 Task: Slide 8 - Comparison.
Action: Mouse moved to (33, 85)
Screenshot: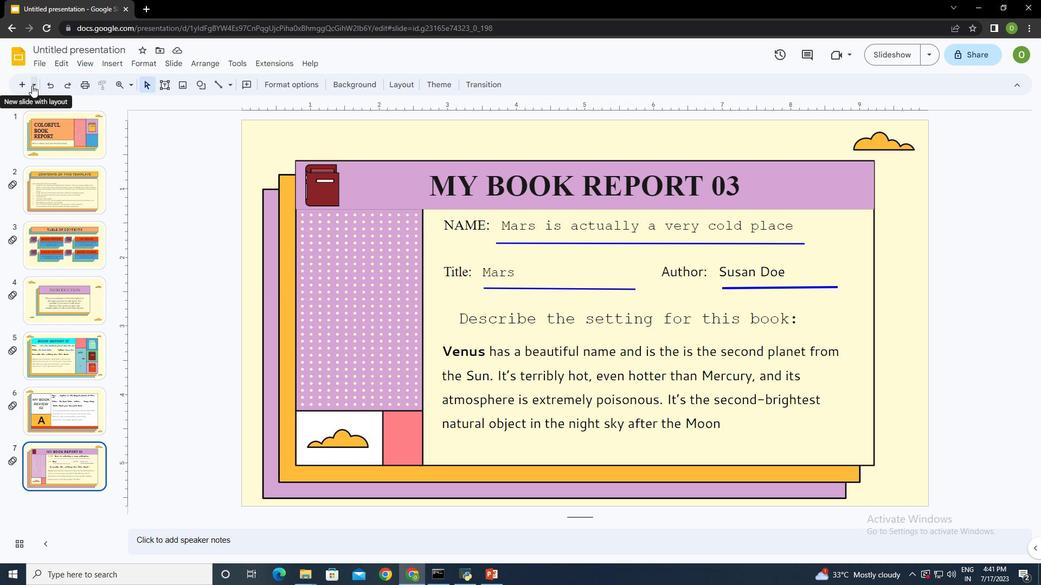 
Action: Mouse pressed left at (33, 85)
Screenshot: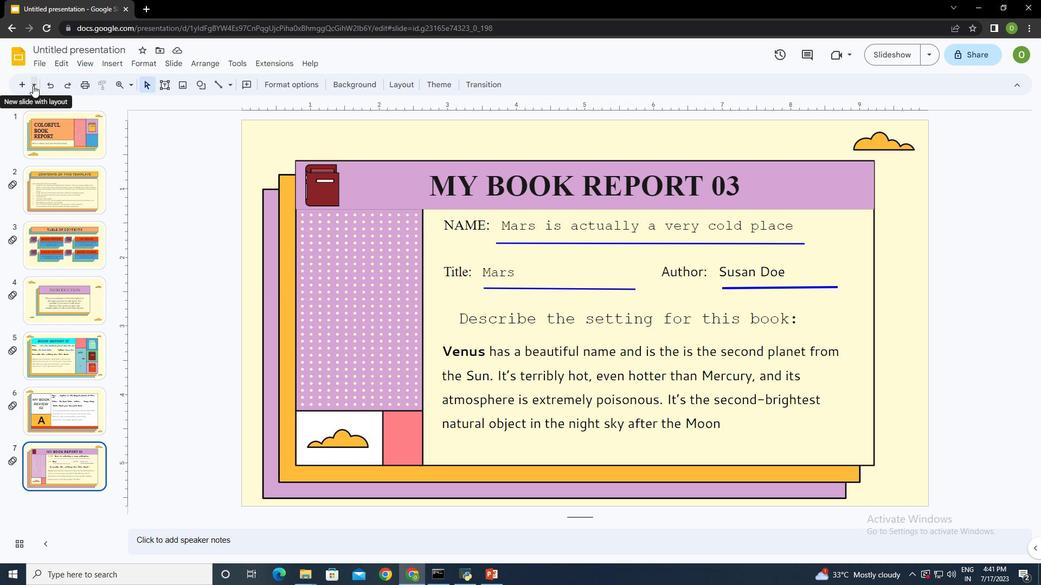 
Action: Mouse moved to (121, 313)
Screenshot: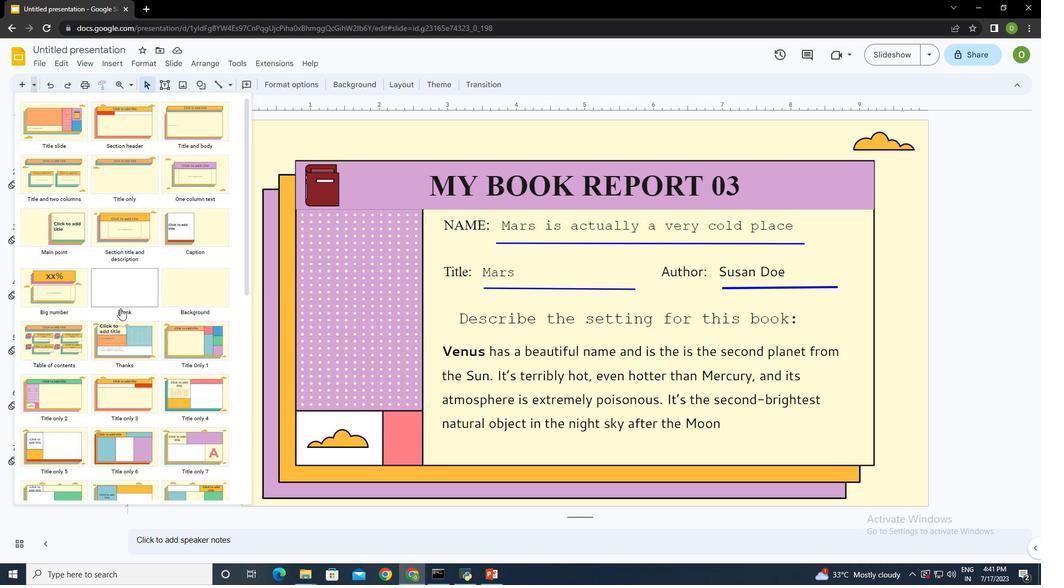 
Action: Mouse scrolled (121, 313) with delta (0, 0)
Screenshot: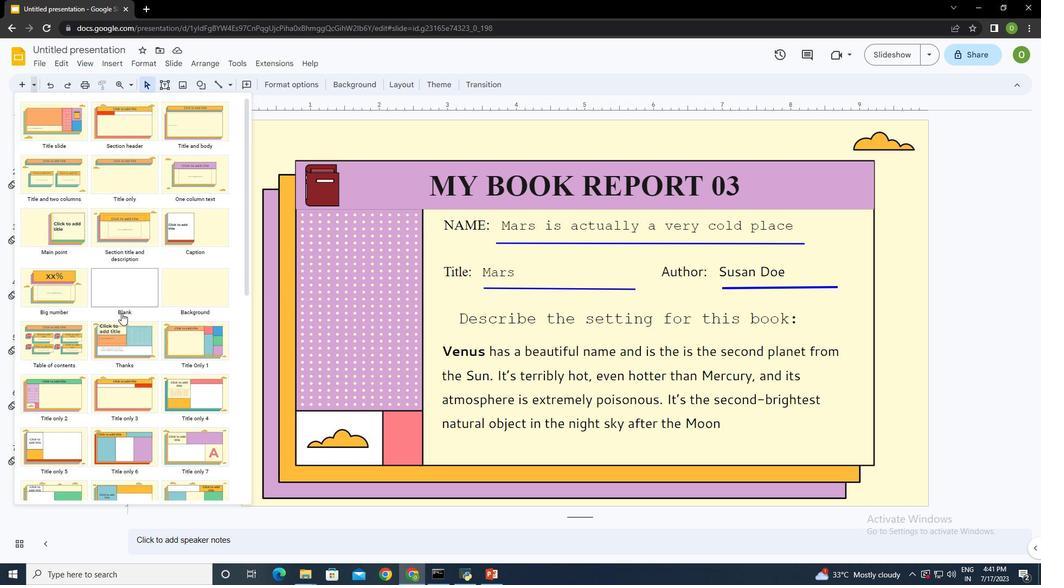 
Action: Mouse scrolled (121, 313) with delta (0, 0)
Screenshot: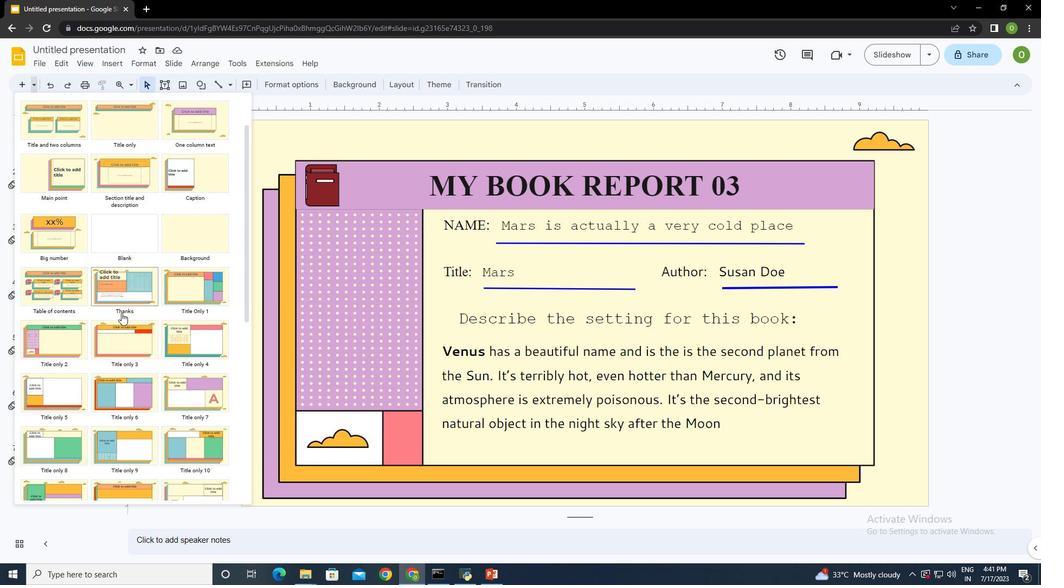 
Action: Mouse scrolled (121, 313) with delta (0, 0)
Screenshot: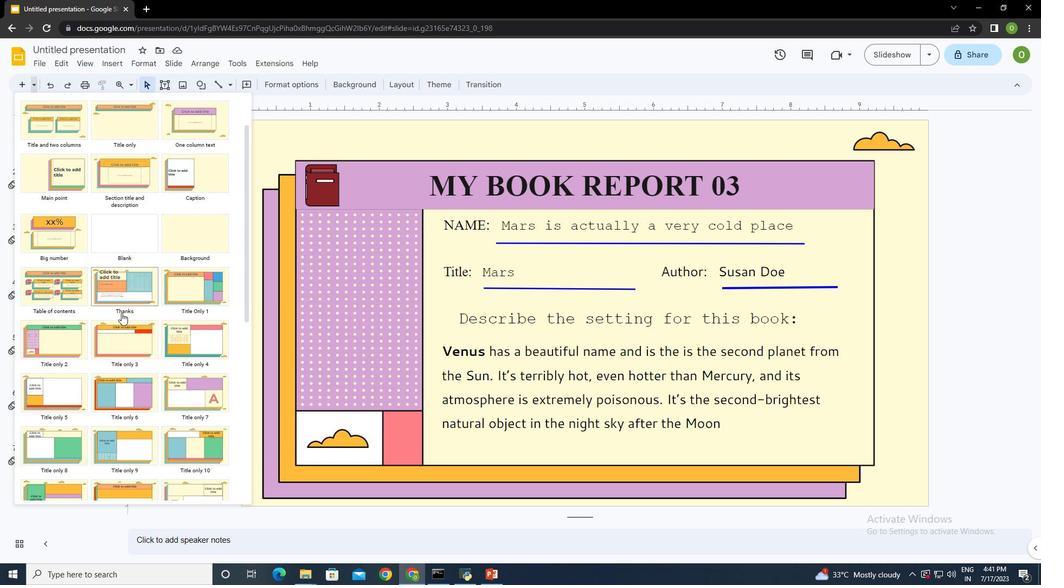 
Action: Mouse moved to (126, 285)
Screenshot: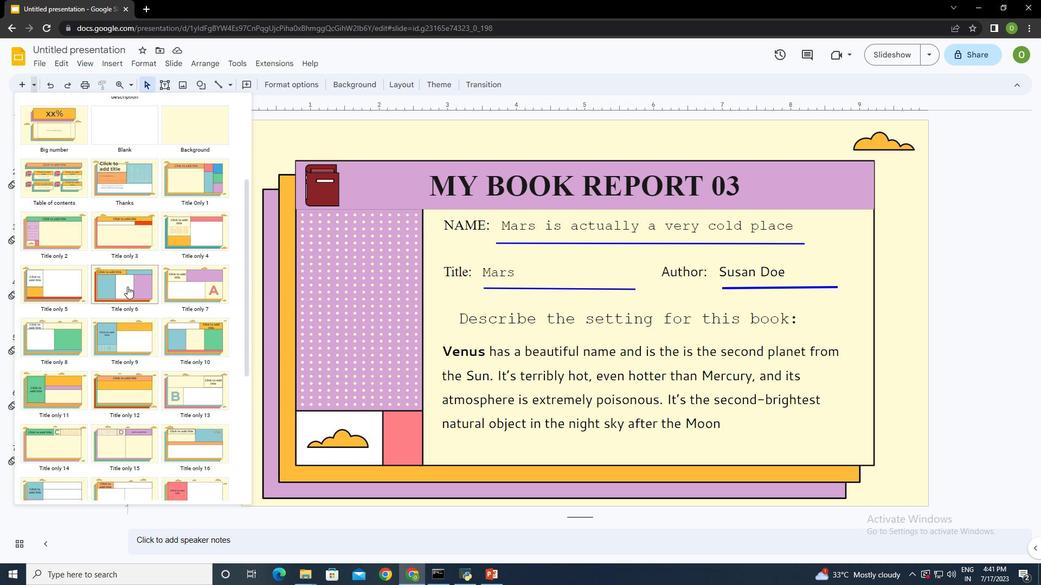 
Action: Mouse pressed left at (126, 285)
Screenshot: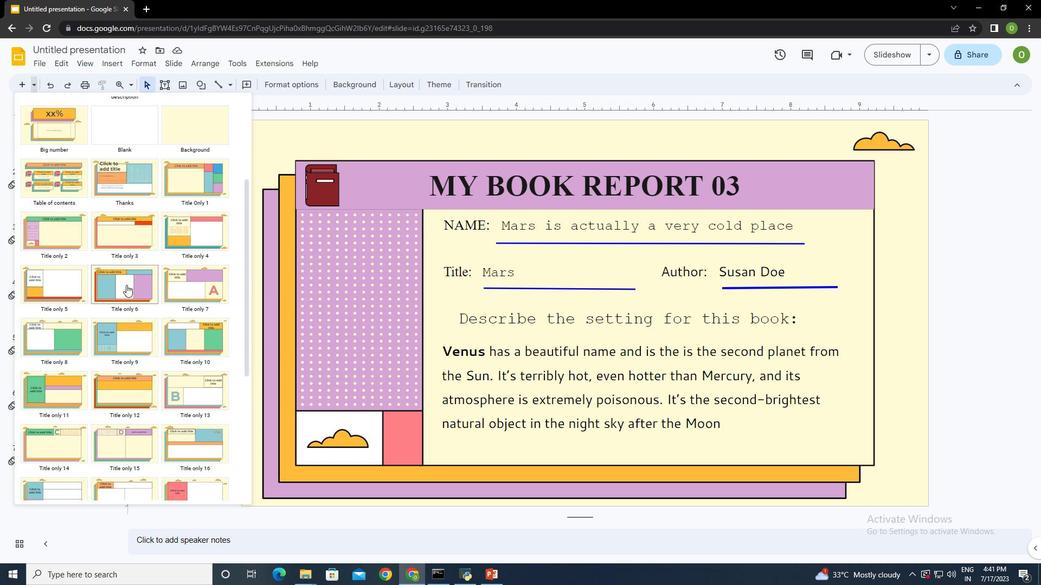 
Action: Mouse moved to (373, 176)
Screenshot: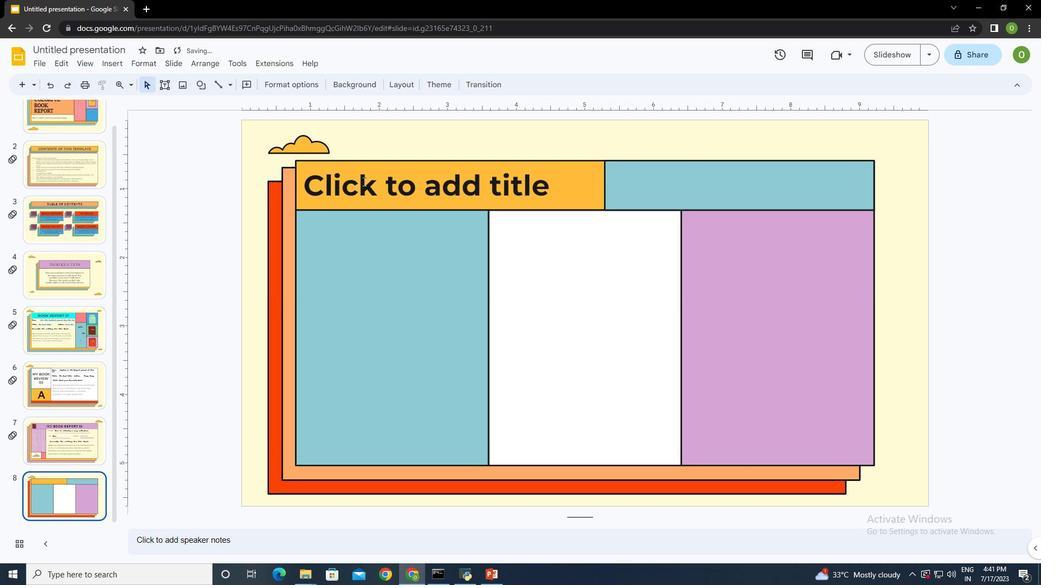
Action: Mouse pressed left at (373, 176)
Screenshot: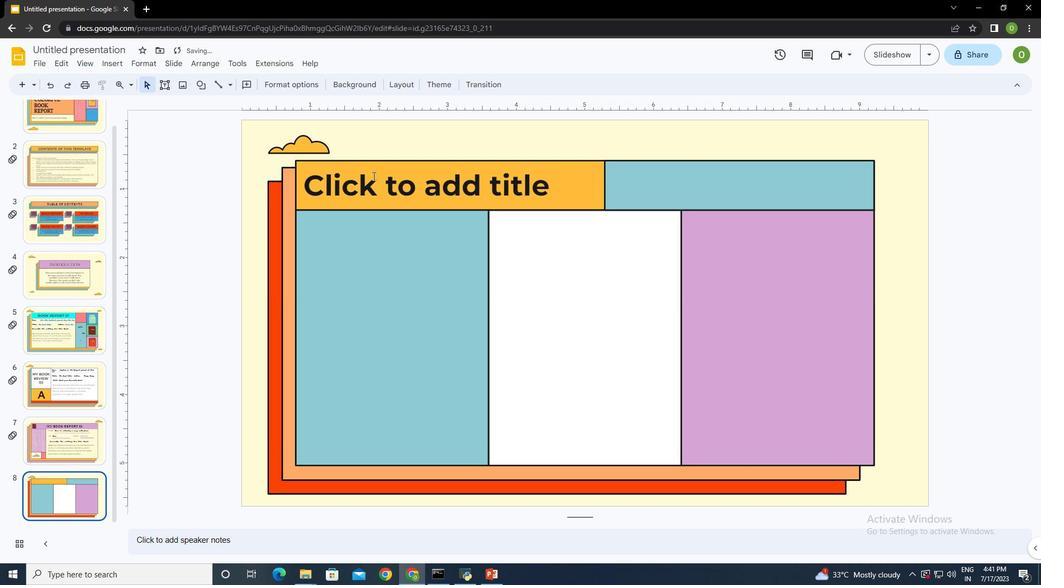 
Action: Key pressed <Key.shift><Key.caps_lock>COMPARISON
Screenshot: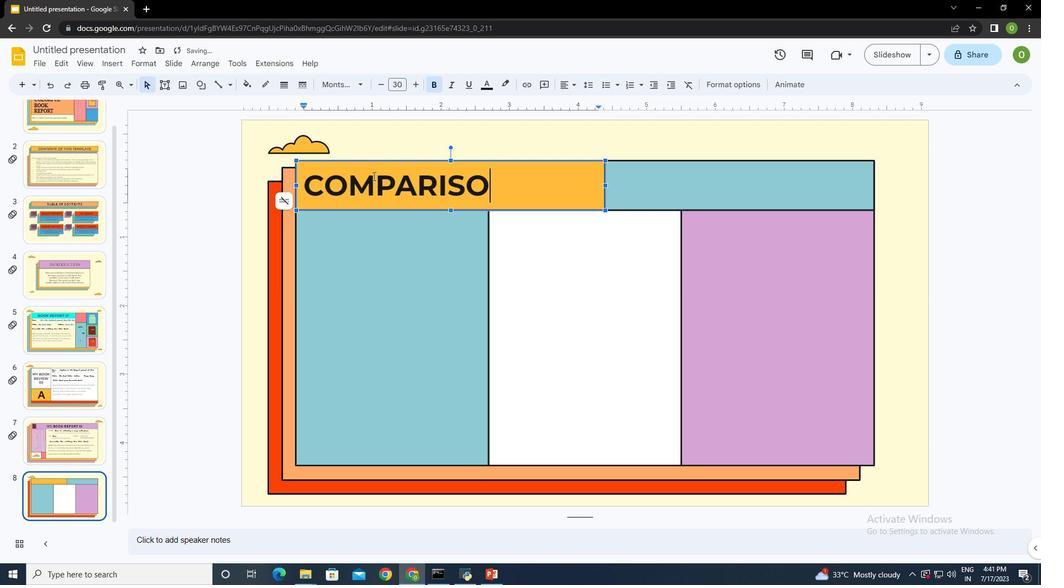 
Action: Mouse moved to (641, 182)
Screenshot: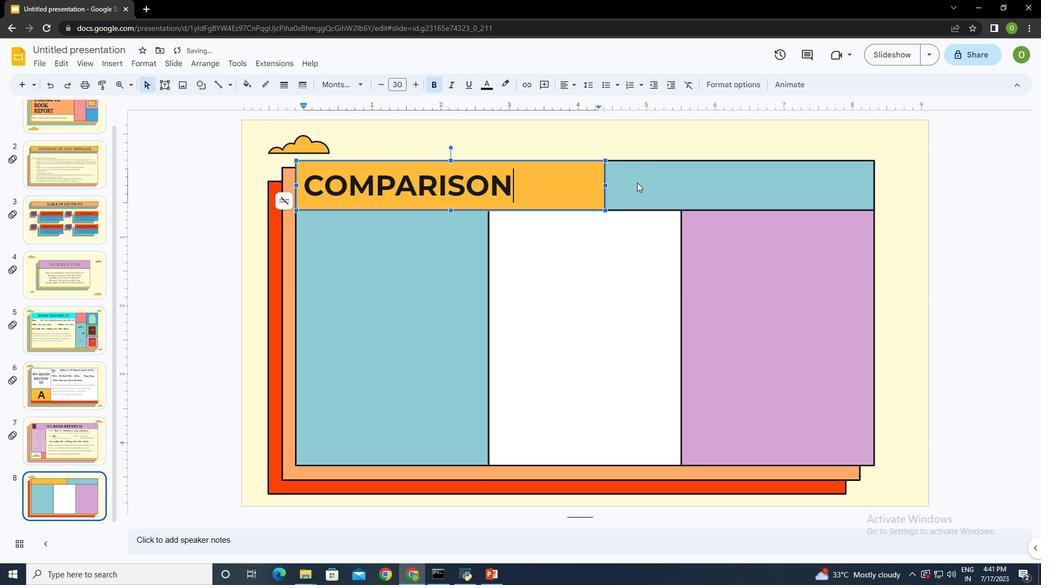 
Action: Mouse pressed left at (641, 182)
Screenshot: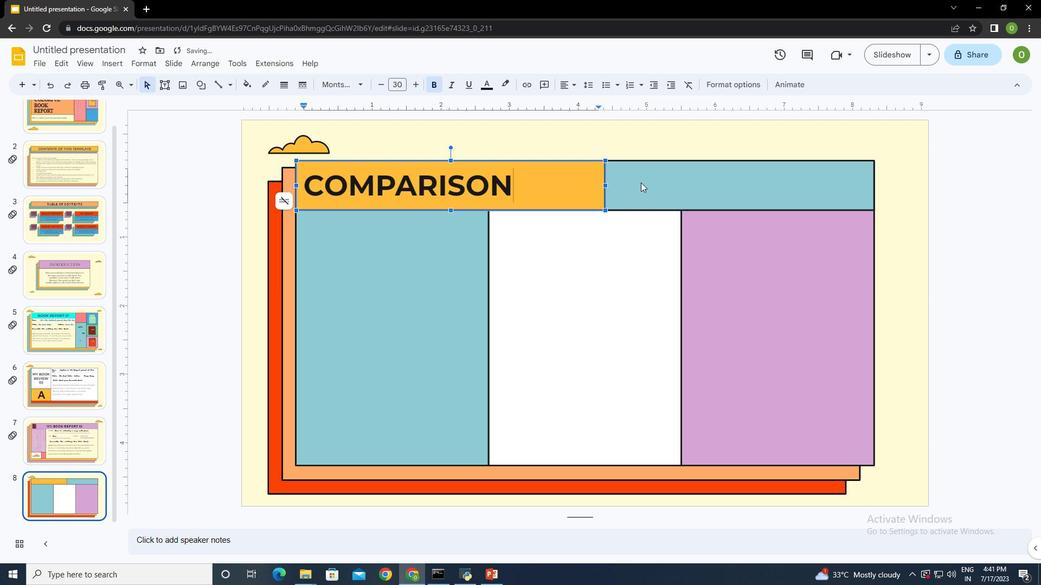 
Action: Mouse moved to (163, 81)
Screenshot: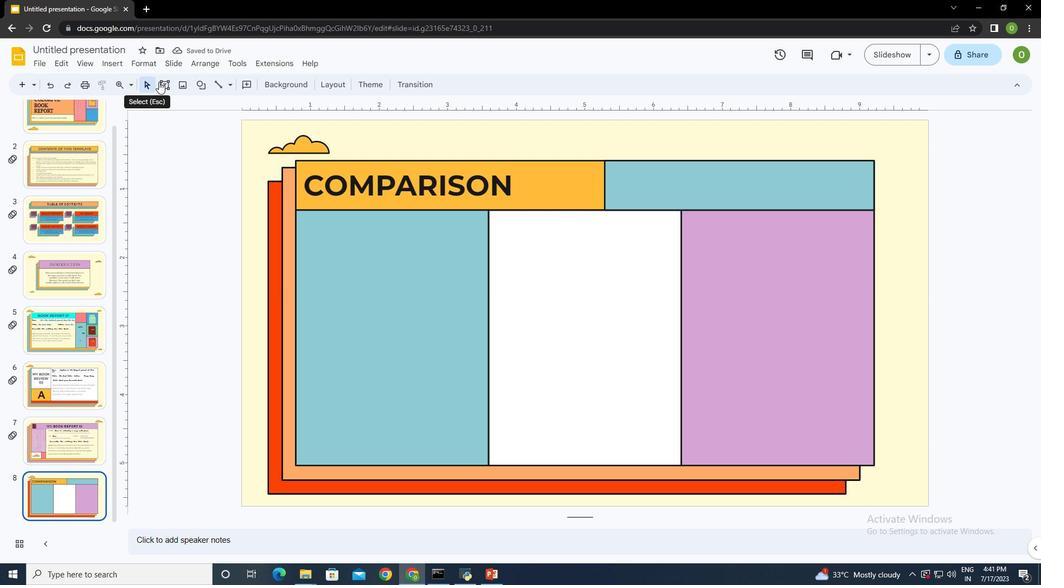 
Action: Mouse pressed left at (163, 81)
Screenshot: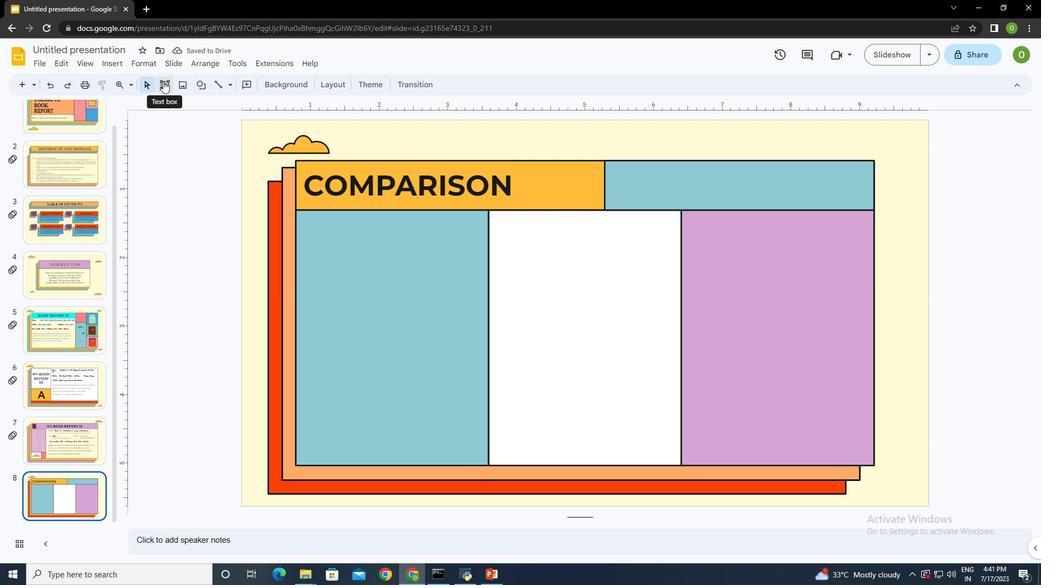 
Action: Mouse moved to (622, 166)
Screenshot: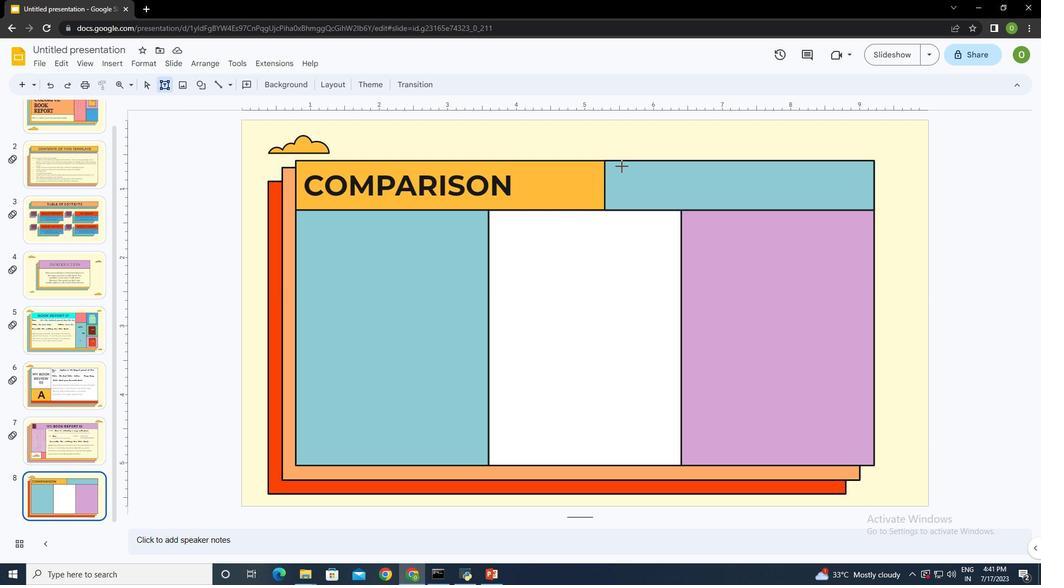 
Action: Mouse pressed left at (622, 166)
Screenshot: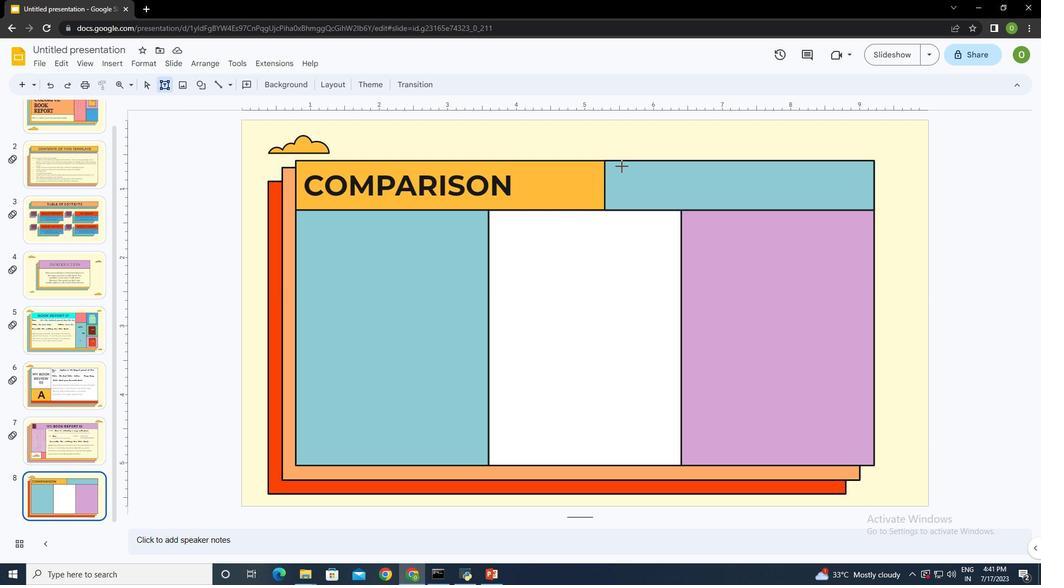 
Action: Mouse moved to (743, 168)
Screenshot: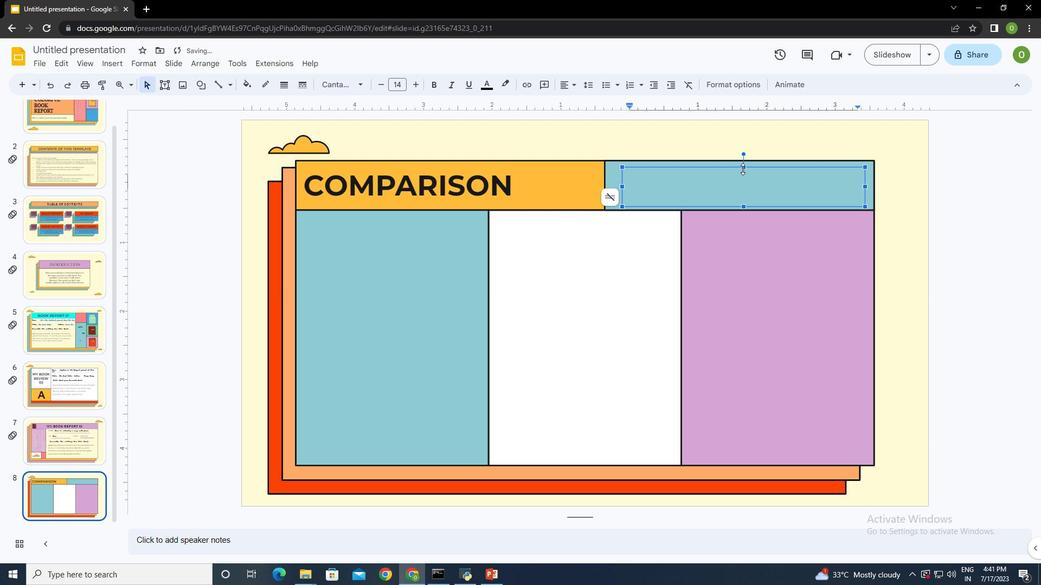 
Action: Mouse pressed left at (743, 168)
Screenshot: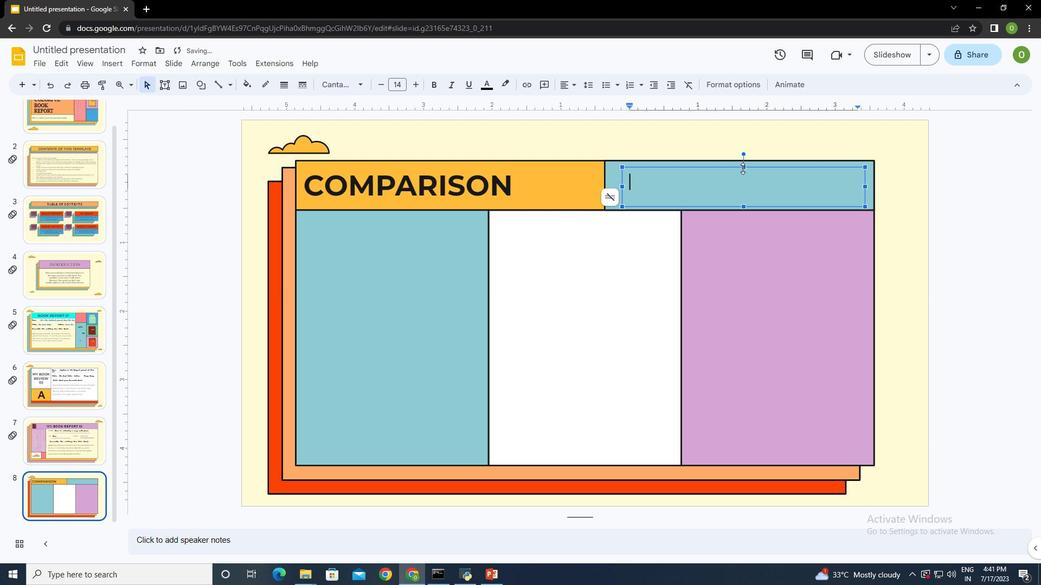 
Action: Mouse moved to (622, 185)
Screenshot: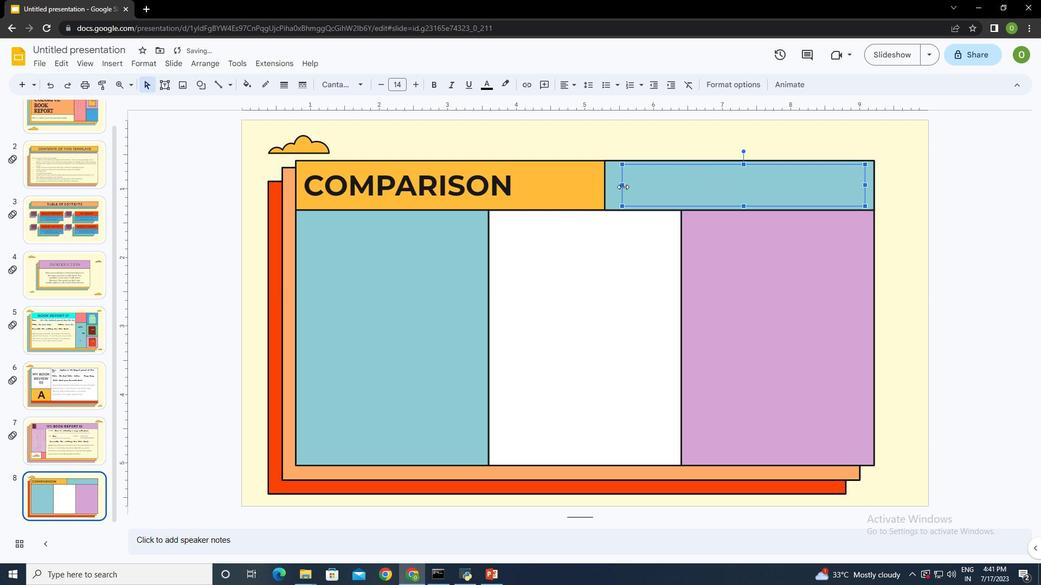 
Action: Mouse pressed left at (622, 185)
Screenshot: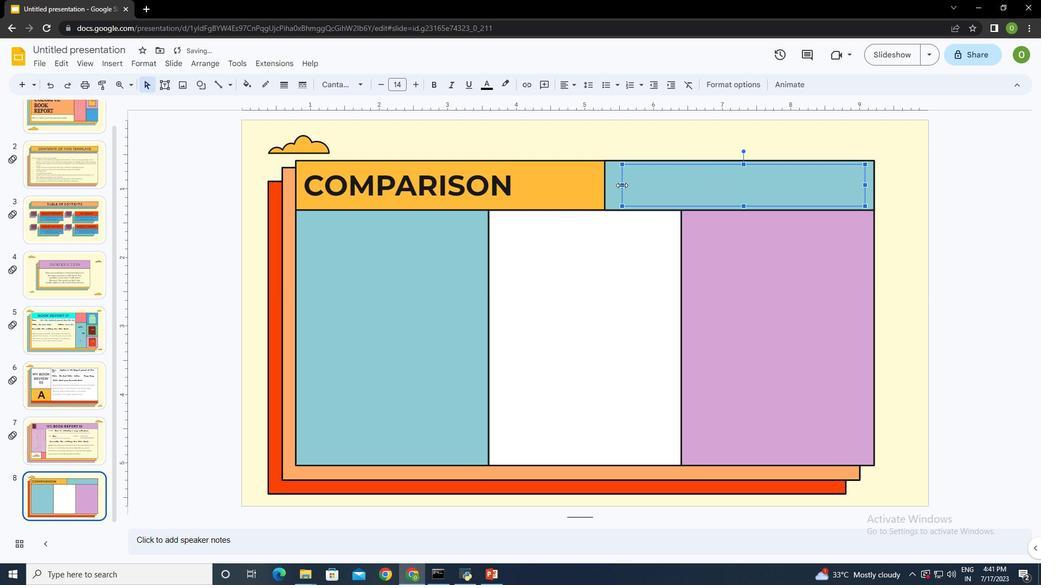 
Action: Mouse moved to (645, 181)
Screenshot: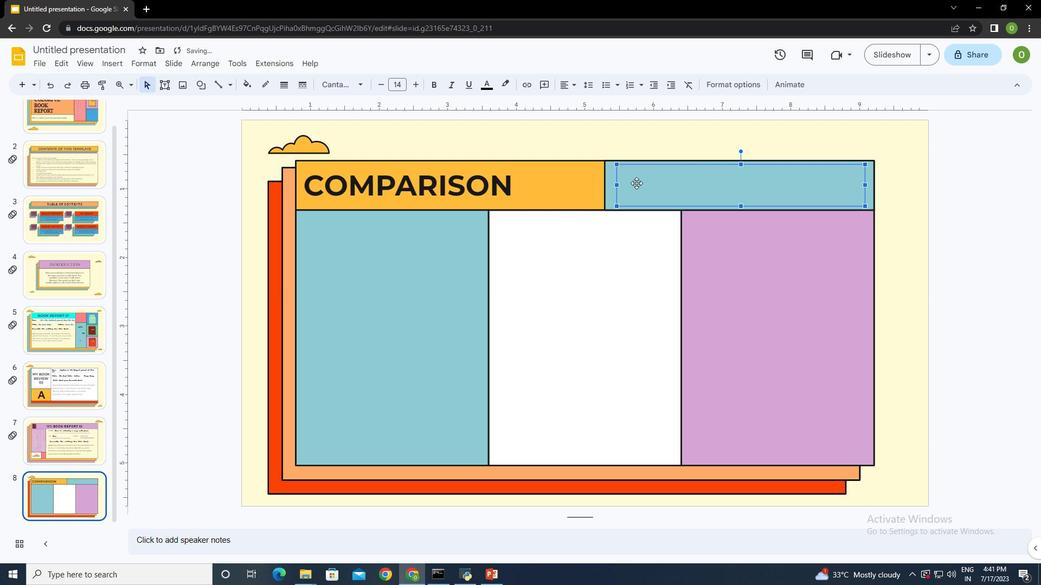 
Action: Mouse pressed left at (645, 181)
Screenshot: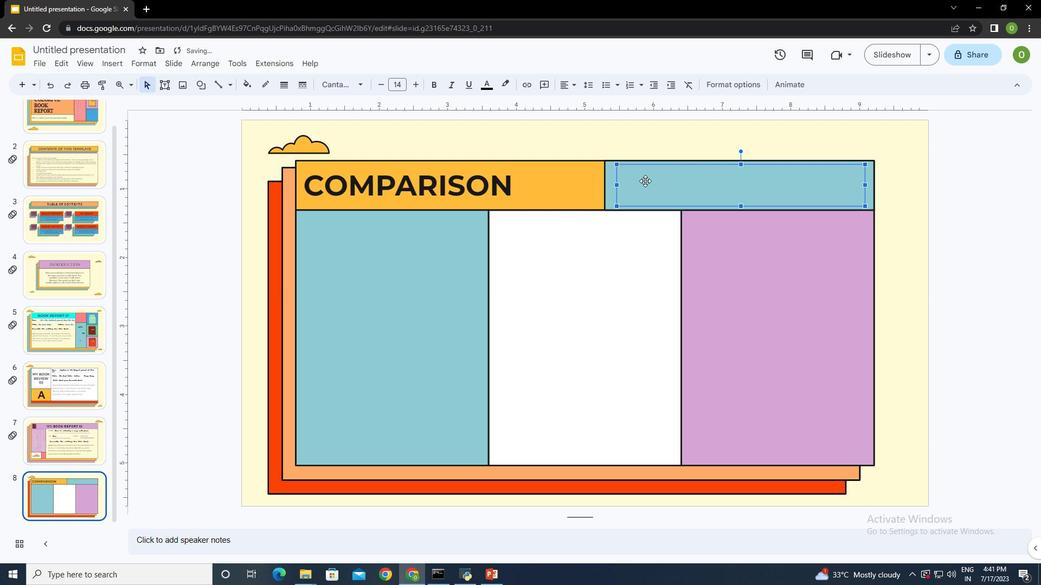 
Action: Mouse moved to (649, 186)
Screenshot: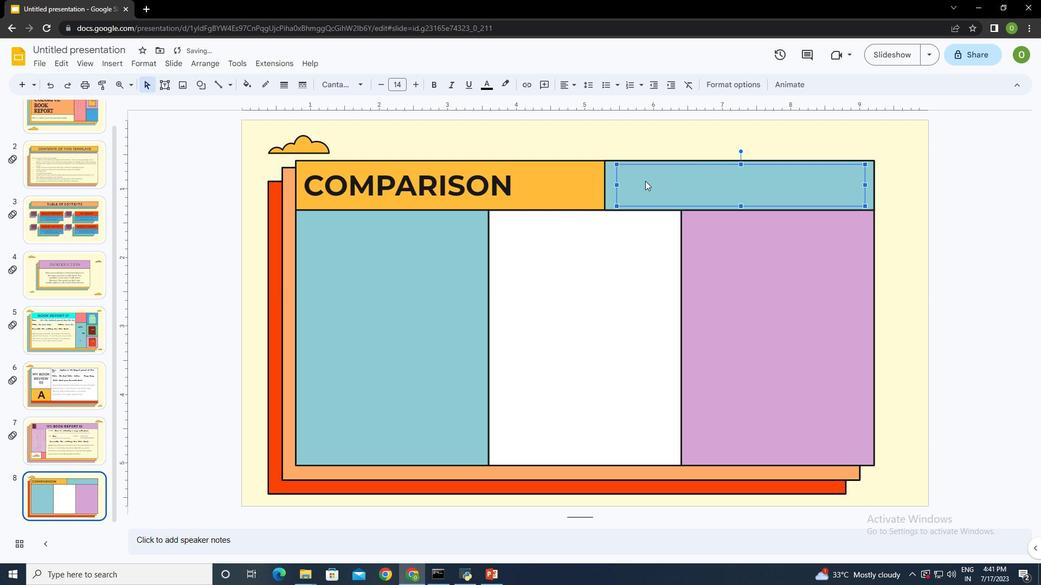 
Action: Key pressed <Key.shift>MY<Key.space>BOOK<Key.space>REPORT
Screenshot: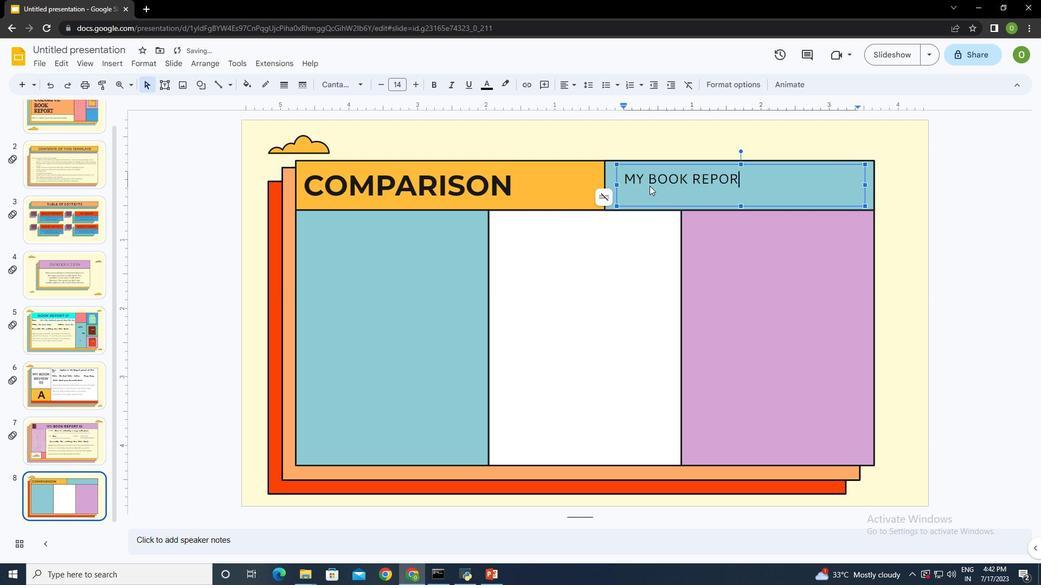 
Action: Mouse moved to (751, 179)
Screenshot: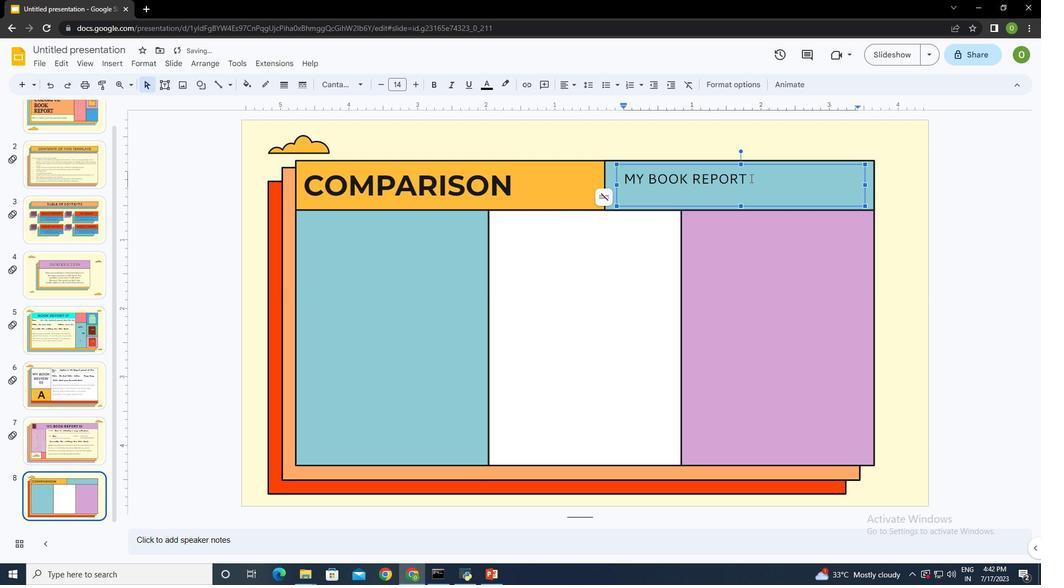 
Action: Mouse pressed left at (751, 179)
Screenshot: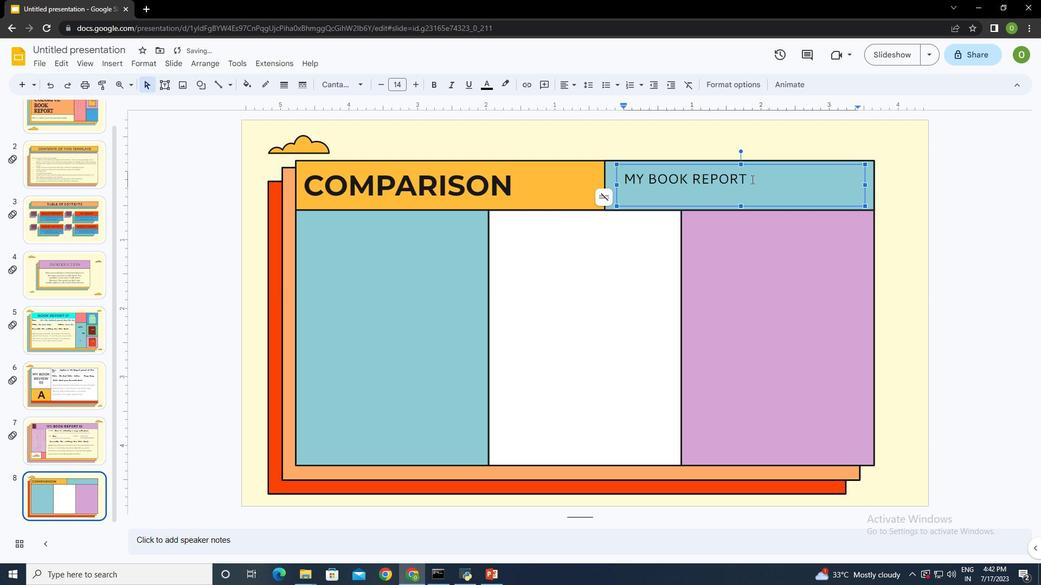 
Action: Mouse moved to (623, 179)
Screenshot: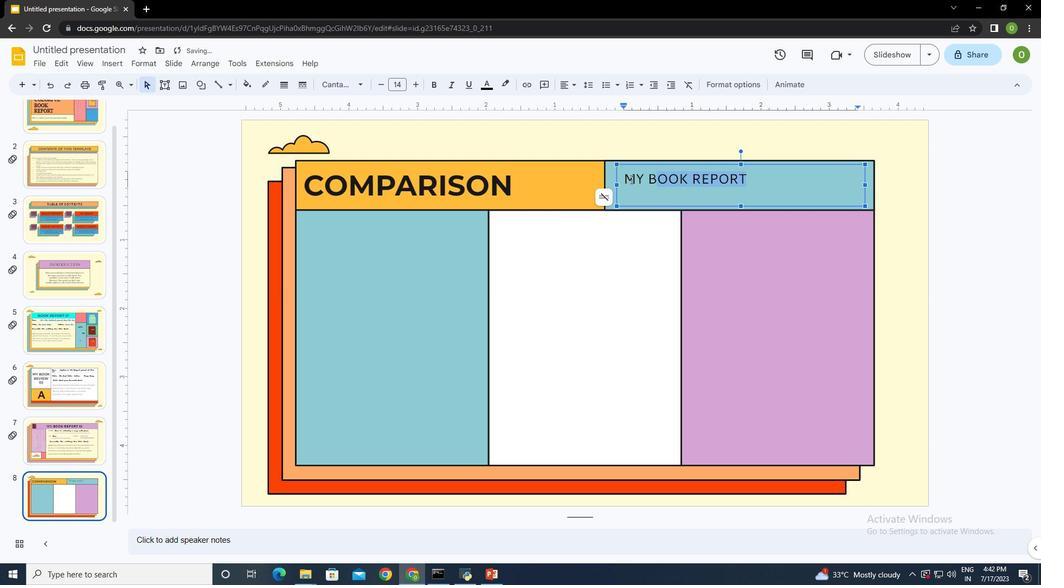 
Action: Key pressed ctrl+B
Screenshot: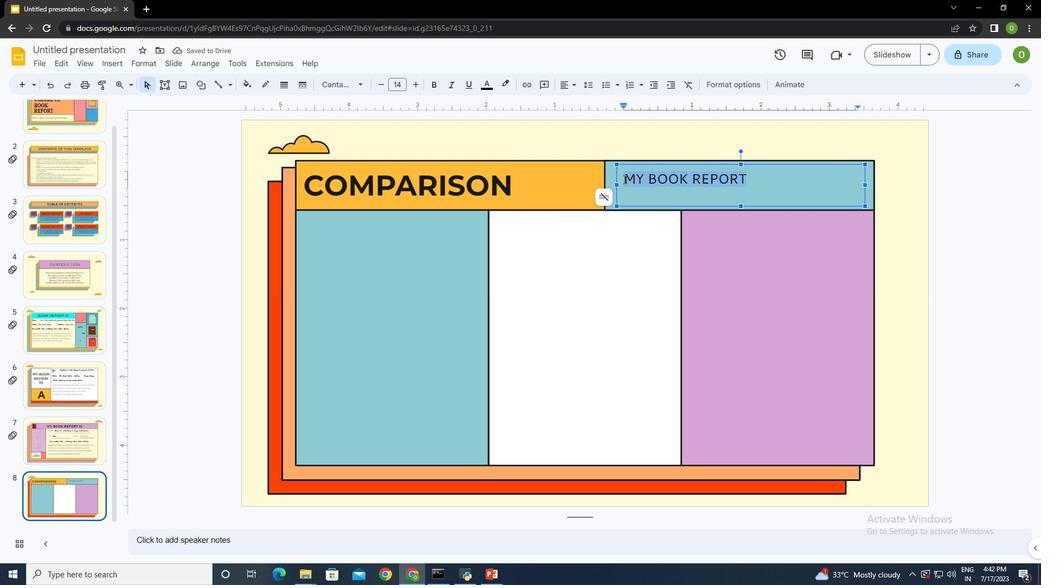 
Action: Mouse moved to (571, 86)
Screenshot: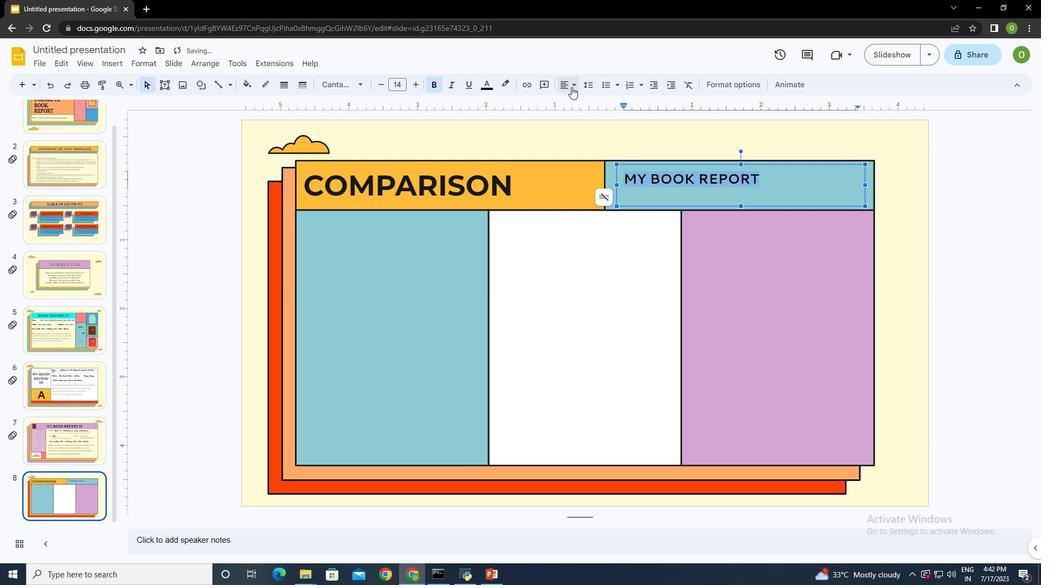 
Action: Mouse pressed left at (571, 86)
Screenshot: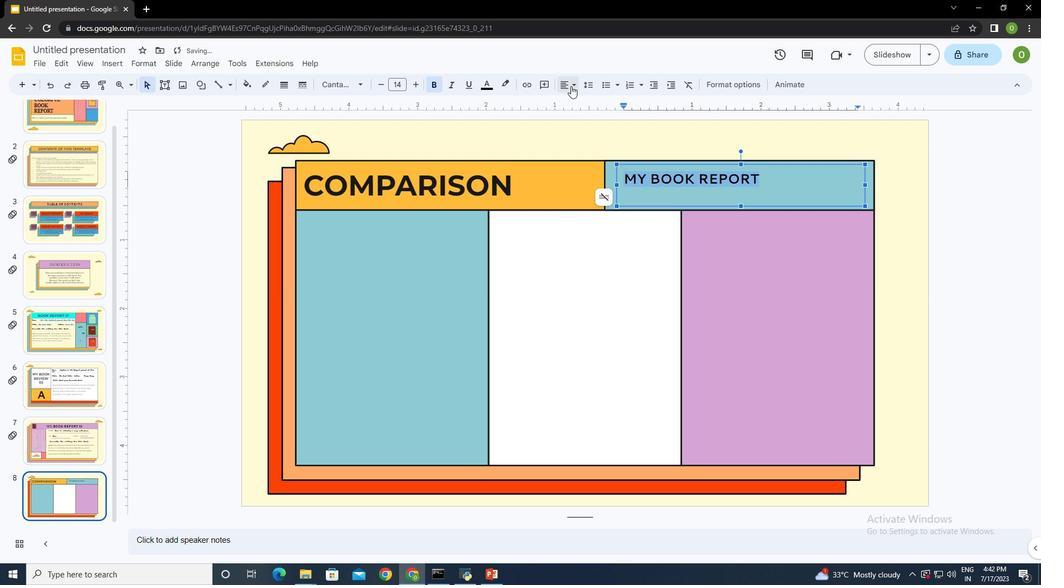
Action: Mouse moved to (583, 118)
Screenshot: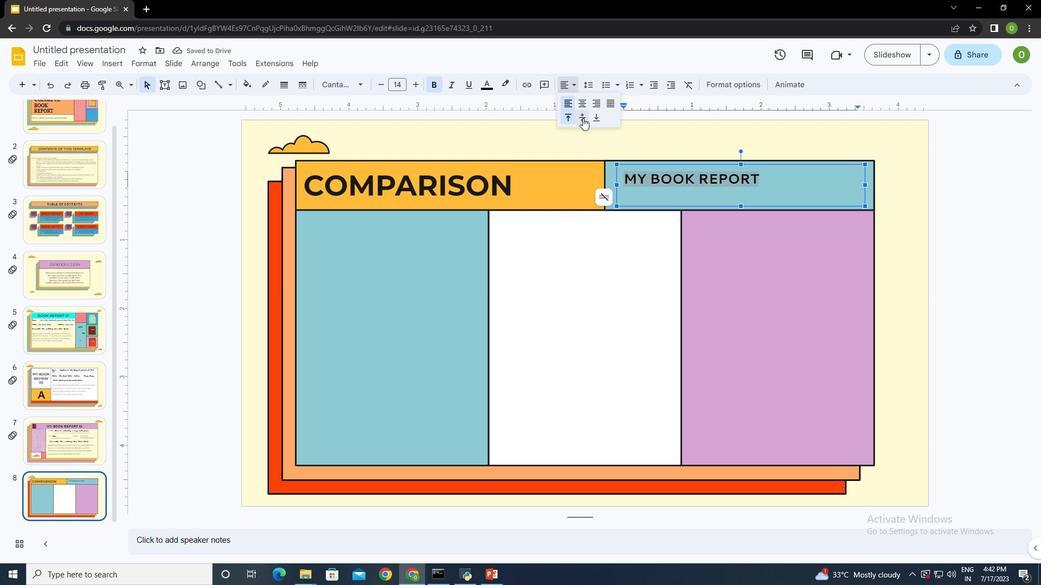 
Action: Mouse pressed left at (583, 118)
Screenshot: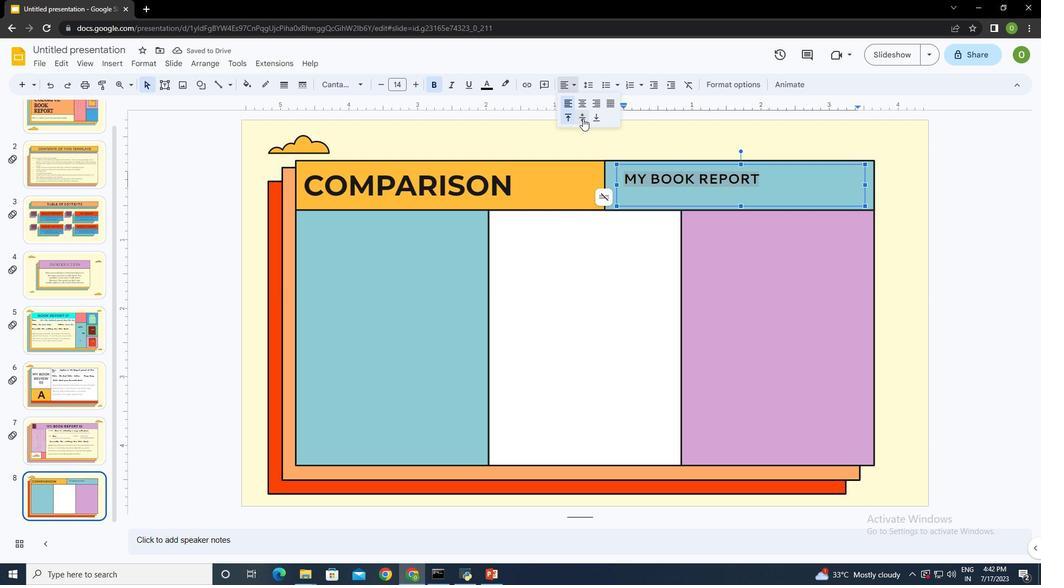 
Action: Mouse moved to (570, 83)
Screenshot: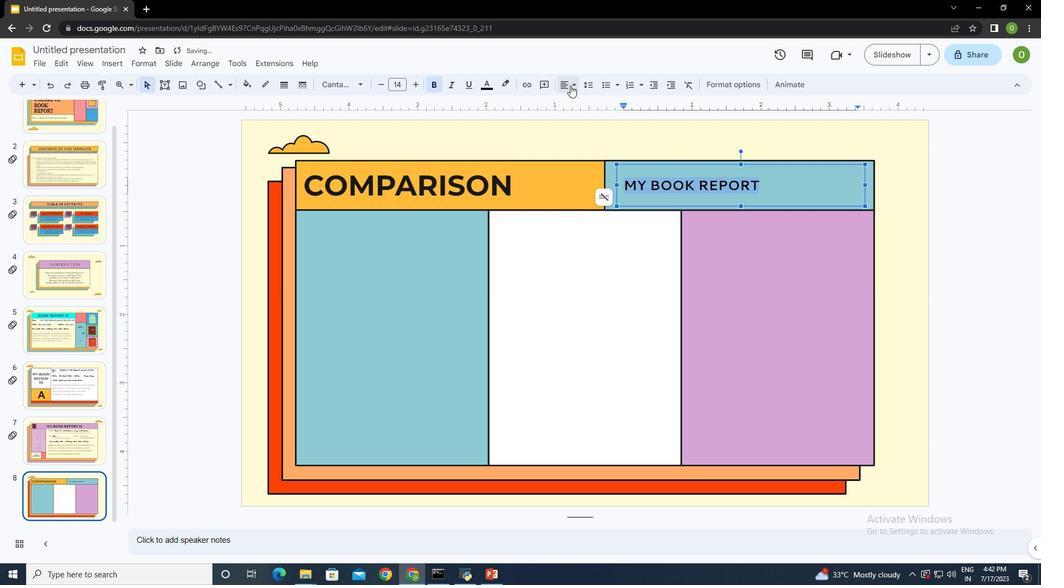 
Action: Mouse pressed left at (570, 83)
Screenshot: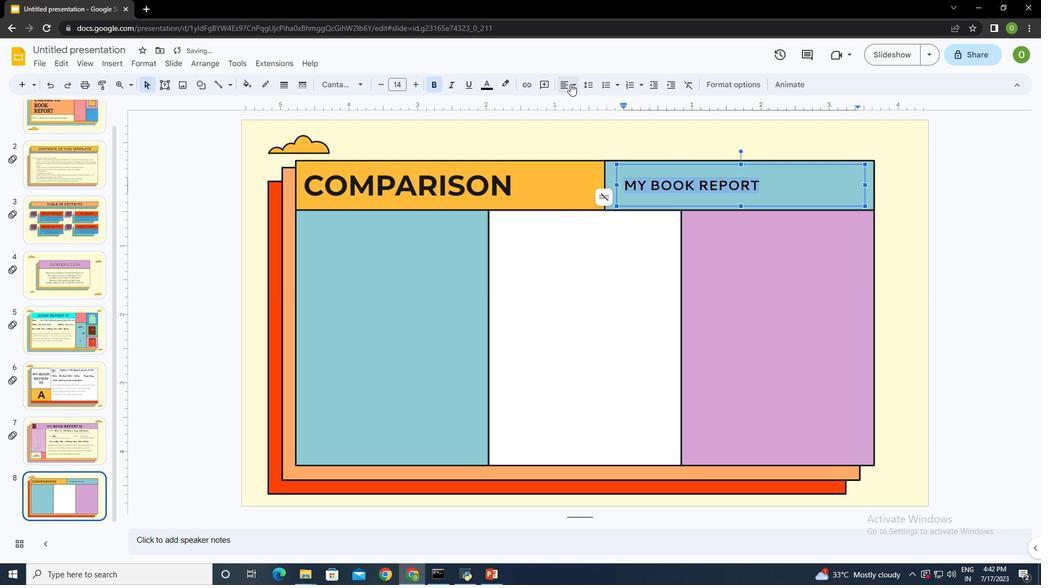 
Action: Mouse moved to (580, 103)
Screenshot: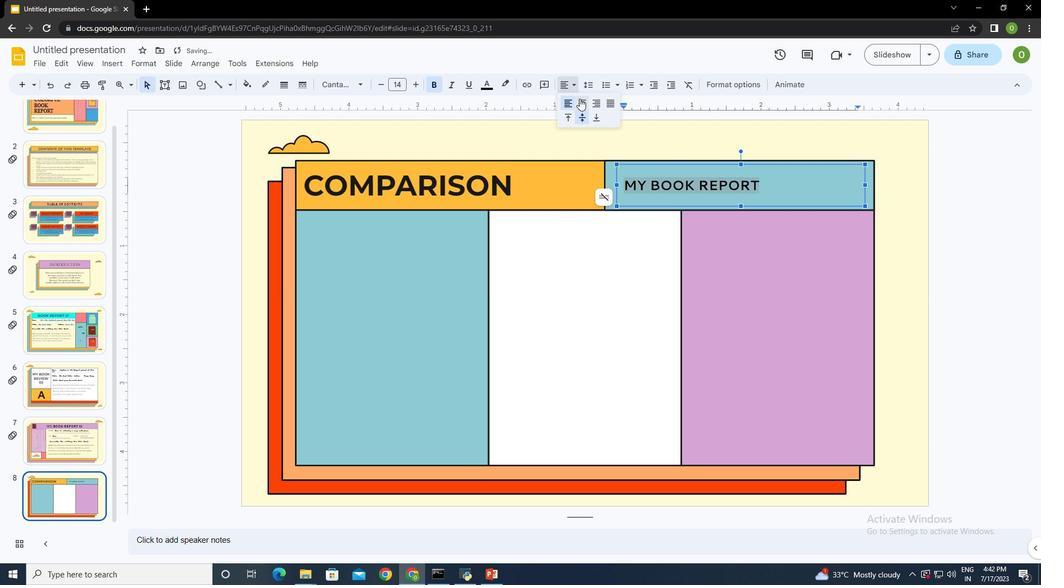 
Action: Mouse pressed left at (580, 103)
Screenshot: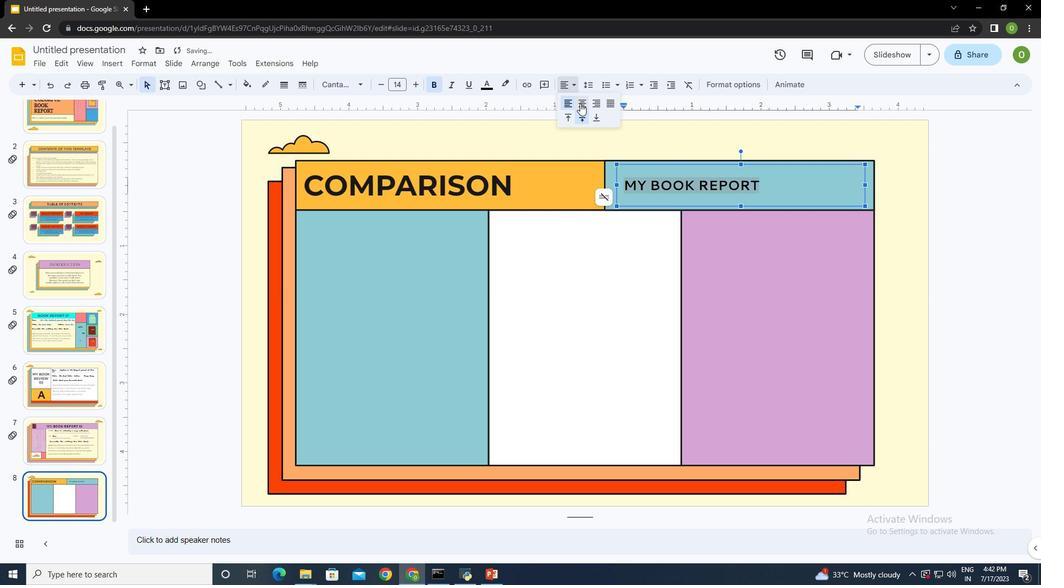 
Action: Mouse moved to (670, 224)
Screenshot: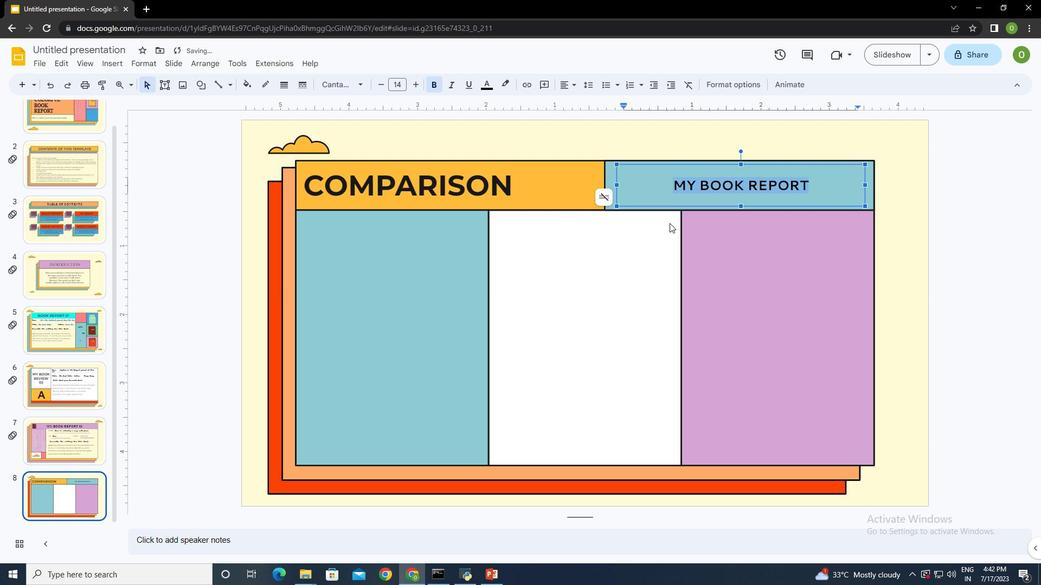 
Action: Mouse pressed left at (670, 224)
Screenshot: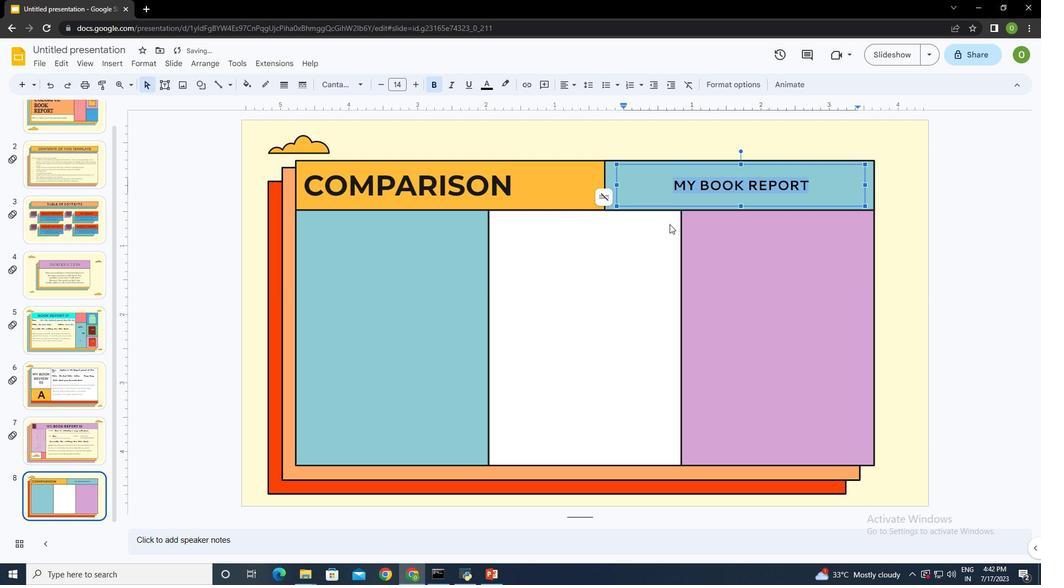 
Action: Mouse moved to (354, 244)
Screenshot: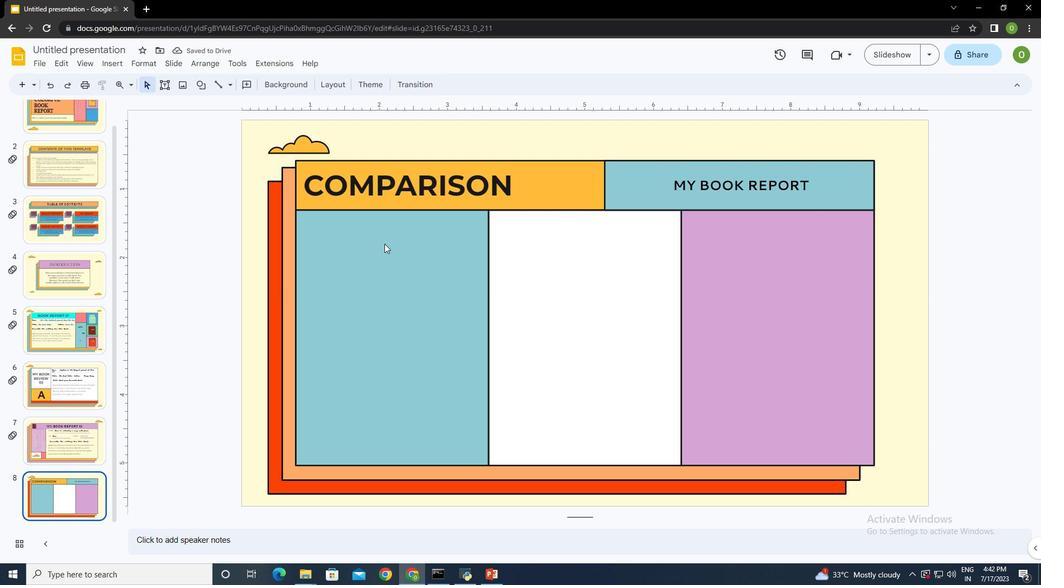 
Action: Mouse pressed left at (354, 244)
Screenshot: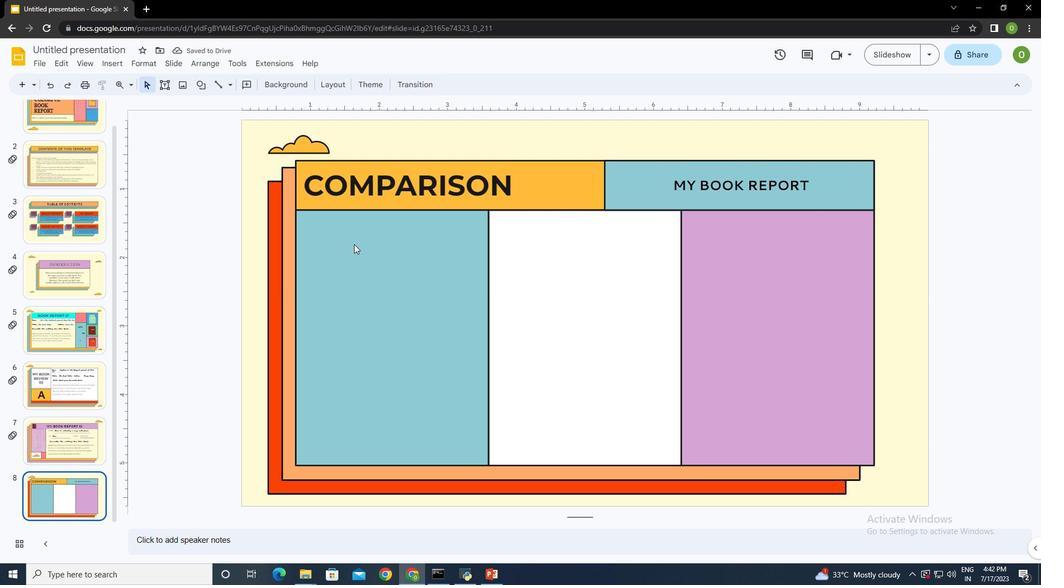 
Action: Mouse moved to (104, 64)
Screenshot: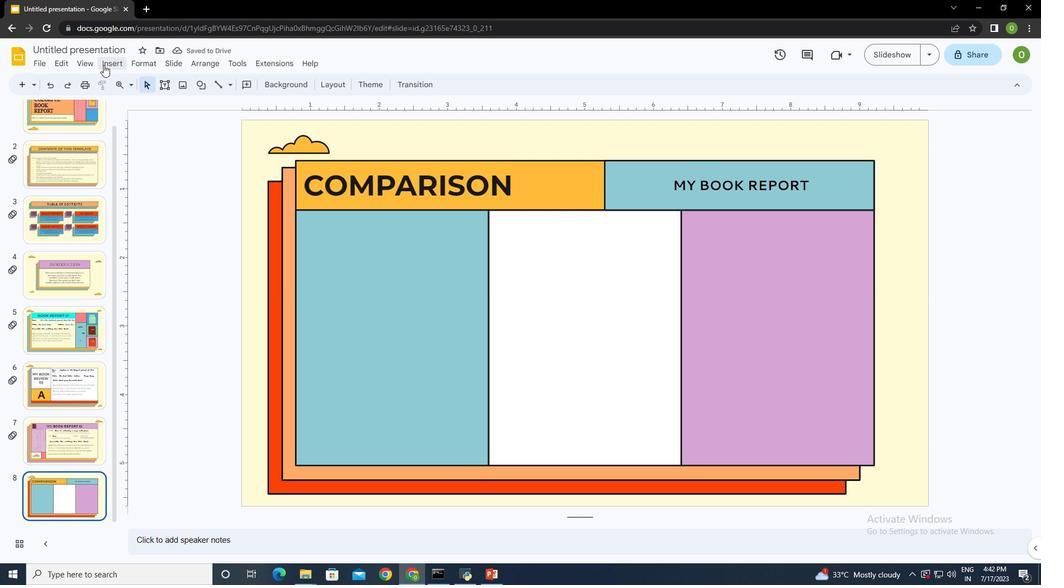 
Action: Mouse pressed left at (104, 64)
Screenshot: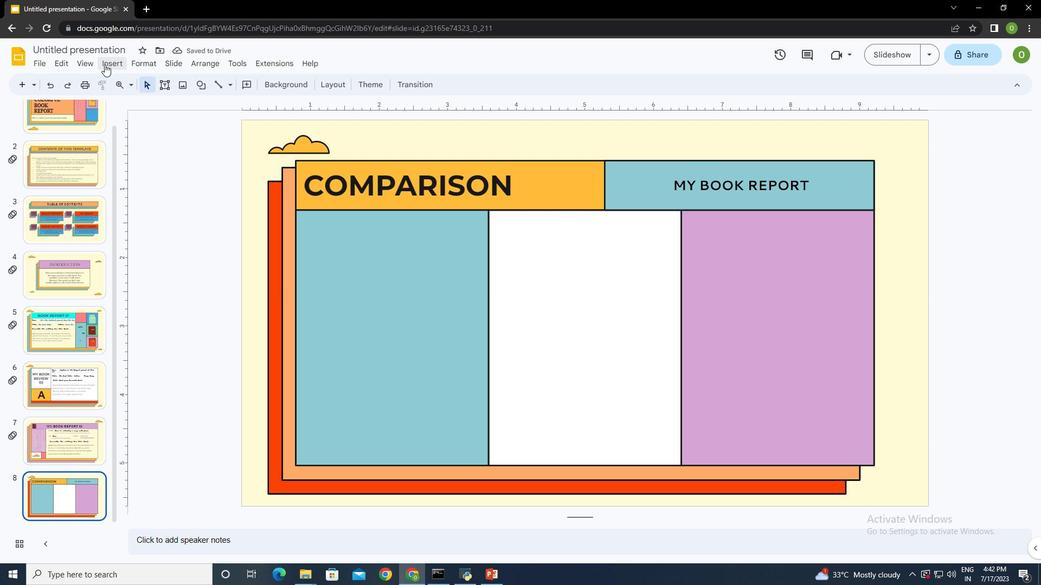 
Action: Mouse moved to (150, 83)
Screenshot: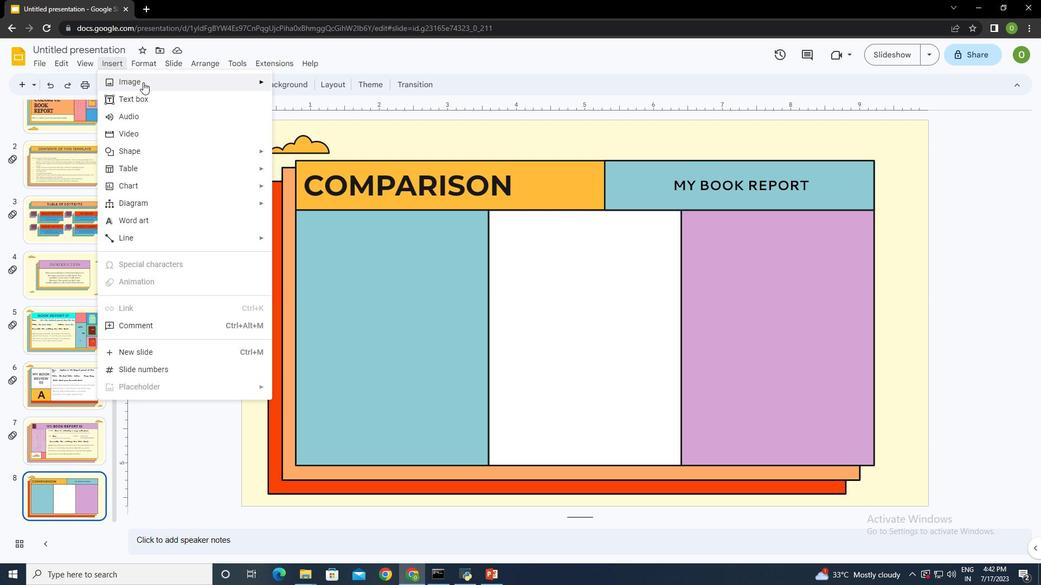 
Action: Mouse pressed left at (150, 83)
Screenshot: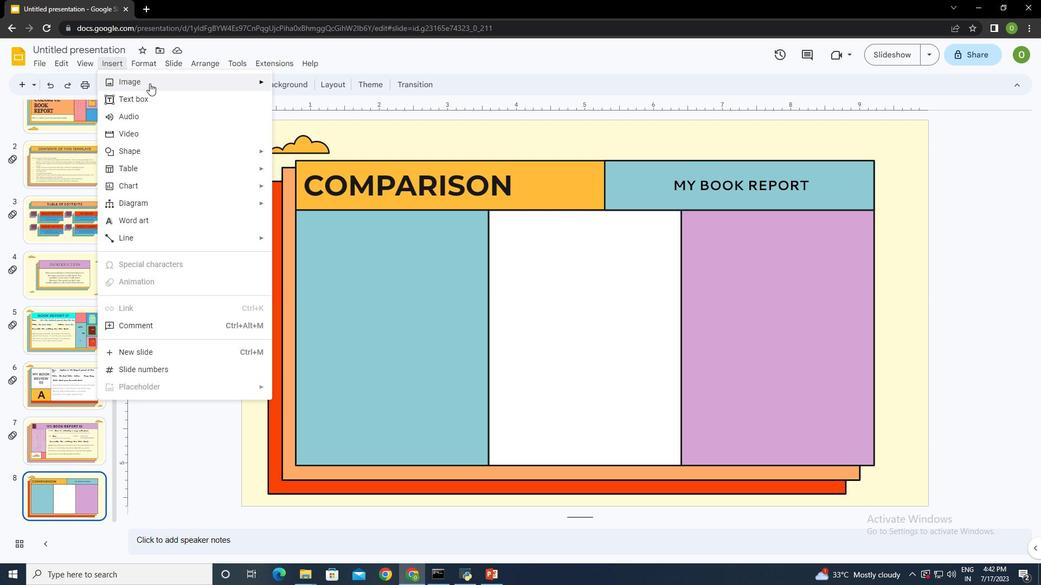 
Action: Mouse moved to (325, 86)
Screenshot: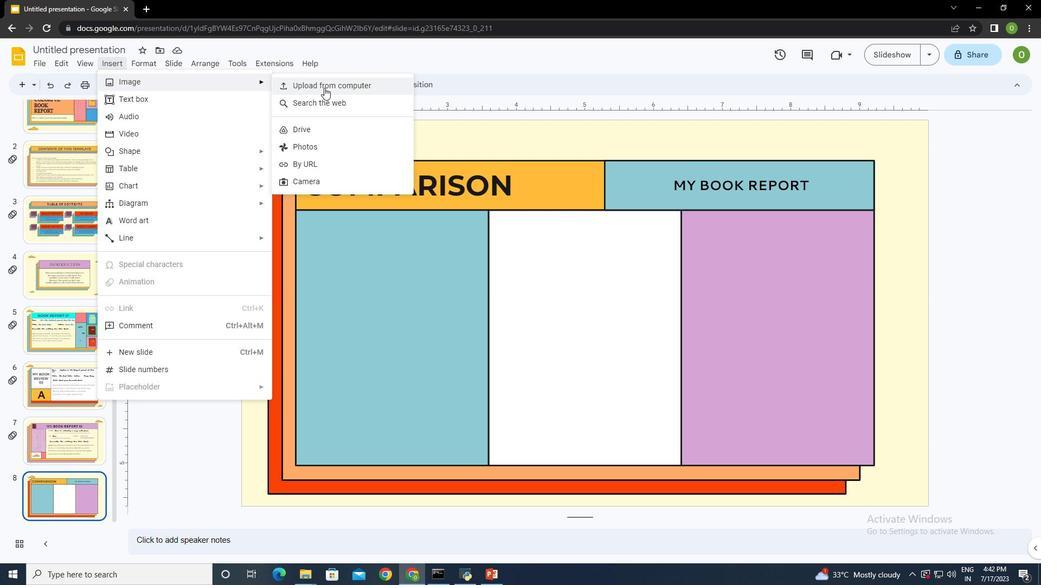 
Action: Mouse pressed left at (325, 86)
Screenshot: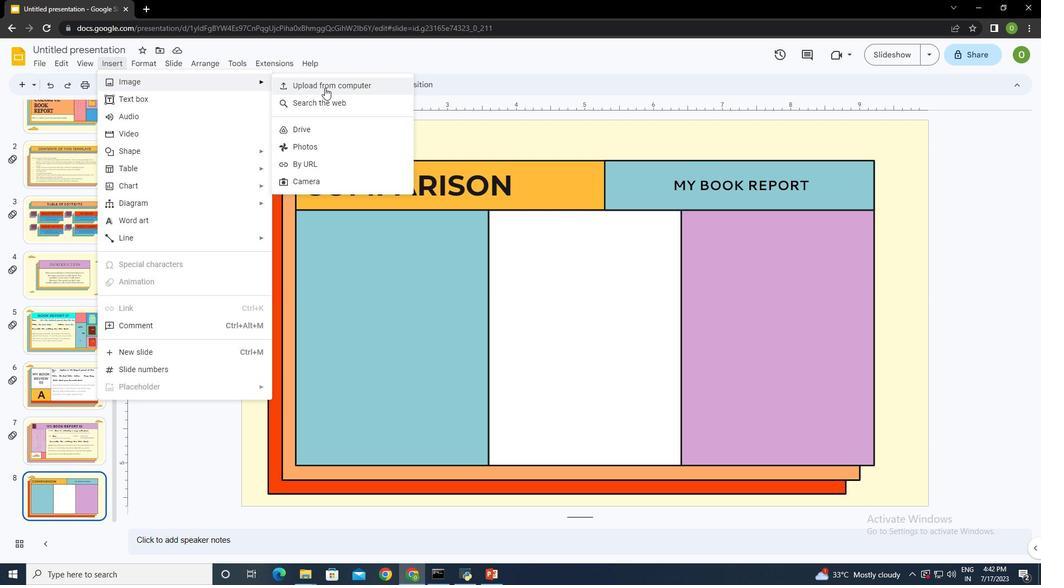 
Action: Mouse moved to (313, 86)
Screenshot: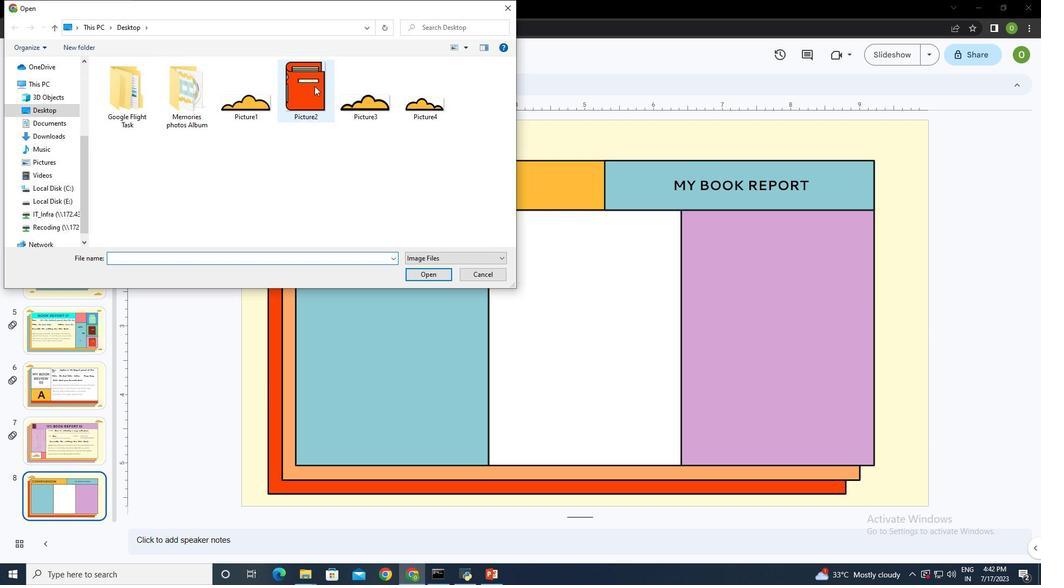 
Action: Mouse pressed left at (313, 86)
Screenshot: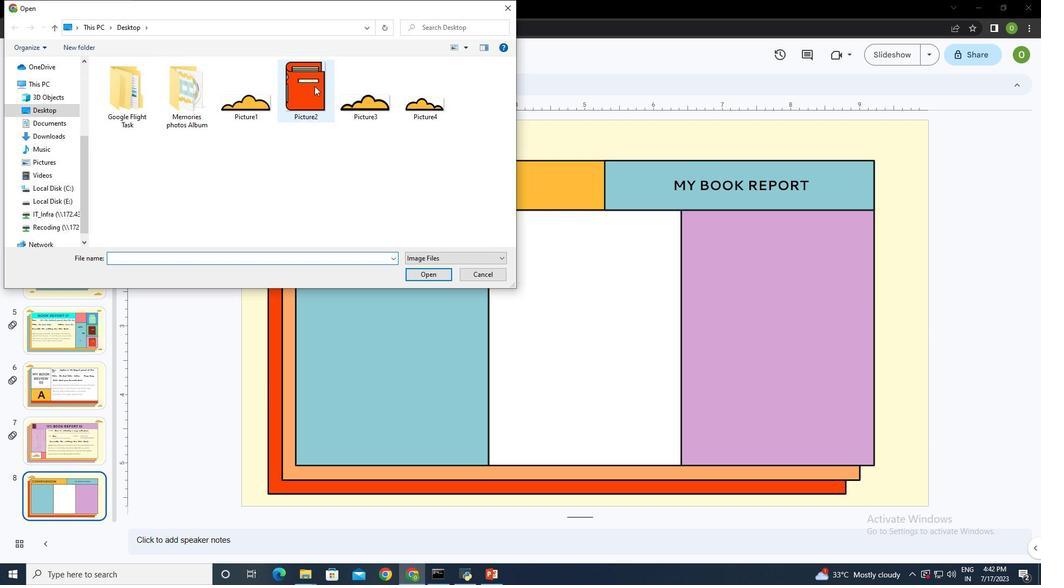 
Action: Mouse moved to (426, 272)
Screenshot: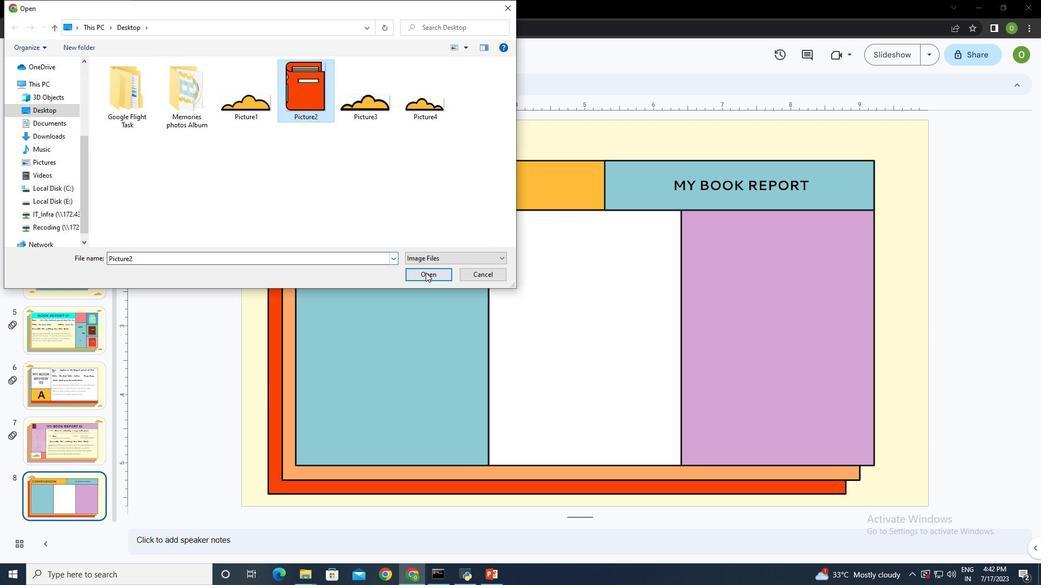 
Action: Mouse pressed left at (426, 272)
Screenshot: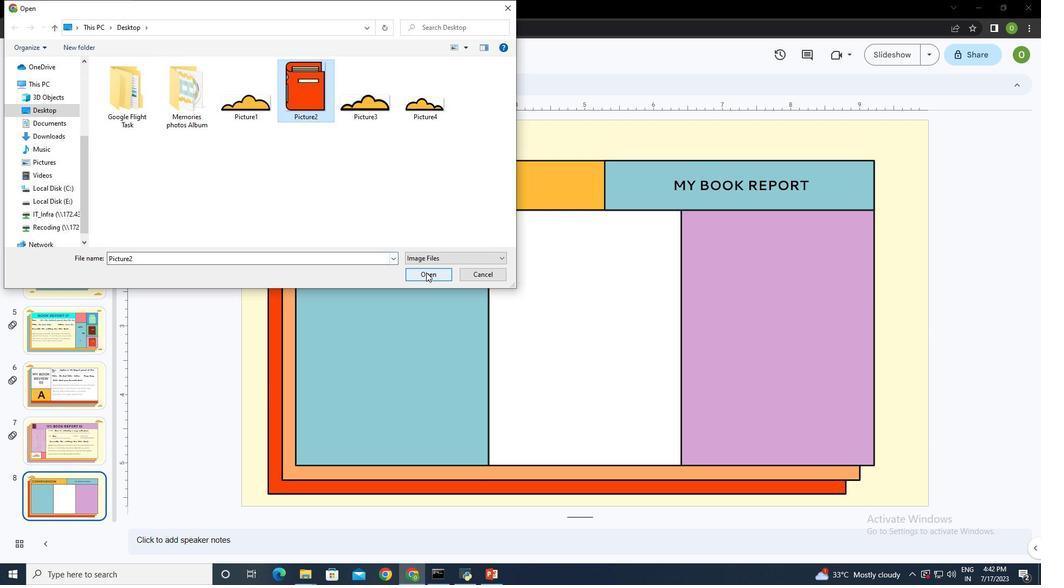 
Action: Mouse moved to (303, 272)
Screenshot: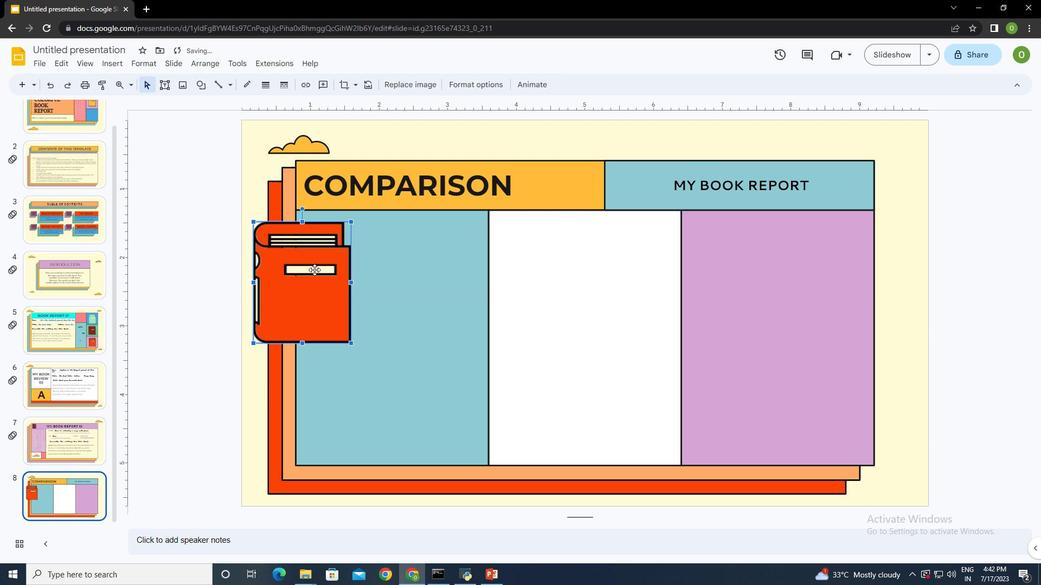
Action: Mouse pressed left at (303, 272)
Screenshot: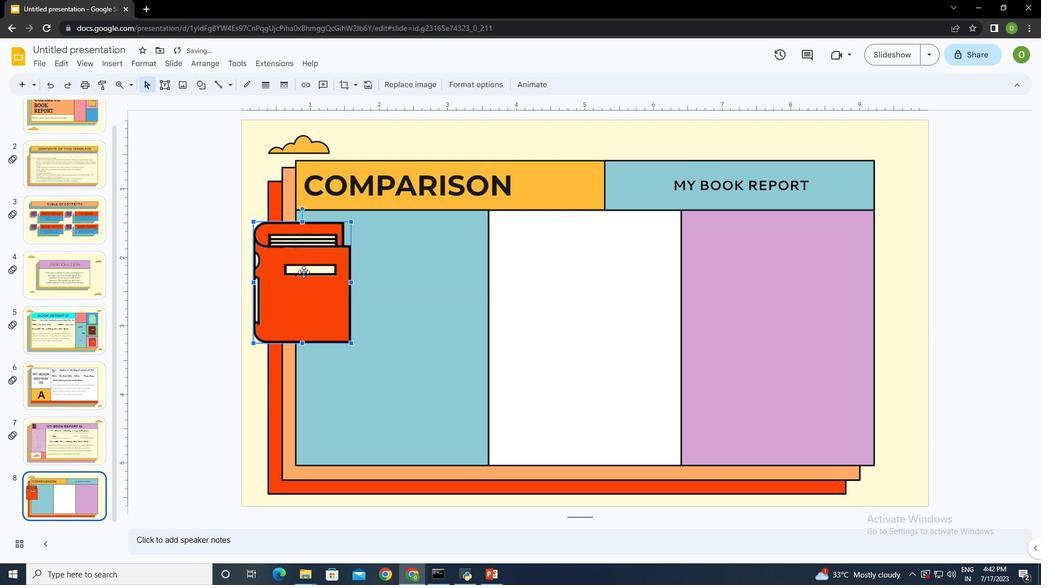 
Action: Mouse moved to (627, 334)
Screenshot: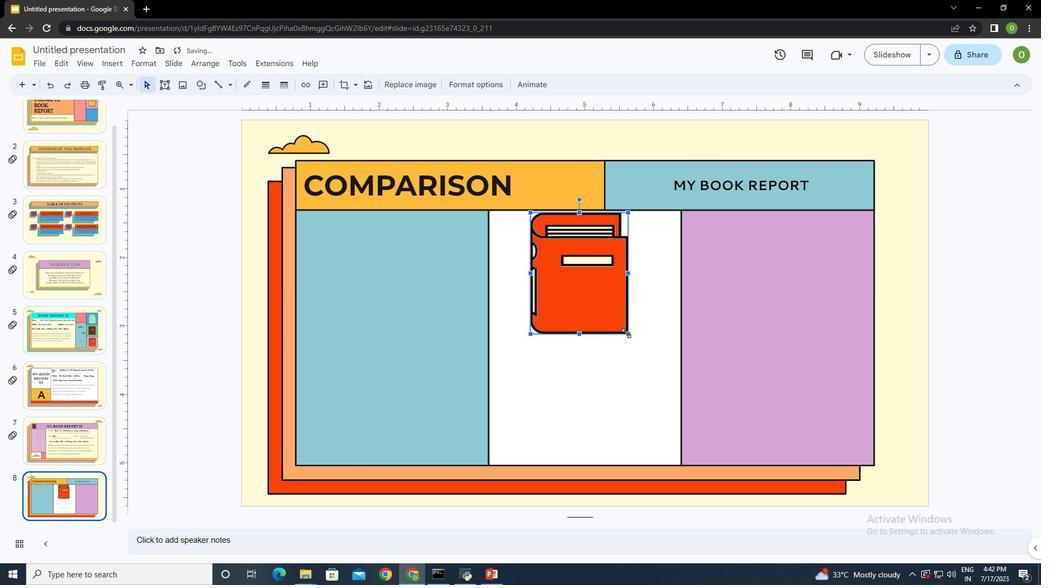 
Action: Mouse pressed left at (627, 334)
Screenshot: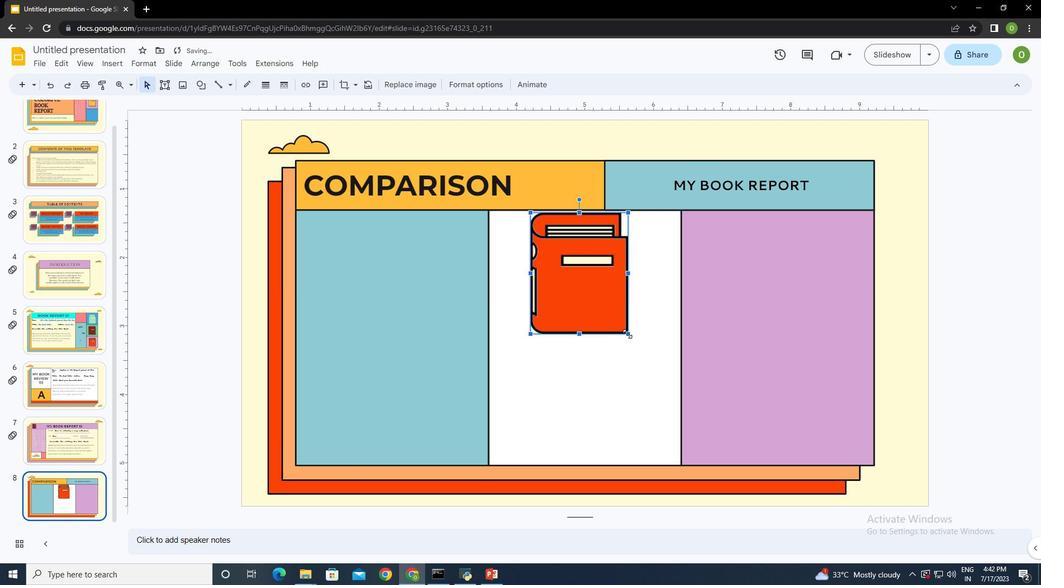 
Action: Mouse moved to (549, 232)
Screenshot: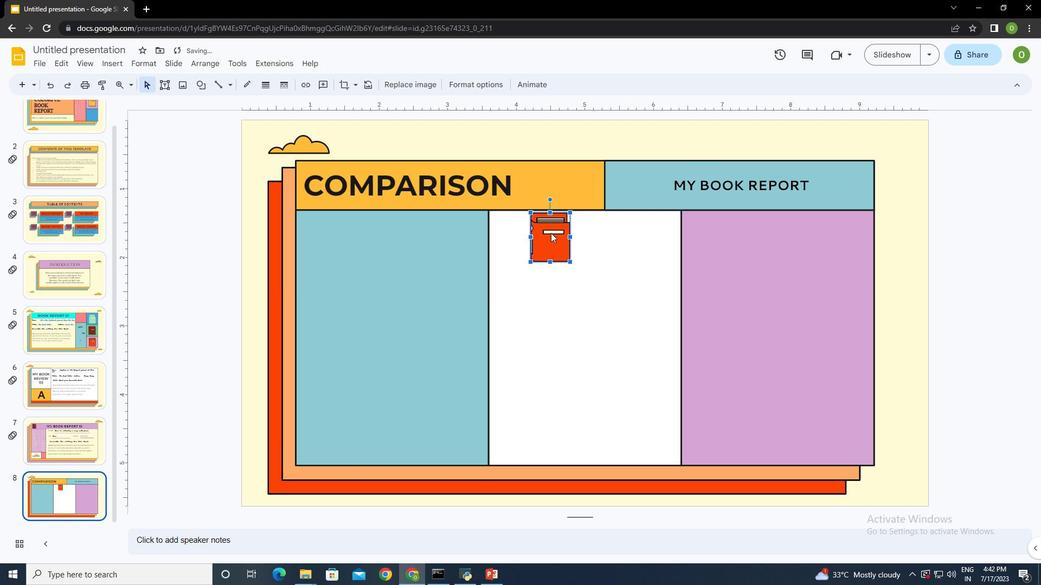 
Action: Mouse pressed left at (549, 232)
Screenshot: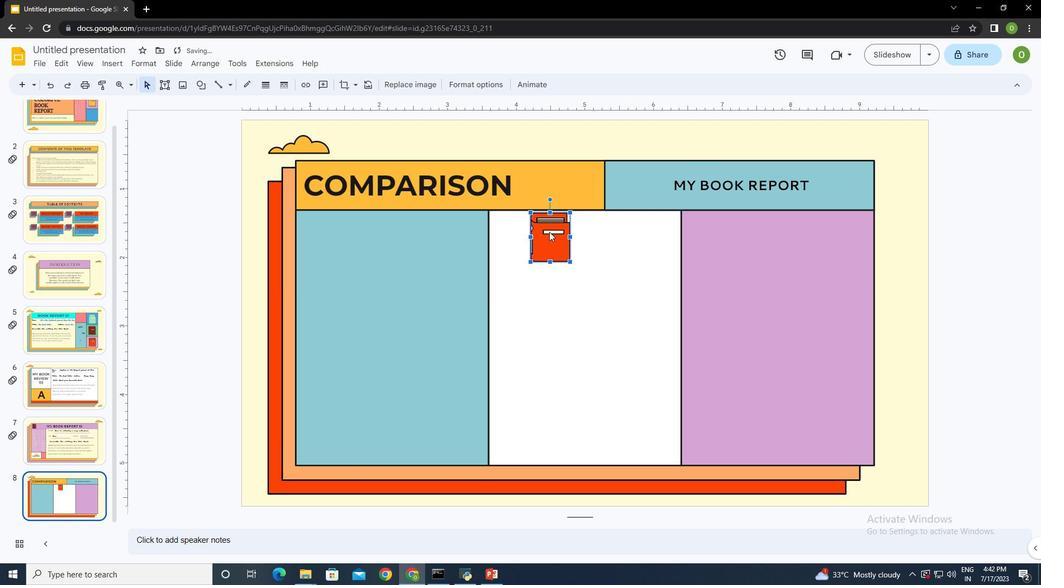 
Action: Mouse moved to (581, 243)
Screenshot: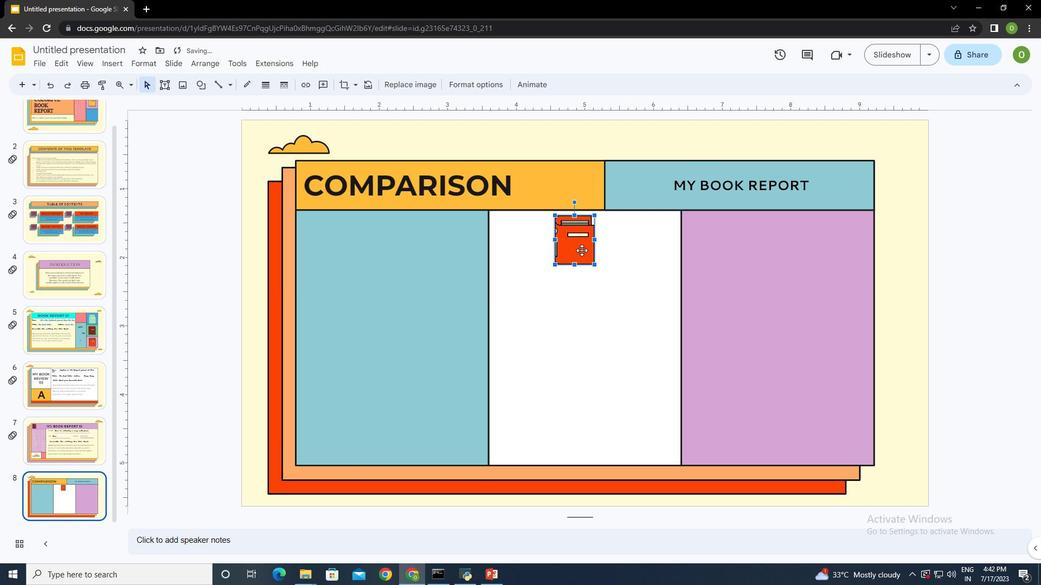 
Action: Mouse pressed left at (581, 243)
Screenshot: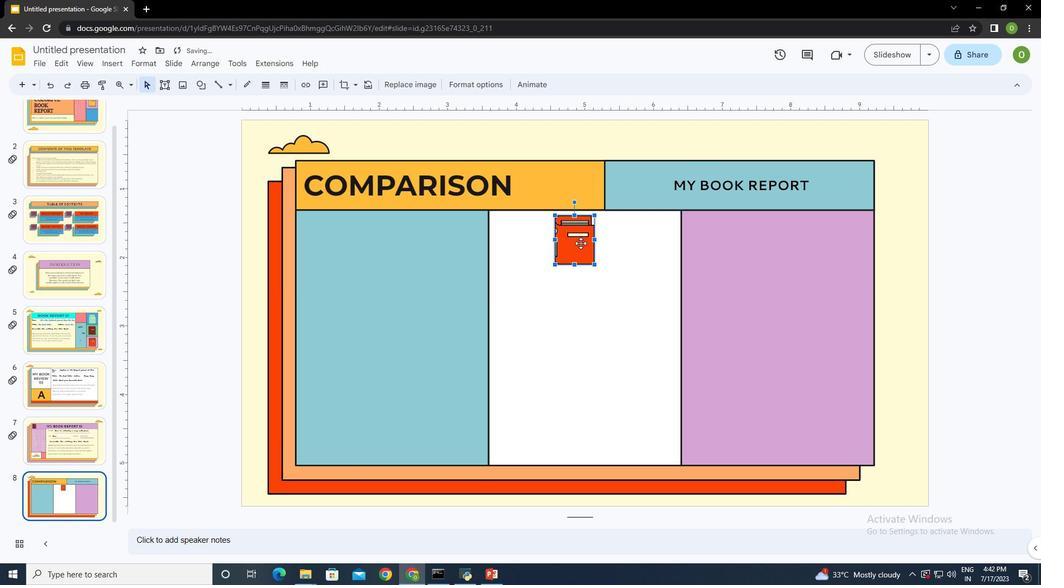 
Action: Mouse moved to (528, 258)
Screenshot: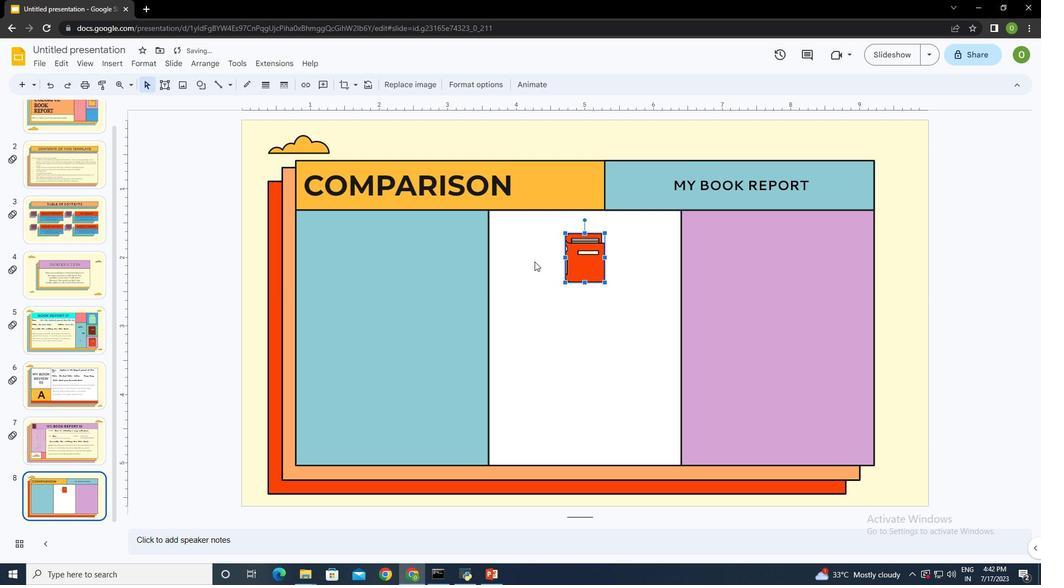 
Action: Mouse pressed left at (528, 258)
Screenshot: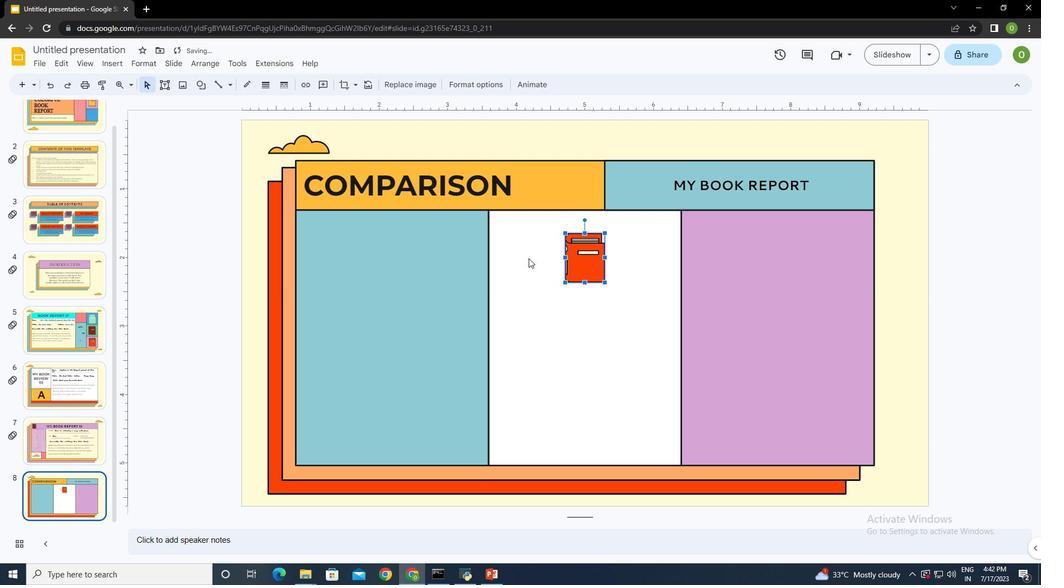 
Action: Mouse moved to (590, 259)
Screenshot: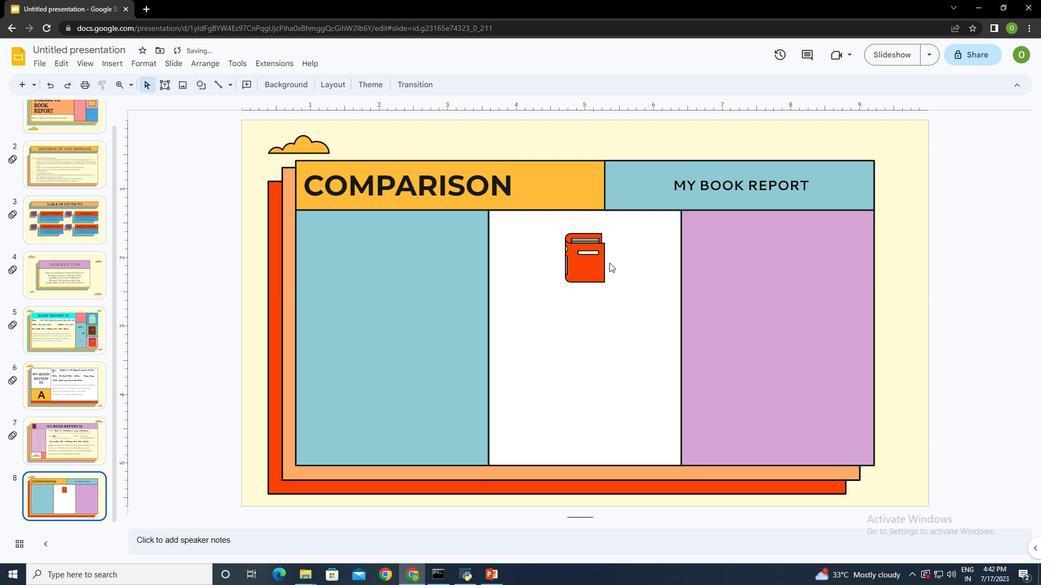 
Action: Mouse pressed left at (590, 259)
Screenshot: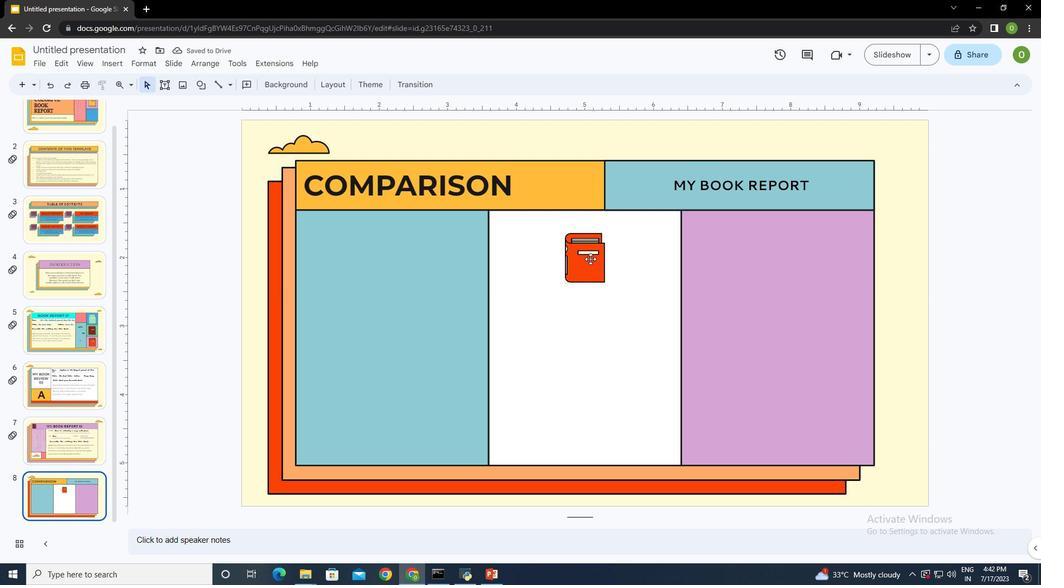 
Action: Mouse pressed right at (590, 259)
Screenshot: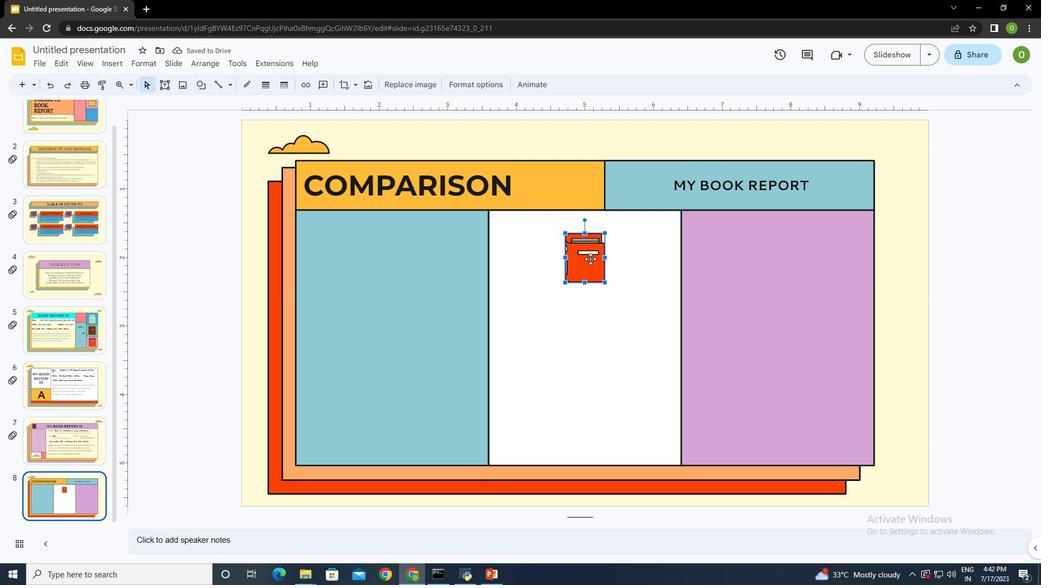 
Action: Mouse pressed right at (590, 259)
Screenshot: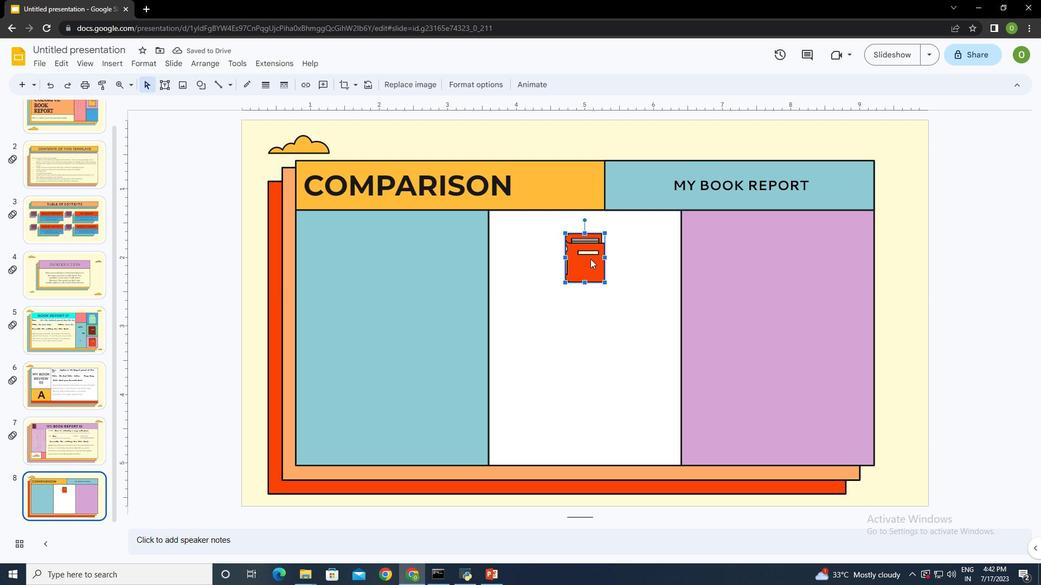 
Action: Mouse moved to (626, 218)
Screenshot: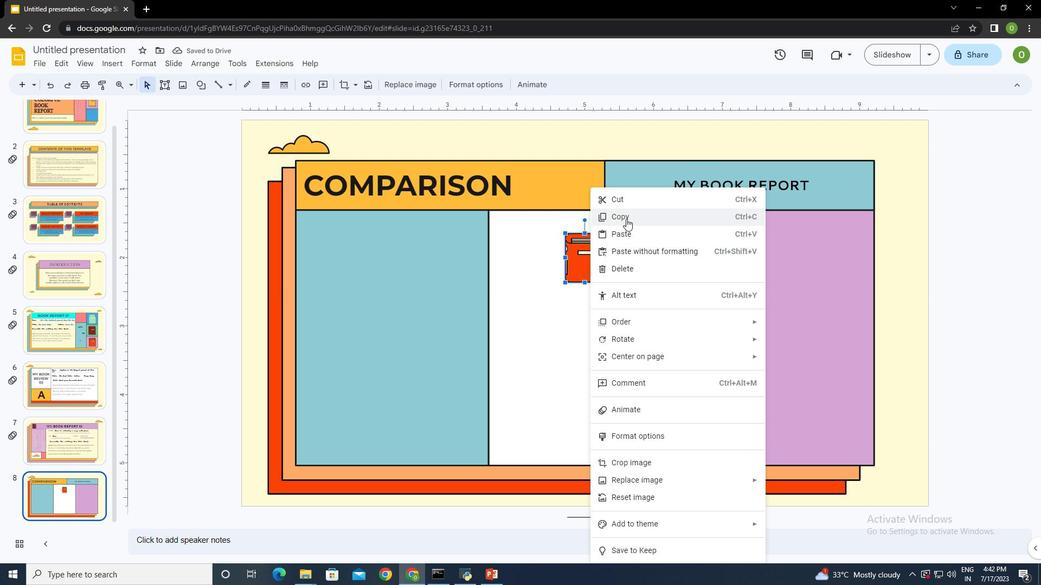 
Action: Mouse pressed left at (626, 218)
Screenshot: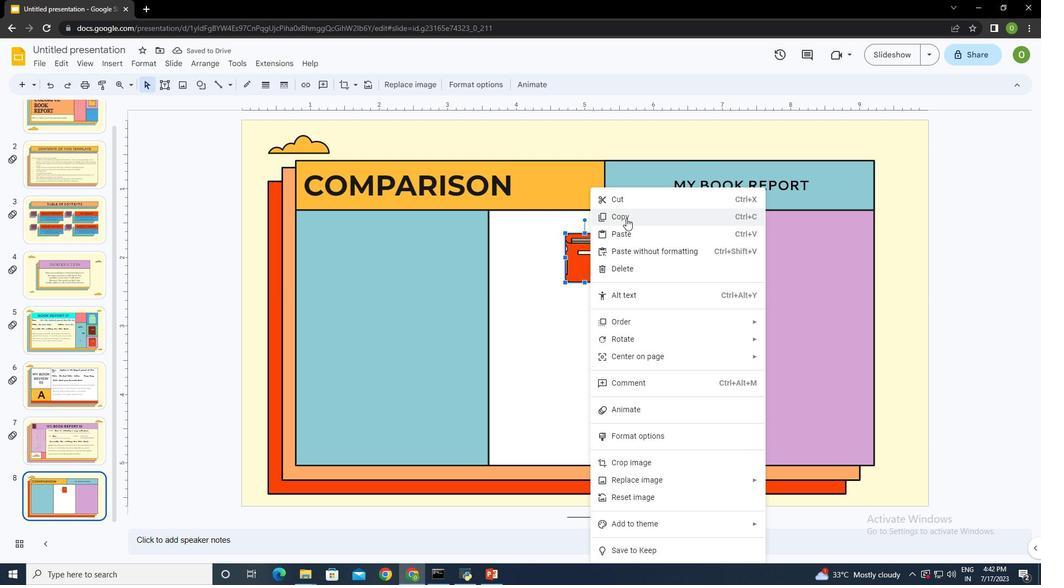 
Action: Mouse moved to (382, 255)
Screenshot: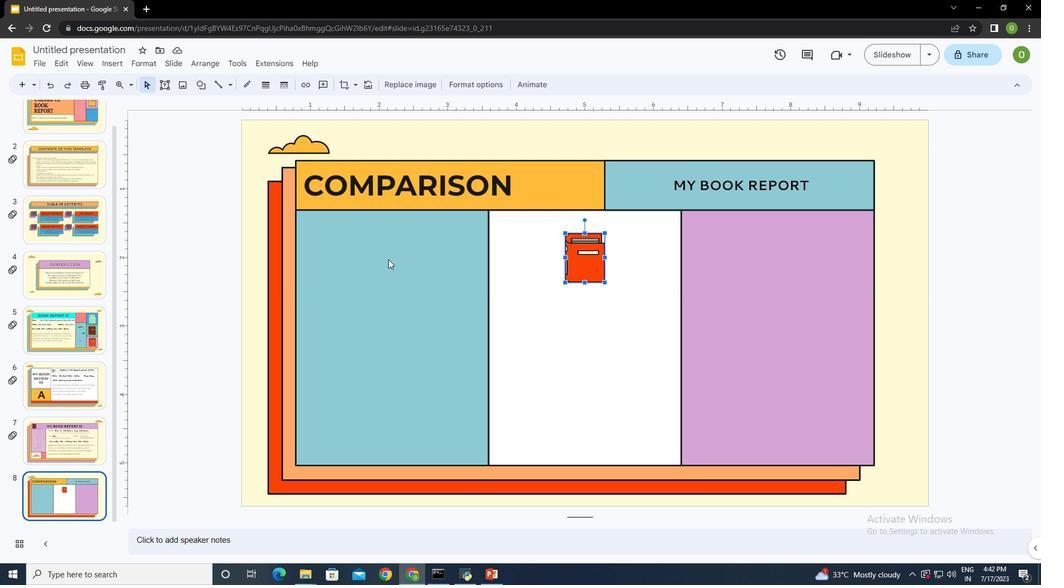 
Action: Mouse pressed left at (382, 255)
Screenshot: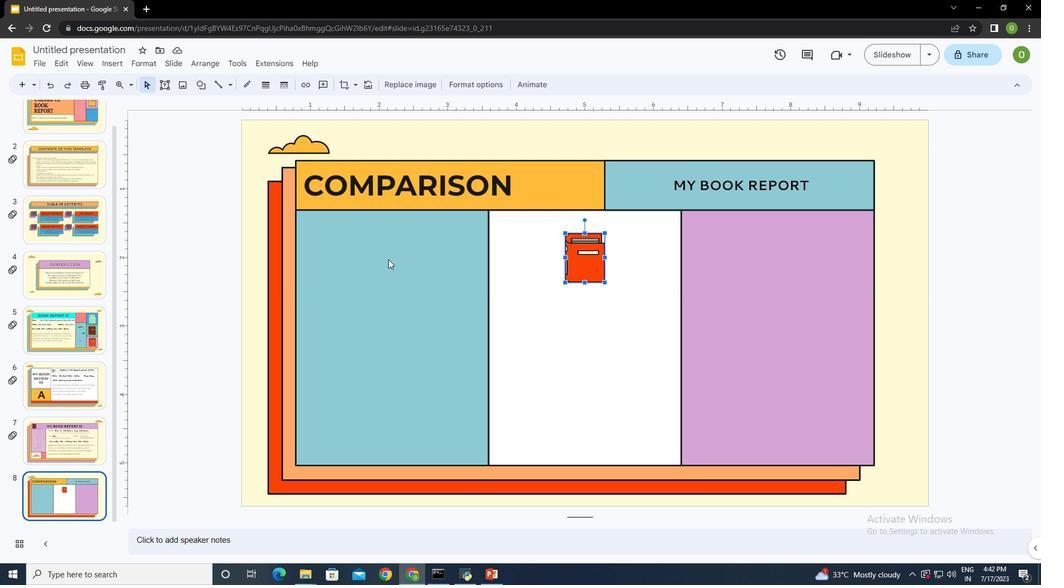 
Action: Mouse pressed right at (382, 255)
Screenshot: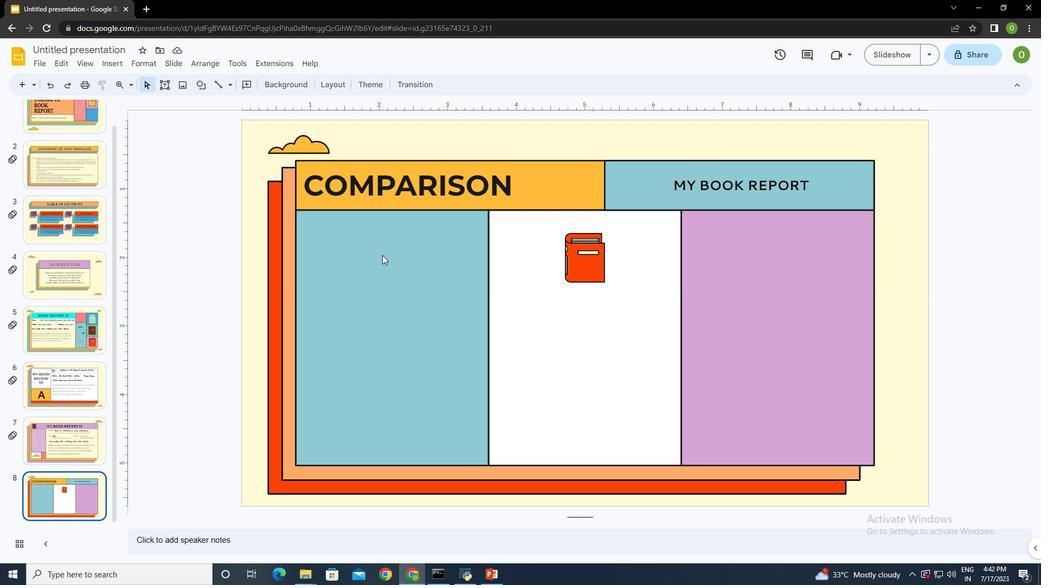 
Action: Mouse moved to (380, 247)
Screenshot: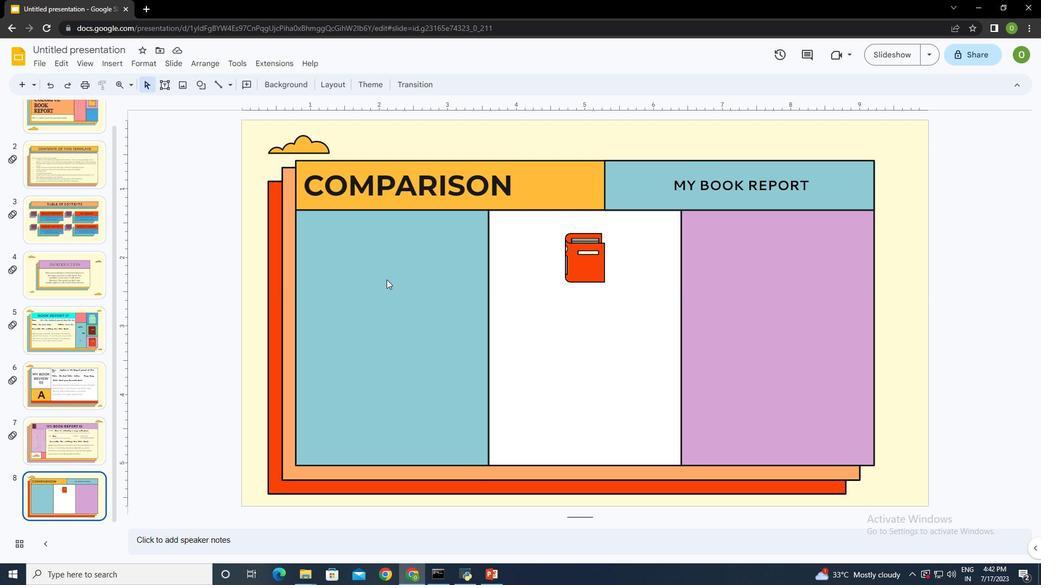 
Action: Mouse pressed right at (380, 247)
Screenshot: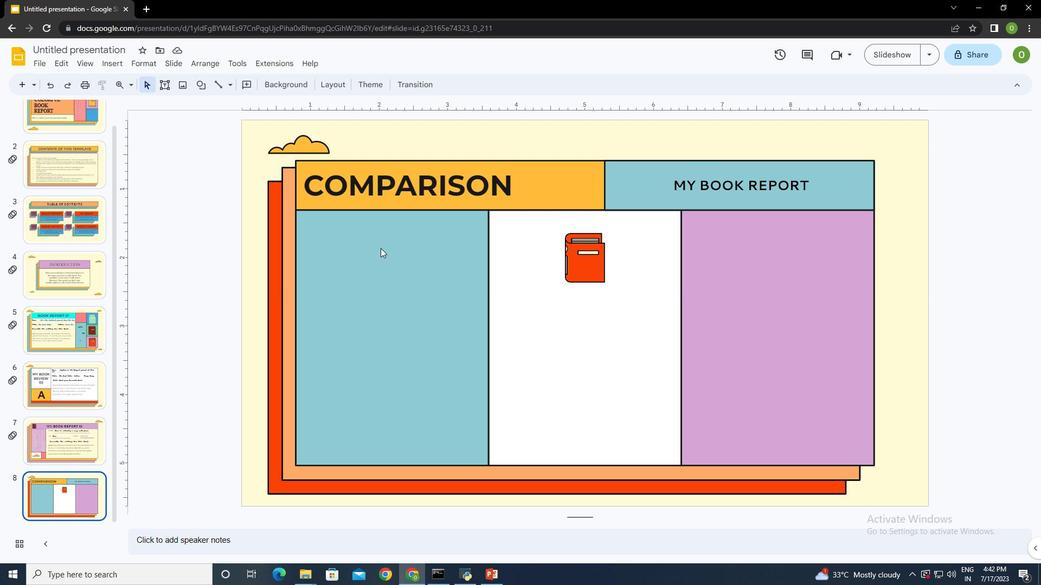 
Action: Mouse moved to (407, 293)
Screenshot: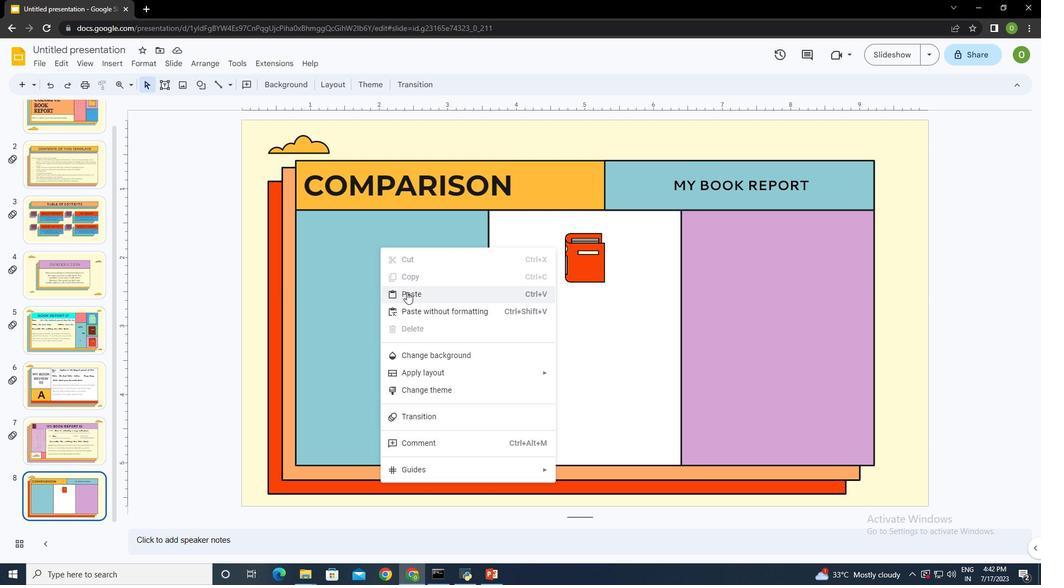 
Action: Mouse pressed left at (407, 293)
Screenshot: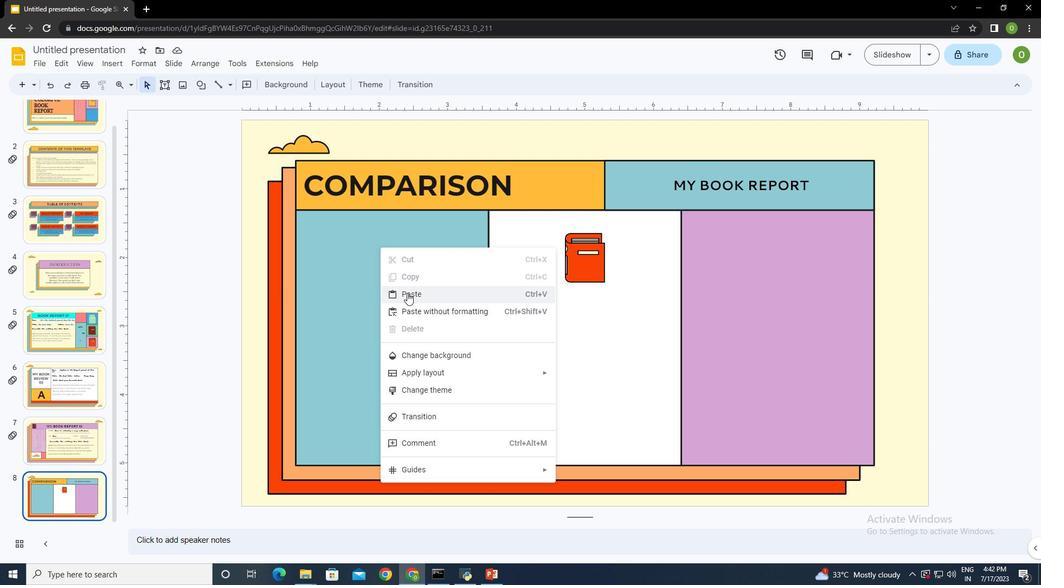 
Action: Mouse moved to (596, 275)
Screenshot: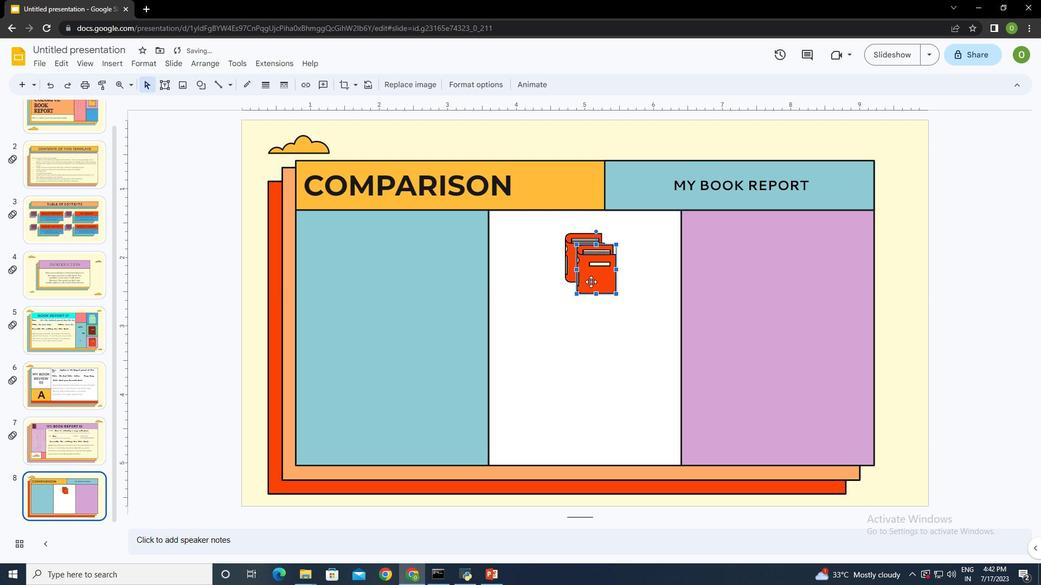 
Action: Mouse pressed left at (596, 275)
Screenshot: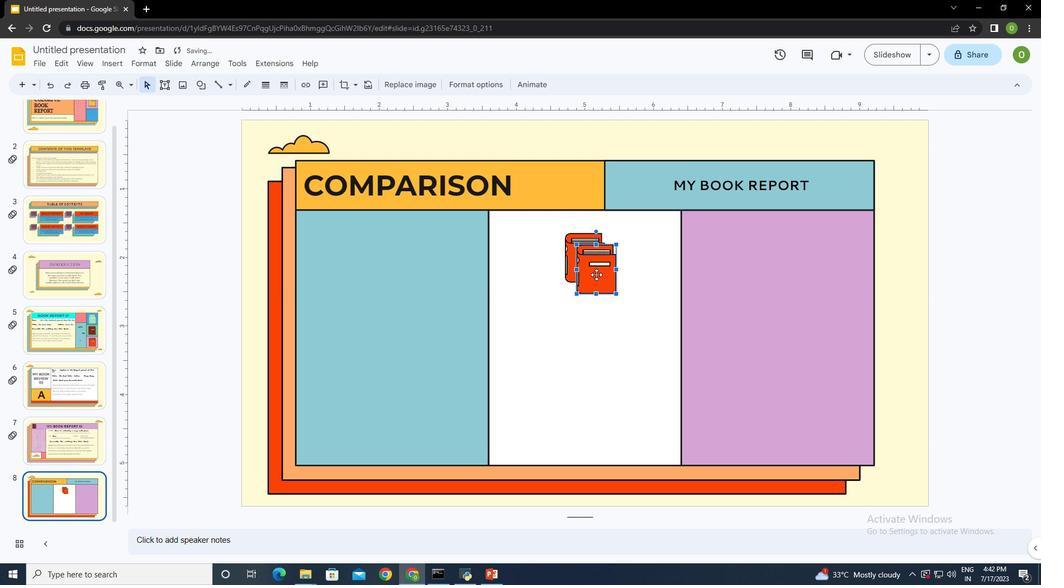 
Action: Mouse moved to (775, 265)
Screenshot: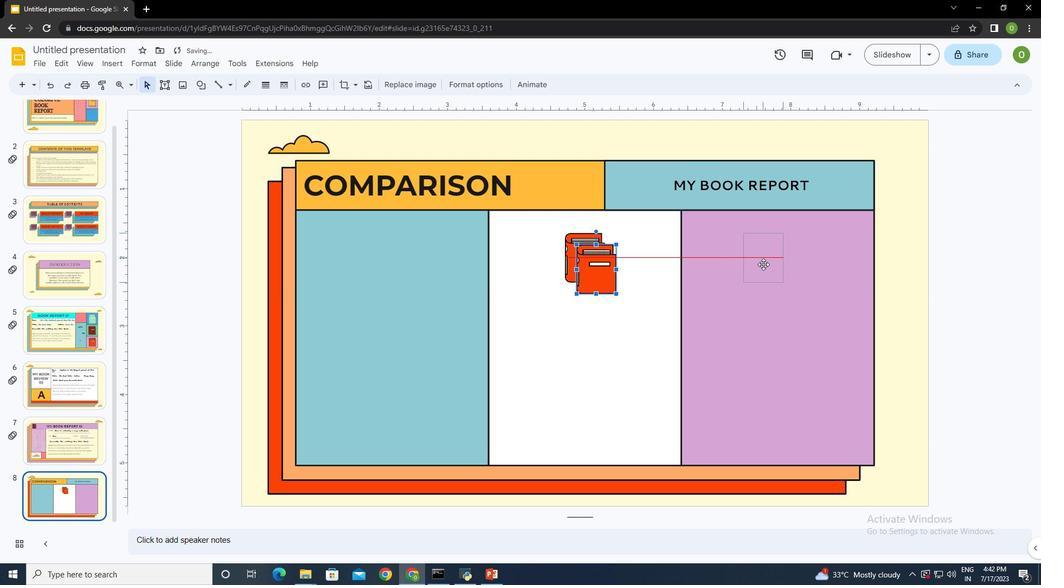
Action: Mouse pressed left at (775, 265)
Screenshot: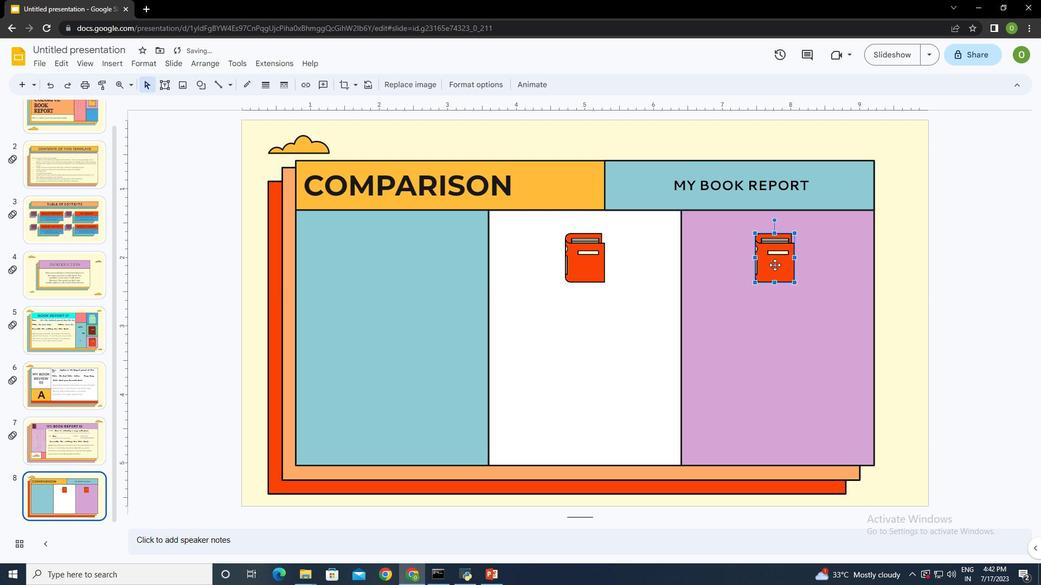 
Action: Mouse moved to (396, 269)
Screenshot: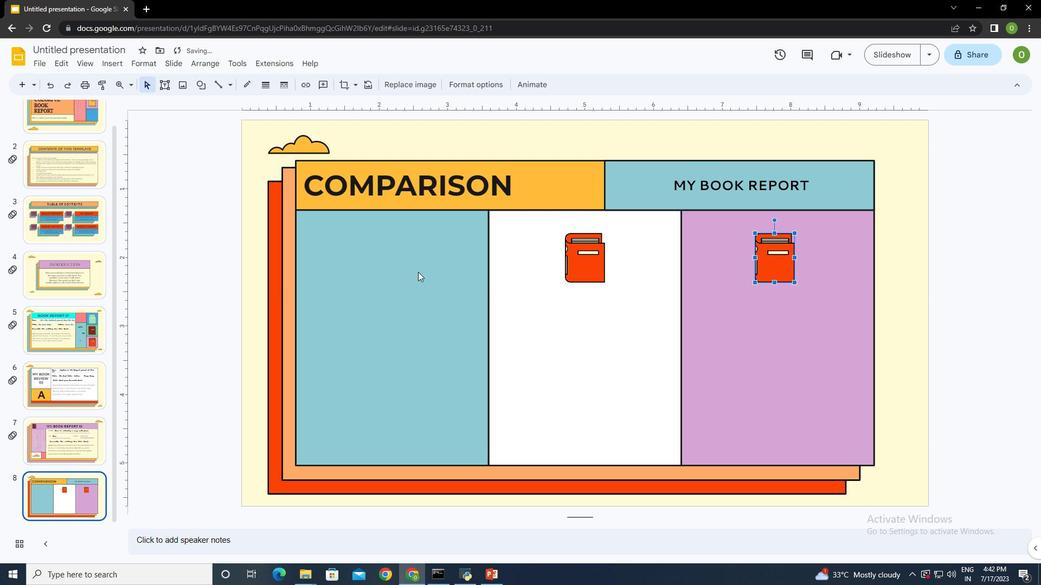 
Action: Mouse pressed right at (396, 269)
Screenshot: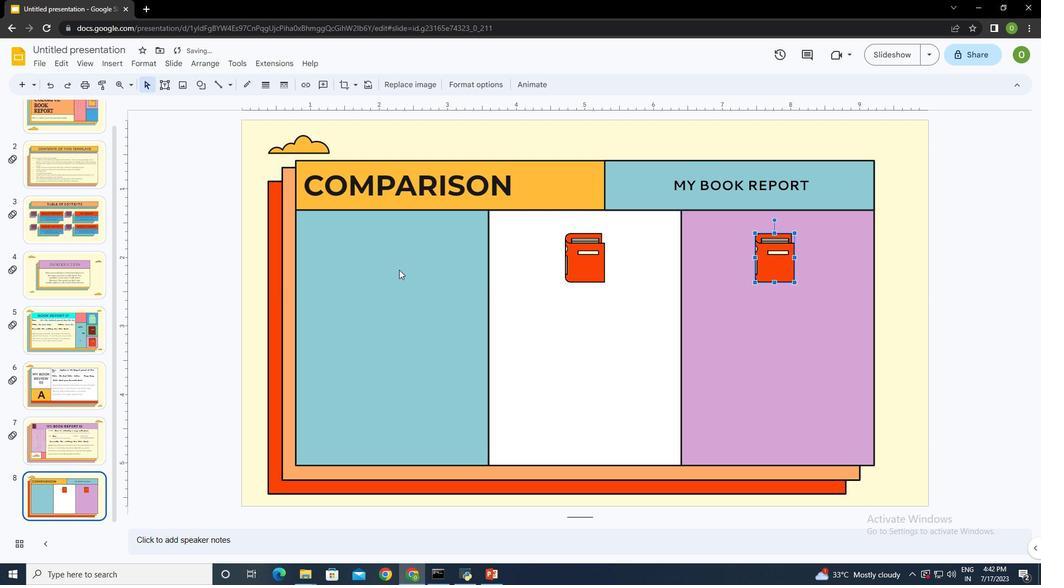 
Action: Mouse moved to (429, 315)
Screenshot: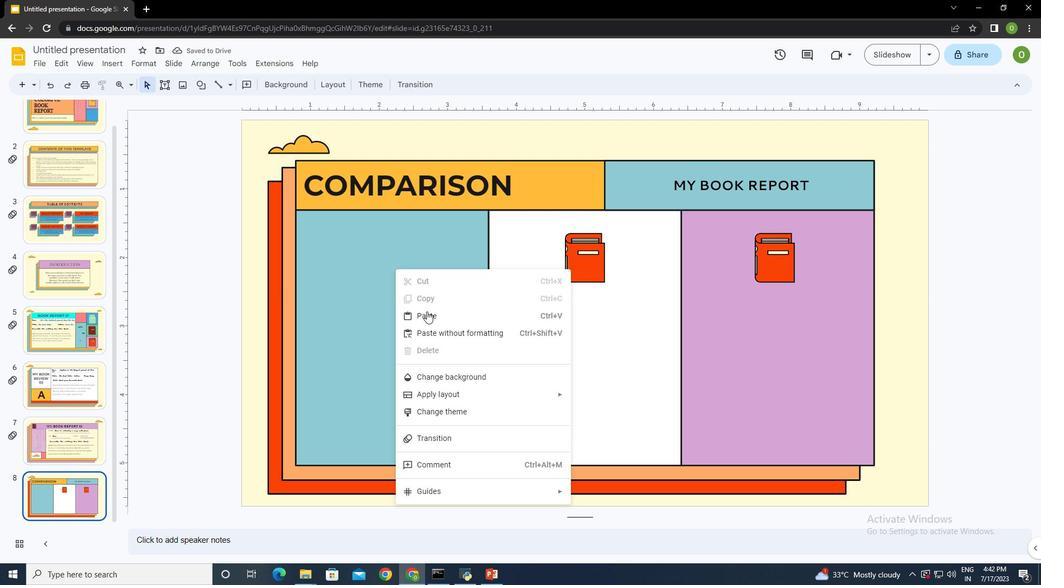 
Action: Mouse pressed left at (429, 315)
Screenshot: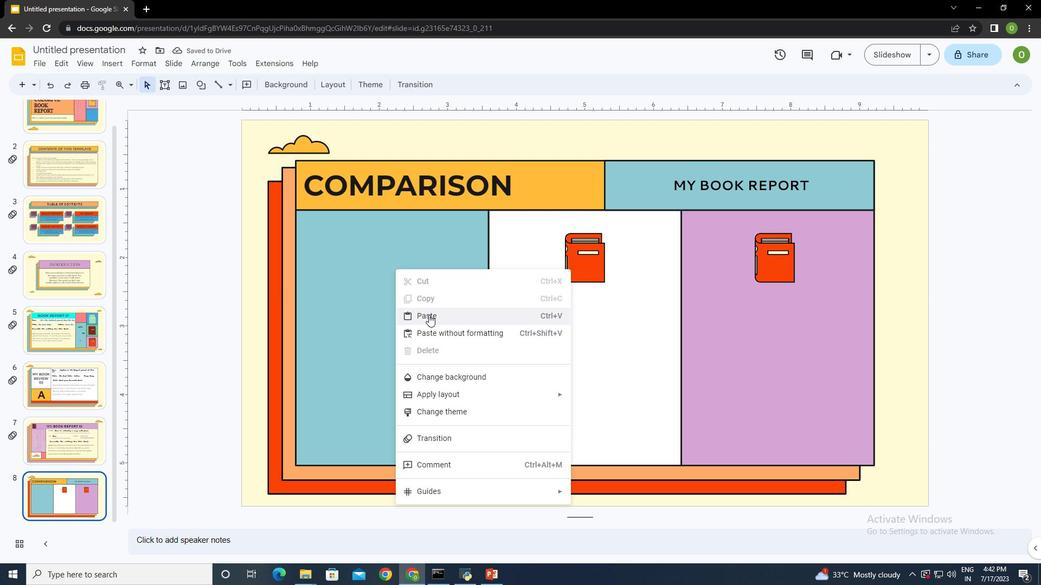 
Action: Mouse moved to (603, 283)
Screenshot: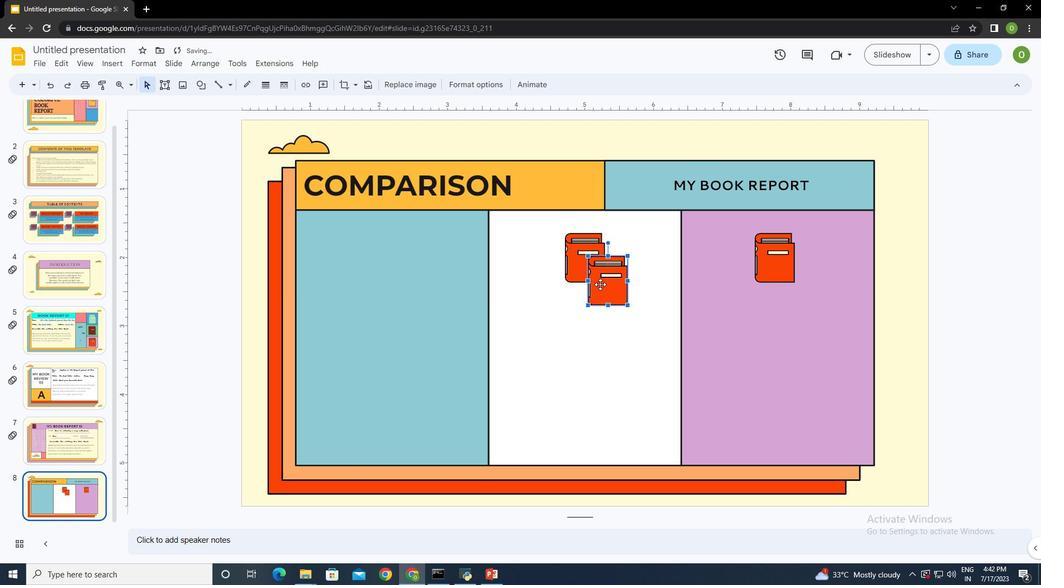 
Action: Mouse pressed left at (603, 283)
Screenshot: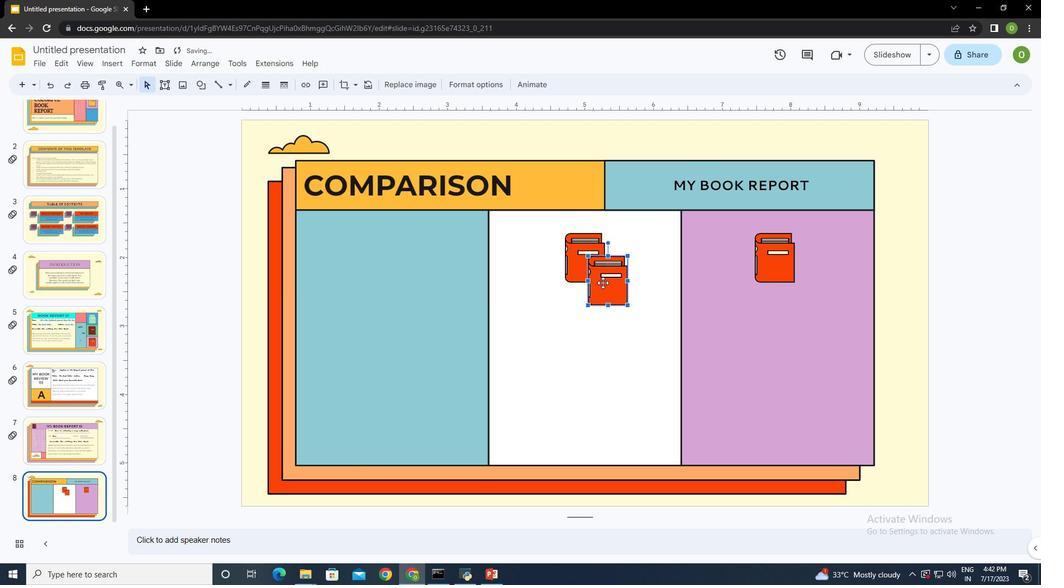 
Action: Mouse moved to (770, 259)
Screenshot: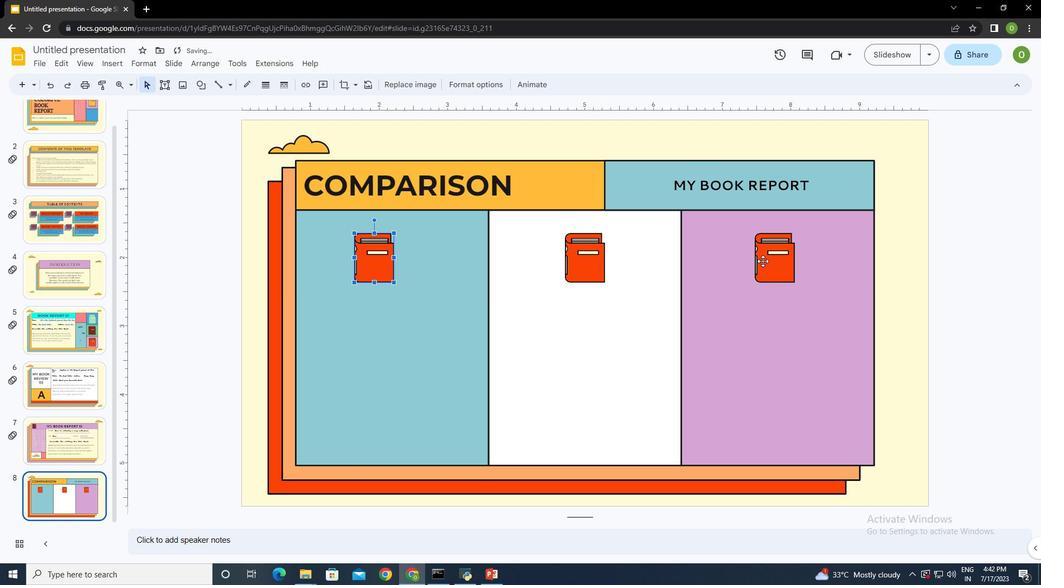 
Action: Mouse pressed left at (770, 259)
Screenshot: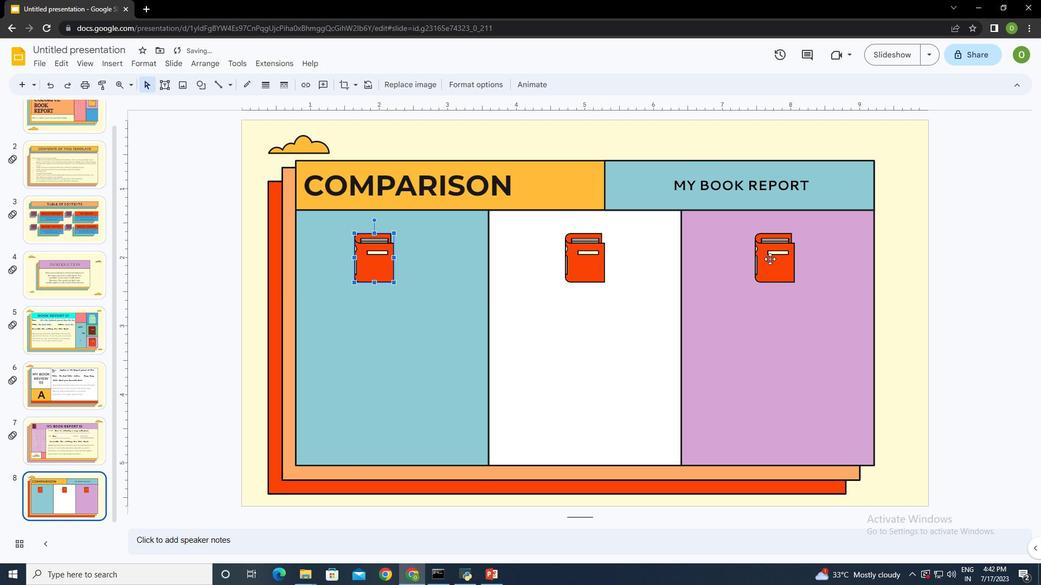 
Action: Mouse moved to (487, 83)
Screenshot: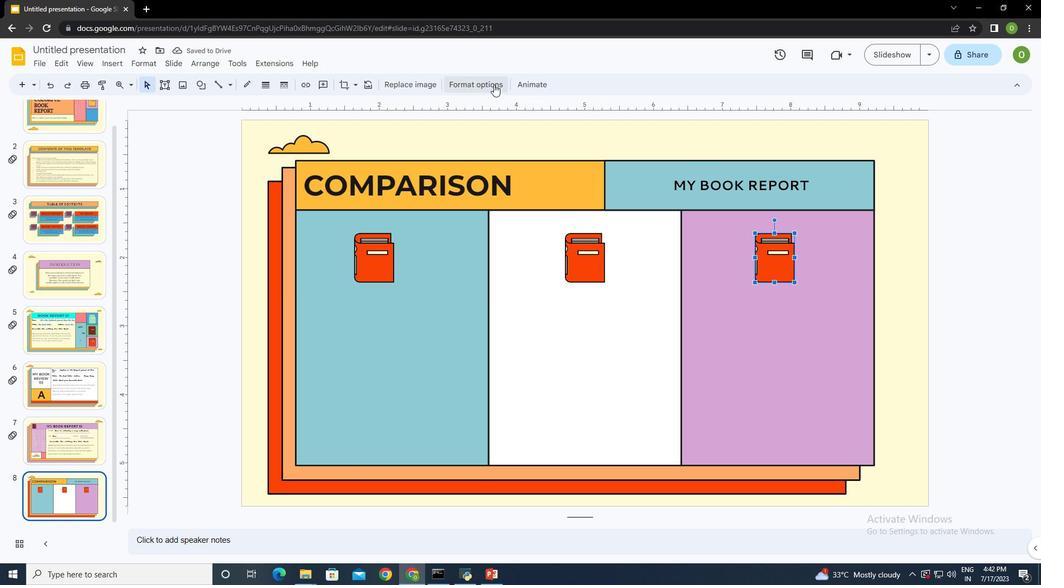 
Action: Mouse pressed left at (487, 83)
Screenshot: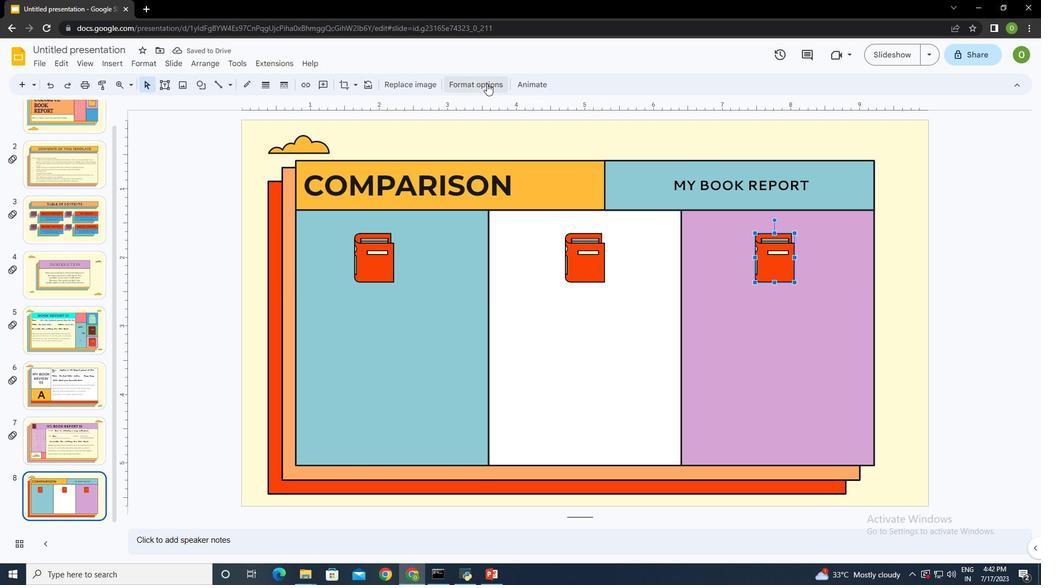 
Action: Mouse moved to (932, 206)
Screenshot: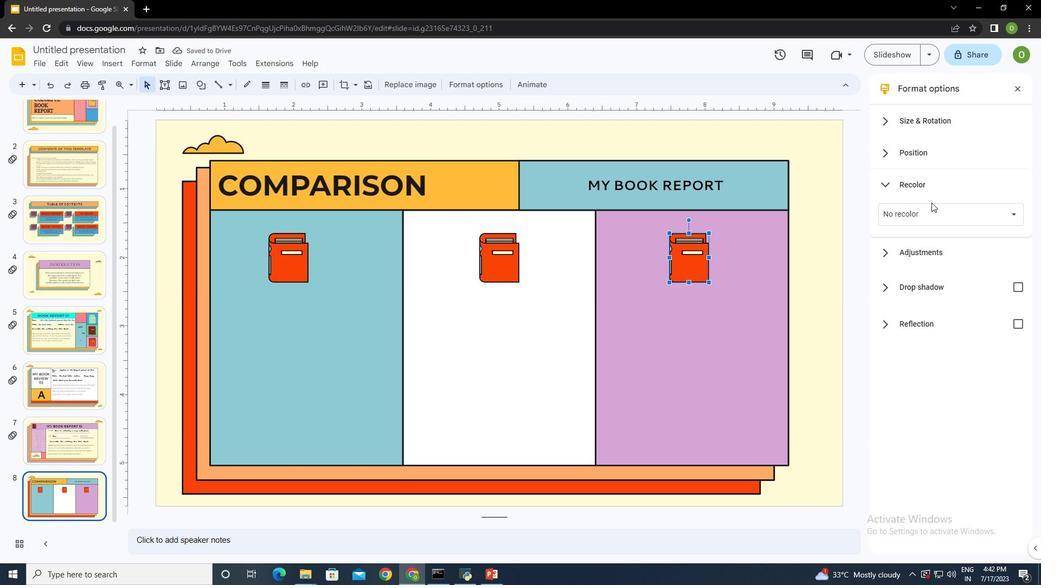 
Action: Mouse pressed left at (932, 206)
Screenshot: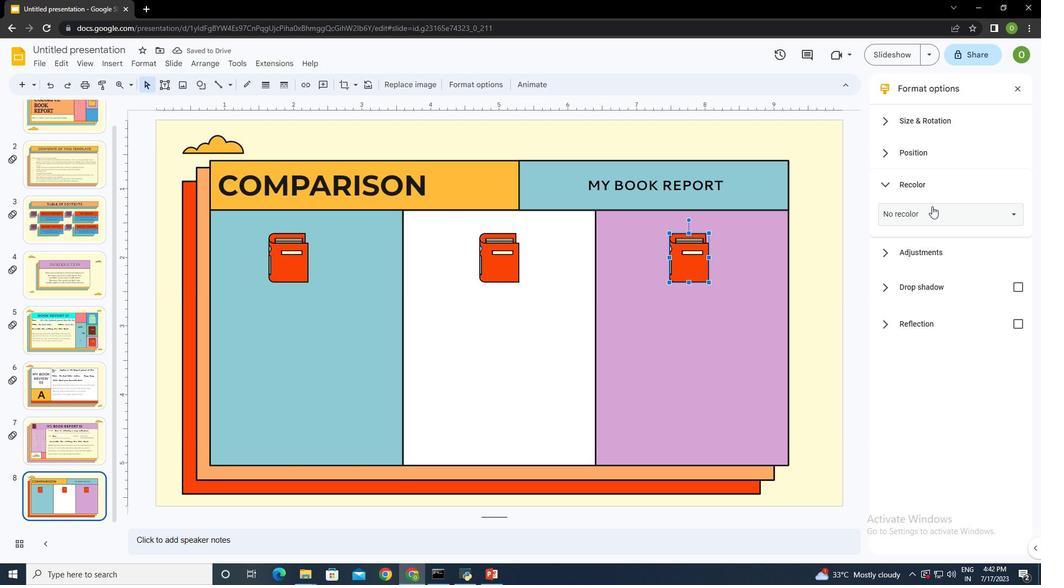 
Action: Mouse moved to (957, 319)
Screenshot: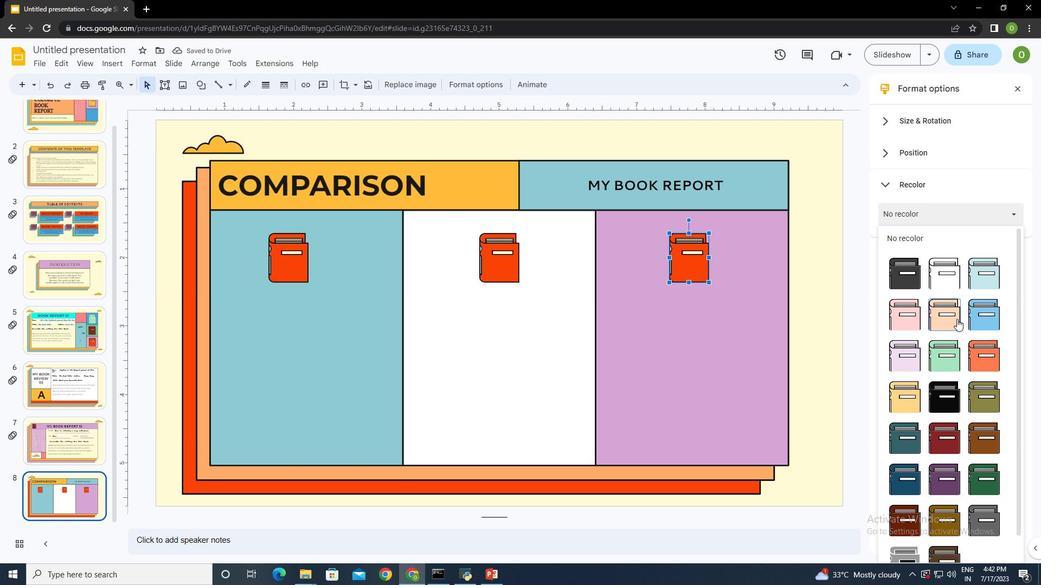 
Action: Mouse scrolled (957, 319) with delta (0, 0)
Screenshot: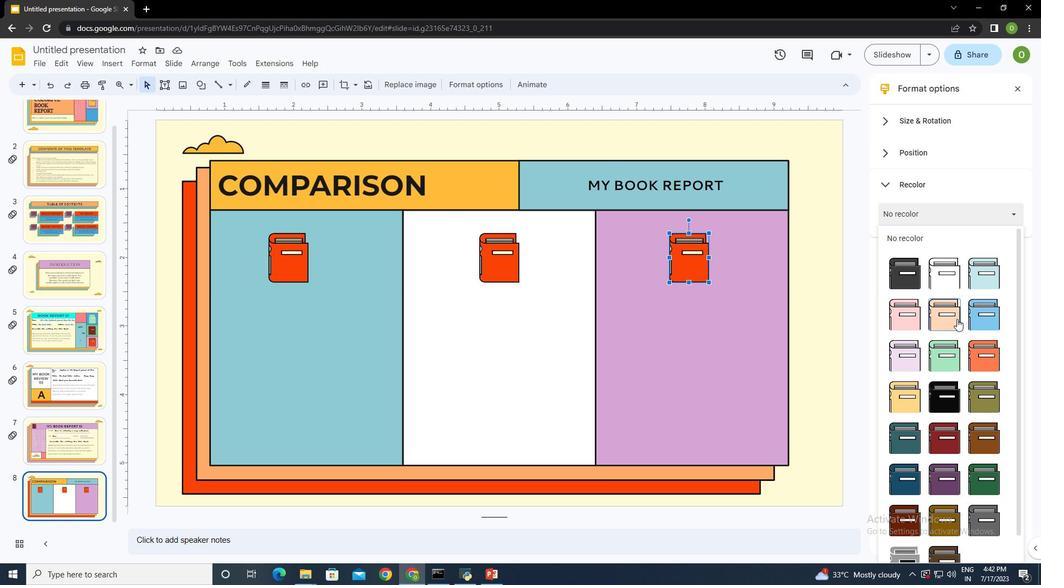 
Action: Mouse scrolled (957, 319) with delta (0, 0)
Screenshot: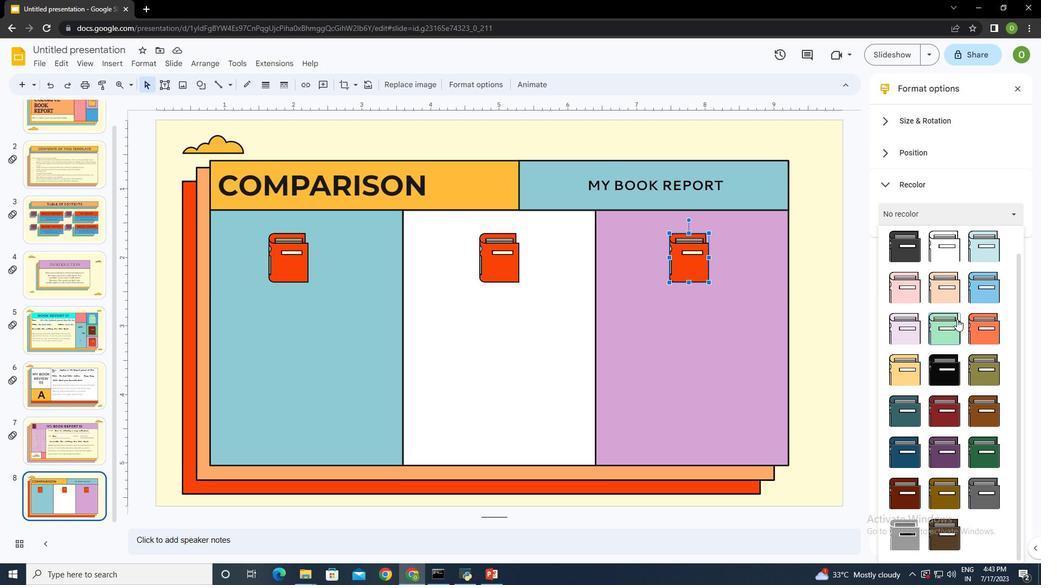 
Action: Mouse moved to (979, 409)
Screenshot: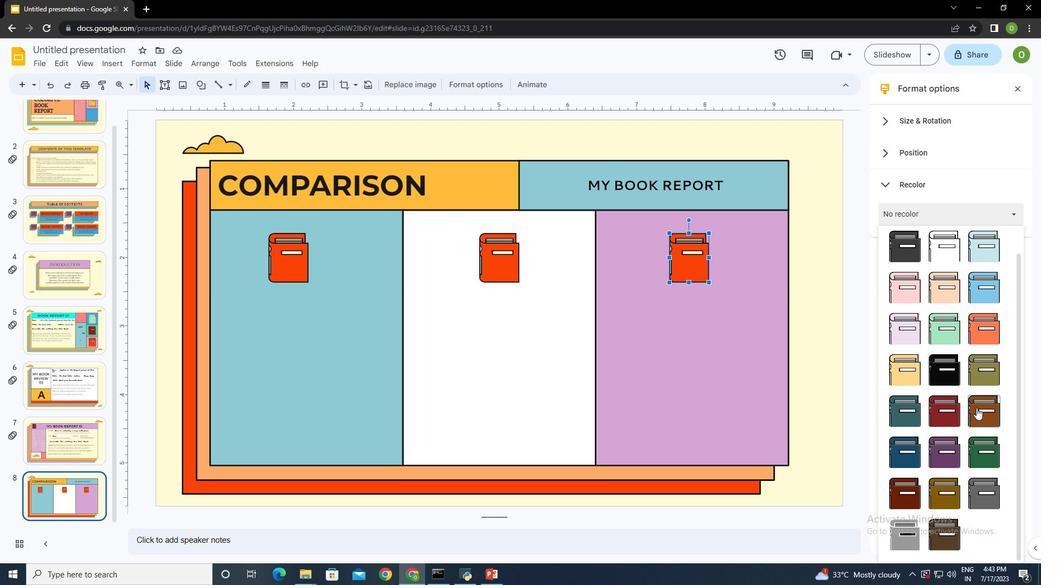 
Action: Mouse pressed left at (979, 409)
Screenshot: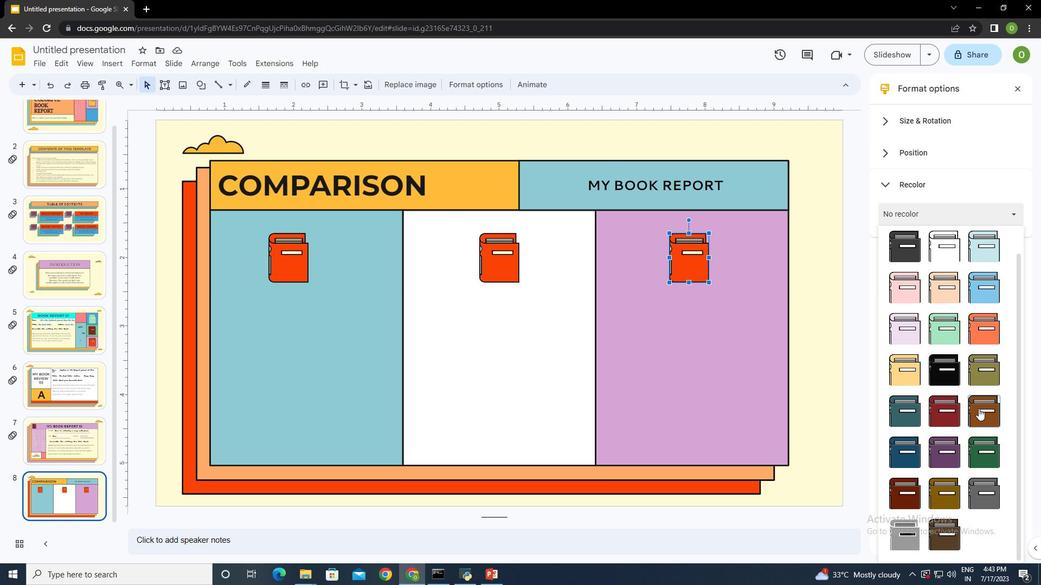 
Action: Mouse moved to (286, 263)
Screenshot: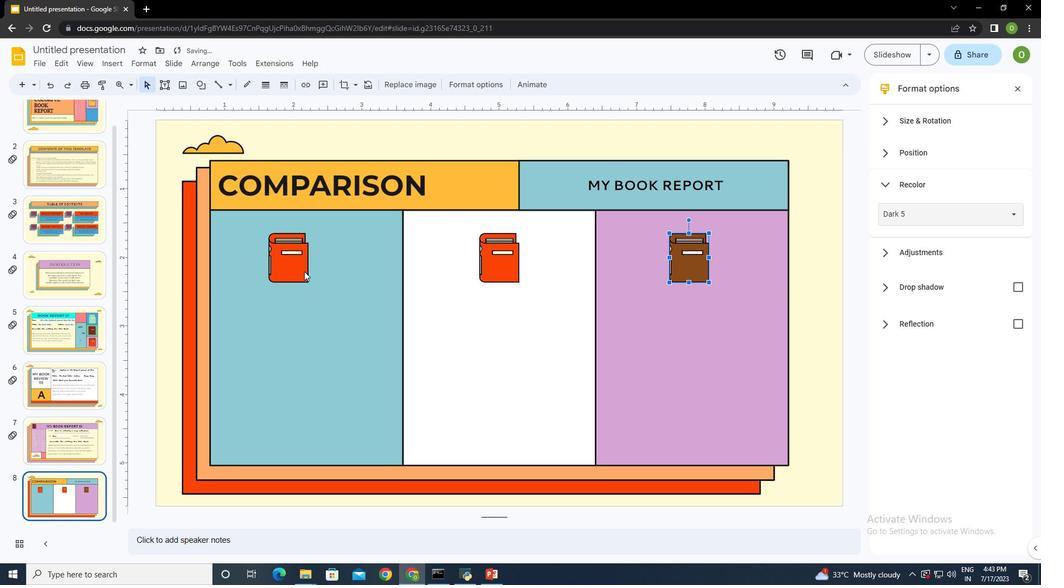 
Action: Mouse pressed left at (286, 263)
Screenshot: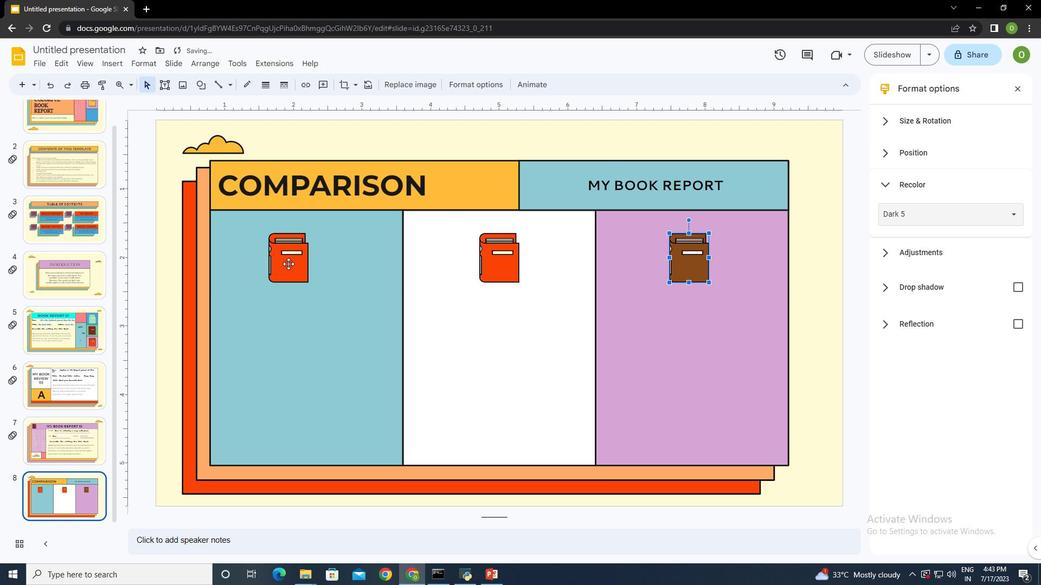 
Action: Mouse moved to (989, 211)
Screenshot: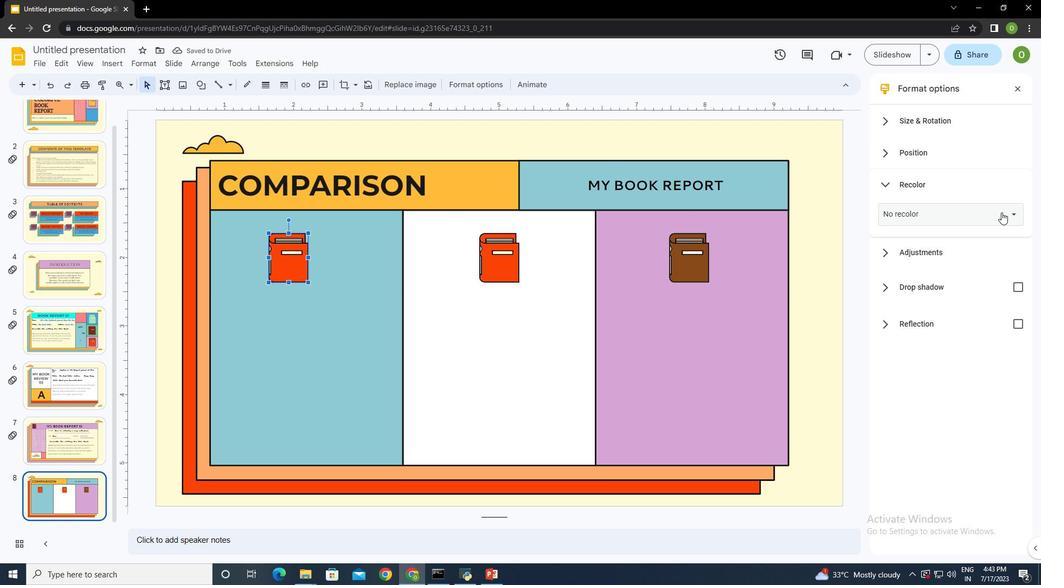 
Action: Mouse pressed left at (989, 211)
Screenshot: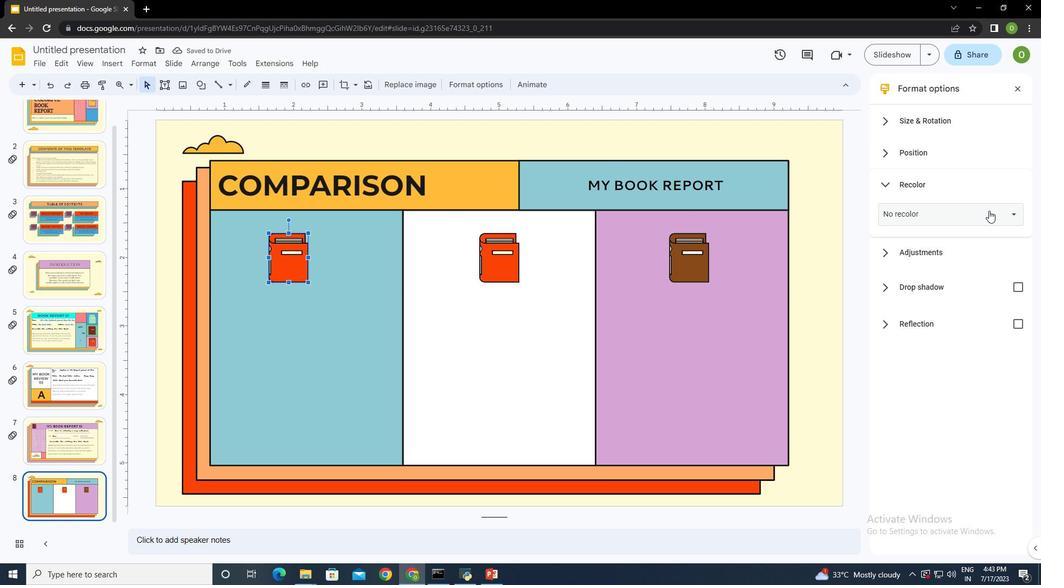 
Action: Mouse moved to (954, 427)
Screenshot: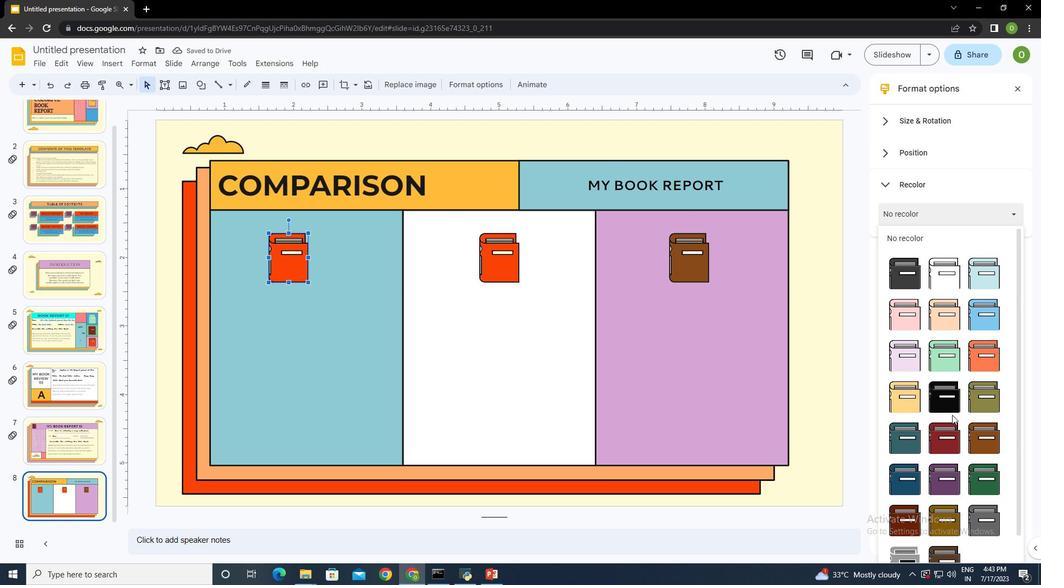 
Action: Mouse scrolled (954, 426) with delta (0, 0)
Screenshot: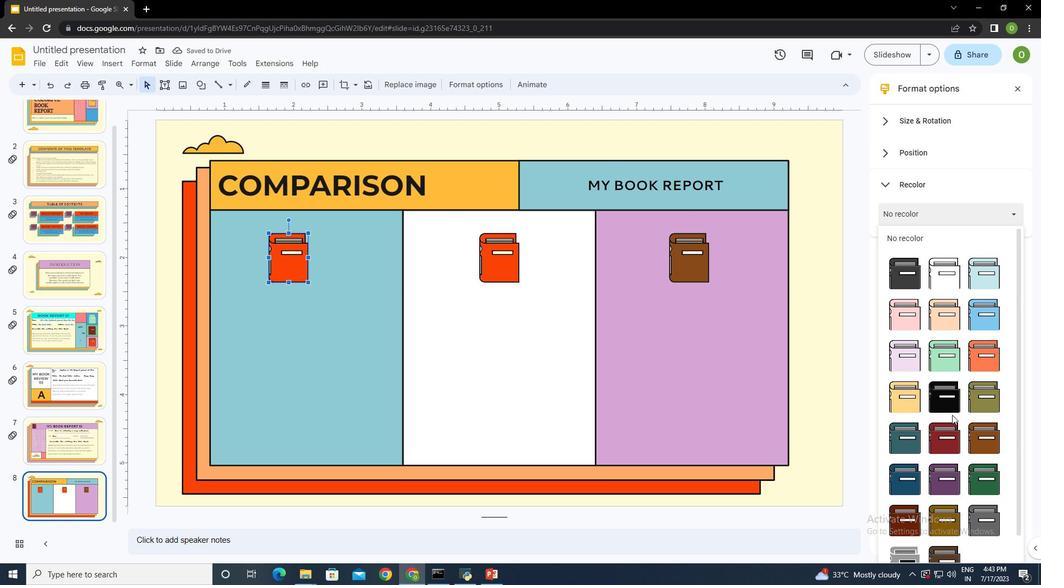 
Action: Mouse moved to (955, 431)
Screenshot: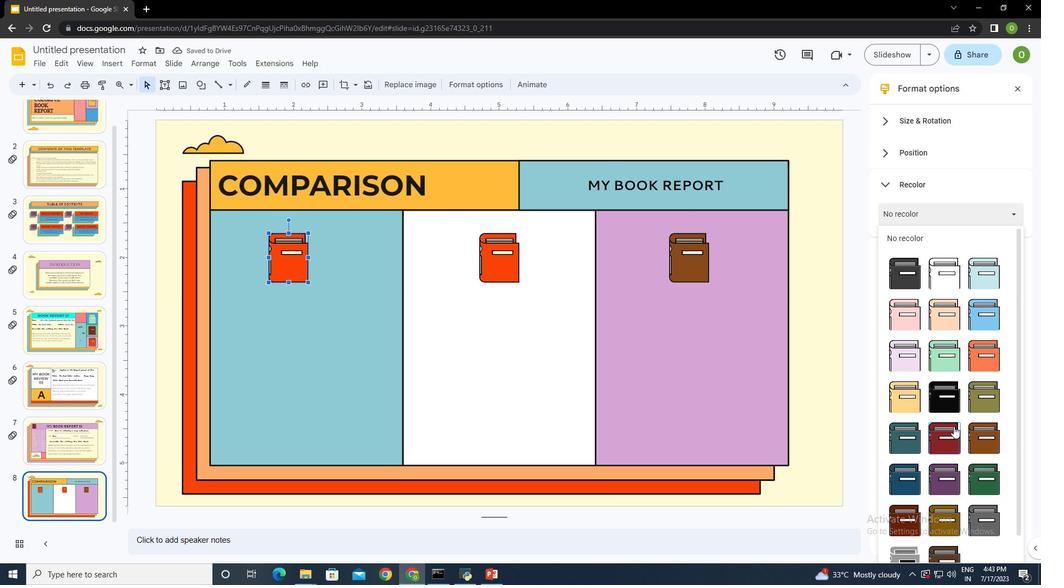 
Action: Mouse scrolled (955, 430) with delta (0, 0)
Screenshot: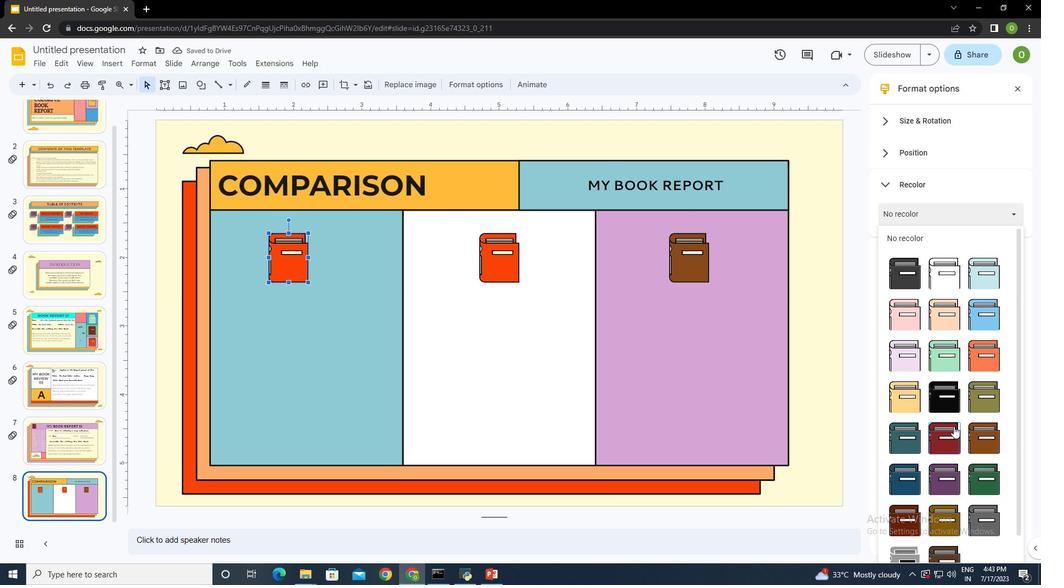 
Action: Mouse moved to (958, 436)
Screenshot: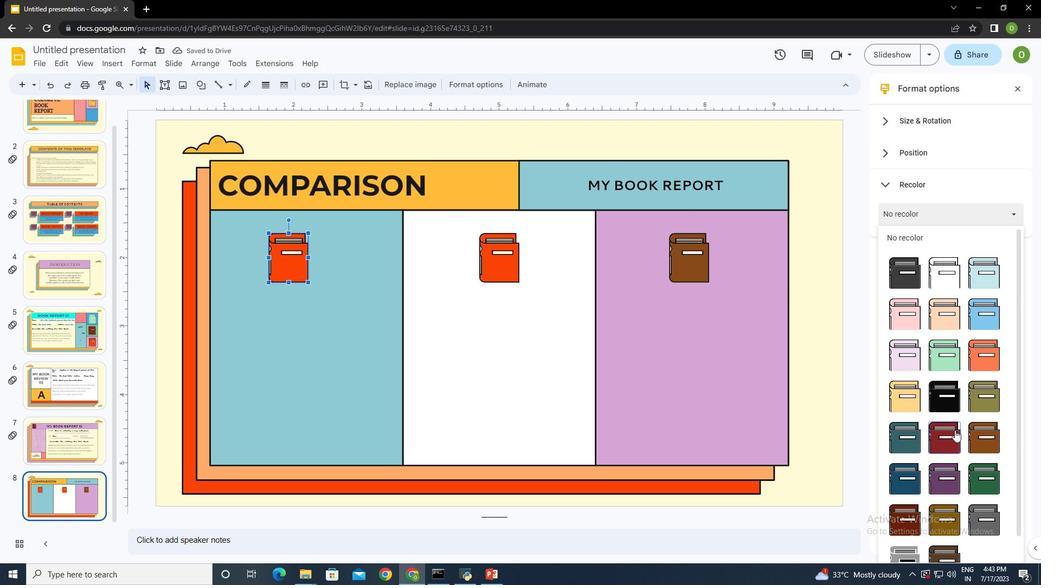 
Action: Mouse scrolled (958, 435) with delta (0, 0)
Screenshot: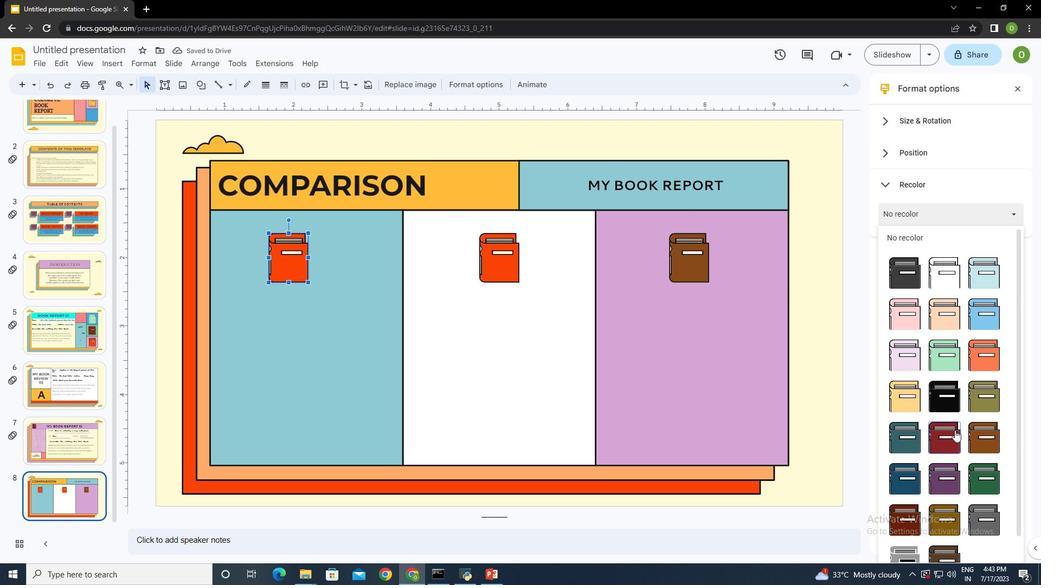 
Action: Mouse moved to (959, 438)
Screenshot: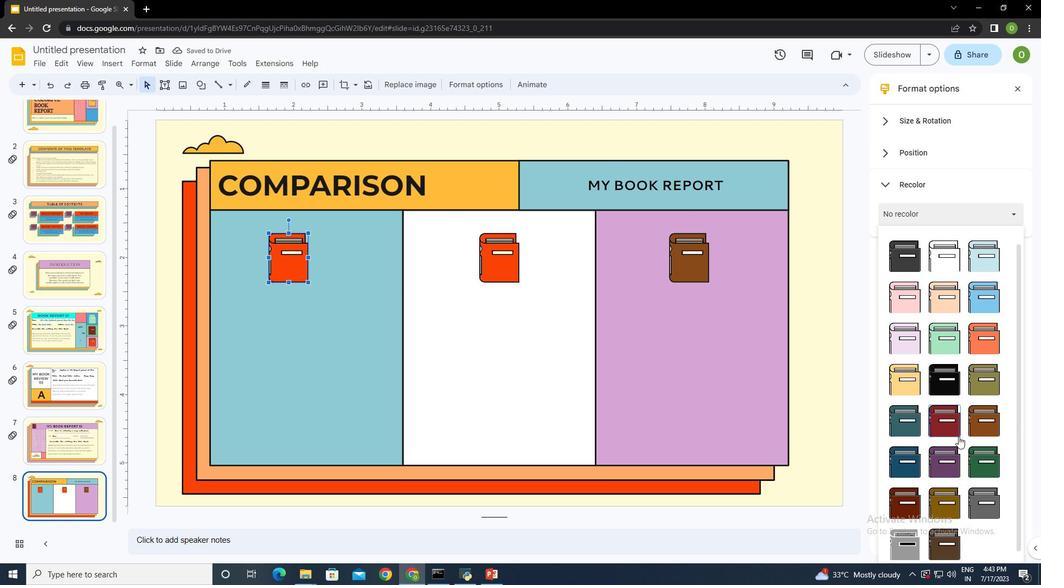 
Action: Mouse scrolled (959, 438) with delta (0, 0)
Screenshot: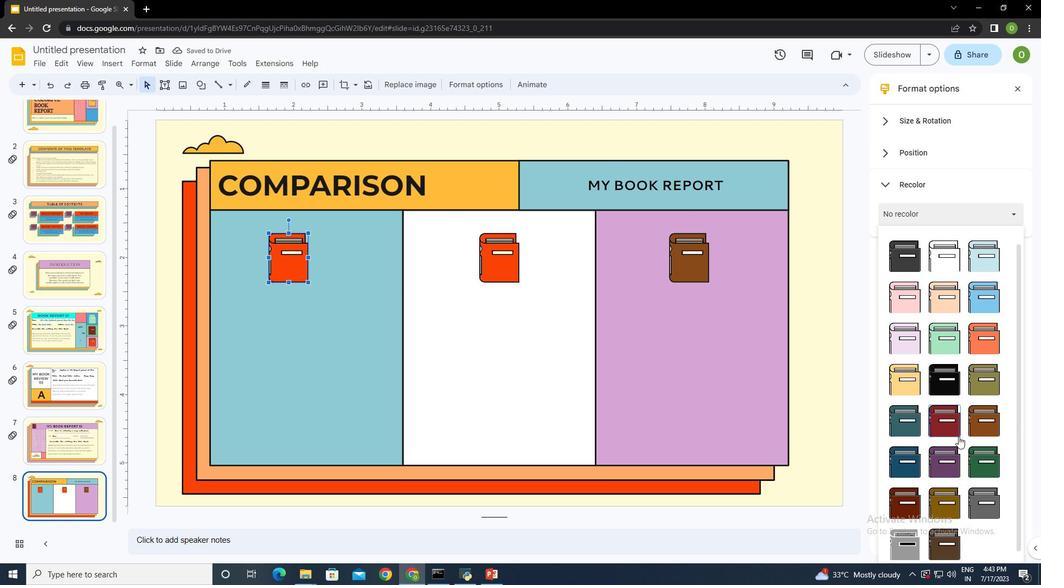 
Action: Mouse scrolled (959, 438) with delta (0, 0)
Screenshot: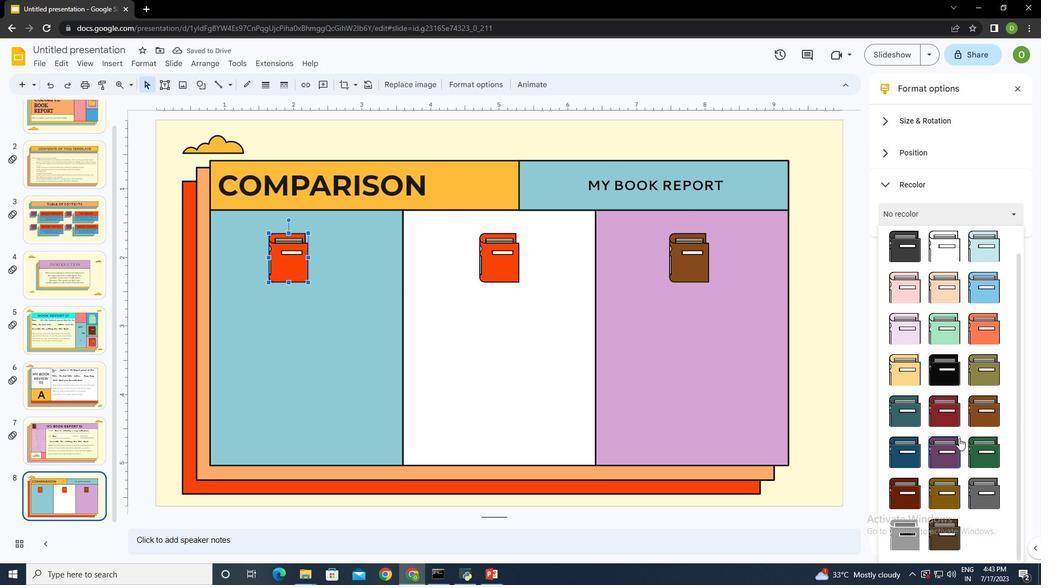
Action: Mouse moved to (959, 447)
Screenshot: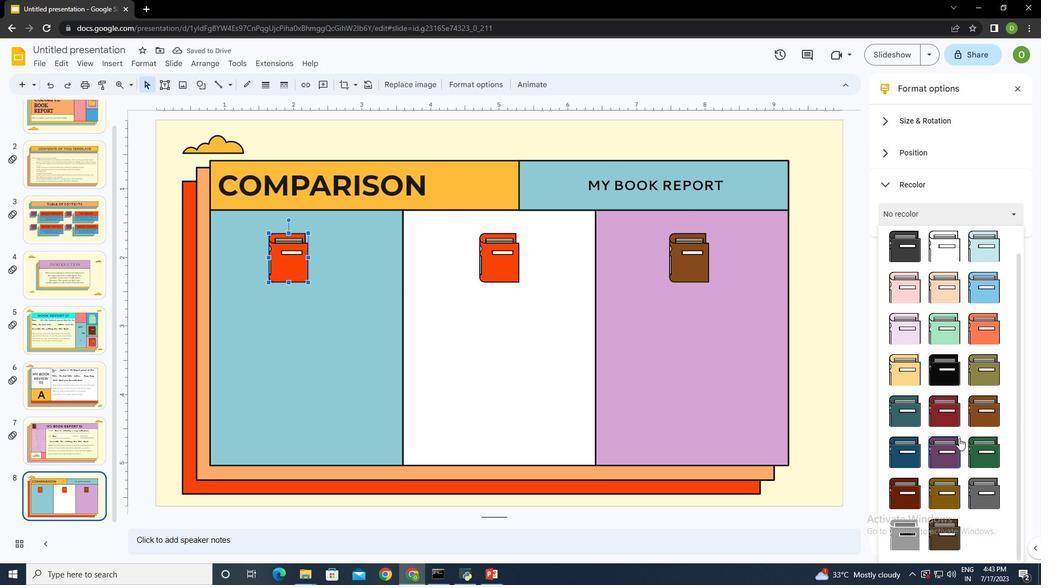 
Action: Mouse scrolled (959, 447) with delta (0, 0)
Screenshot: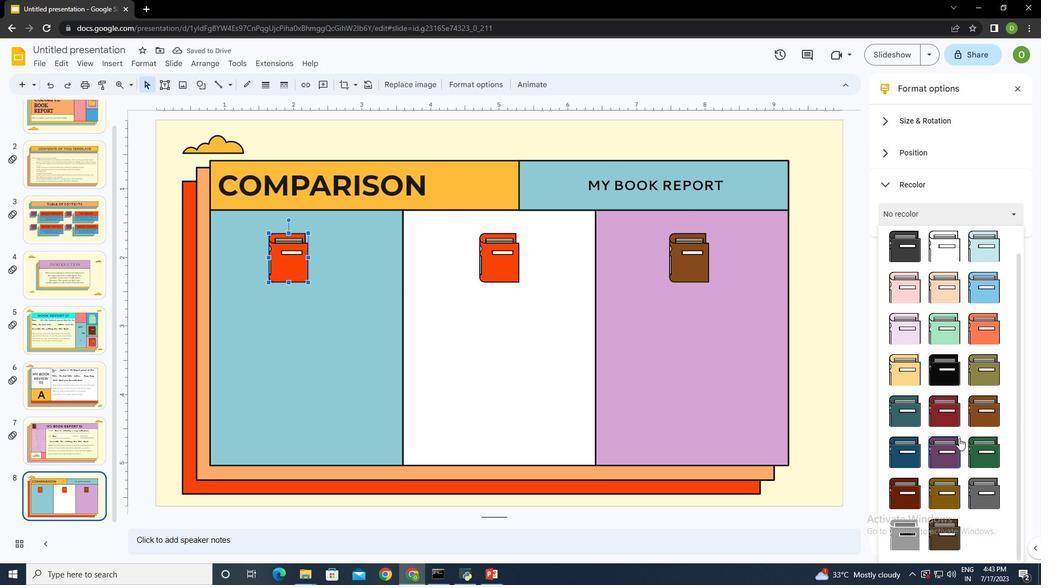 
Action: Mouse moved to (907, 537)
Screenshot: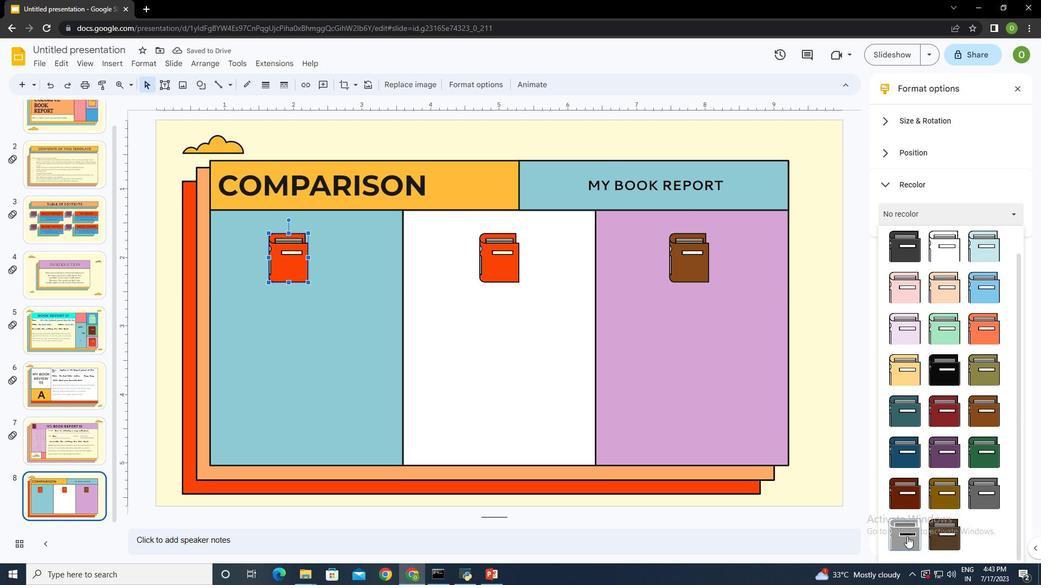 
Action: Mouse pressed left at (907, 537)
Screenshot: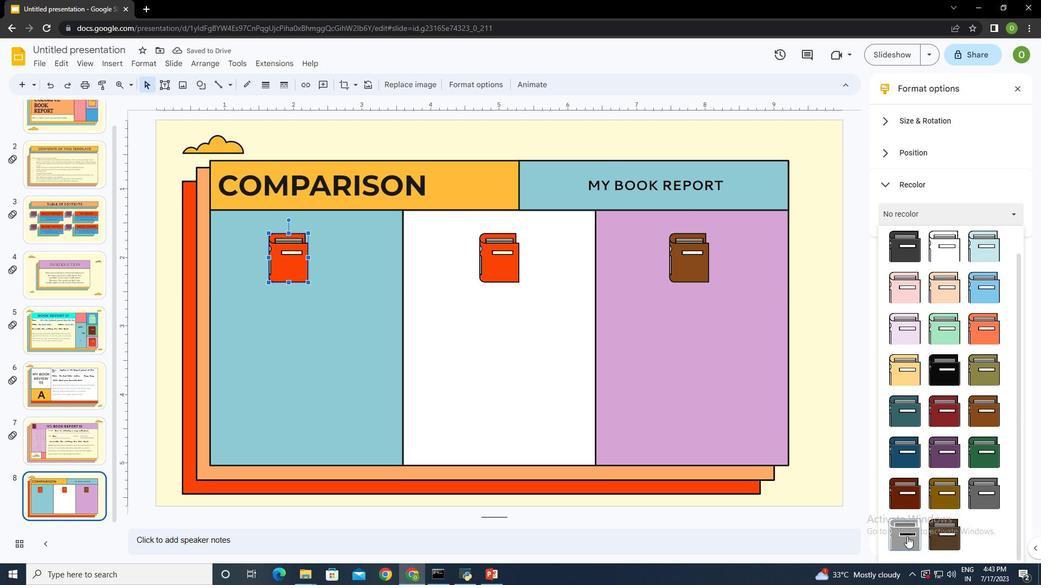 
Action: Mouse moved to (342, 309)
Screenshot: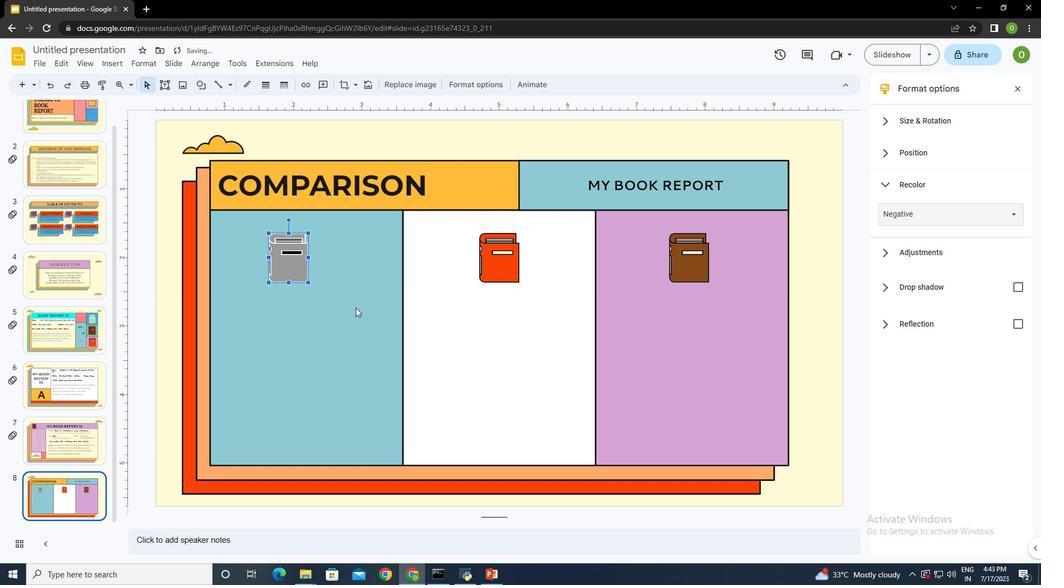 
Action: Mouse pressed left at (342, 309)
Screenshot: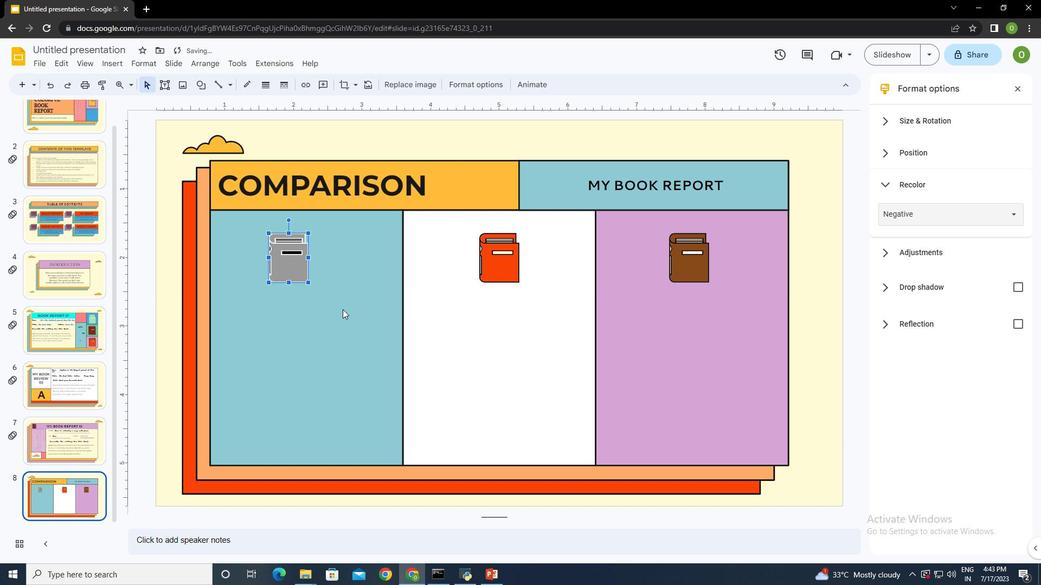
Action: Mouse moved to (163, 87)
Screenshot: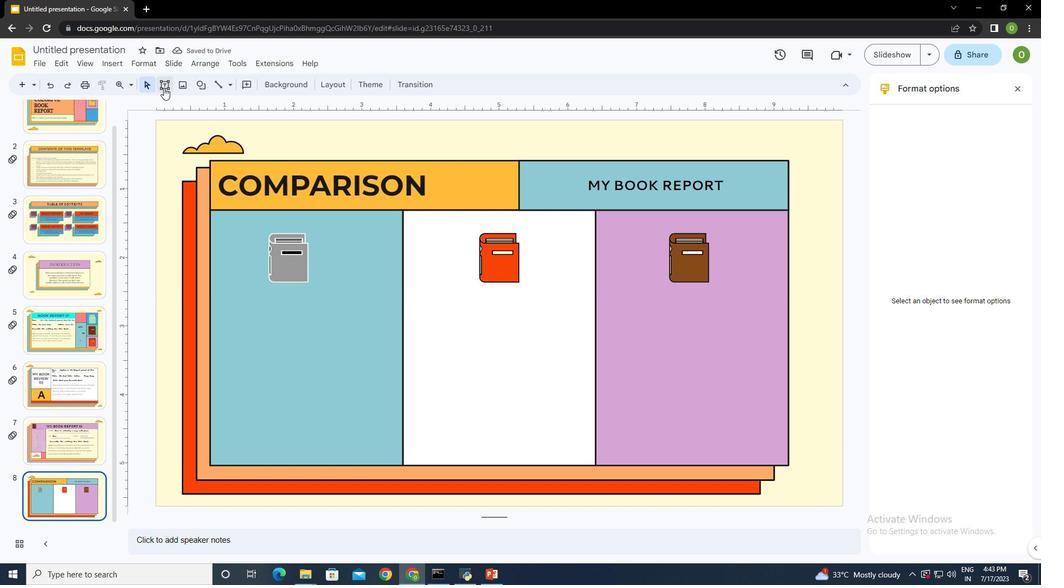 
Action: Mouse pressed left at (163, 87)
Screenshot: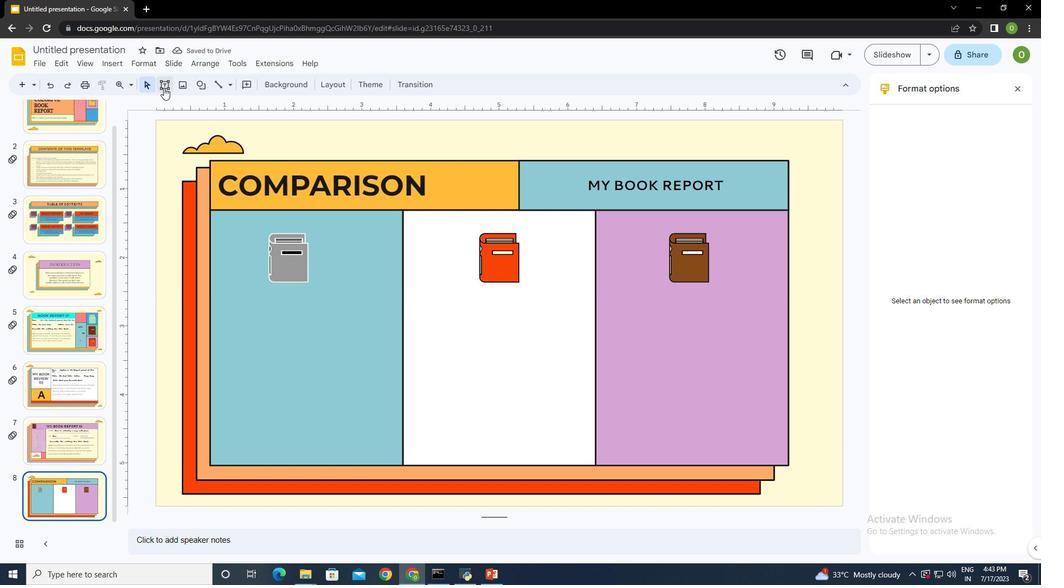 
Action: Mouse moved to (217, 310)
Screenshot: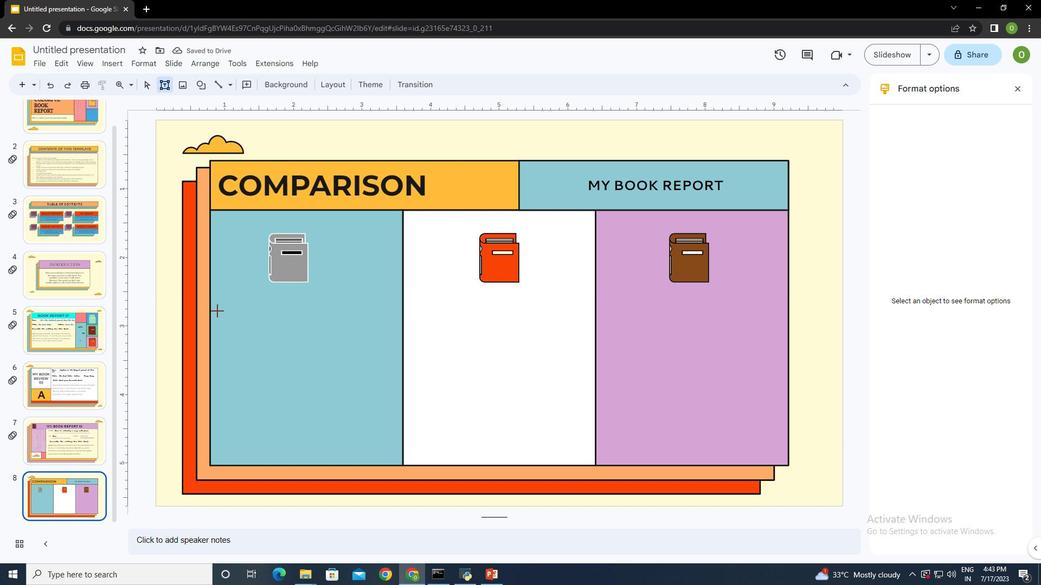 
Action: Mouse pressed left at (217, 310)
Screenshot: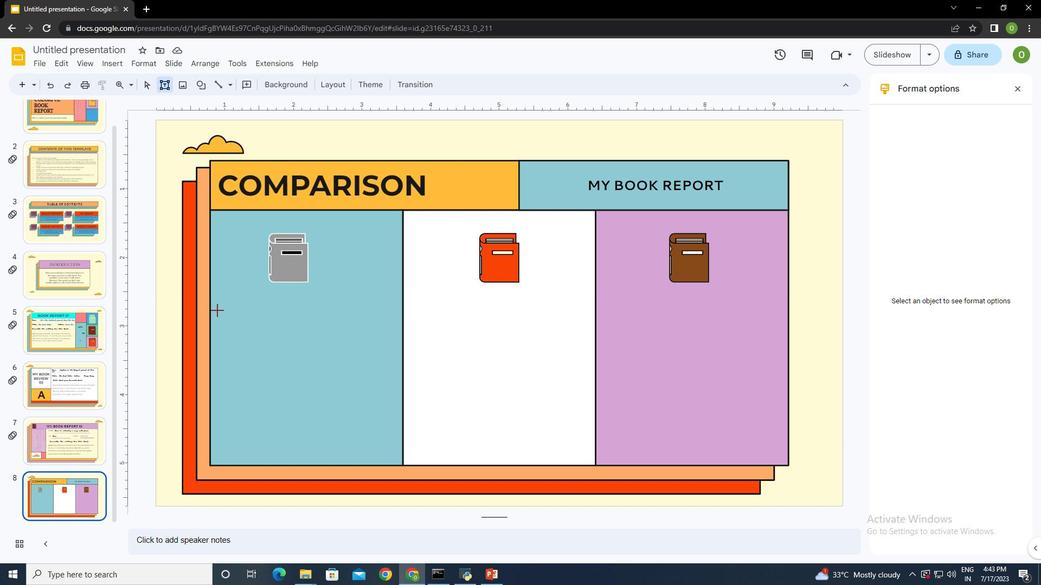 
Action: Mouse moved to (293, 366)
Screenshot: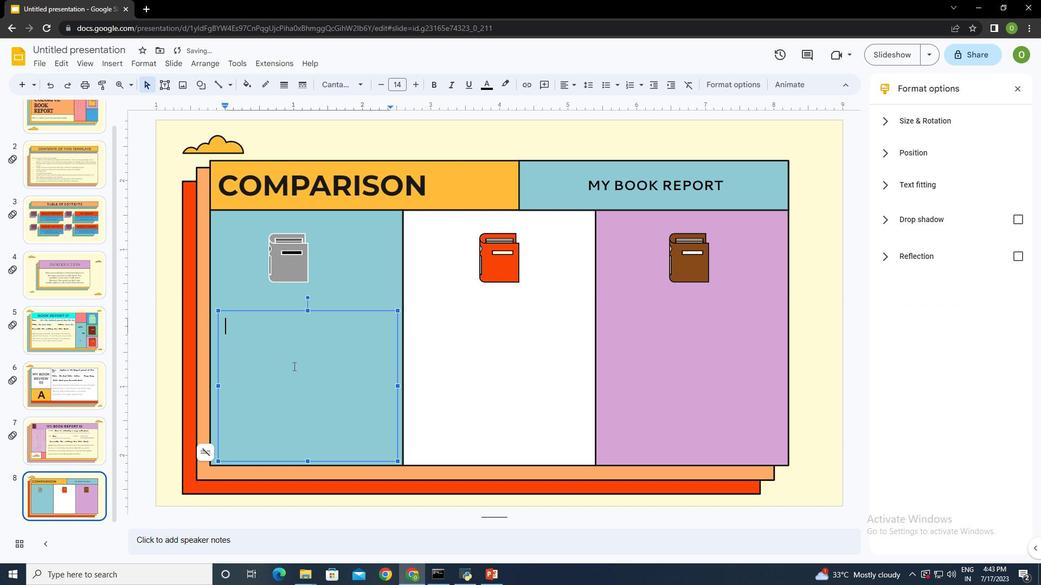 
Action: Key pressed <Key.shift>m<Key.backspace><Key.caps_lock><Key.shift>Mercury<Key.space>is<Key.space>the<Key.space>closest<Key.space>planet<Key.space>to<Key.space>the<Key.space><Key.shift>Sun<Key.space>and<Key.space>the<Key.space>smallest<Key.space>in<Key.space>the<Key.space><Key.shift>Solar<Key.space><Key.shift><Key.shift>System
Screenshot: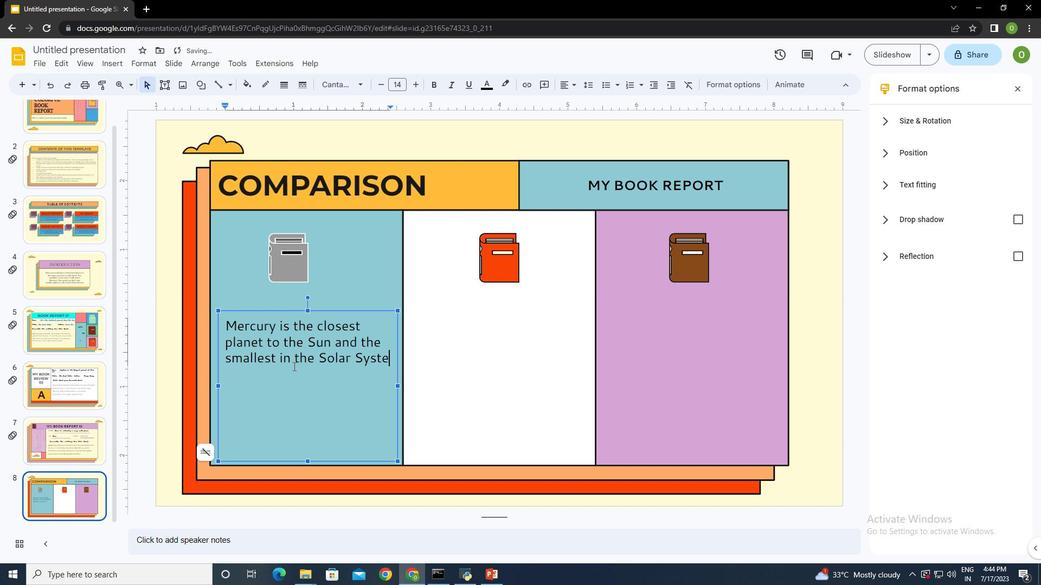 
Action: Mouse moved to (276, 326)
Screenshot: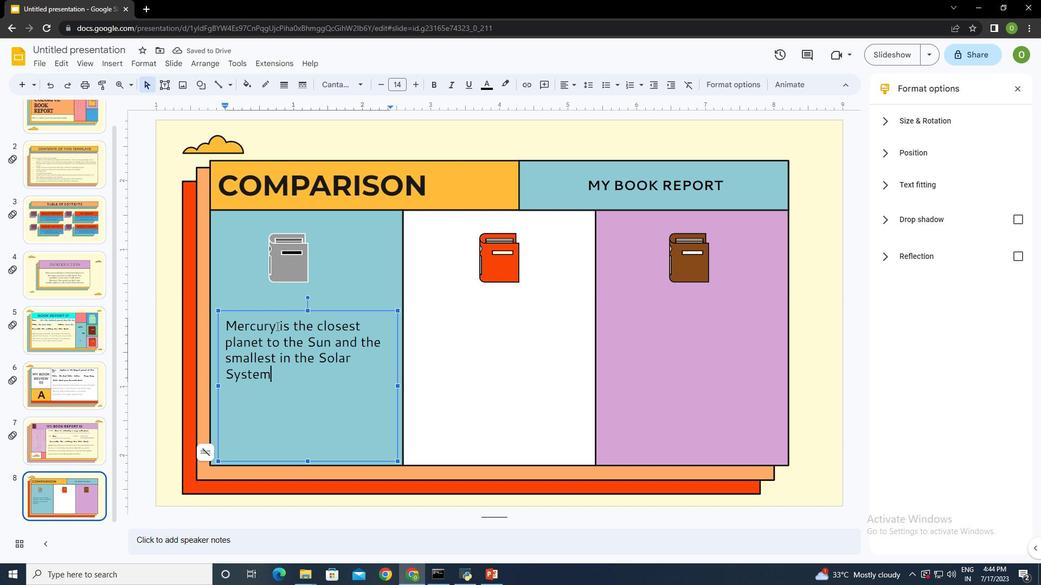 
Action: Mouse pressed left at (276, 326)
Screenshot: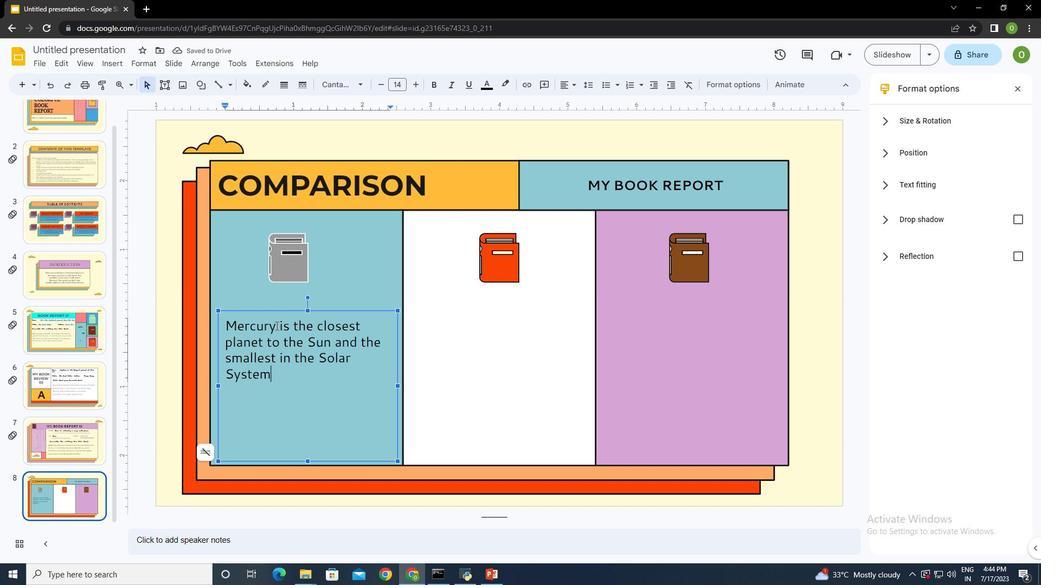 
Action: Mouse moved to (227, 324)
Screenshot: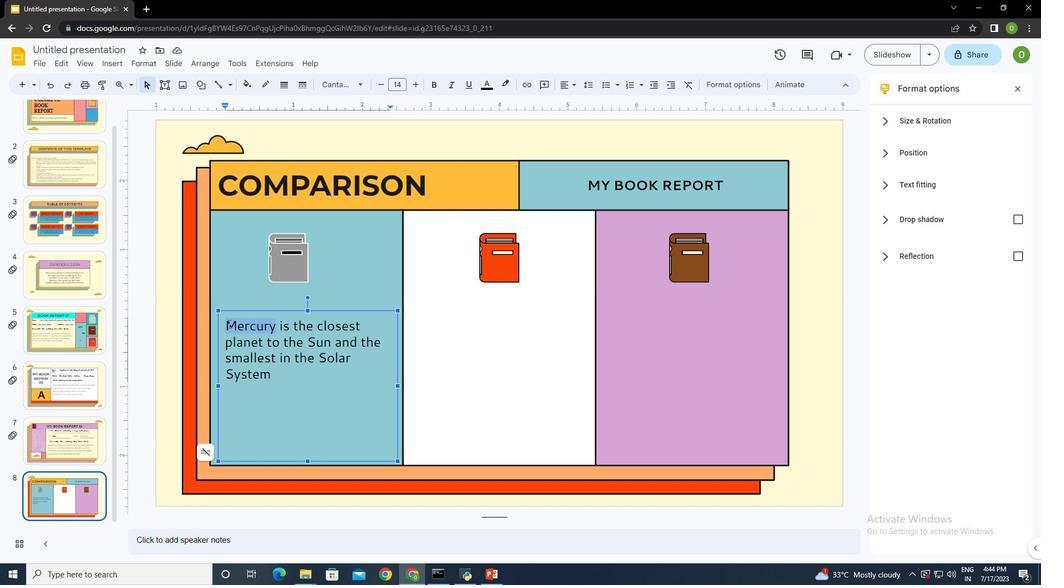 
Action: Key pressed ctrl+B
Screenshot: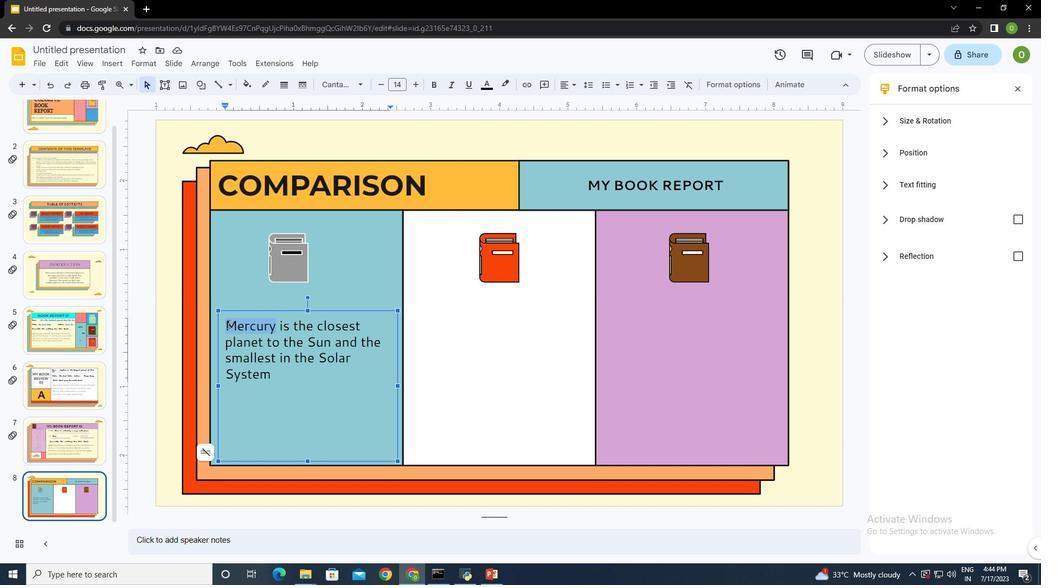 
Action: Mouse moved to (291, 371)
Screenshot: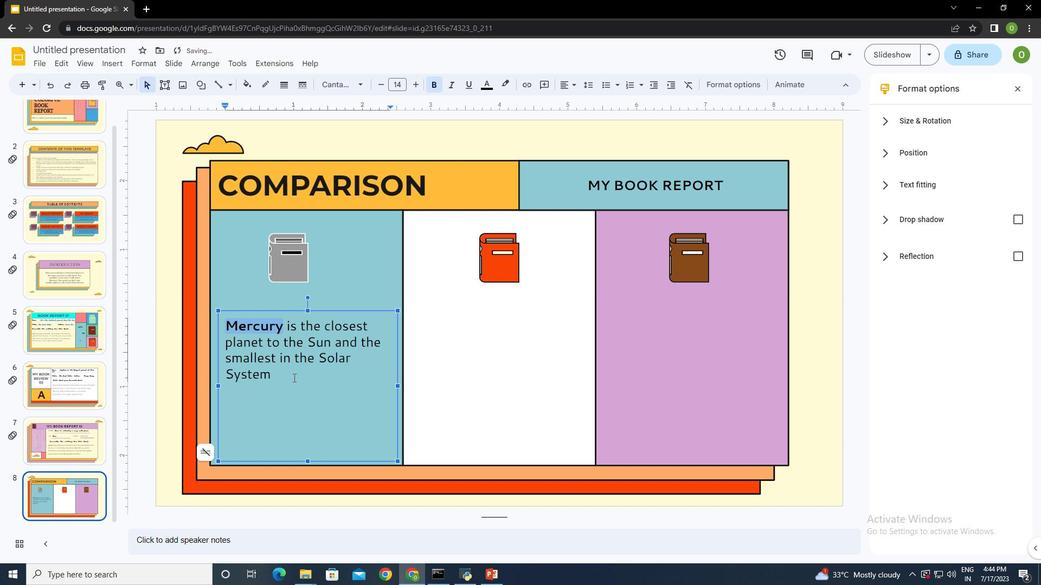 
Action: Mouse pressed left at (291, 371)
Screenshot: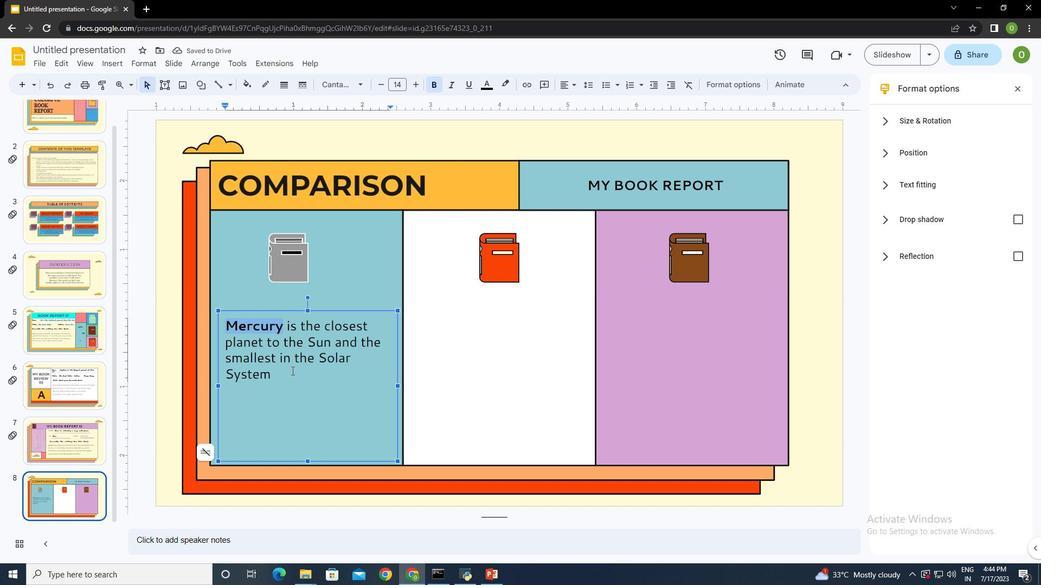 
Action: Mouse moved to (282, 378)
Screenshot: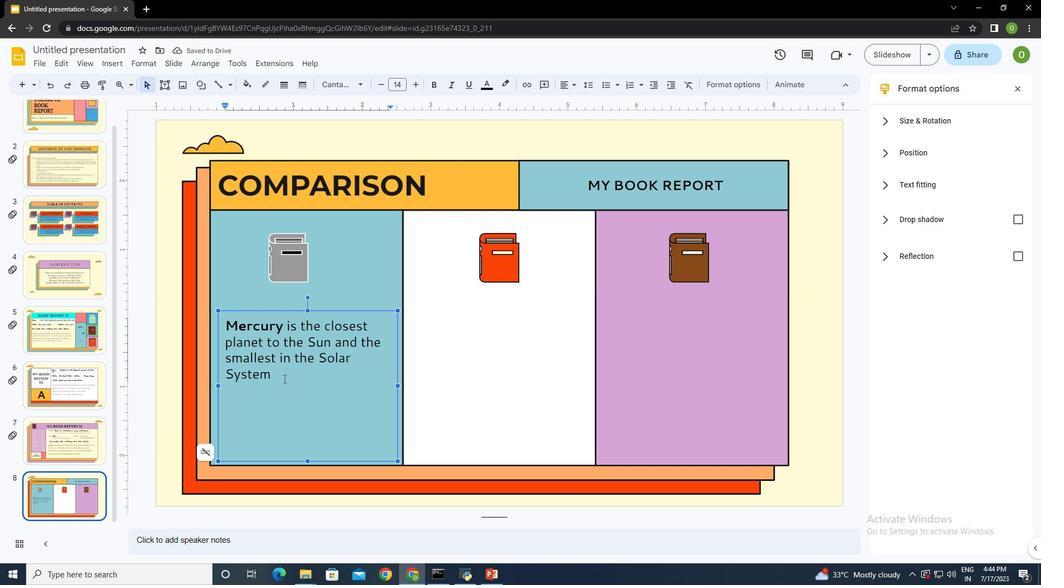 
Action: Mouse pressed left at (282, 378)
Screenshot: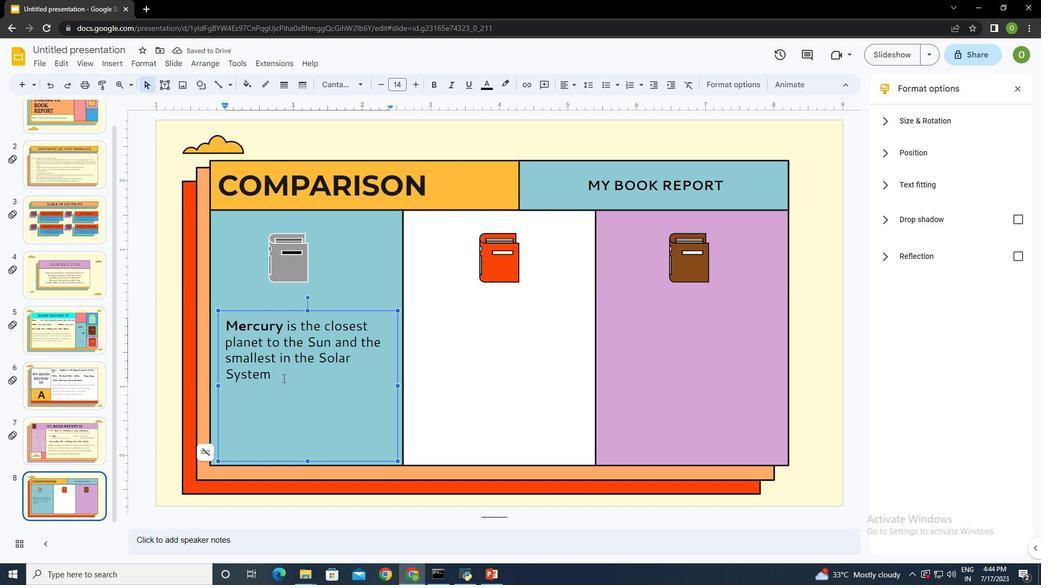 
Action: Mouse moved to (341, 84)
Screenshot: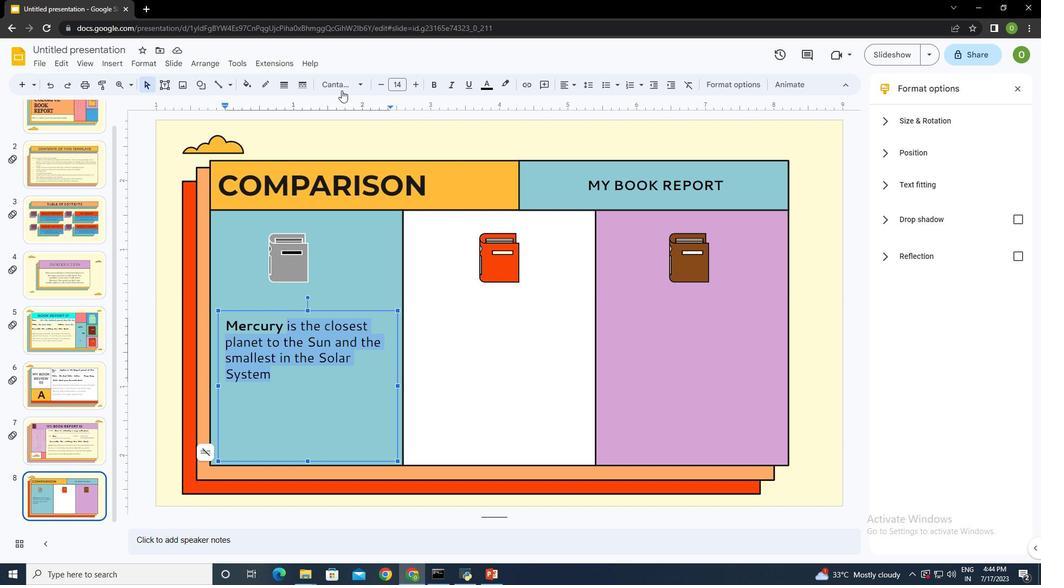 
Action: Mouse pressed left at (341, 84)
Screenshot: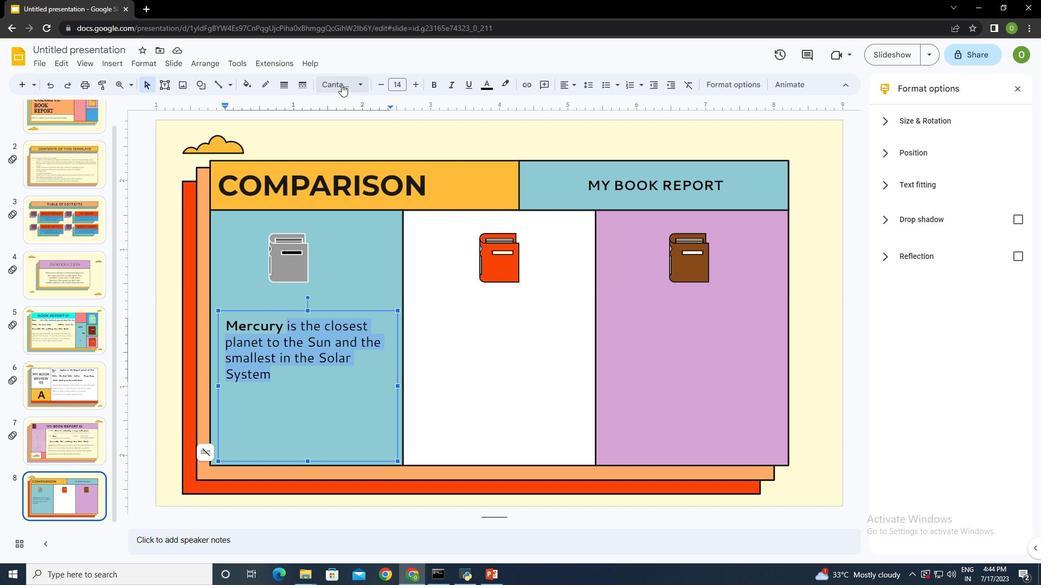 
Action: Mouse moved to (387, 247)
Screenshot: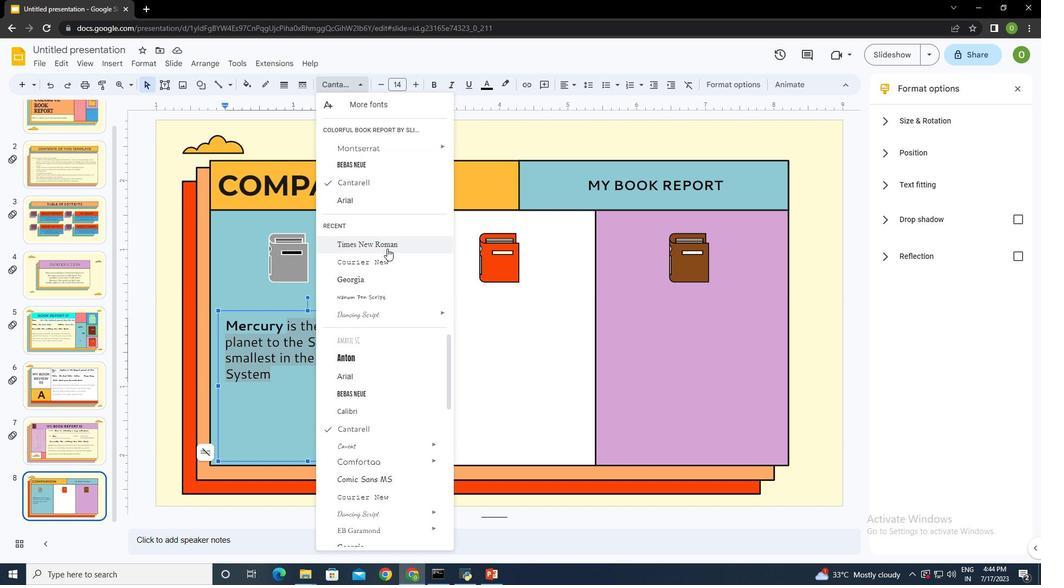 
Action: Mouse pressed left at (387, 247)
Screenshot: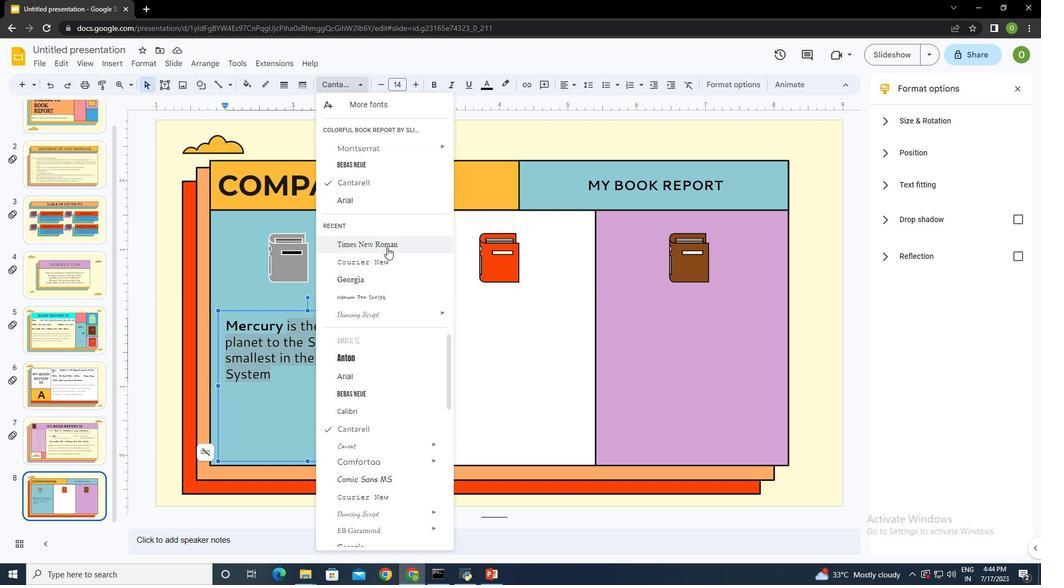 
Action: Mouse moved to (589, 85)
Screenshot: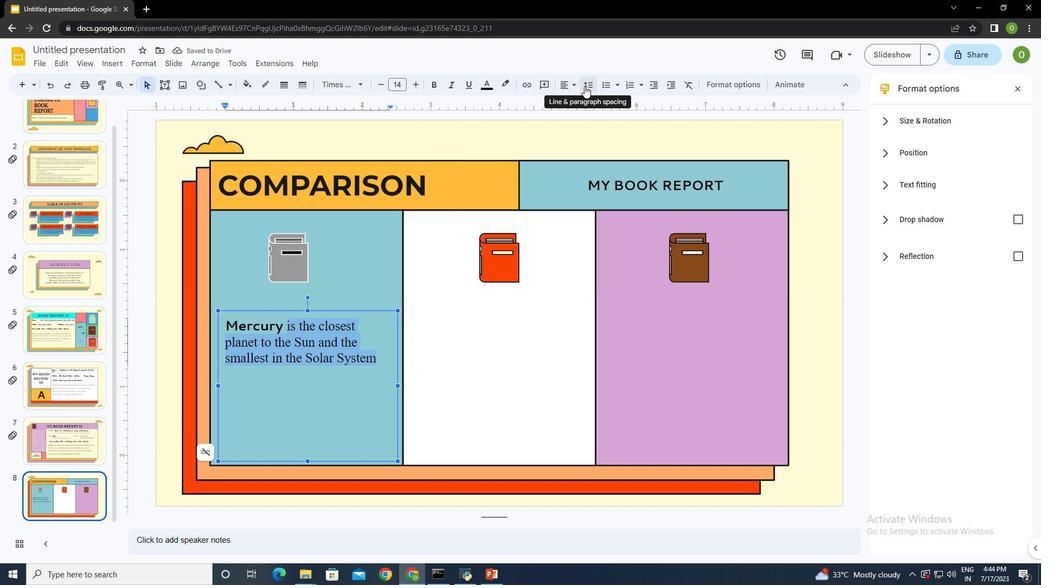 
Action: Mouse pressed left at (589, 85)
Screenshot: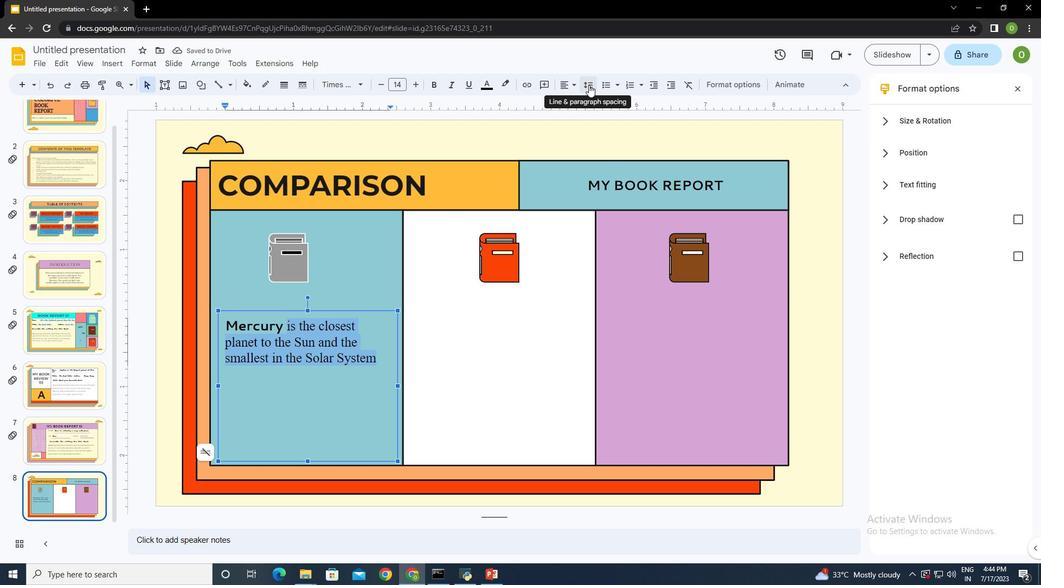 
Action: Mouse moved to (613, 139)
Screenshot: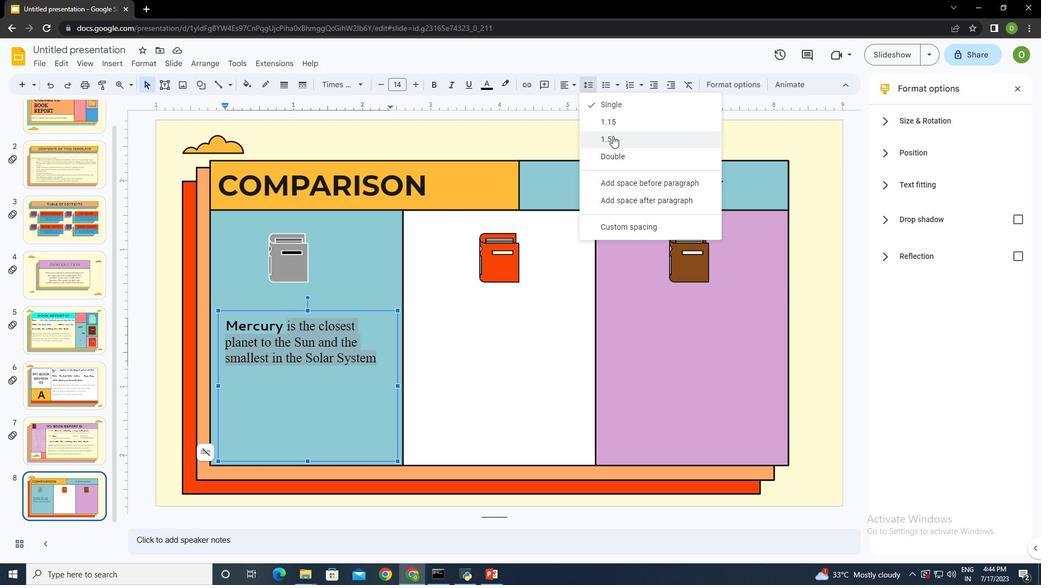 
Action: Mouse pressed left at (613, 139)
Screenshot: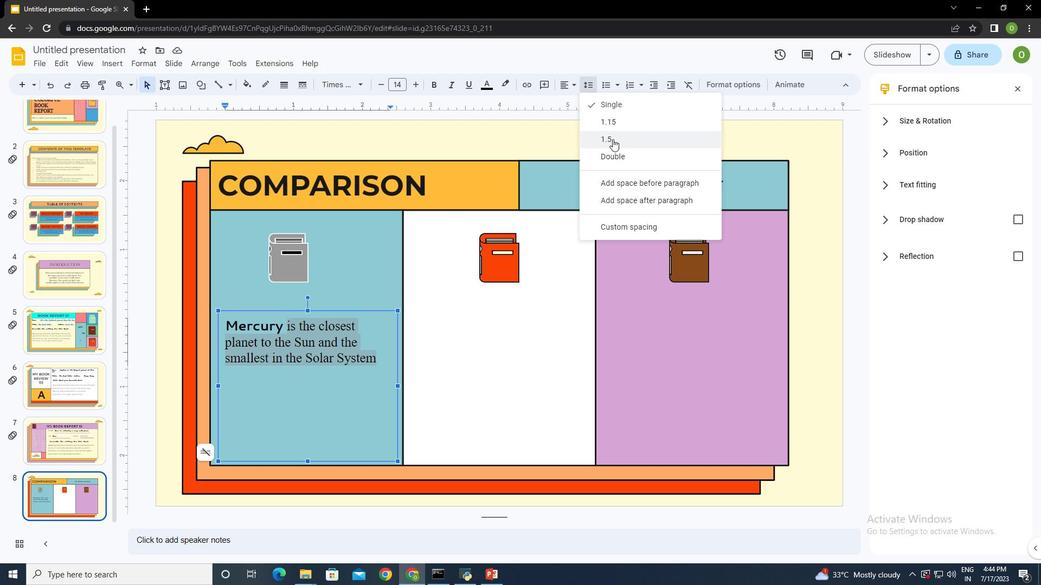
Action: Mouse moved to (289, 329)
Screenshot: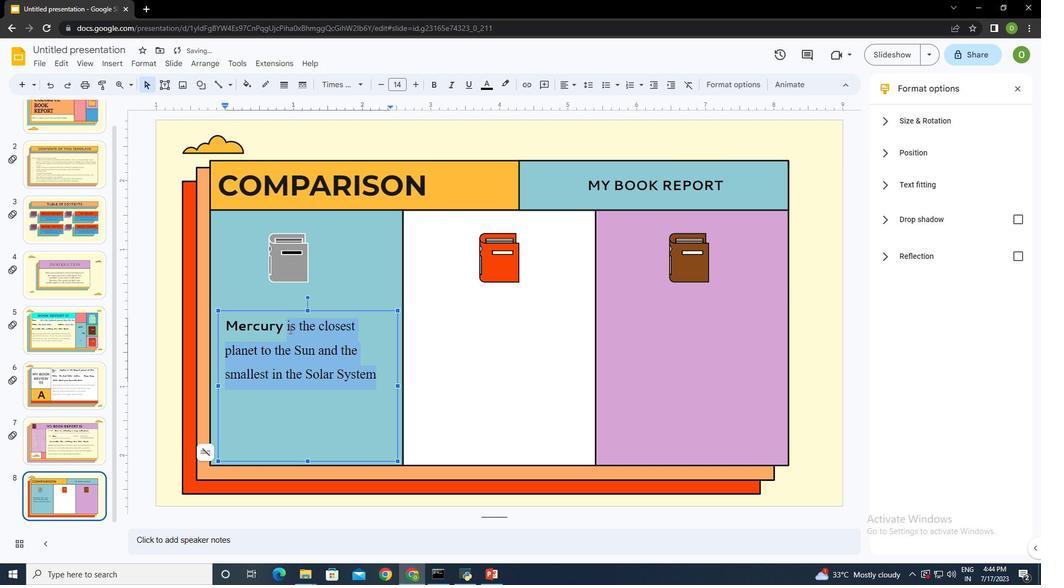 
Action: Mouse pressed left at (289, 329)
Screenshot: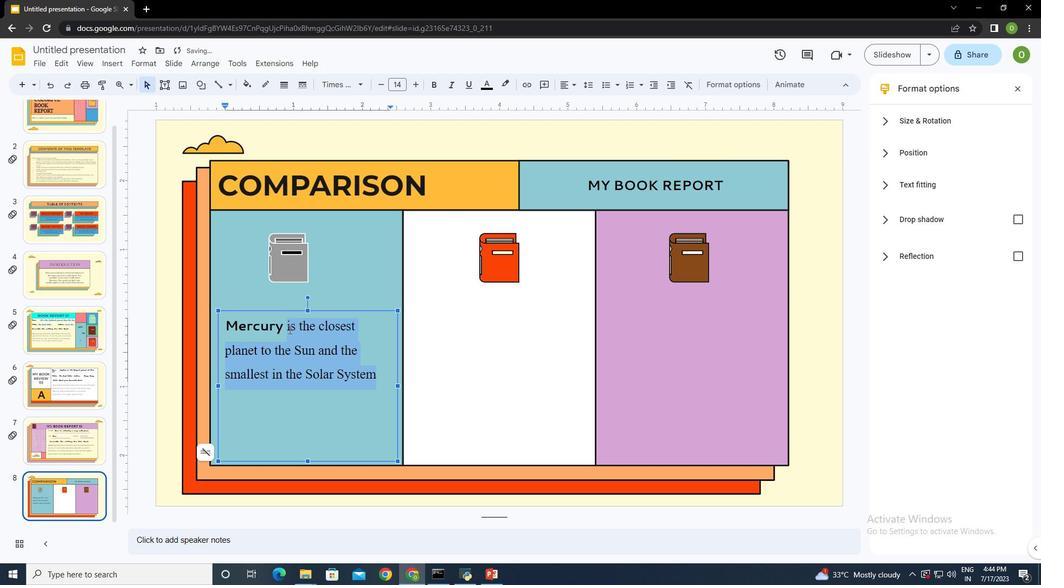 
Action: Mouse moved to (398, 386)
Screenshot: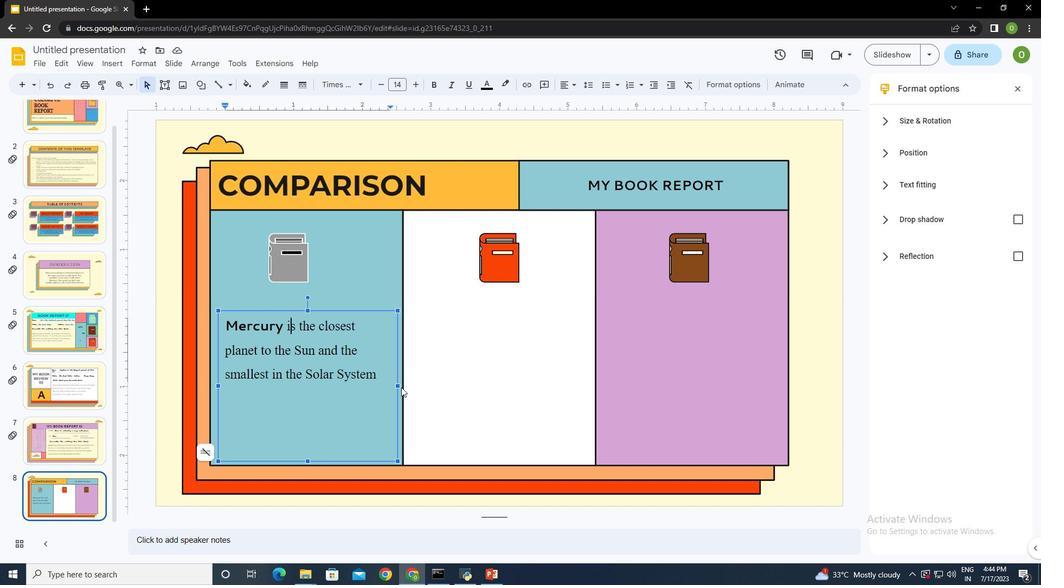
Action: Mouse pressed left at (398, 386)
Screenshot: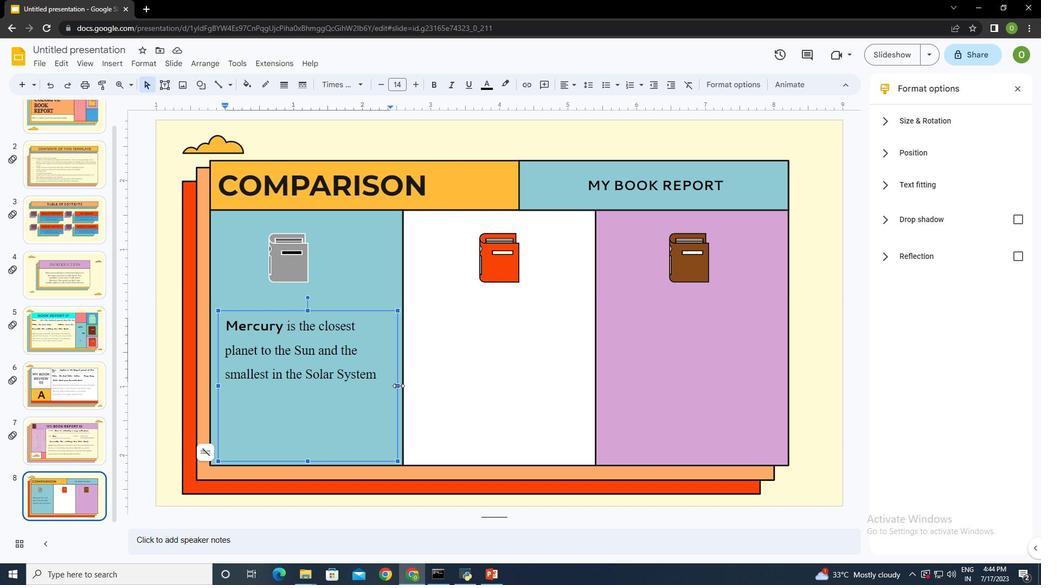 
Action: Mouse moved to (219, 385)
Screenshot: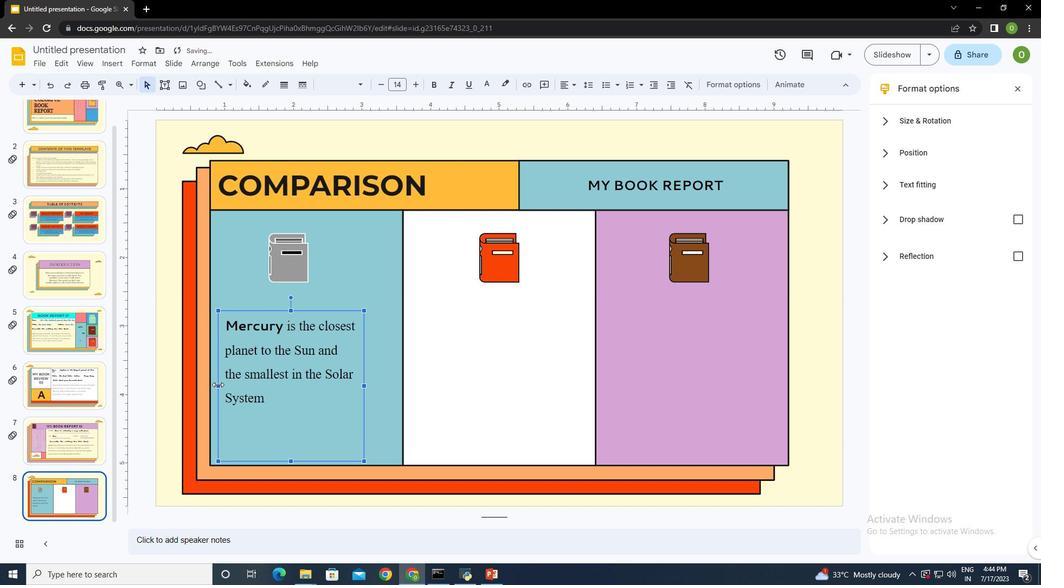 
Action: Mouse pressed left at (219, 385)
Screenshot: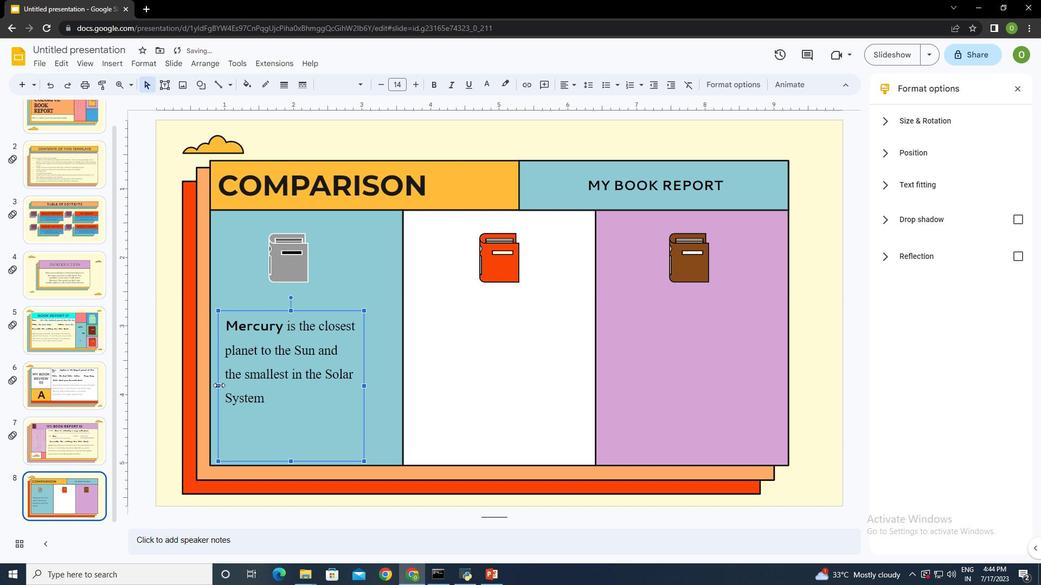 
Action: Mouse moved to (277, 360)
Screenshot: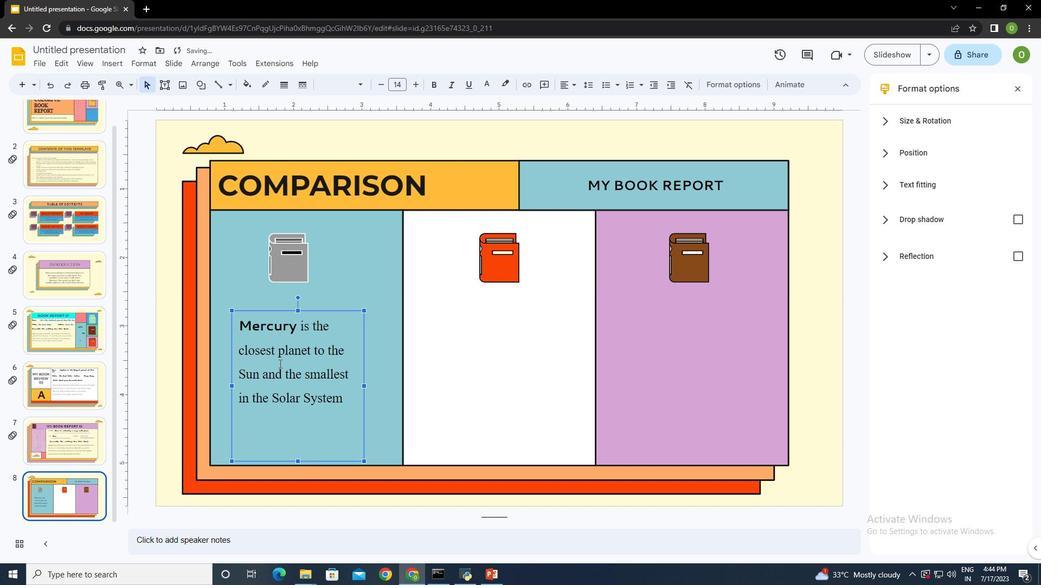 
Action: Mouse pressed left at (277, 360)
Screenshot: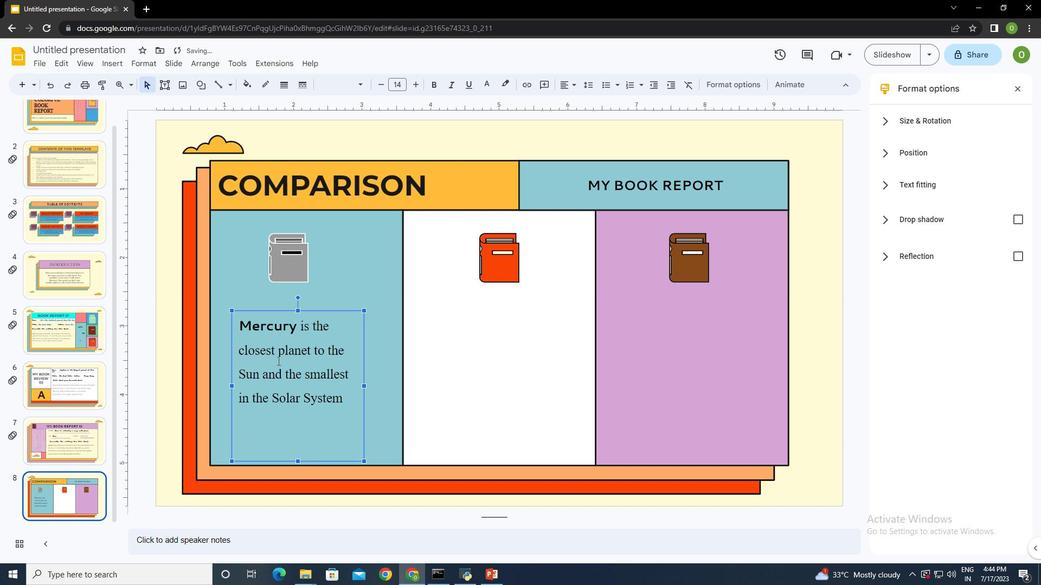 
Action: Mouse moved to (297, 327)
Screenshot: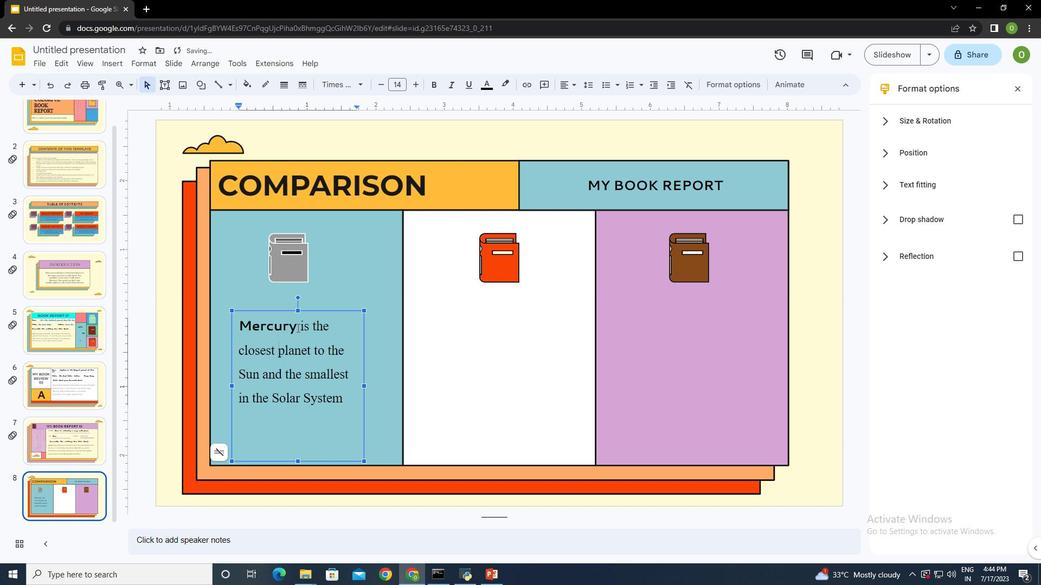 
Action: Mouse pressed left at (297, 327)
Screenshot: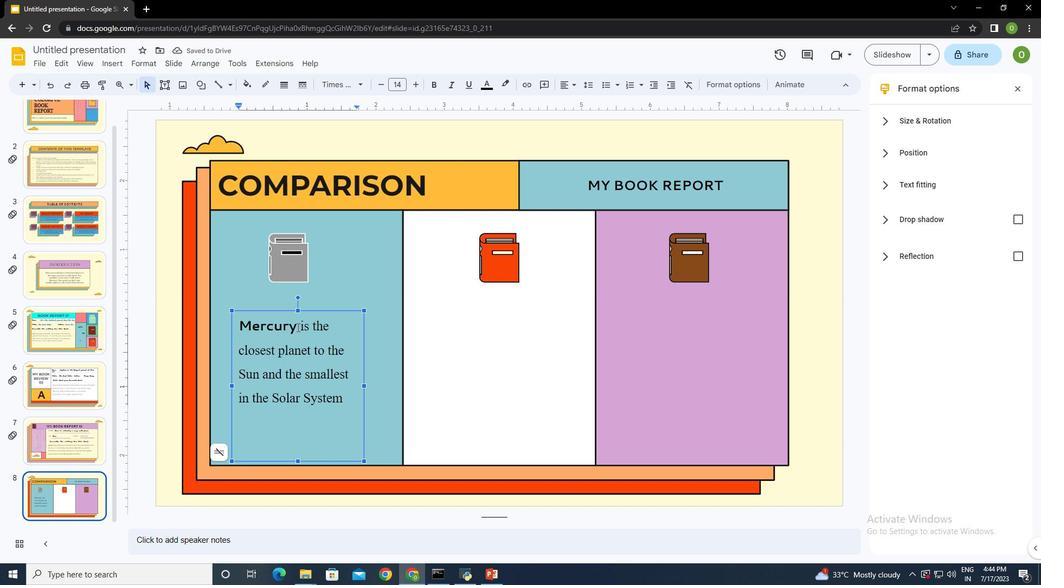 
Action: Mouse moved to (333, 84)
Screenshot: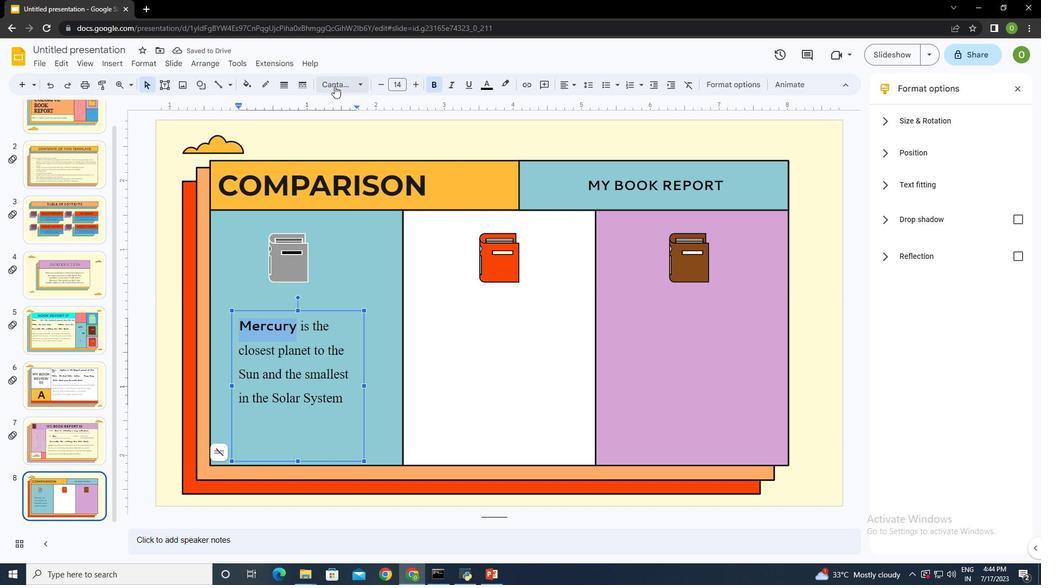 
Action: Mouse pressed left at (333, 84)
Screenshot: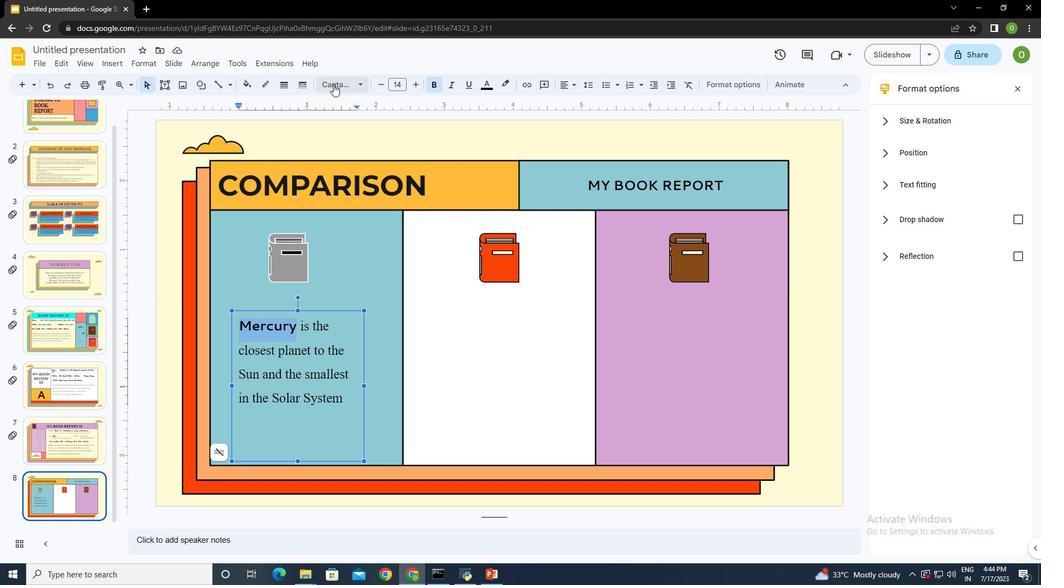 
Action: Mouse moved to (362, 245)
Screenshot: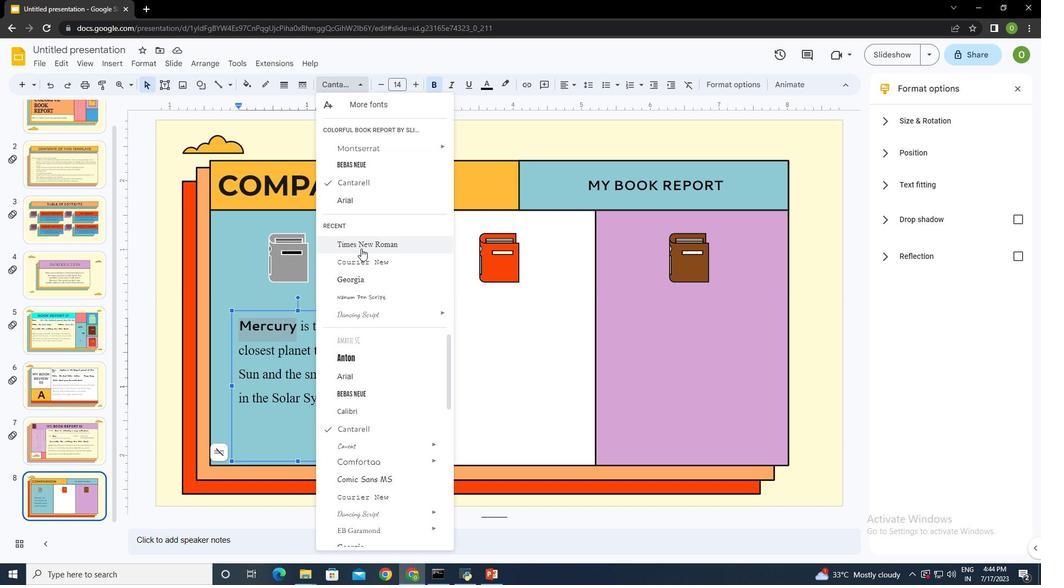 
Action: Mouse pressed left at (362, 245)
Screenshot: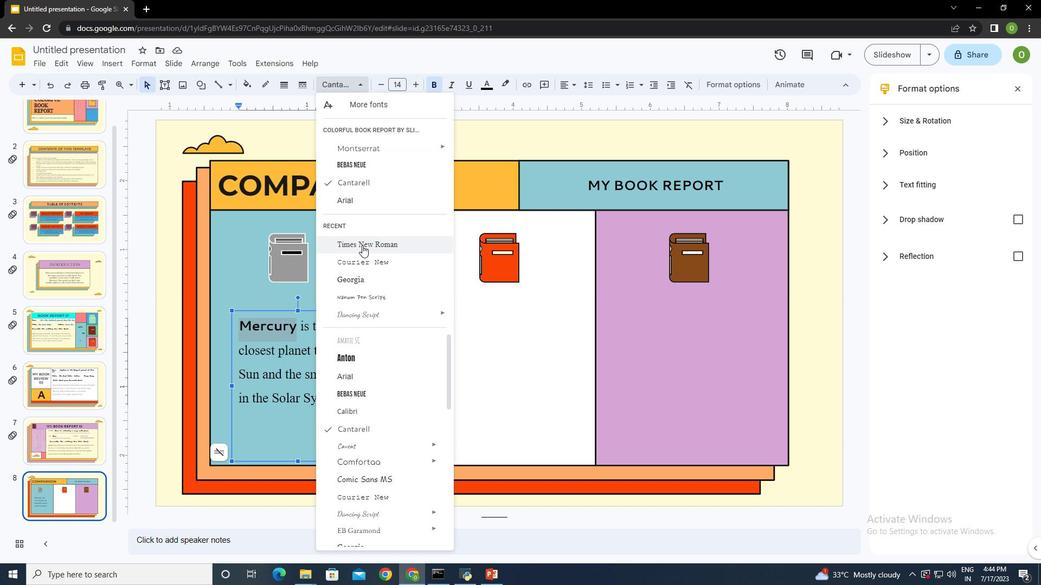 
Action: Mouse moved to (345, 401)
Screenshot: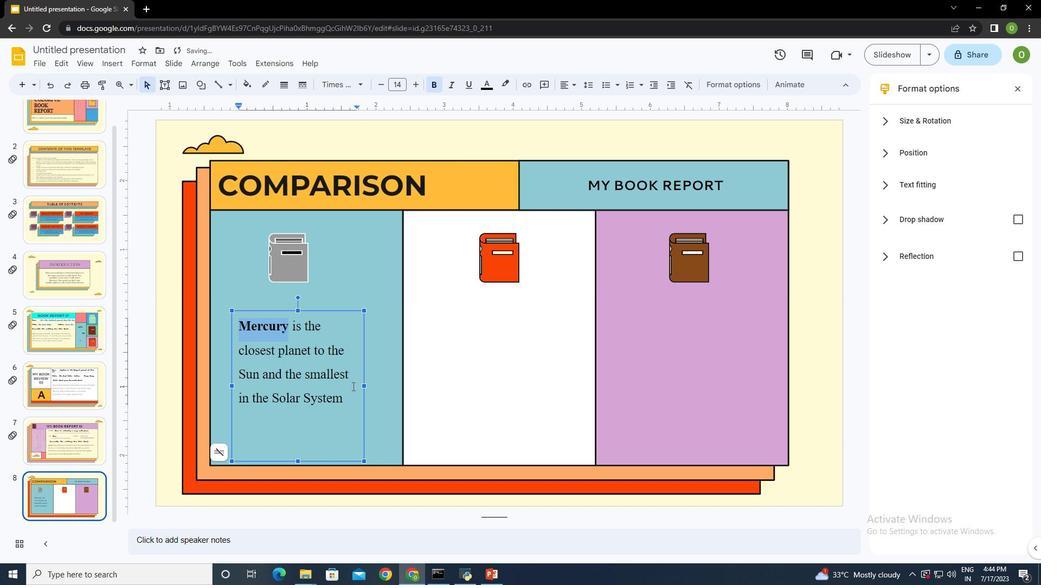 
Action: Mouse pressed left at (345, 401)
Screenshot: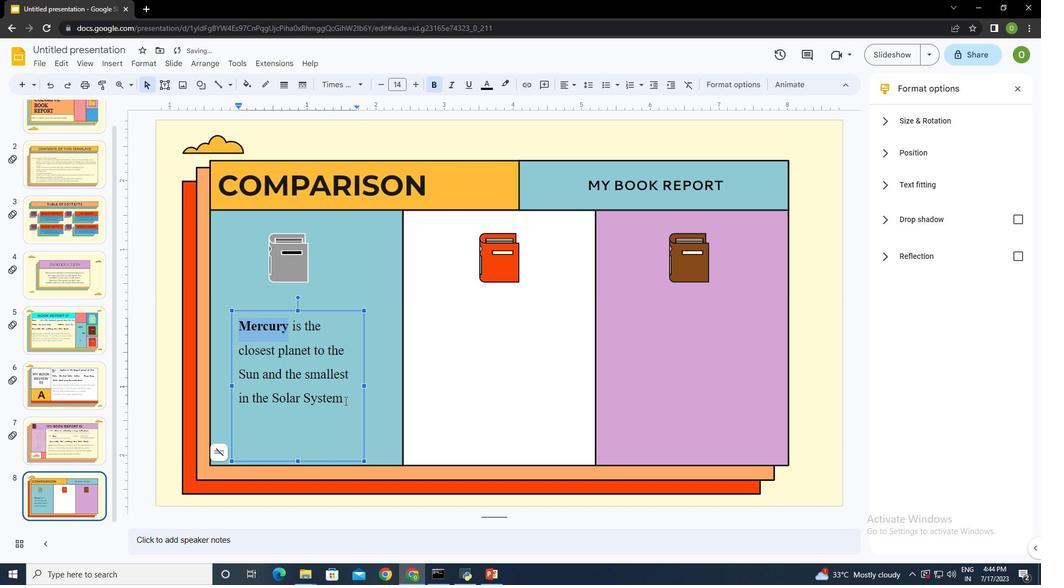 
Action: Mouse moved to (520, 378)
Screenshot: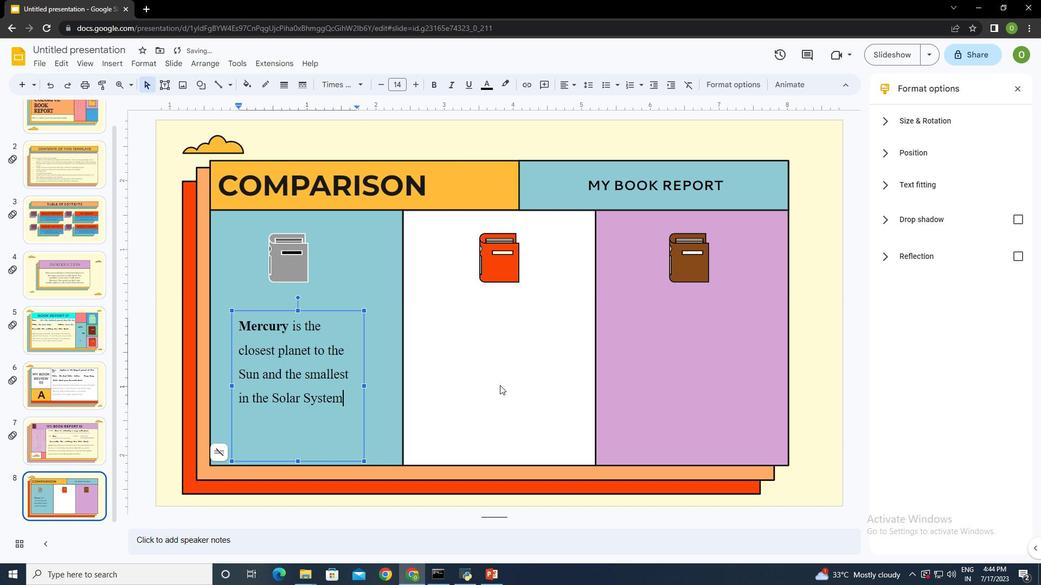 
Action: Mouse pressed left at (520, 378)
Screenshot: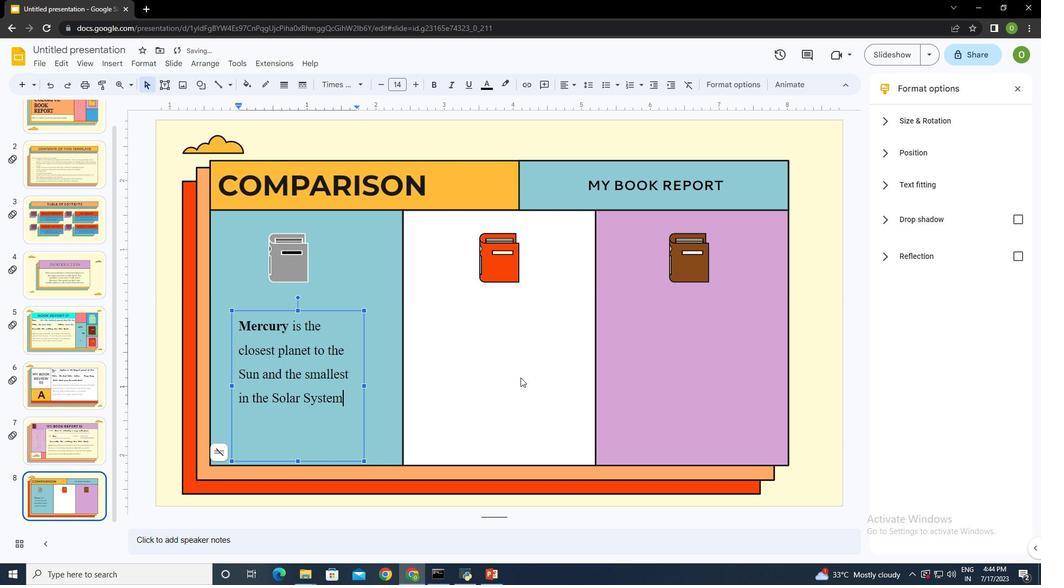
Action: Mouse moved to (164, 79)
Screenshot: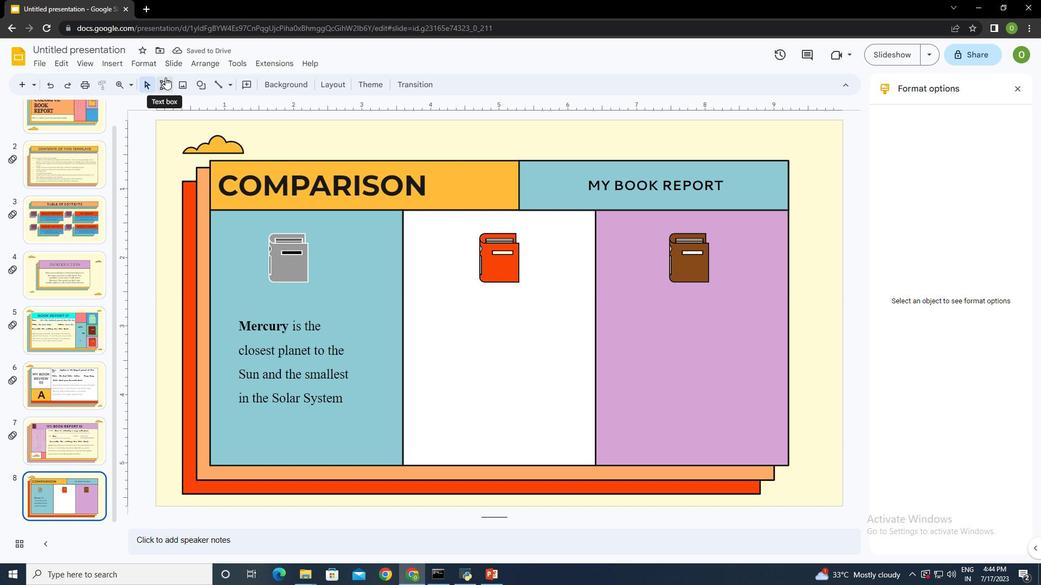 
Action: Mouse pressed left at (164, 79)
Screenshot: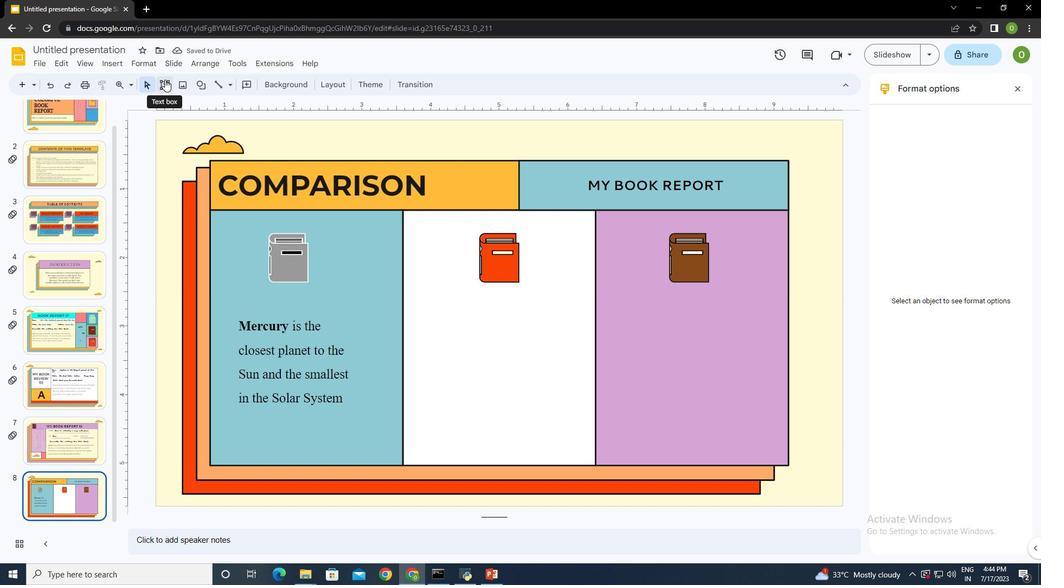 
Action: Mouse moved to (423, 317)
Screenshot: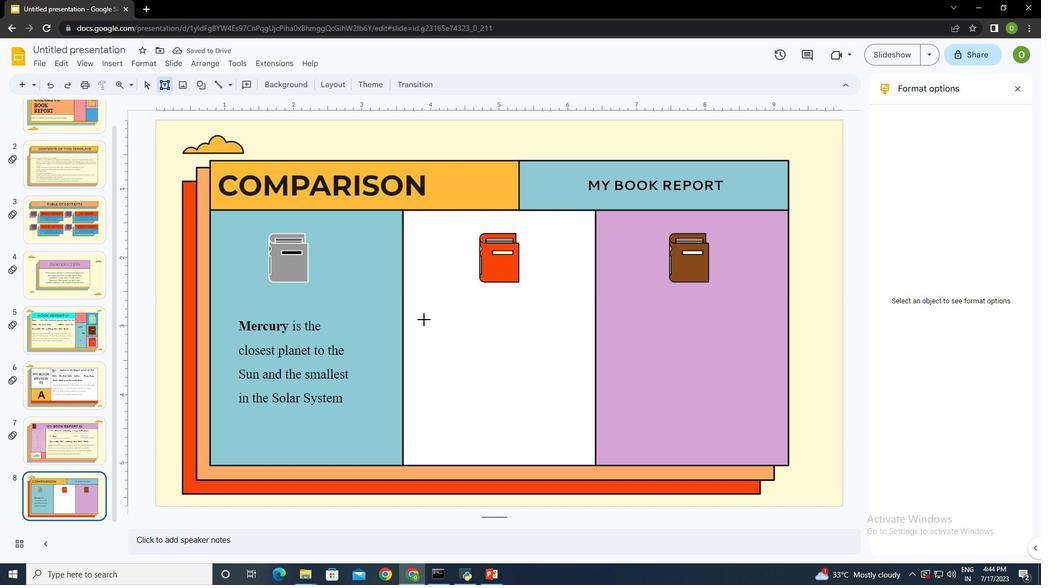 
Action: Mouse pressed left at (423, 317)
Screenshot: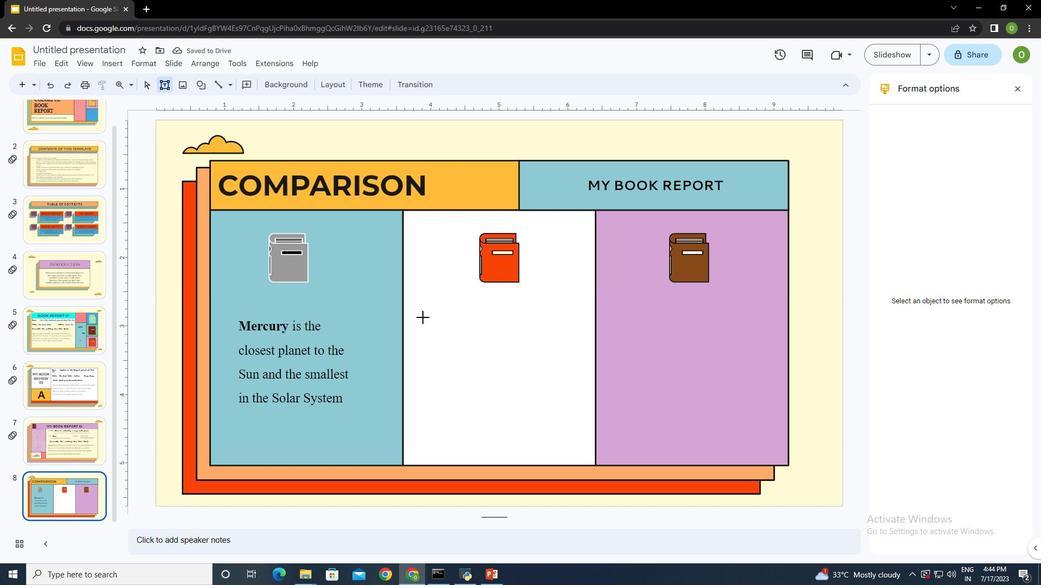 
Action: Mouse moved to (482, 358)
Screenshot: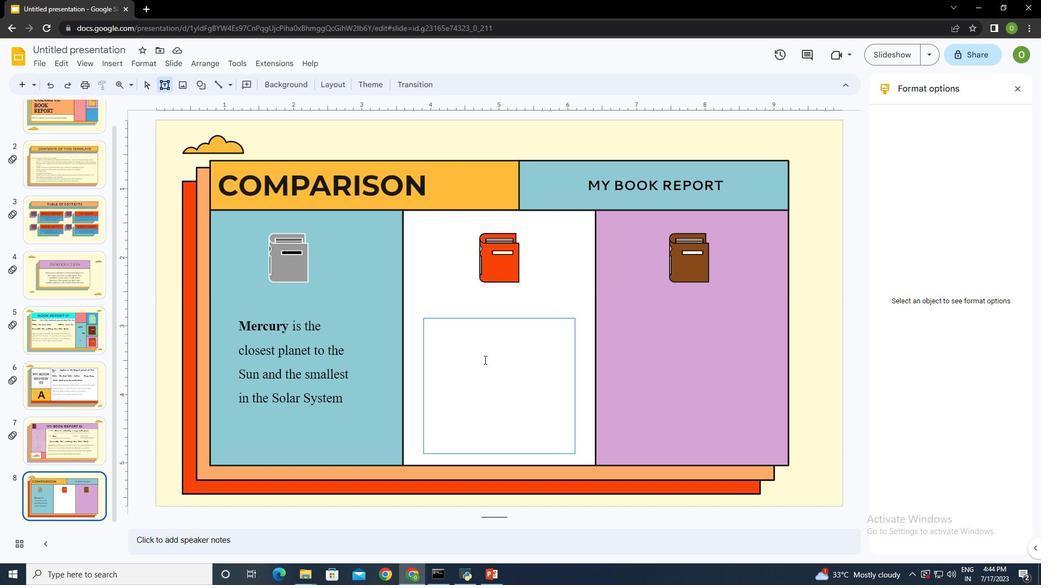 
Action: Key pressed <Key.shift>Earth<Key.space>is<Key.space>the<Key.space>third<Key.space>planet<Key.space>from<Key.space>the<Key.space><Key.shift>Sun<Key.space>and<Key.space>they<Key.space><Key.backspace><Key.backspace><Key.backspace>e<Key.space>only<Key.space>one<Key.space>that<Key.space>harbors<Key.space>life
Screenshot: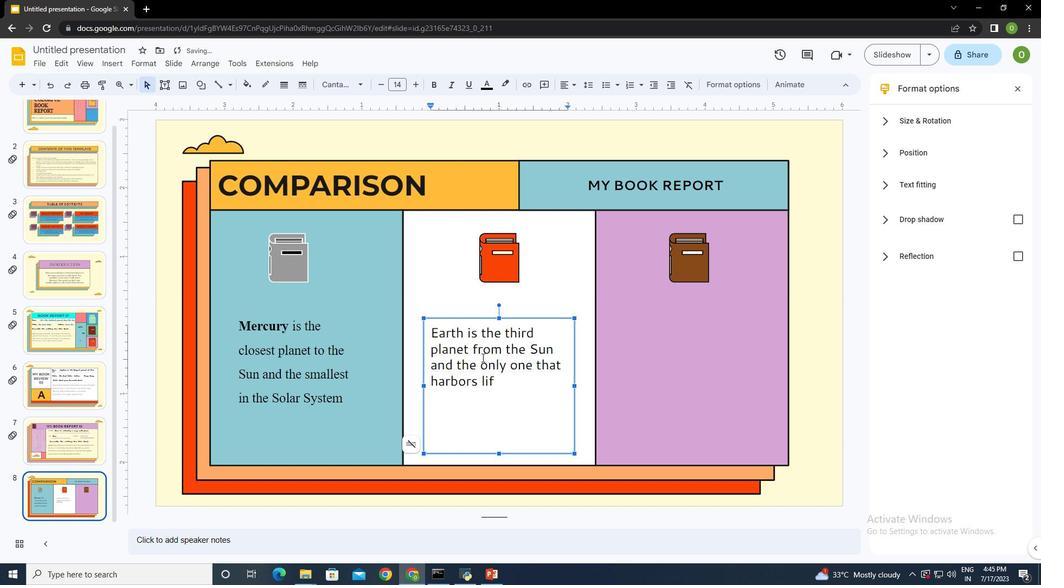 
Action: Mouse moved to (462, 333)
Screenshot: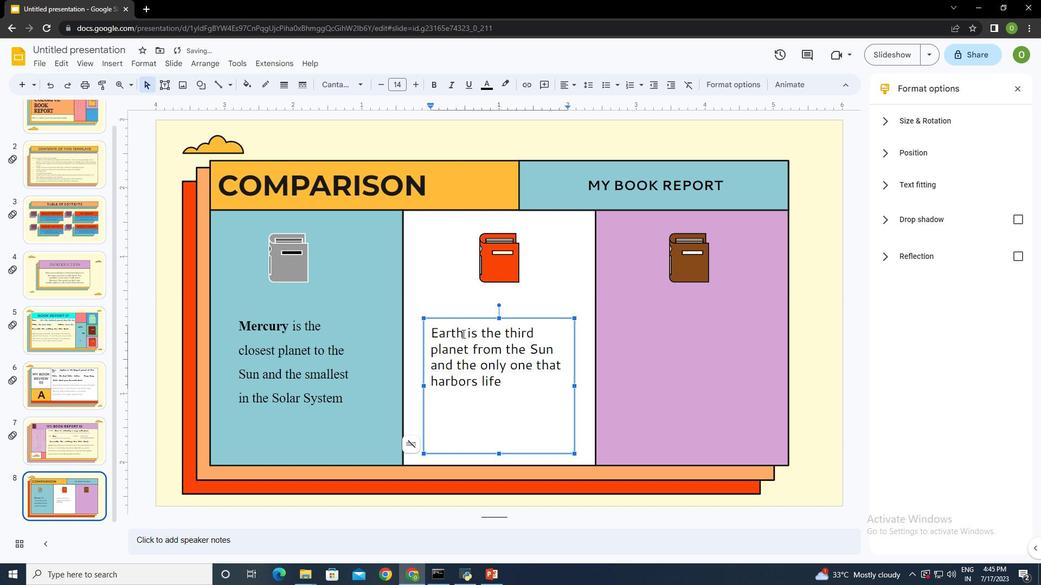 
Action: Mouse pressed left at (462, 333)
Screenshot: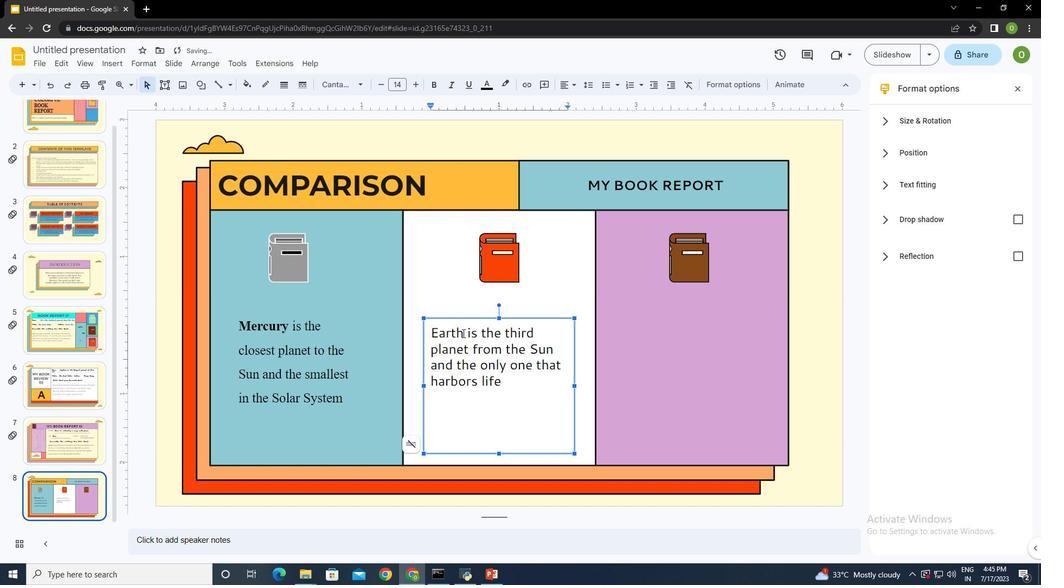 
Action: Mouse moved to (430, 333)
Screenshot: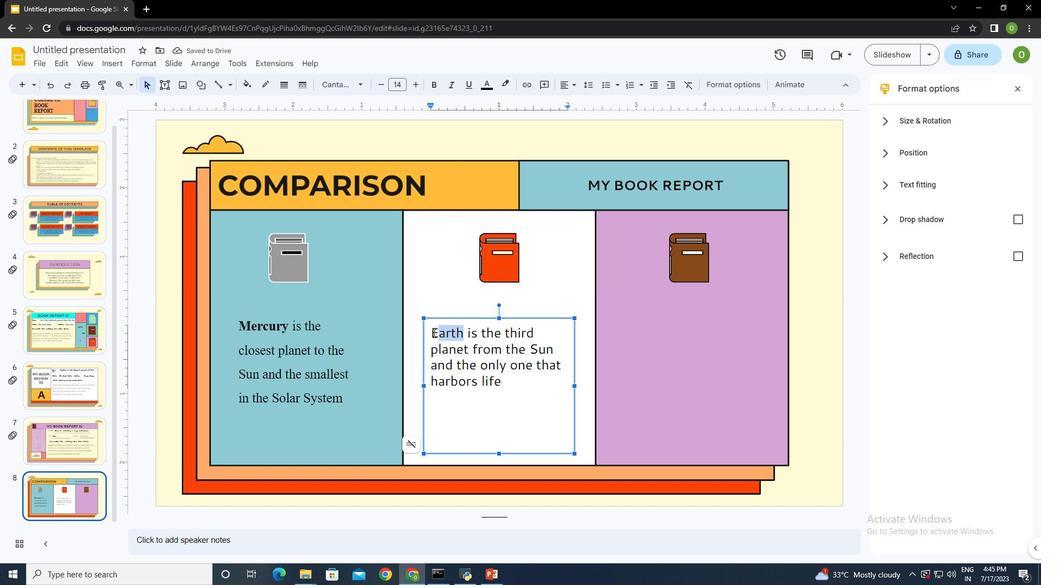 
Action: Key pressed ctrl+B
Screenshot: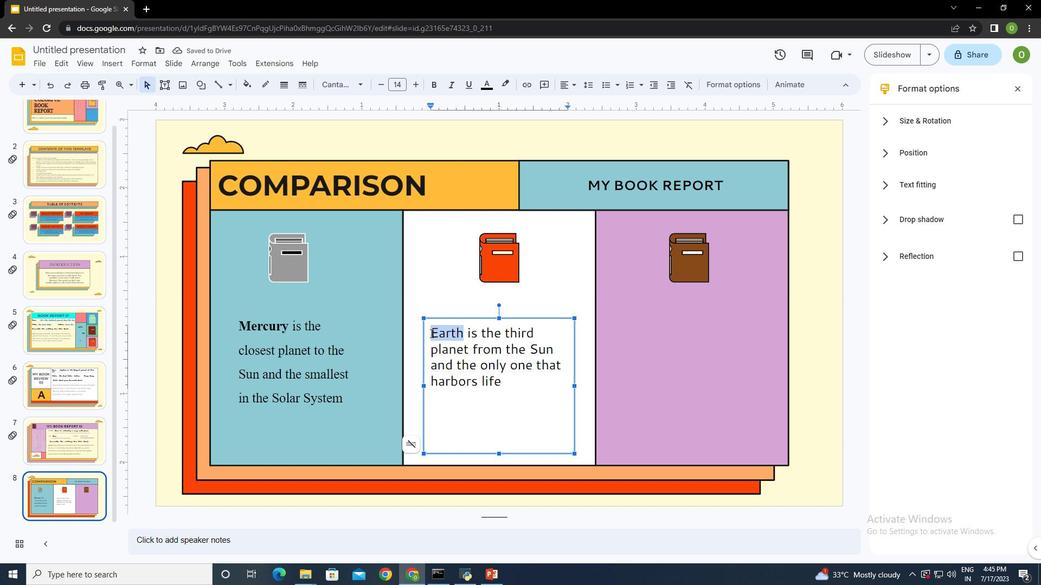 
Action: Mouse moved to (469, 332)
Screenshot: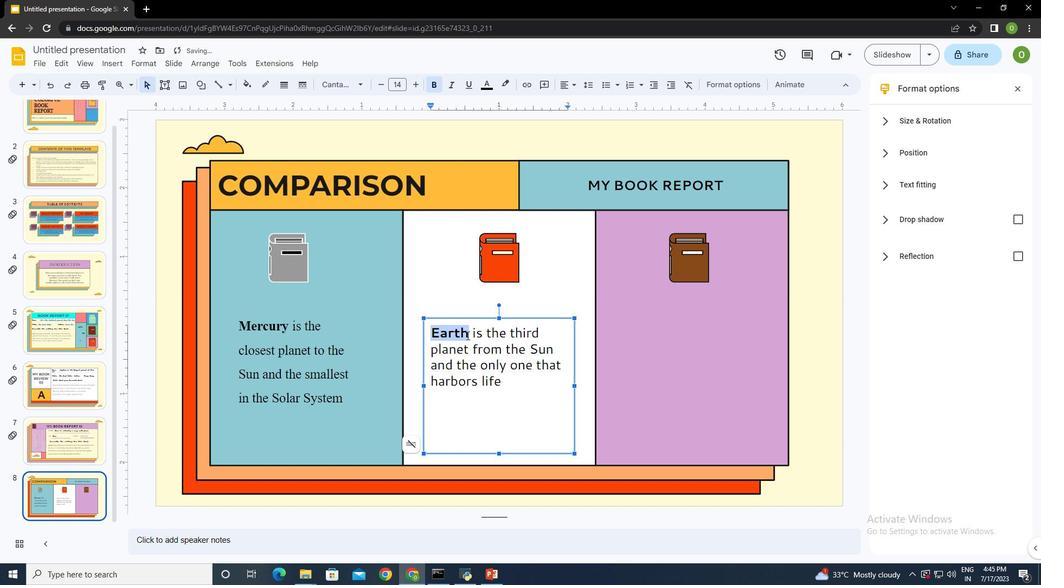 
Action: Mouse pressed left at (469, 332)
Screenshot: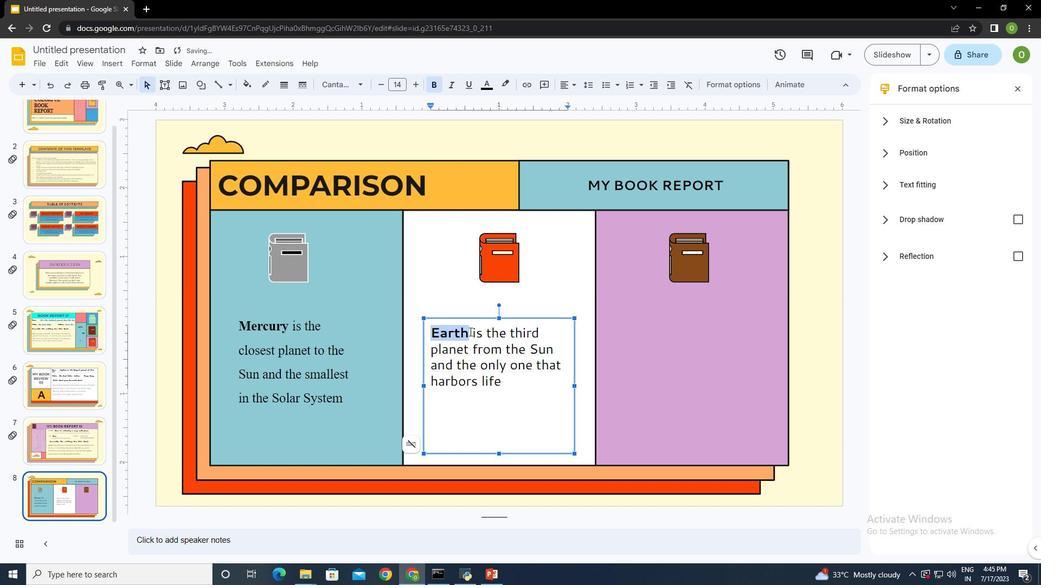 
Action: Mouse moved to (471, 335)
Screenshot: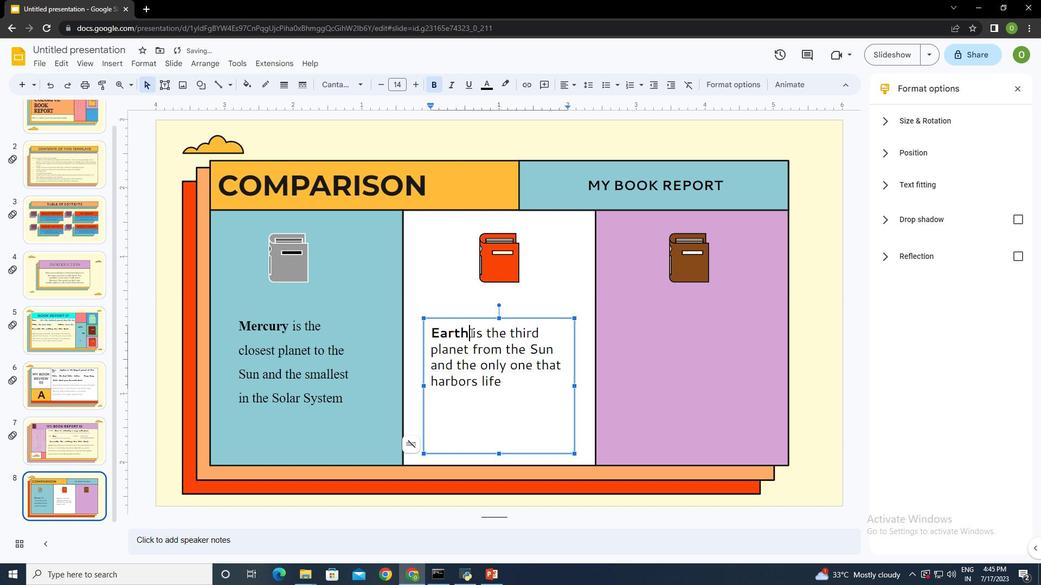 
Action: Mouse pressed left at (471, 335)
Screenshot: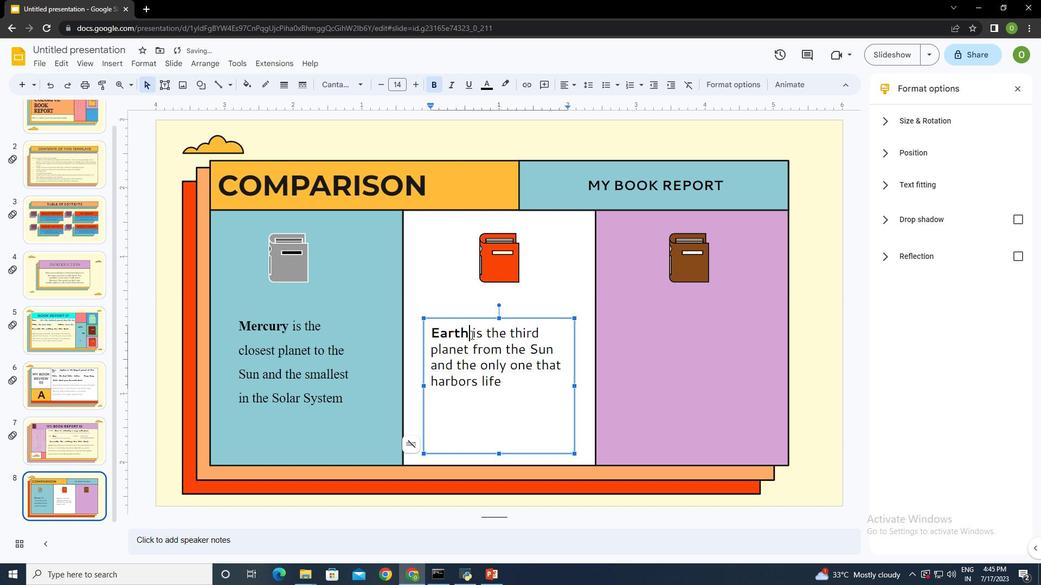 
Action: Mouse moved to (471, 330)
Screenshot: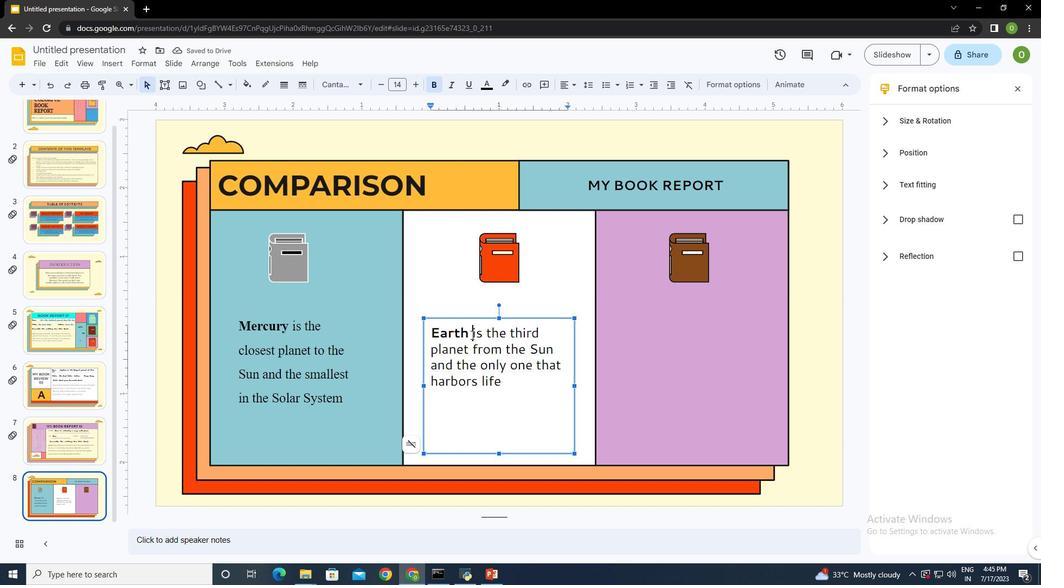 
Action: Mouse pressed left at (471, 330)
Screenshot: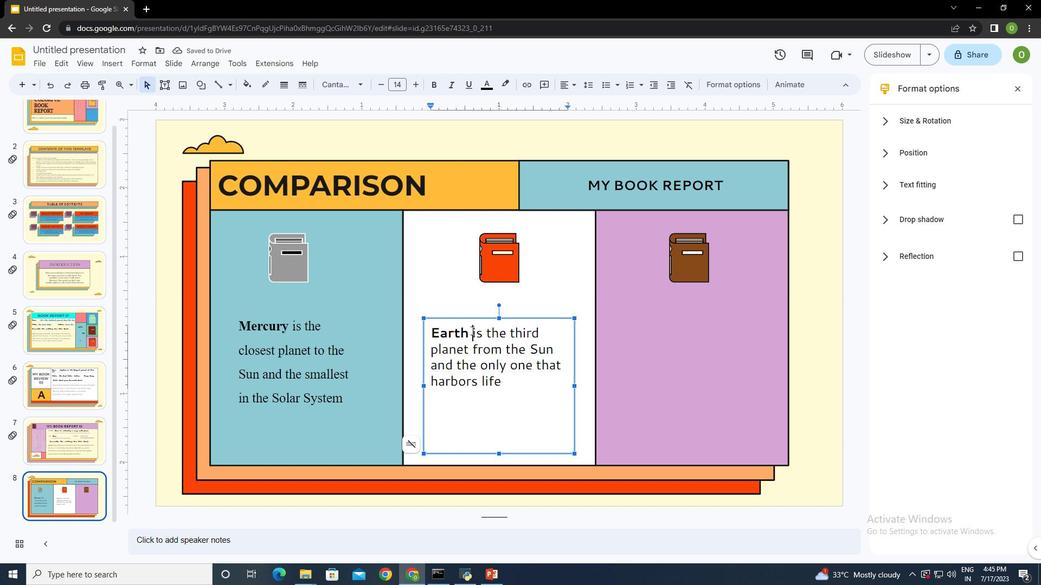 
Action: Mouse moved to (342, 84)
Screenshot: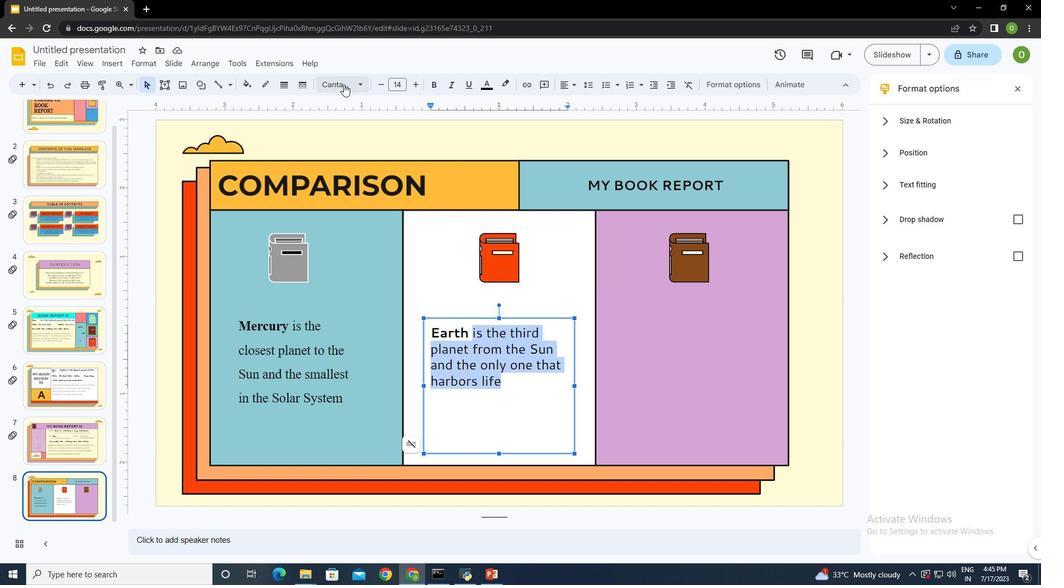 
Action: Mouse pressed left at (342, 84)
Screenshot: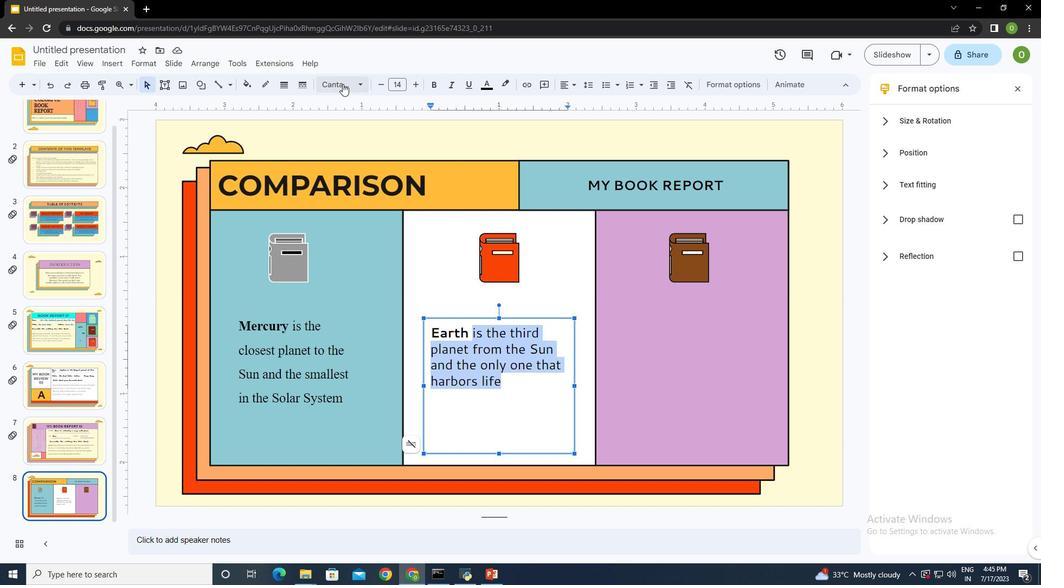 
Action: Mouse moved to (375, 249)
Screenshot: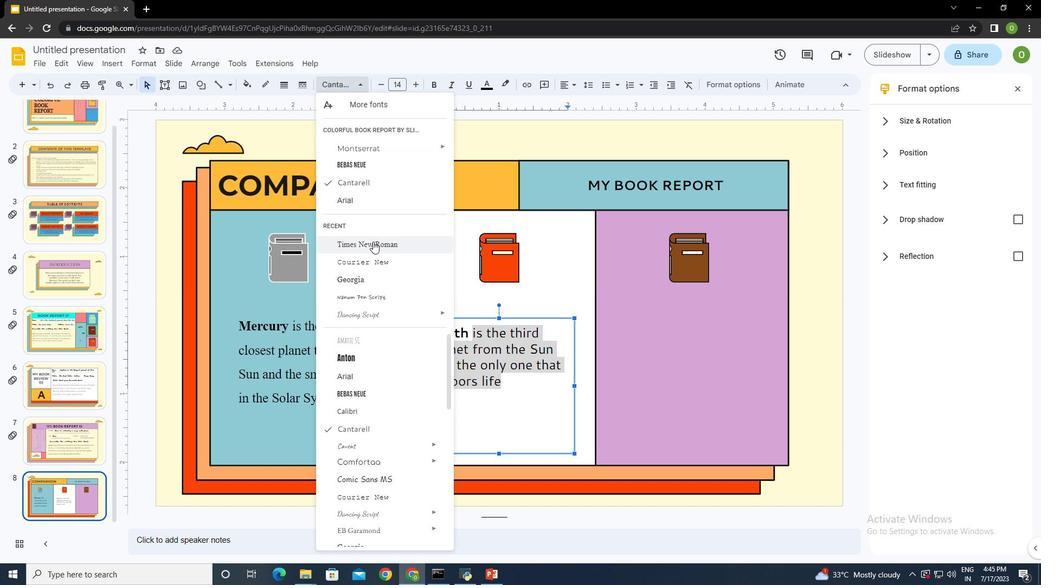 
Action: Mouse pressed left at (375, 249)
Screenshot: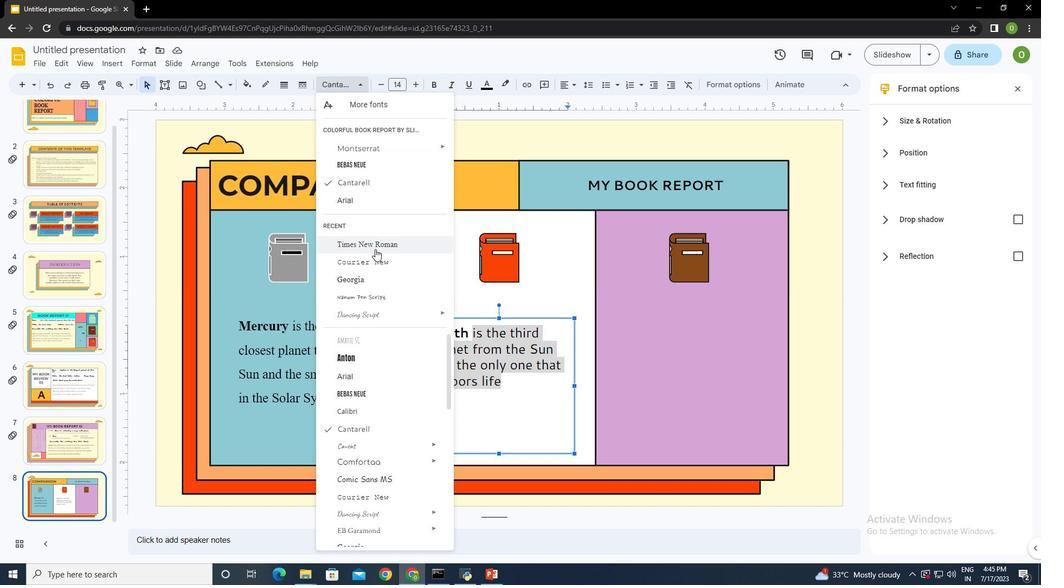 
Action: Mouse moved to (585, 83)
Screenshot: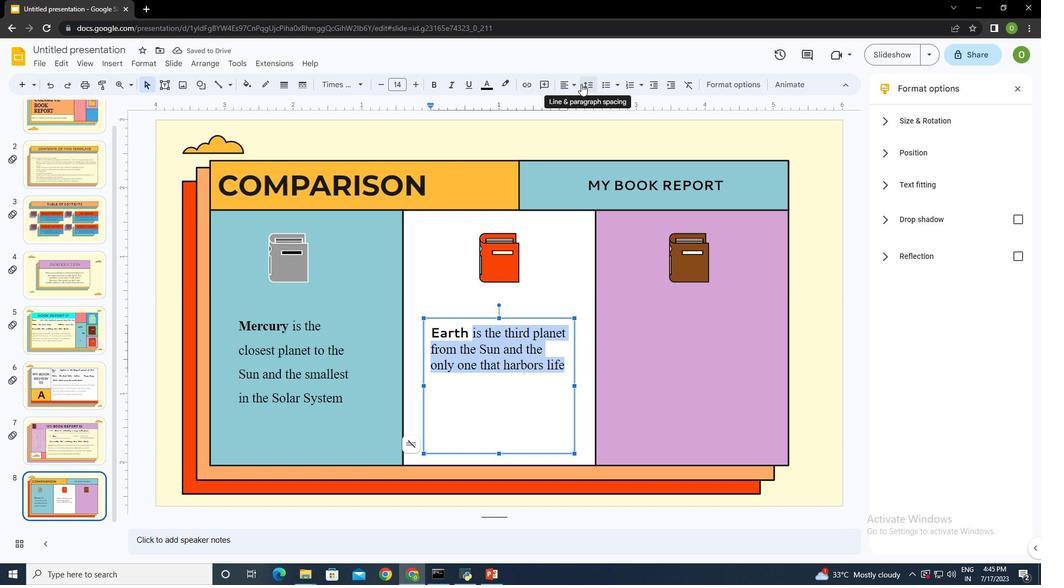 
Action: Mouse pressed left at (585, 83)
Screenshot: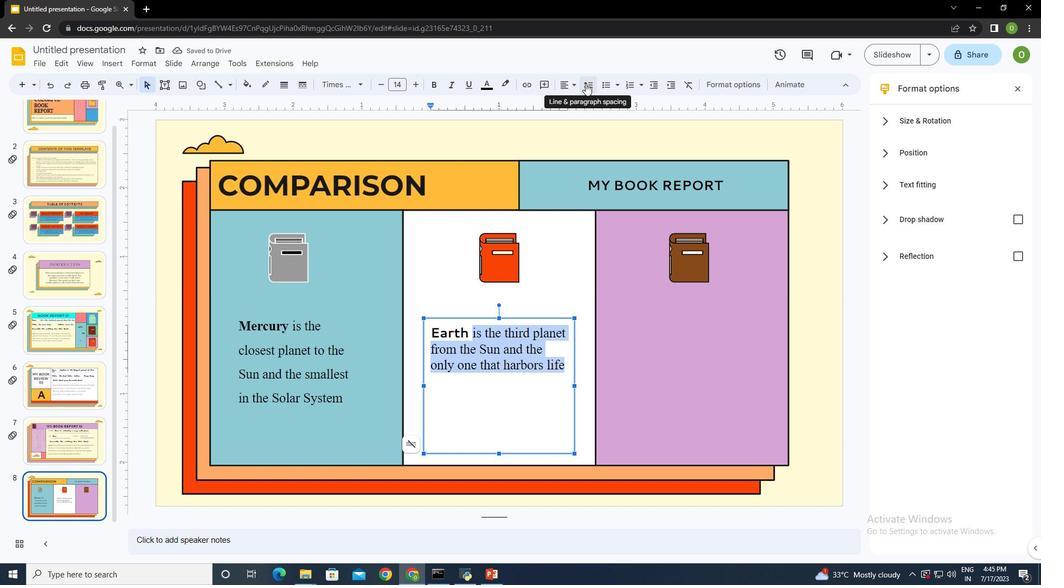 
Action: Mouse moved to (606, 138)
Screenshot: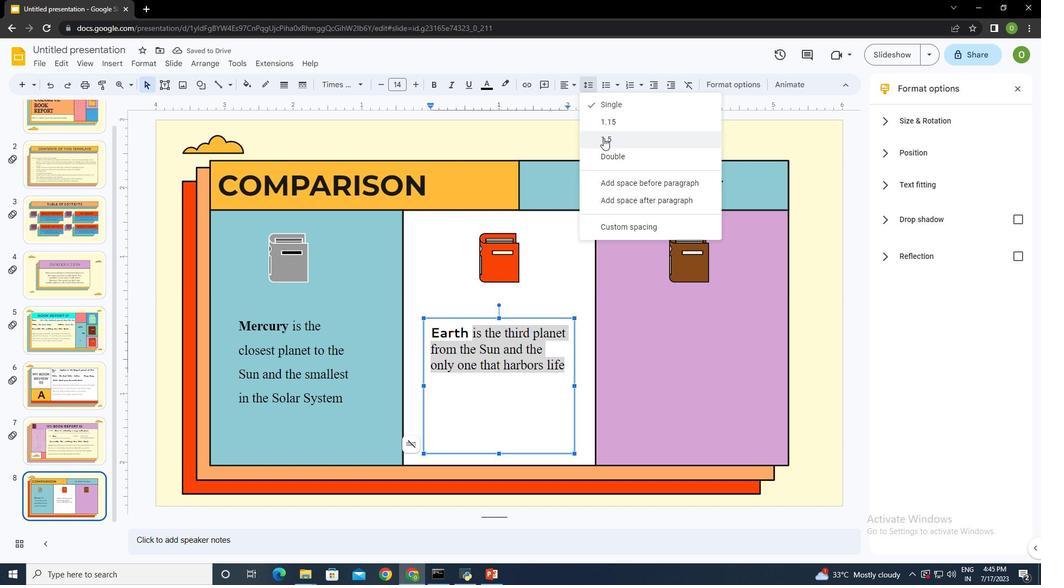 
Action: Mouse pressed left at (606, 138)
Screenshot: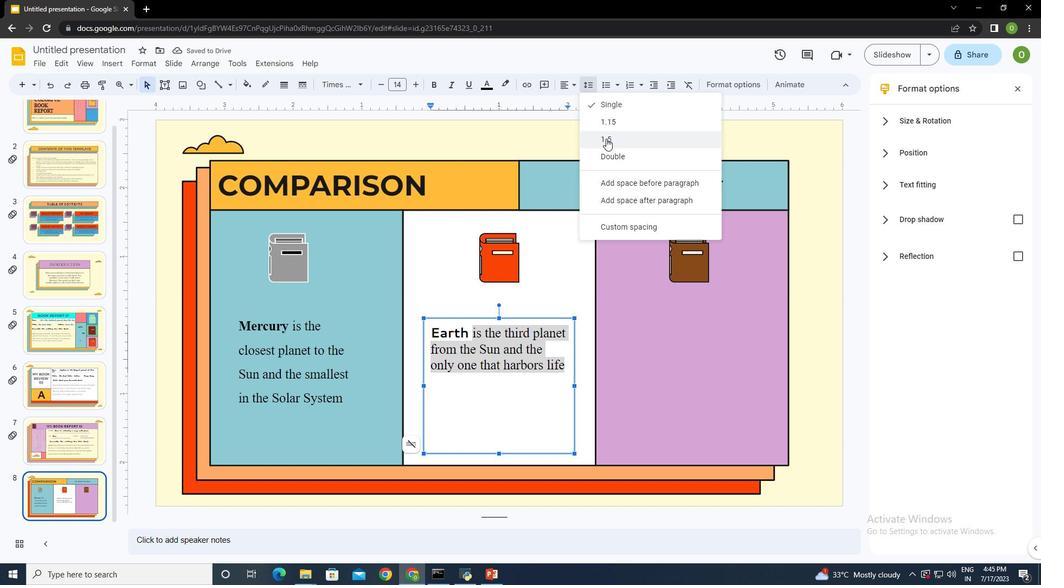 
Action: Mouse moved to (573, 386)
Screenshot: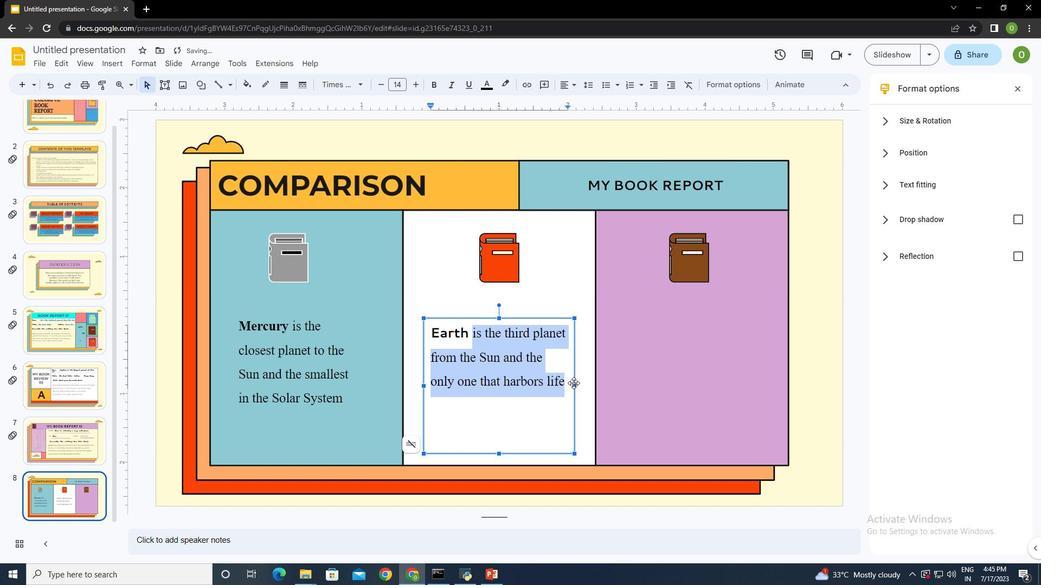 
Action: Mouse pressed left at (573, 386)
Screenshot: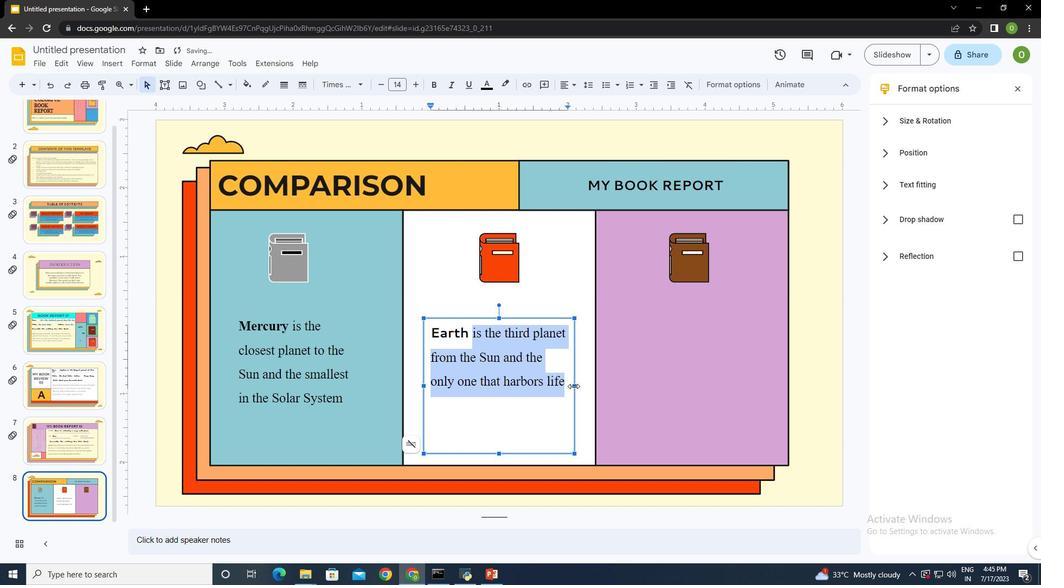 
Action: Mouse moved to (423, 388)
Screenshot: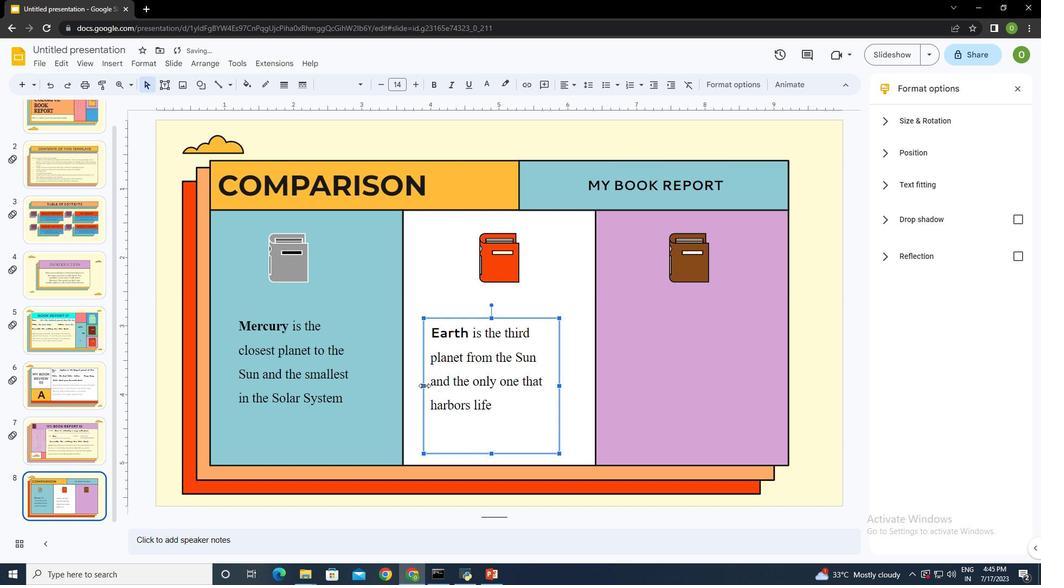 
Action: Mouse pressed left at (423, 388)
Screenshot: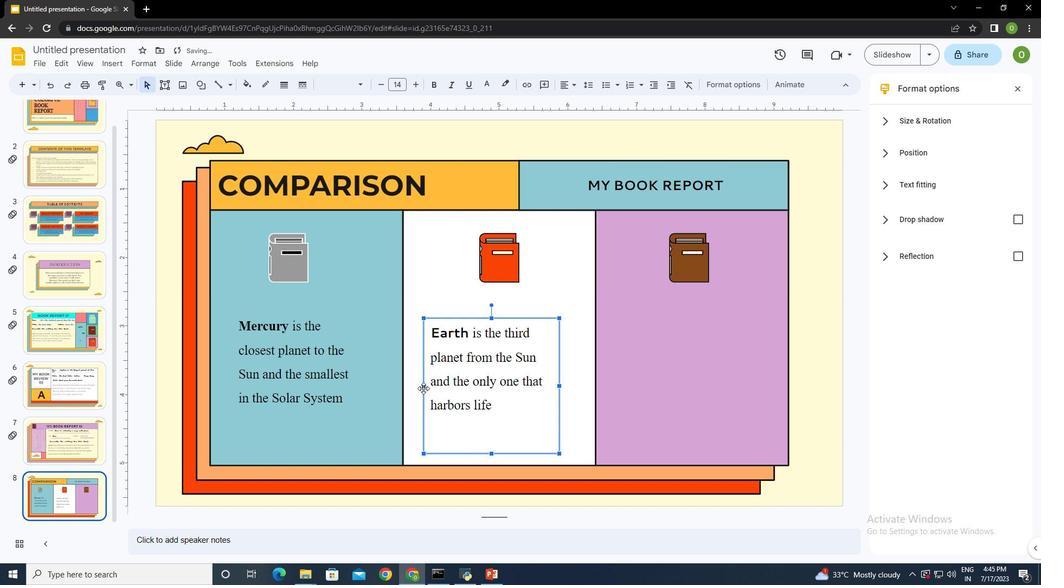 
Action: Mouse moved to (423, 384)
Screenshot: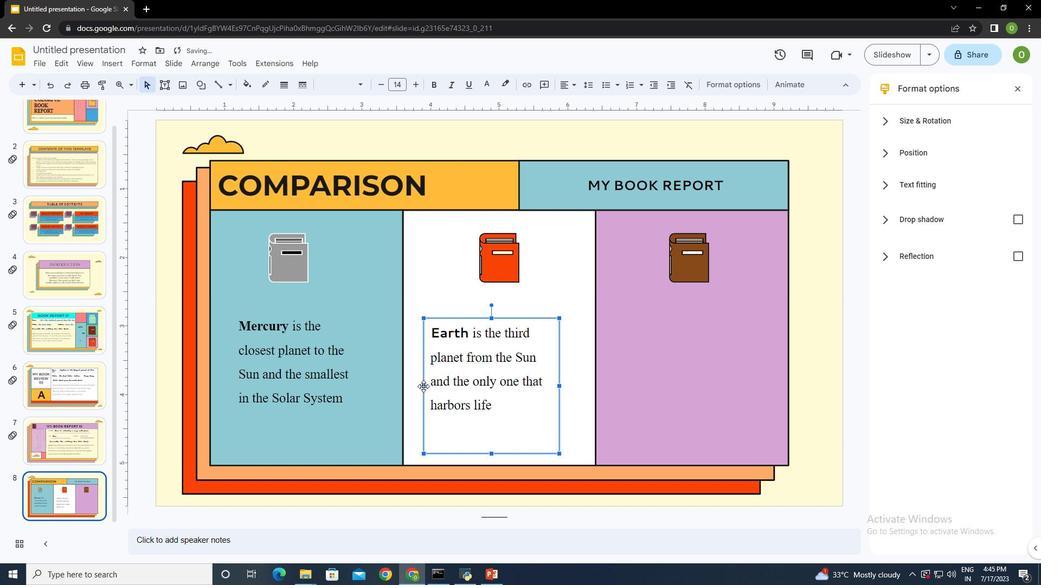 
Action: Mouse pressed left at (423, 384)
Screenshot: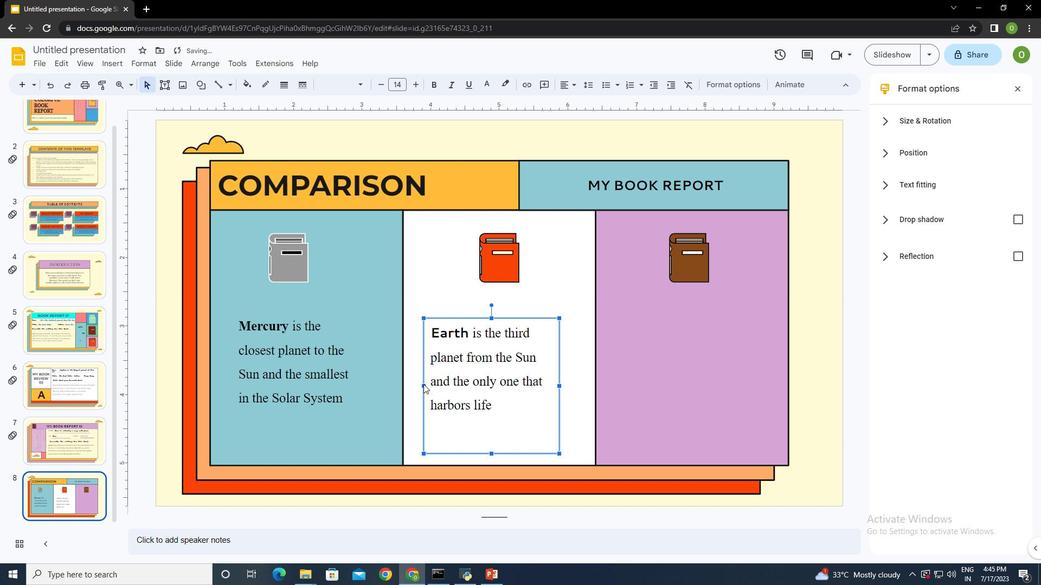 
Action: Mouse moved to (475, 347)
Screenshot: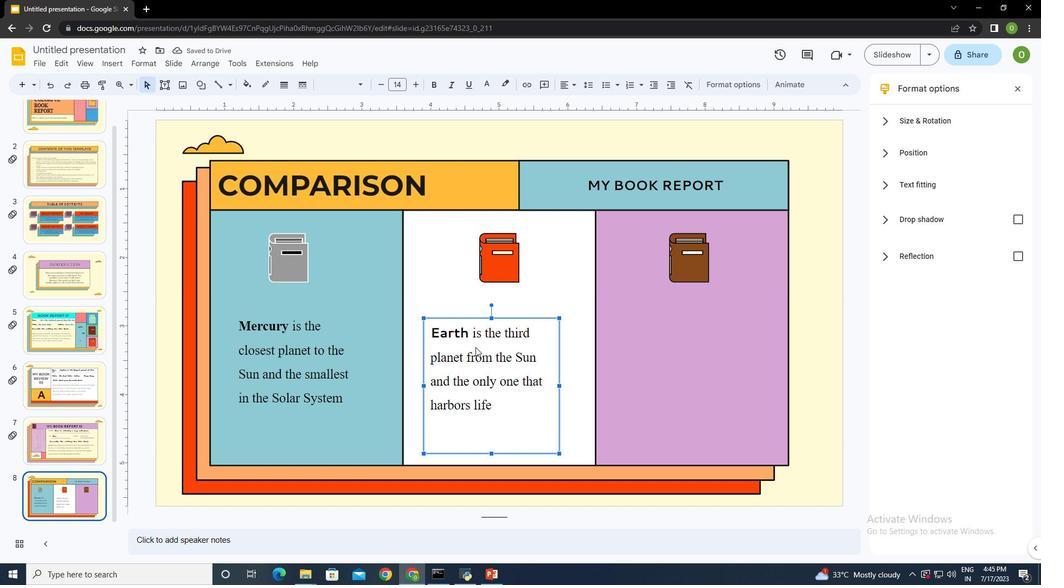 
Action: Mouse pressed left at (475, 347)
Screenshot: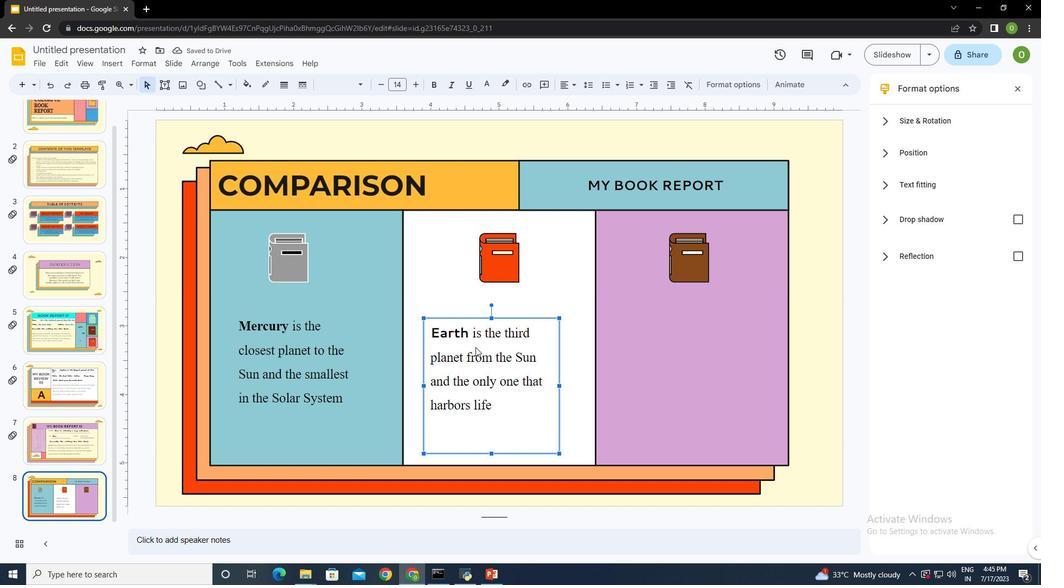 
Action: Mouse moved to (560, 388)
Screenshot: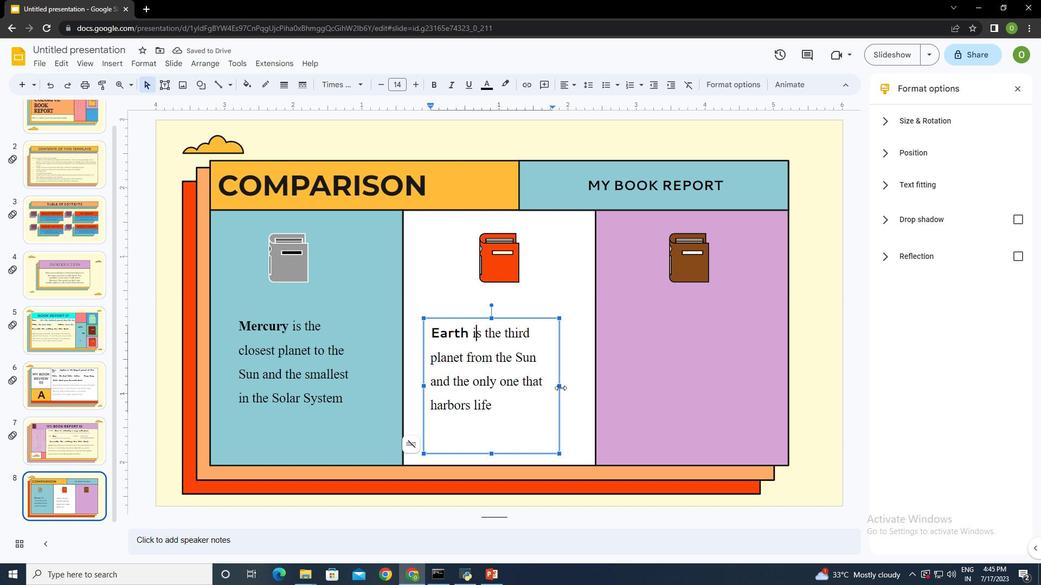 
Action: Mouse pressed left at (560, 388)
Screenshot: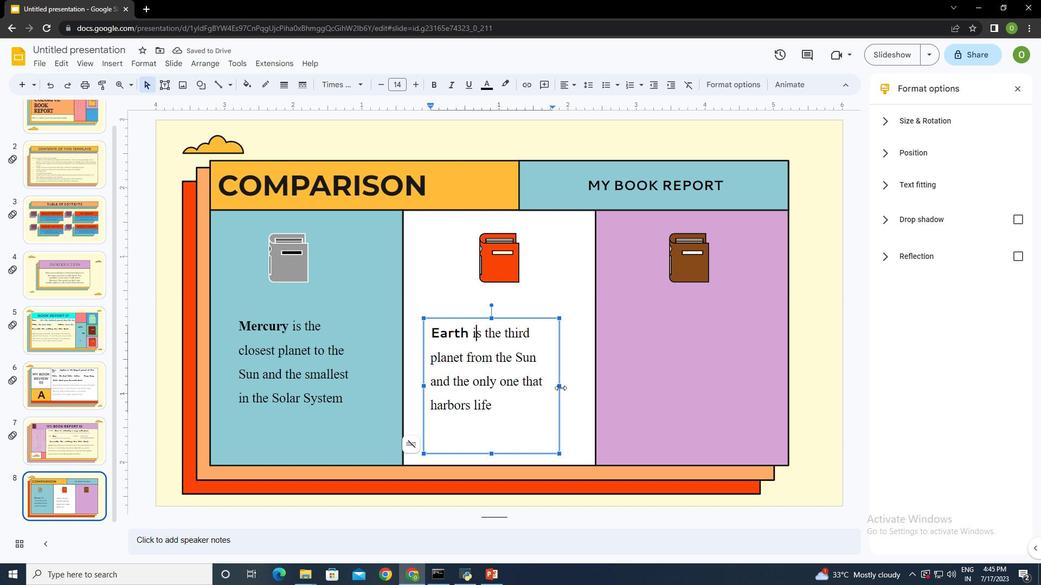 
Action: Mouse moved to (541, 404)
Screenshot: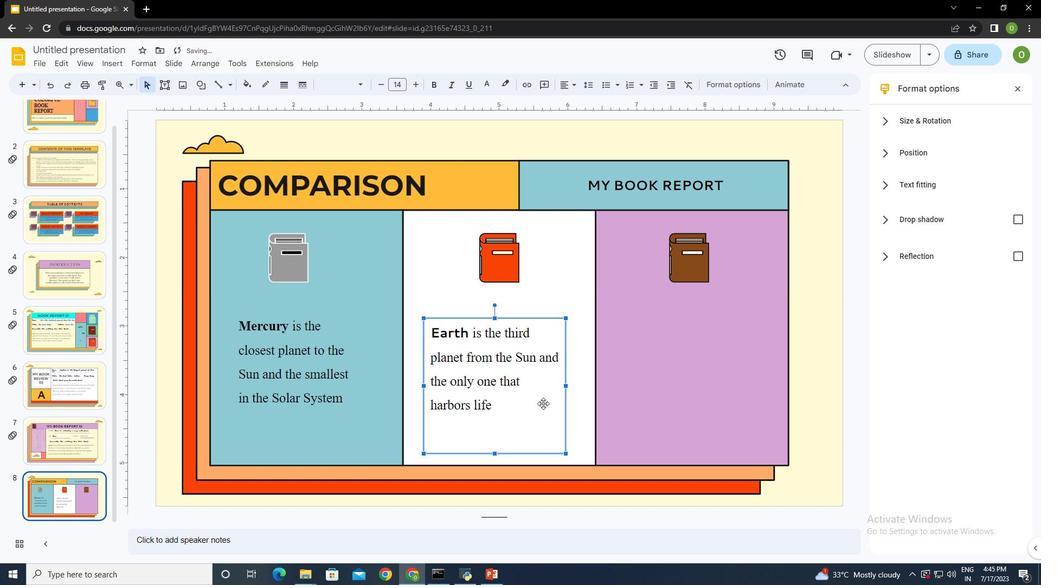 
Action: Mouse pressed left at (541, 404)
Screenshot: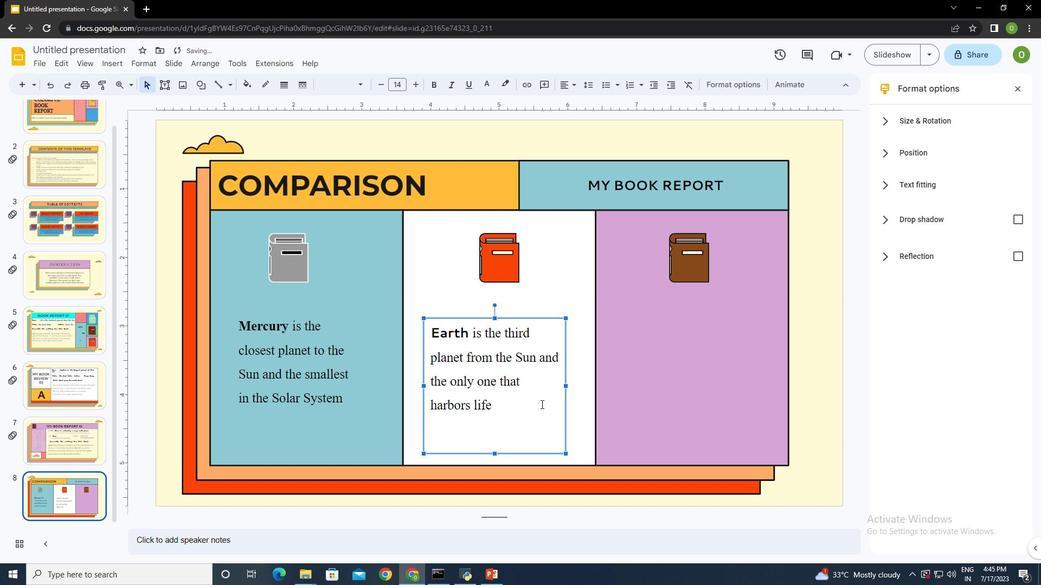 
Action: Mouse moved to (596, 362)
Screenshot: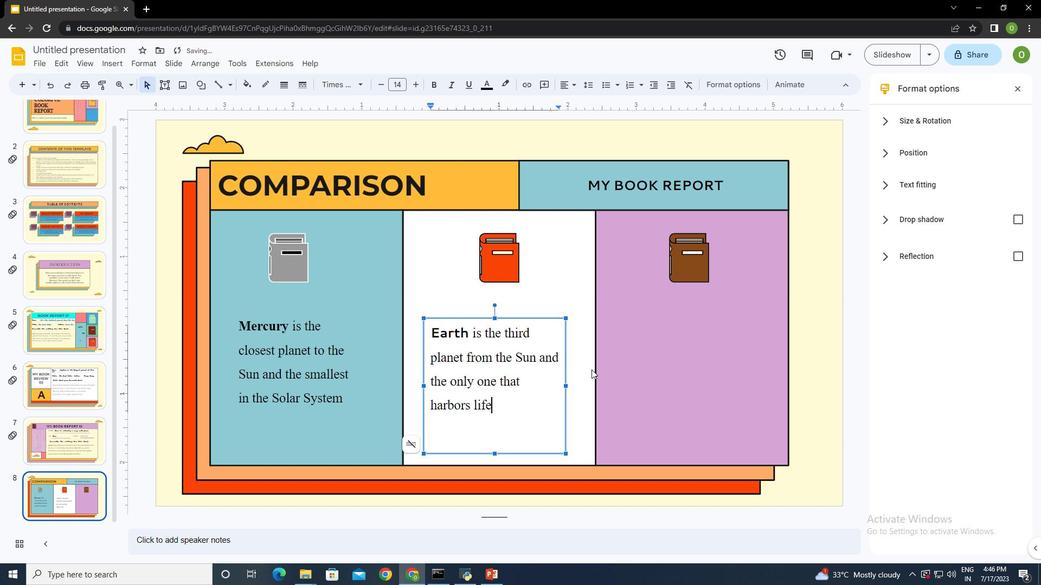 
Action: Mouse pressed left at (596, 362)
Screenshot: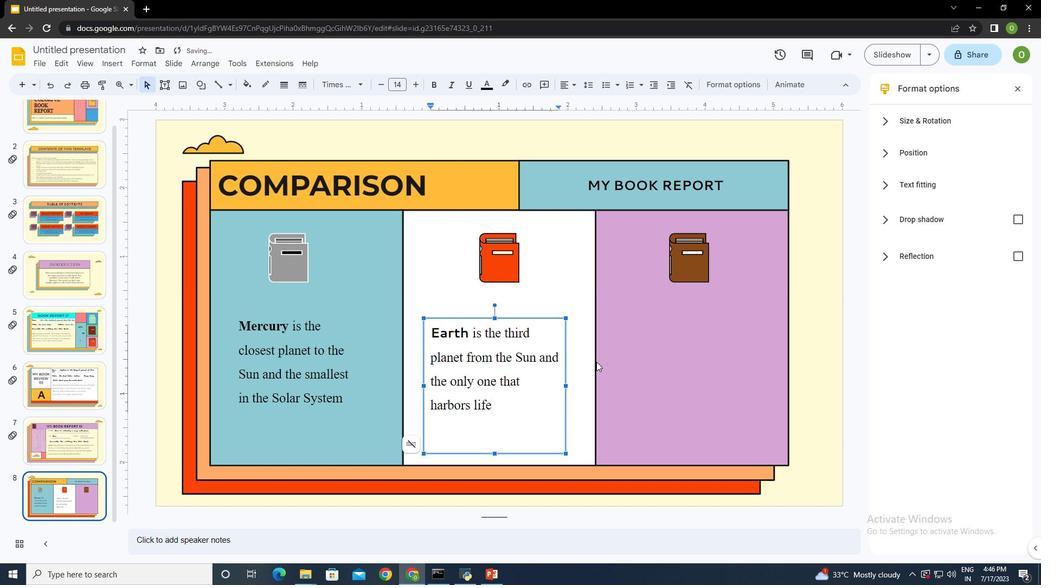 
Action: Mouse moved to (162, 87)
Screenshot: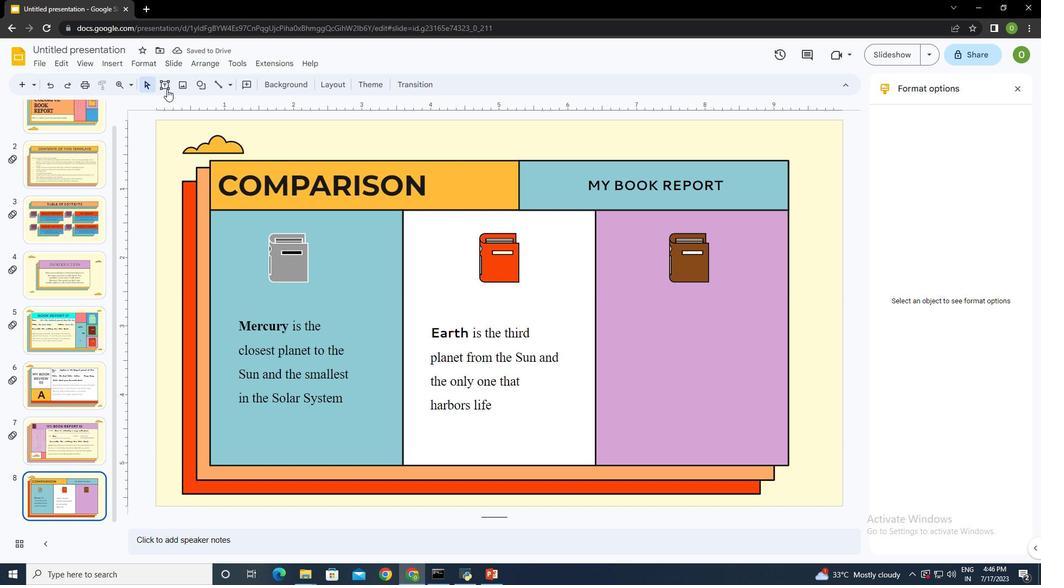 
Action: Mouse pressed left at (162, 87)
Screenshot: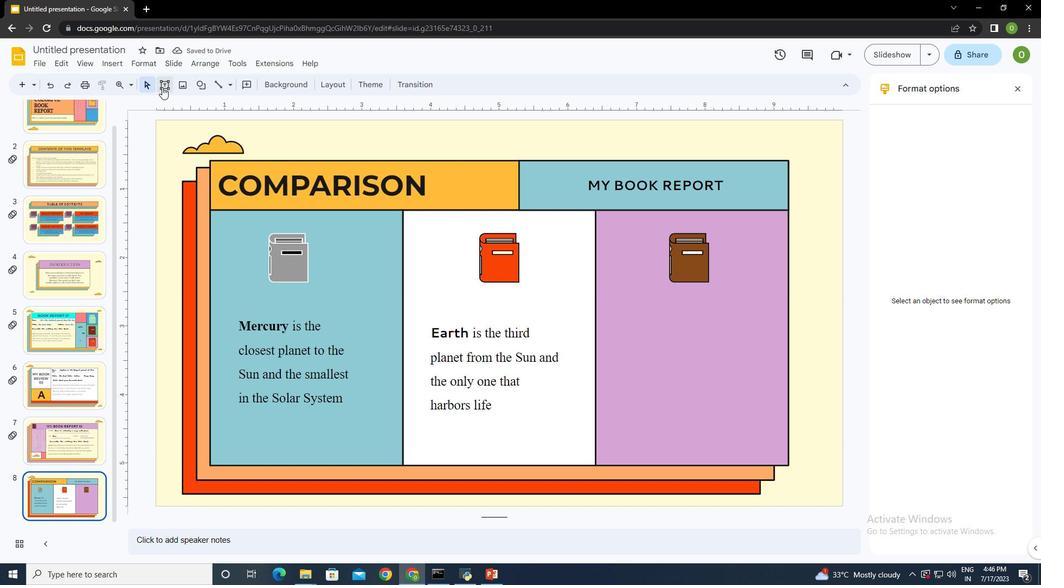 
Action: Mouse moved to (627, 328)
Screenshot: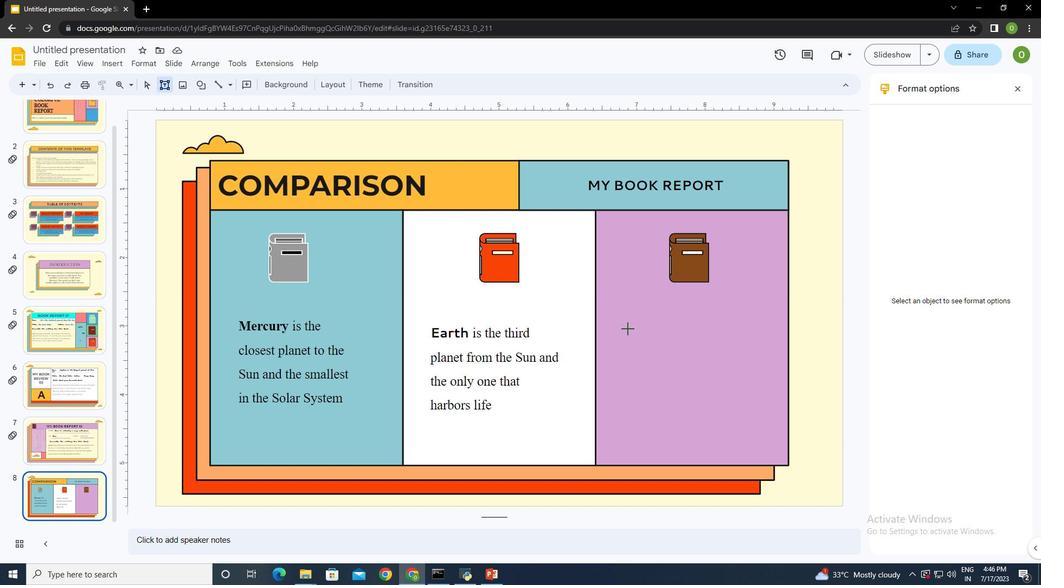 
Action: Mouse pressed left at (627, 328)
Screenshot: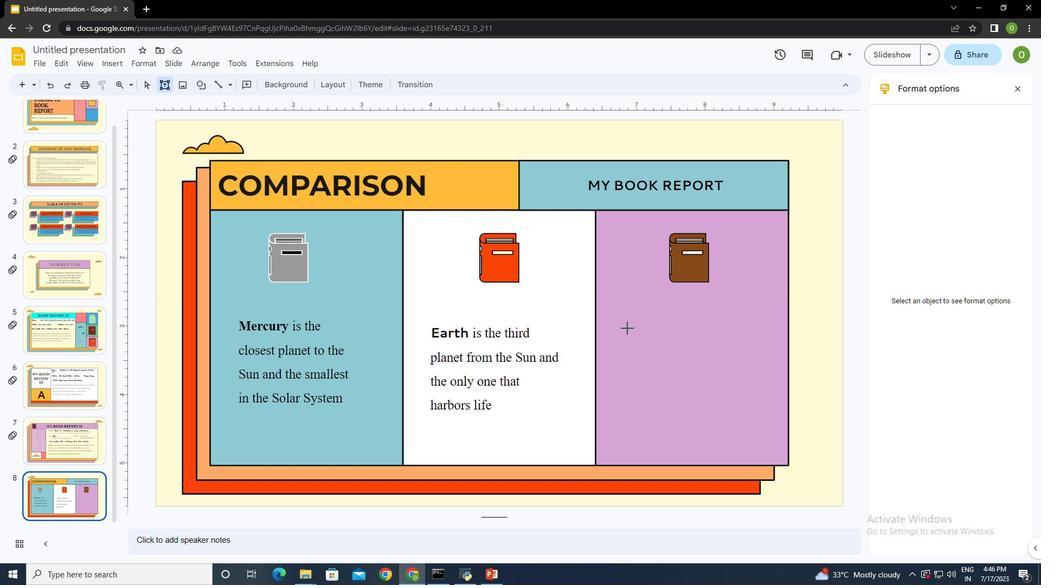 
Action: Mouse moved to (678, 352)
Screenshot: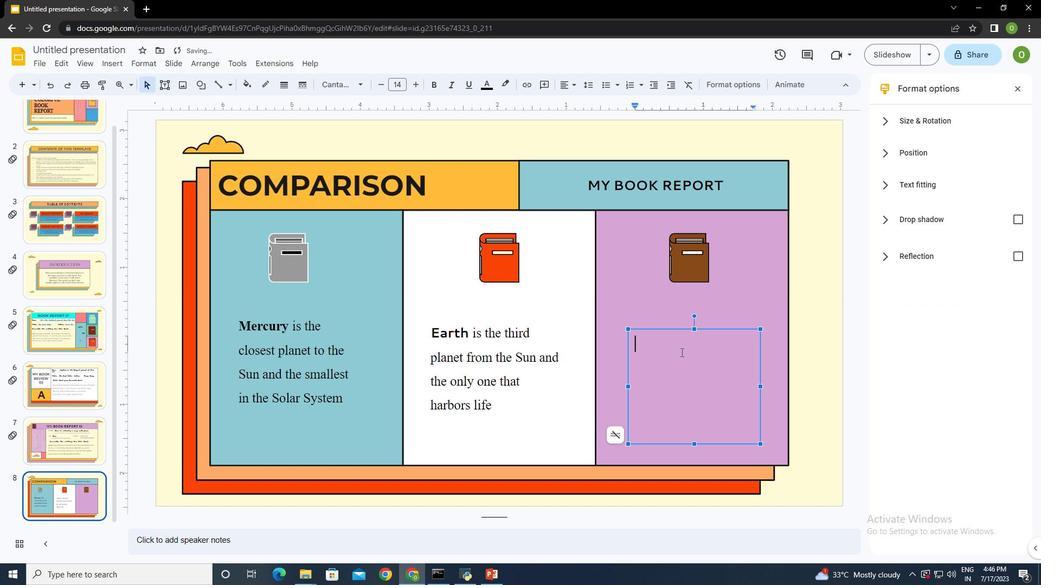 
Action: Key pressed <Key.shift>Venus<Key.space>has<Key.space>a<Key.space>beautiful<Key.space>name<Key.space>and<Key.space>is<Key.space>the<Key.space>second<Key.space>planet<Key.space>from<Key.space>the<Key.space>su<Key.backspace><Key.backspace><Key.shift><Key.shift><Key.shift>Sun
Screenshot: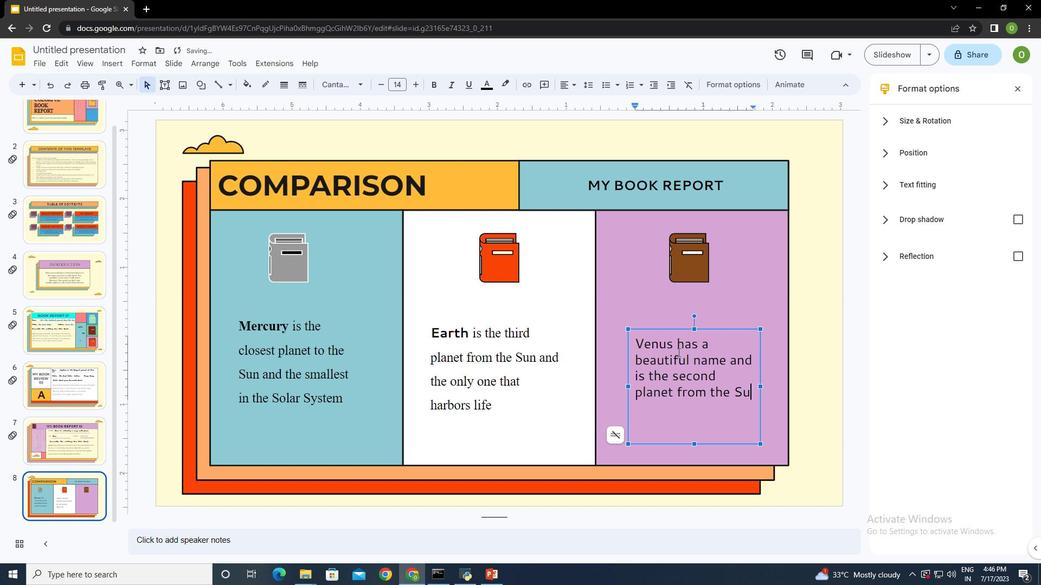 
Action: Mouse moved to (671, 345)
Screenshot: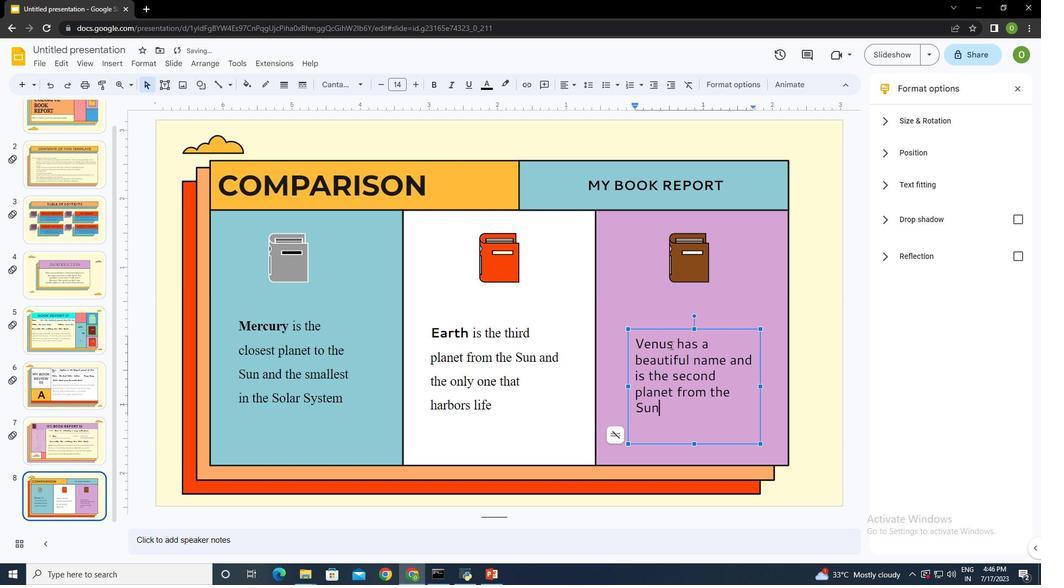
Action: Mouse pressed left at (671, 345)
Screenshot: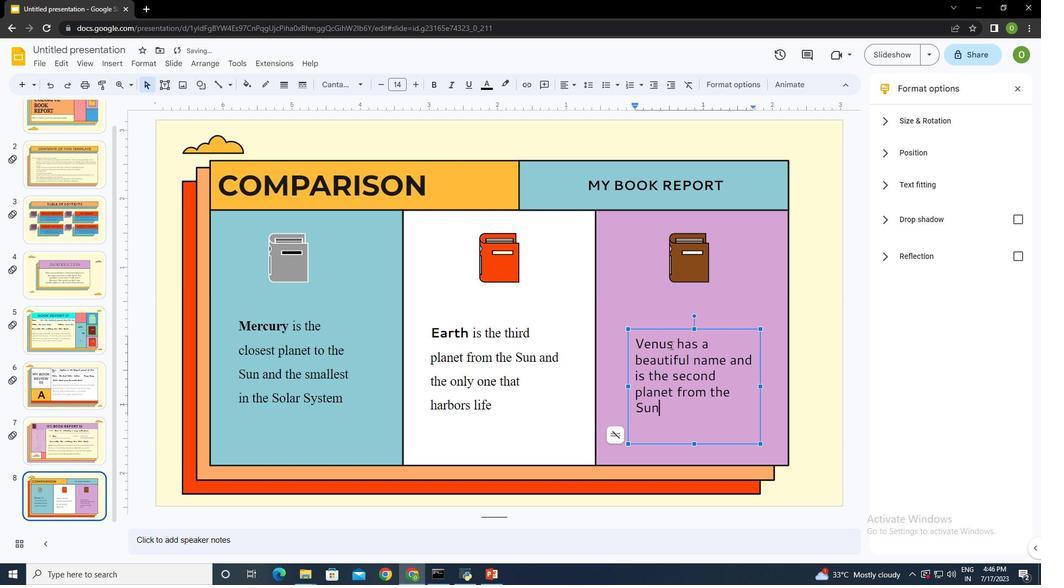 
Action: Mouse moved to (671, 345)
Screenshot: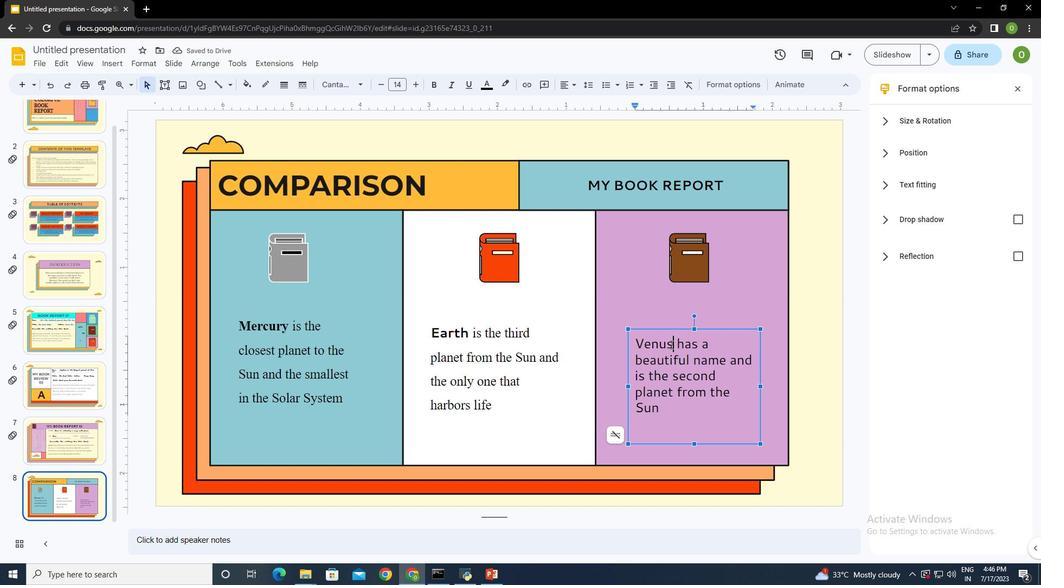 
Action: Mouse pressed left at (671, 345)
Screenshot: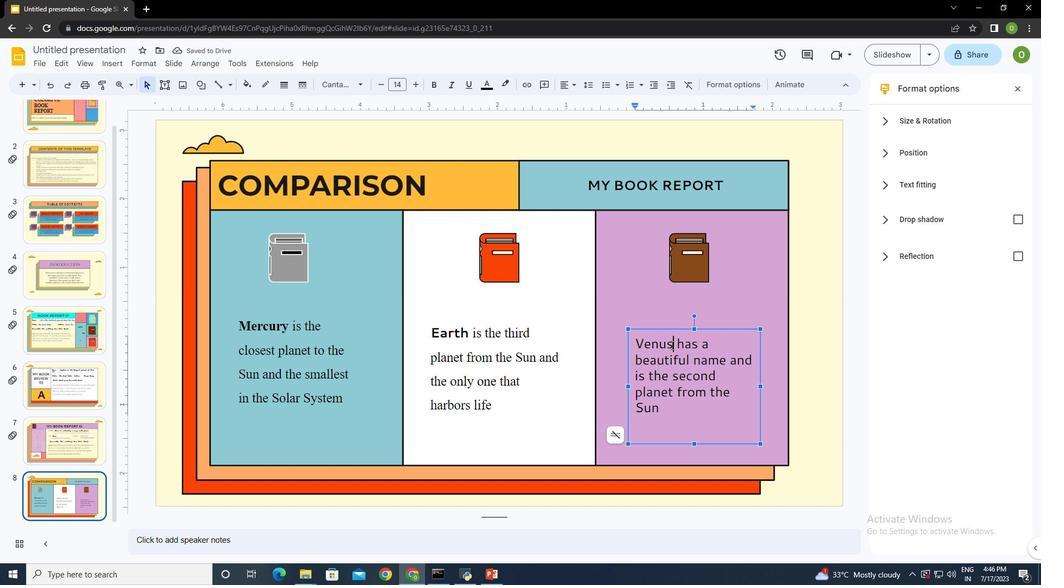 
Action: Mouse moved to (432, 85)
Screenshot: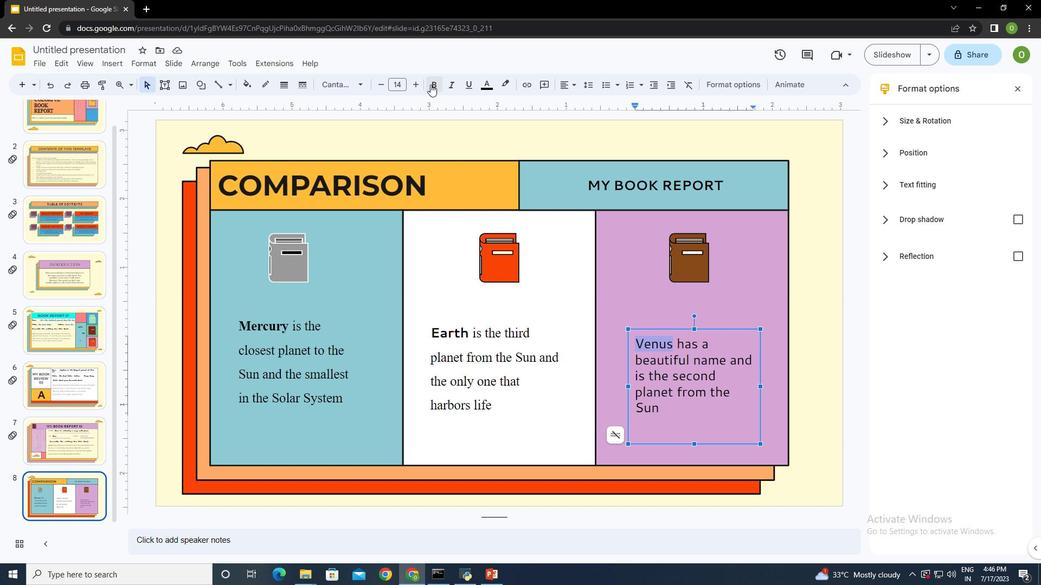 
Action: Mouse pressed left at (432, 85)
Screenshot: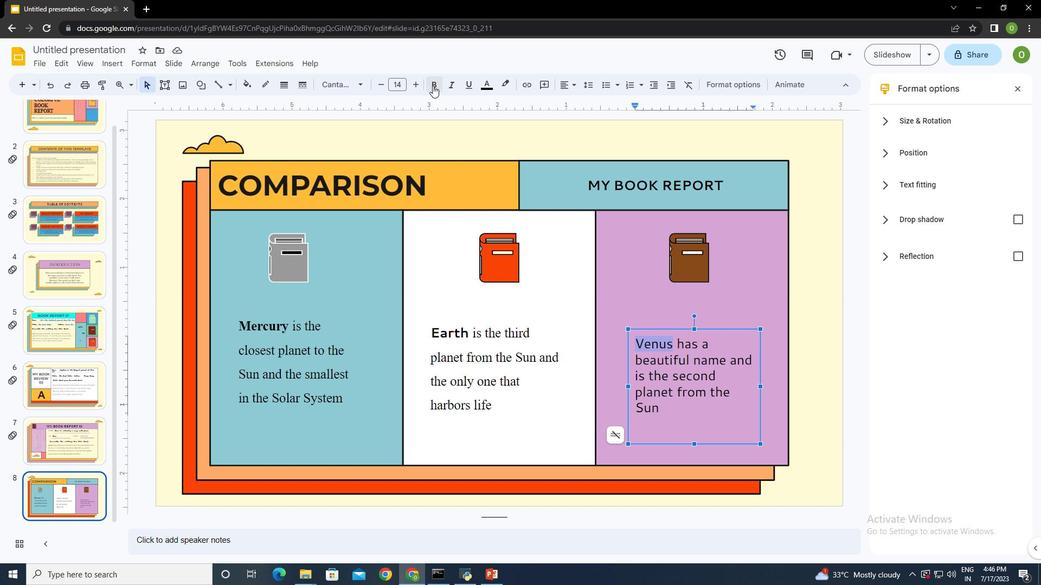 
Action: Mouse moved to (684, 343)
Screenshot: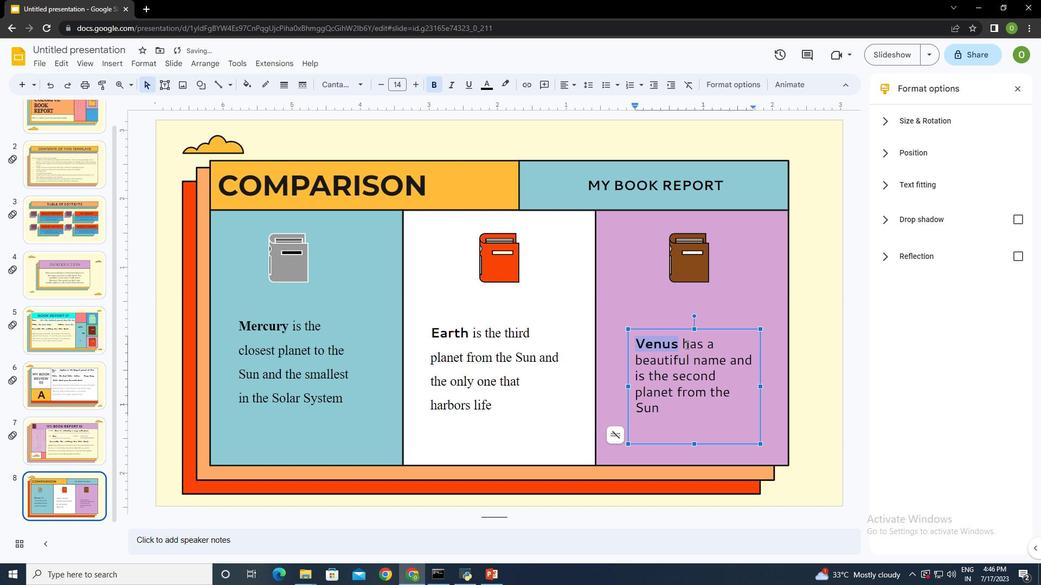 
Action: Mouse pressed left at (684, 343)
Screenshot: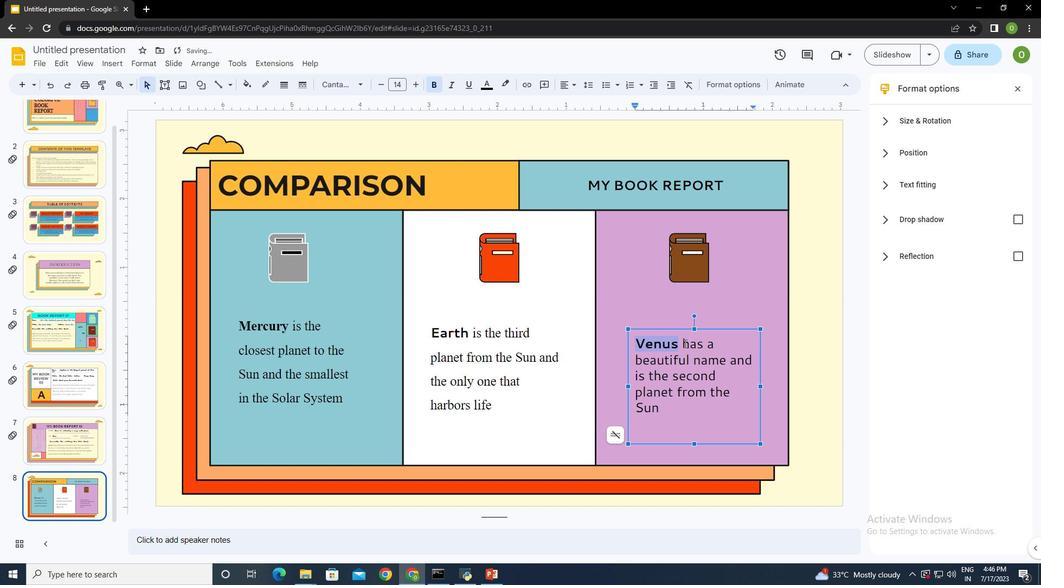 
Action: Mouse moved to (684, 345)
Screenshot: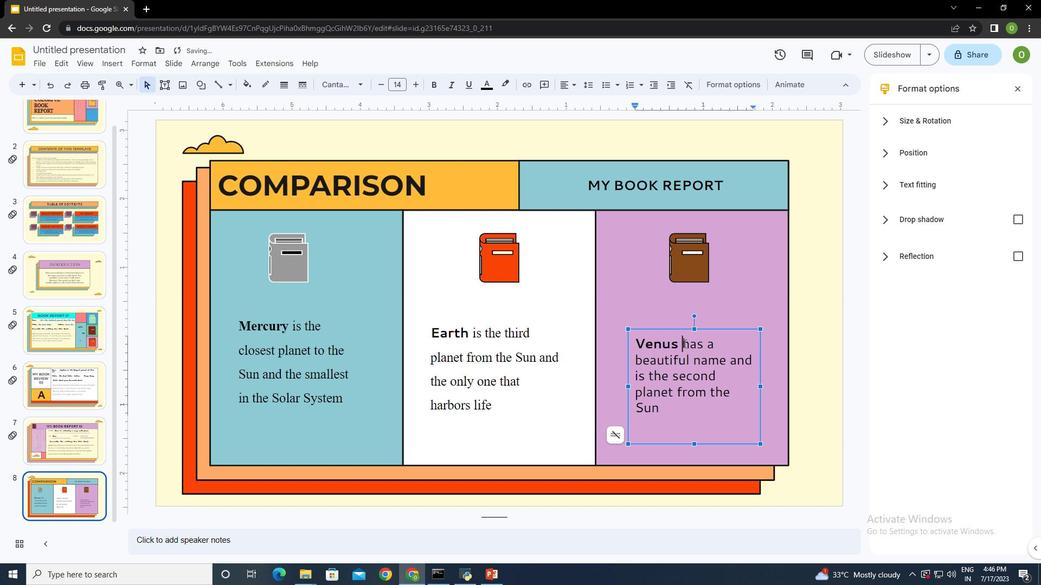 
Action: Mouse pressed left at (684, 345)
Screenshot: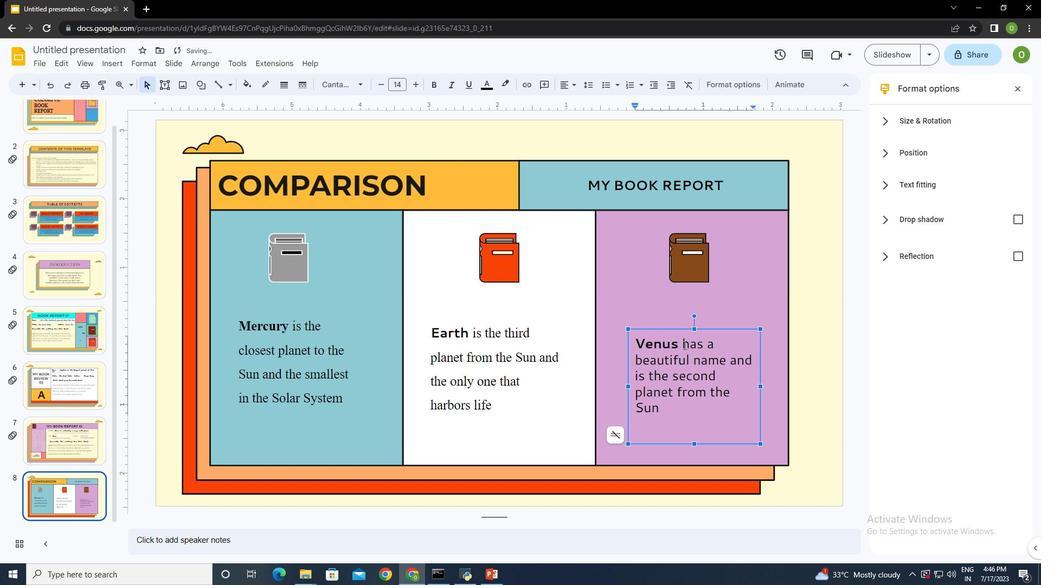
Action: Mouse moved to (332, 83)
Screenshot: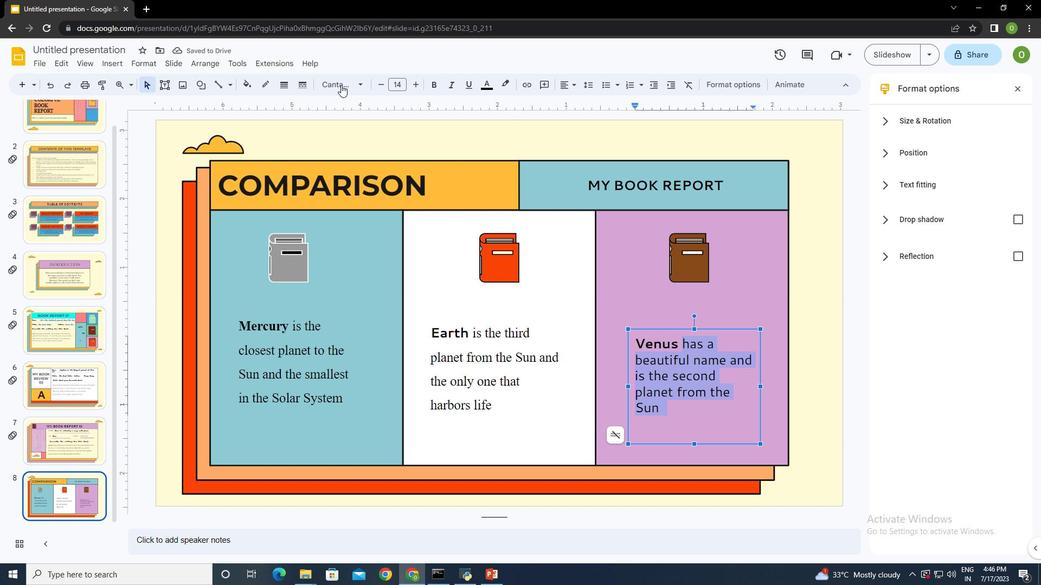 
Action: Mouse pressed left at (332, 83)
Screenshot: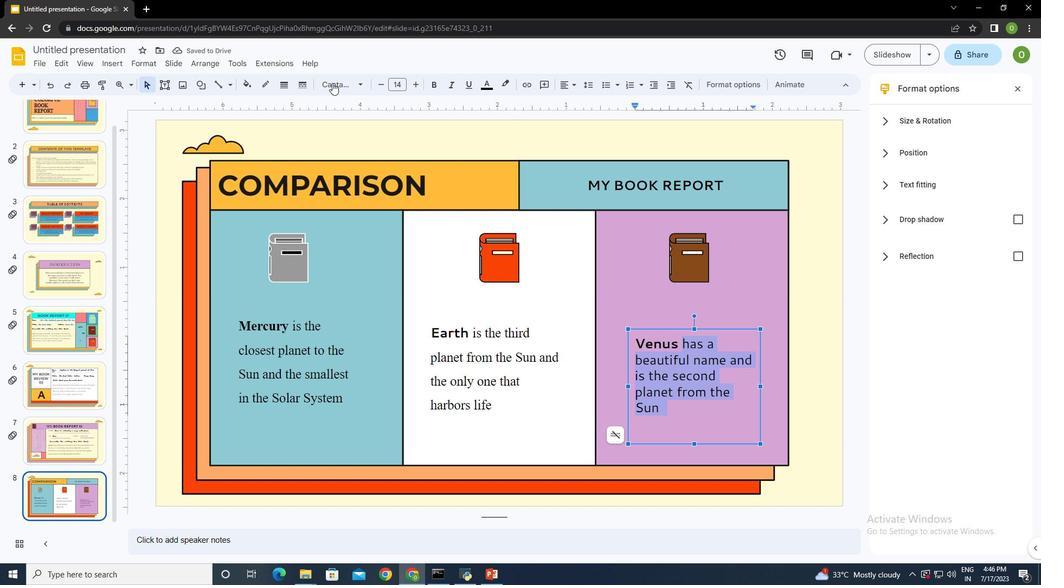
Action: Mouse moved to (392, 245)
Screenshot: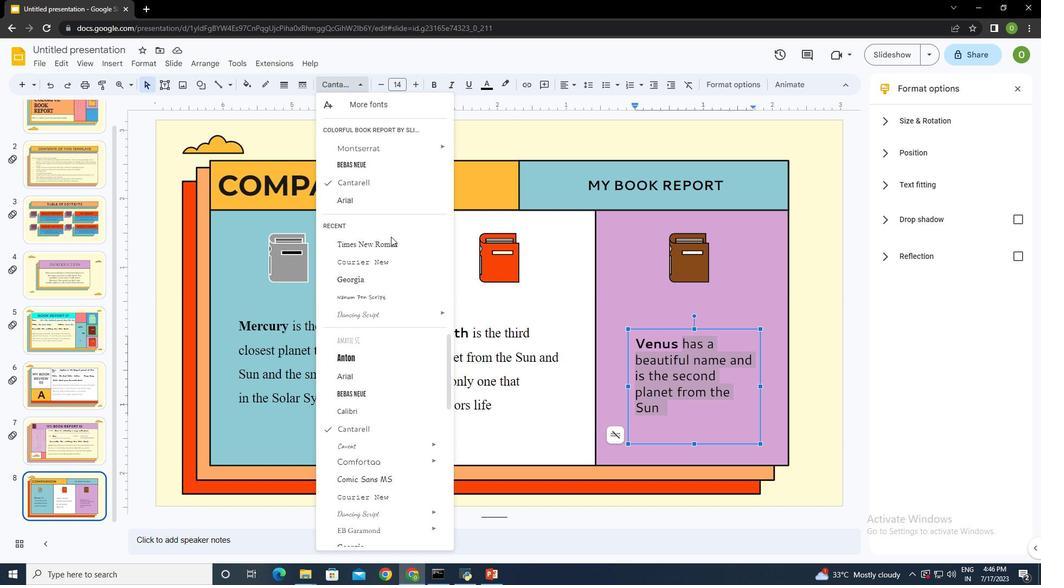 
Action: Mouse pressed left at (392, 245)
Screenshot: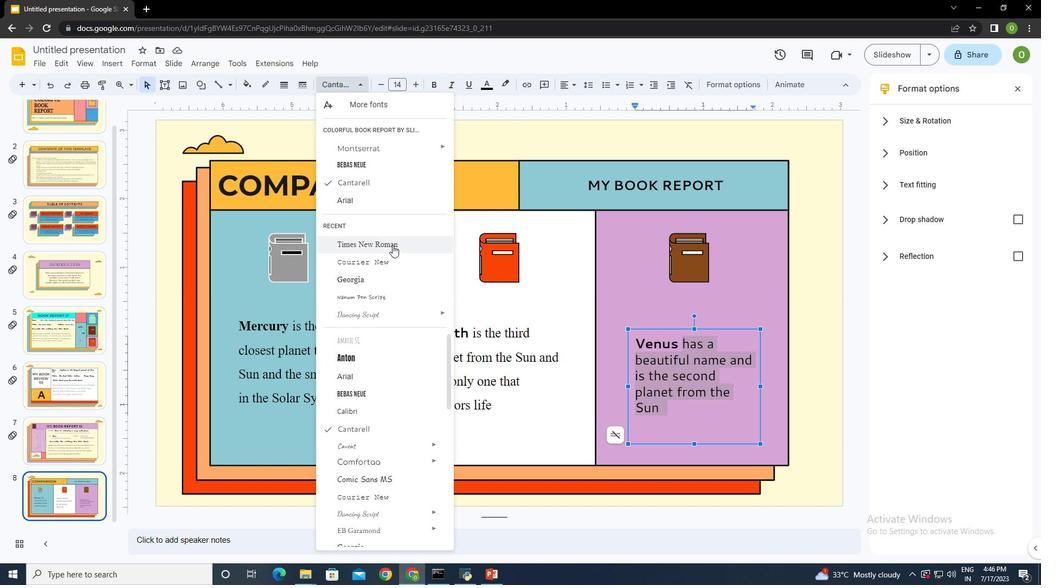 
Action: Mouse moved to (629, 387)
Screenshot: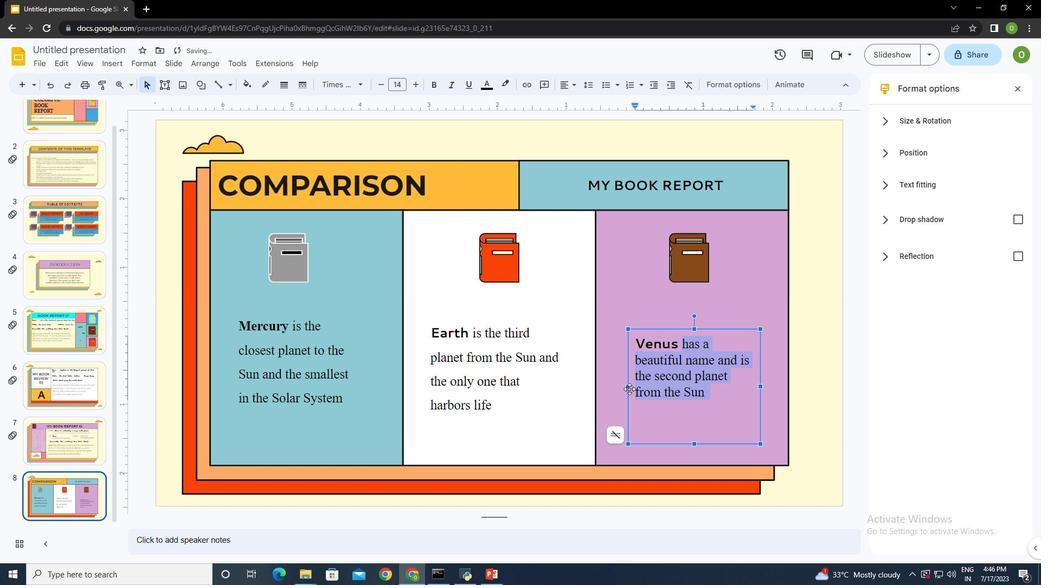 
Action: Mouse pressed left at (629, 387)
Screenshot: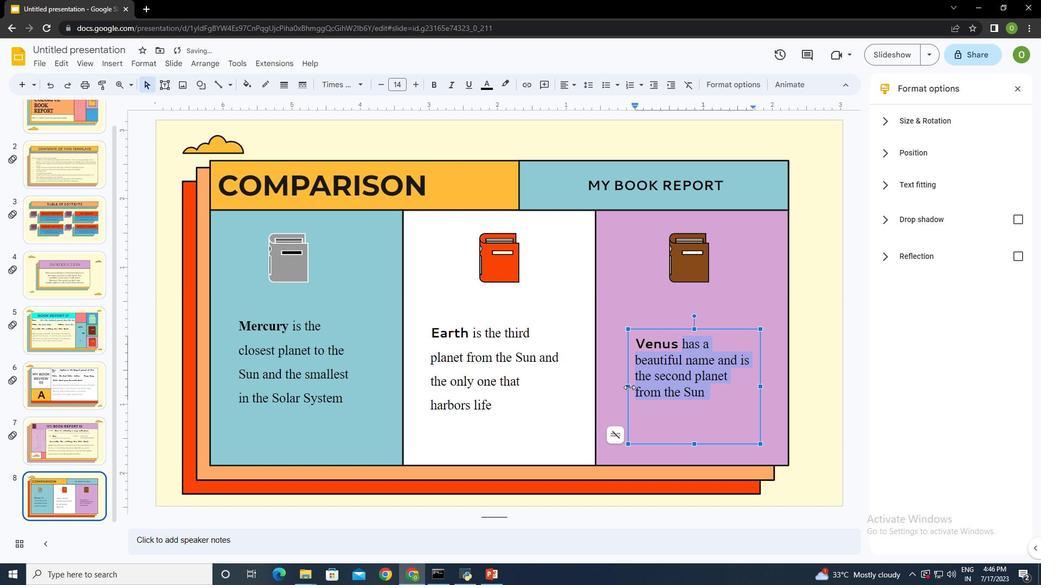 
Action: Mouse moved to (713, 347)
Screenshot: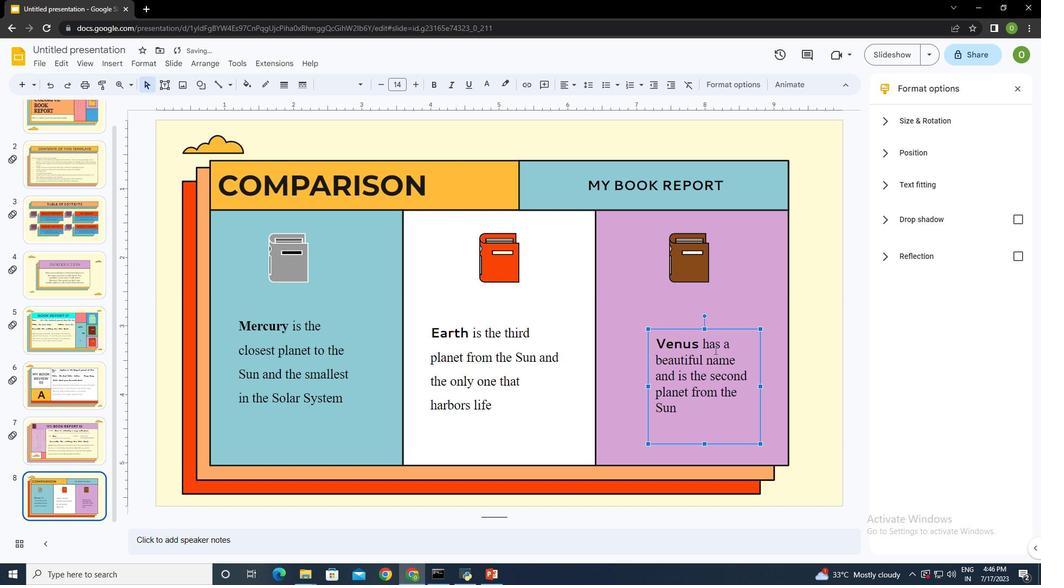
Action: Mouse pressed left at (713, 347)
Screenshot: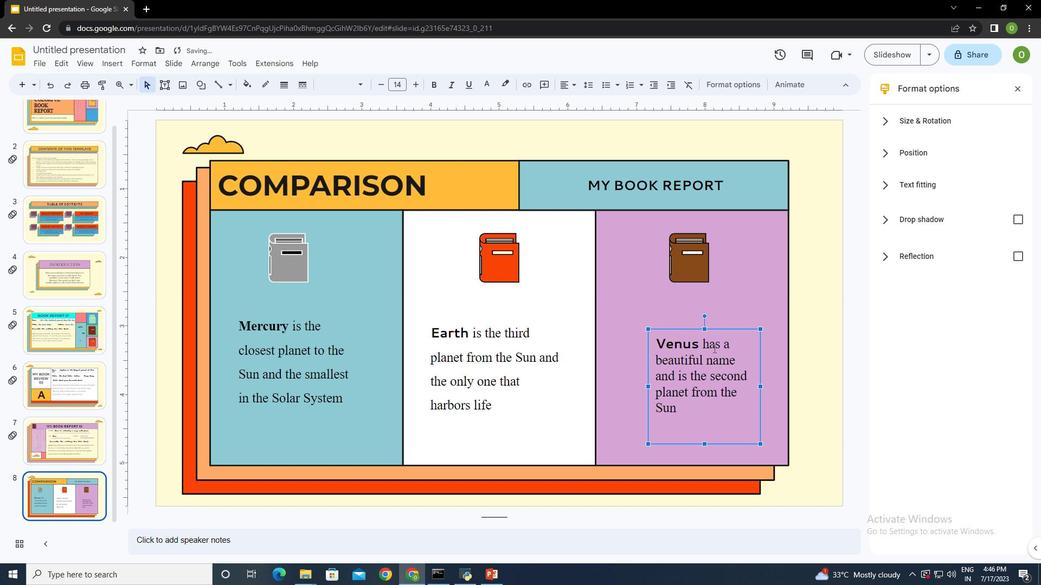 
Action: Mouse moved to (703, 342)
Screenshot: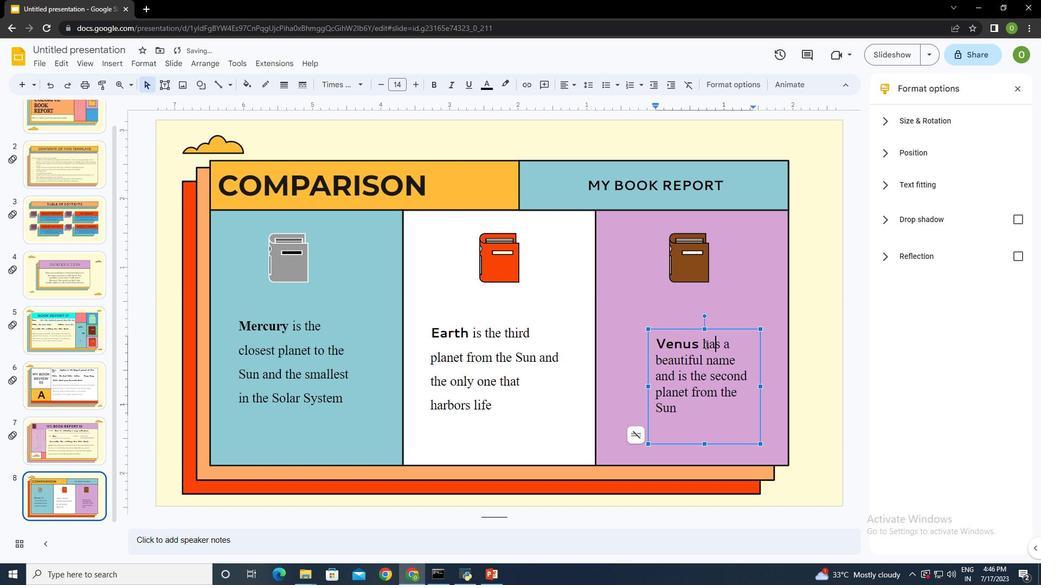 
Action: Mouse pressed left at (703, 342)
Screenshot: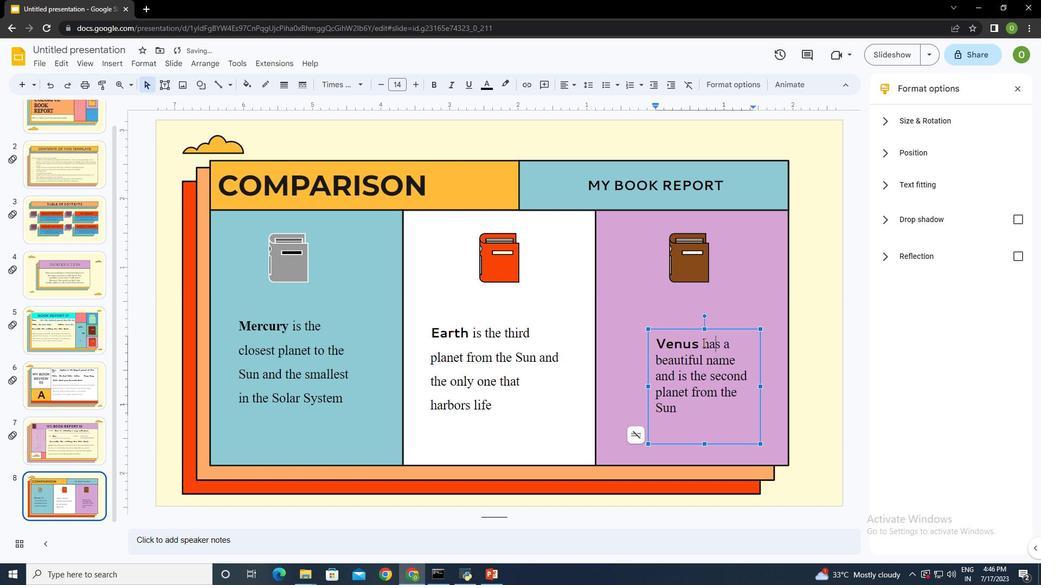 
Action: Mouse moved to (590, 83)
Screenshot: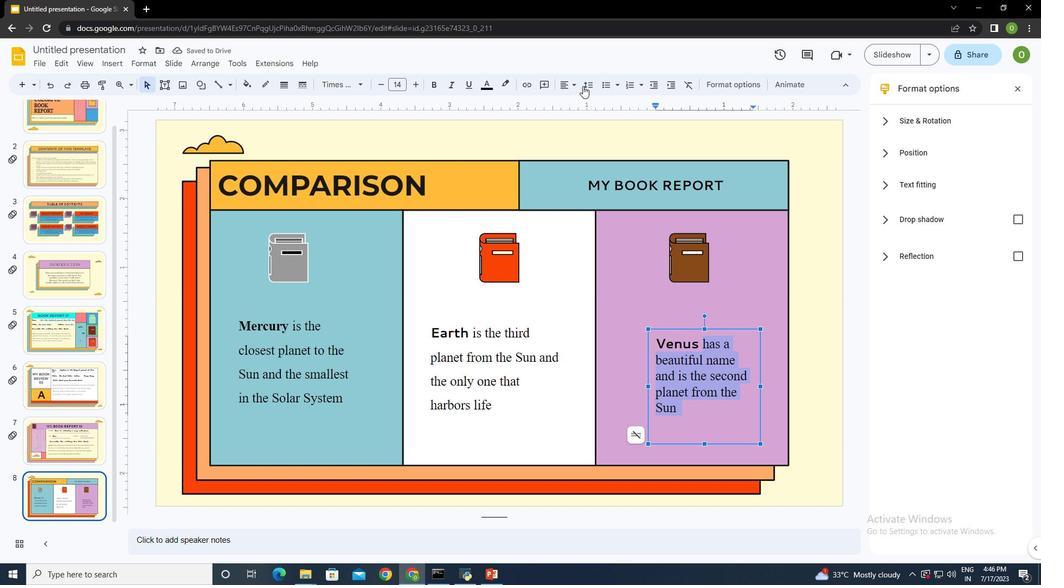 
Action: Mouse pressed left at (590, 83)
Screenshot: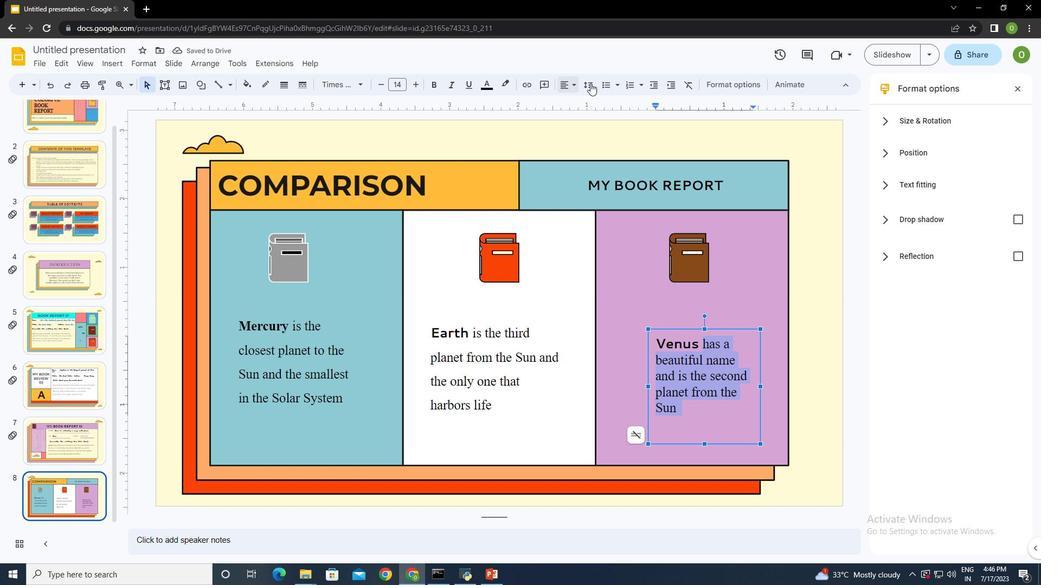 
Action: Mouse moved to (619, 137)
Screenshot: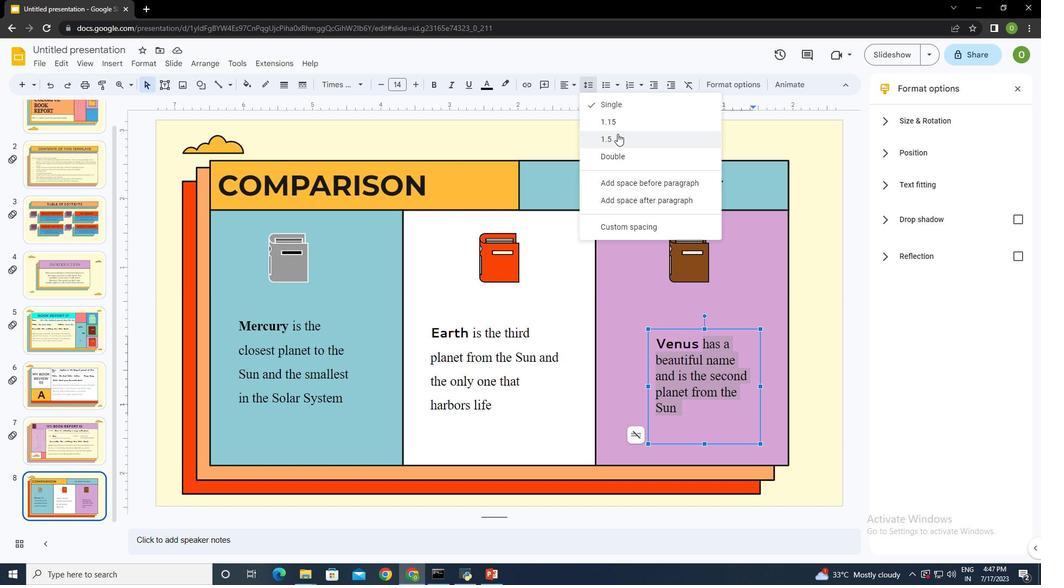 
Action: Mouse pressed left at (619, 137)
Screenshot: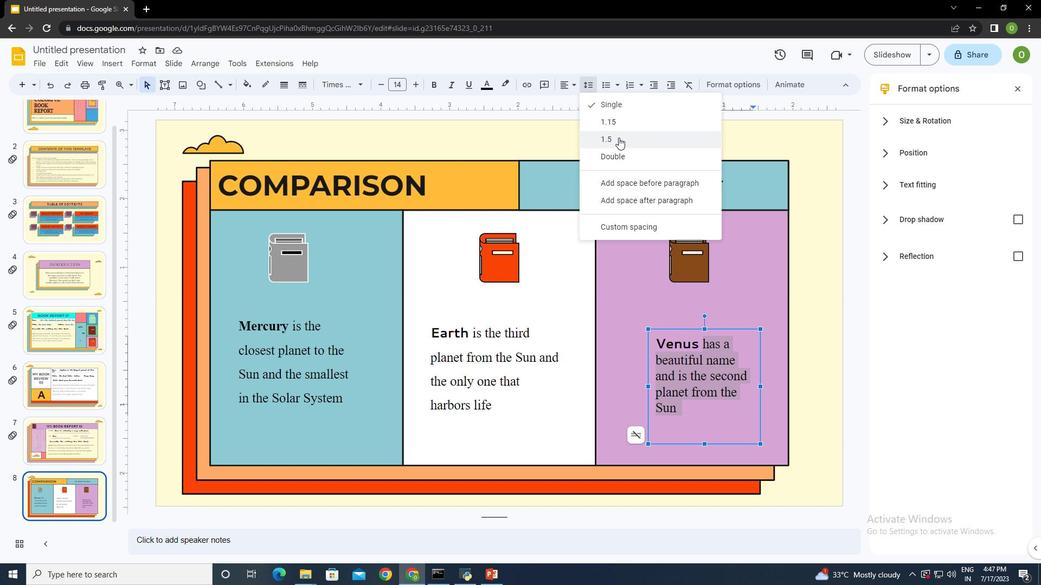 
Action: Mouse moved to (648, 388)
Screenshot: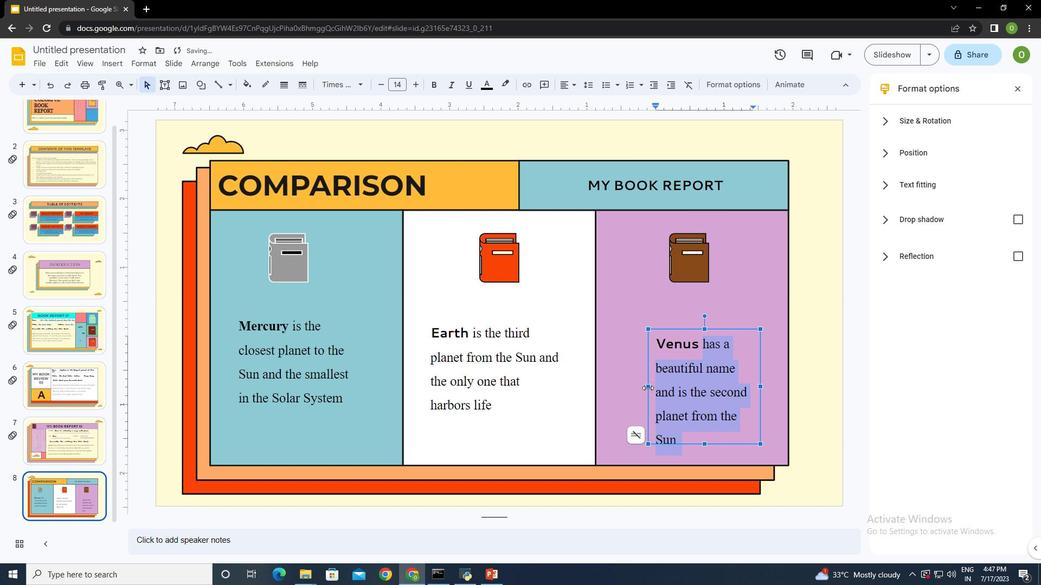 
Action: Mouse pressed left at (648, 388)
Screenshot: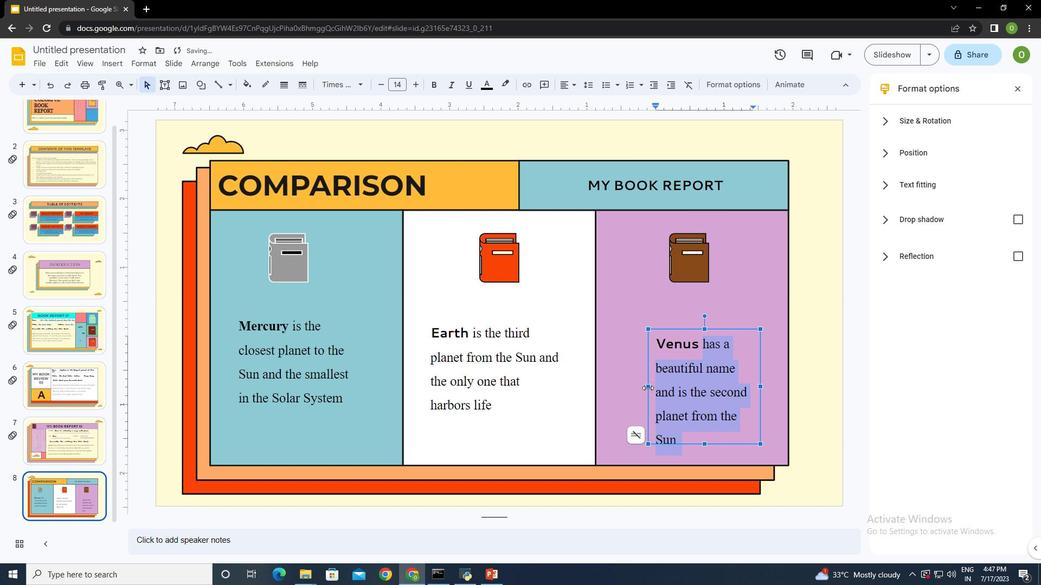 
Action: Mouse moved to (760, 388)
Screenshot: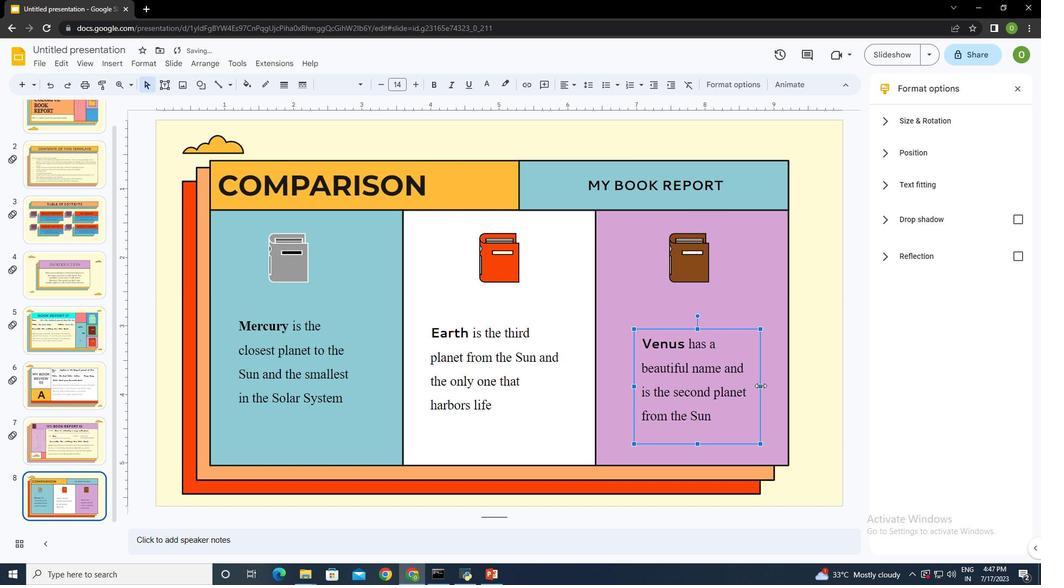 
Action: Mouse pressed left at (760, 388)
Screenshot: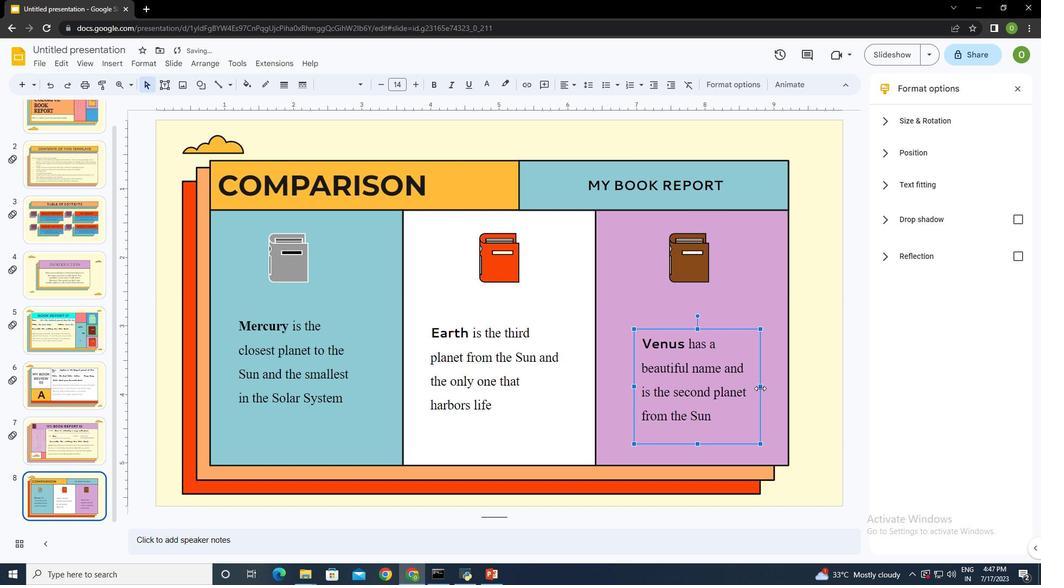 
Action: Mouse moved to (684, 343)
Screenshot: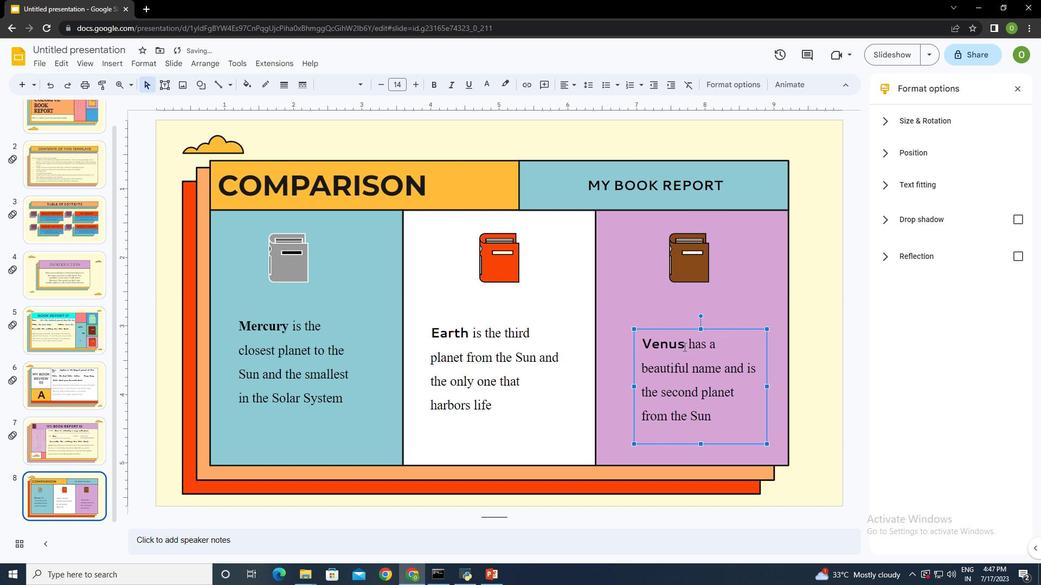 
Action: Mouse pressed left at (684, 343)
Screenshot: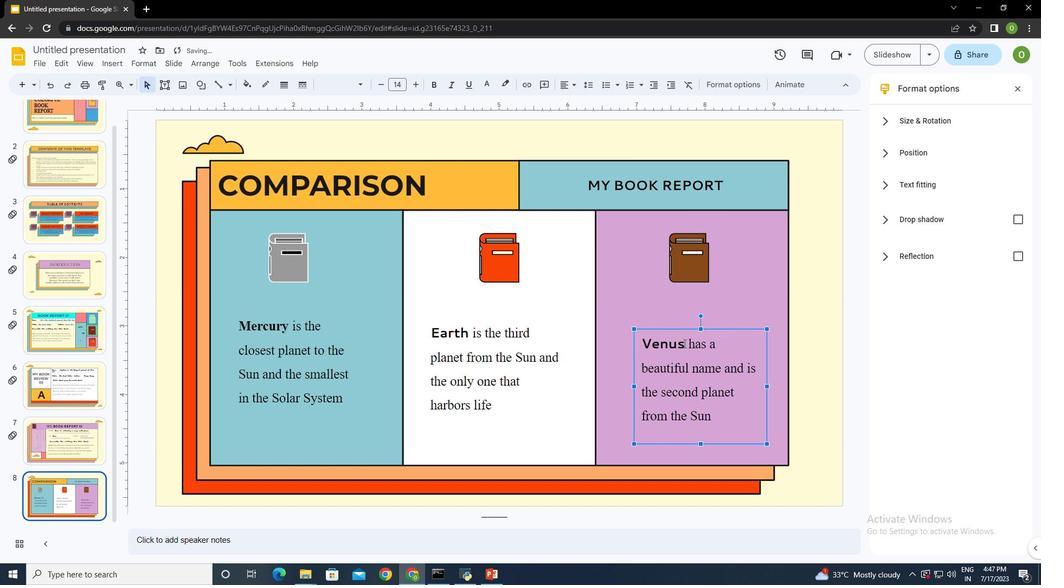 
Action: Mouse moved to (731, 376)
Screenshot: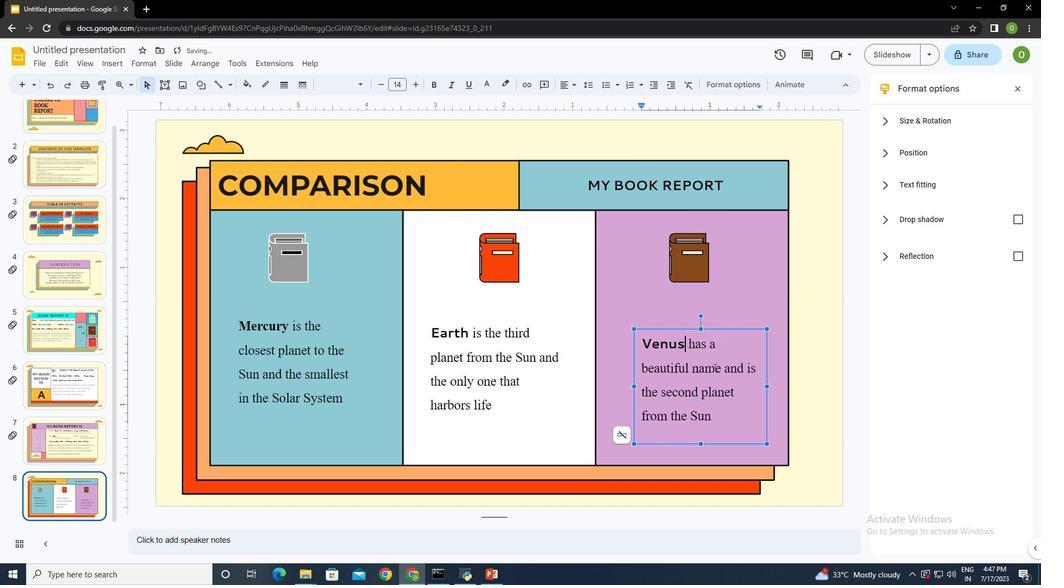 
Action: Key pressed <Key.space>
Screenshot: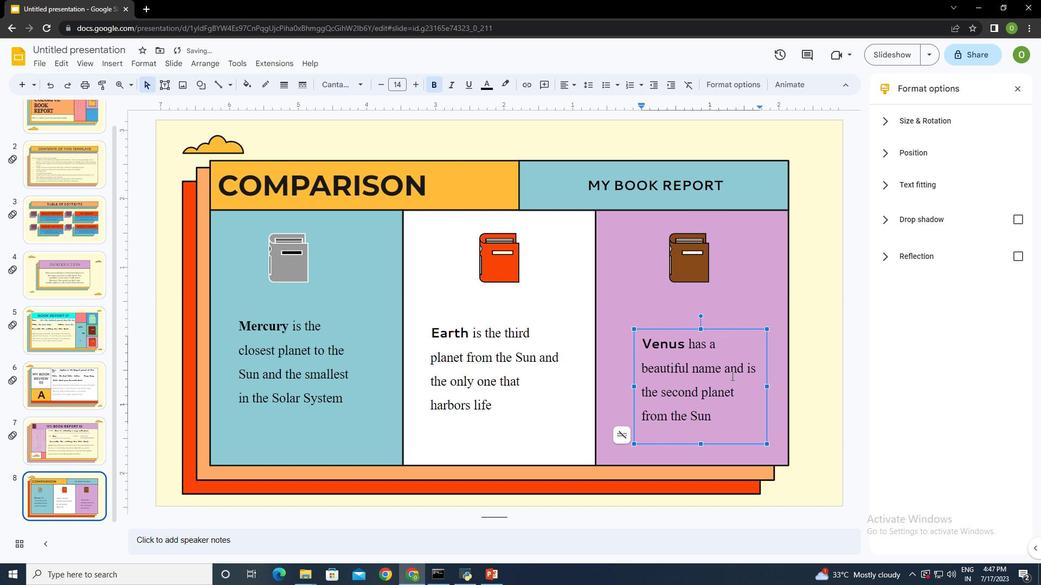 
Action: Mouse moved to (614, 384)
Screenshot: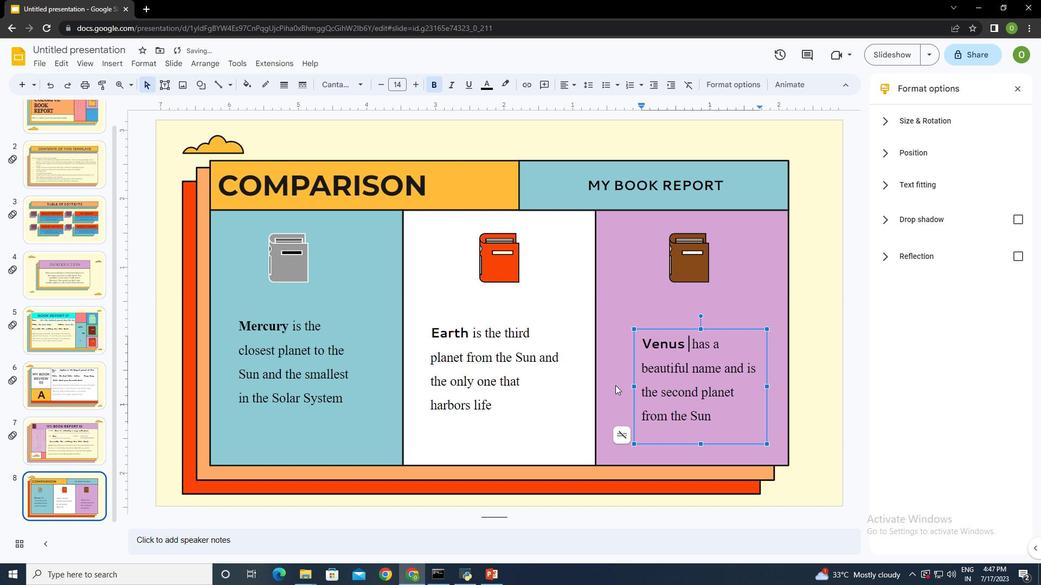 
Action: Mouse pressed left at (614, 384)
Screenshot: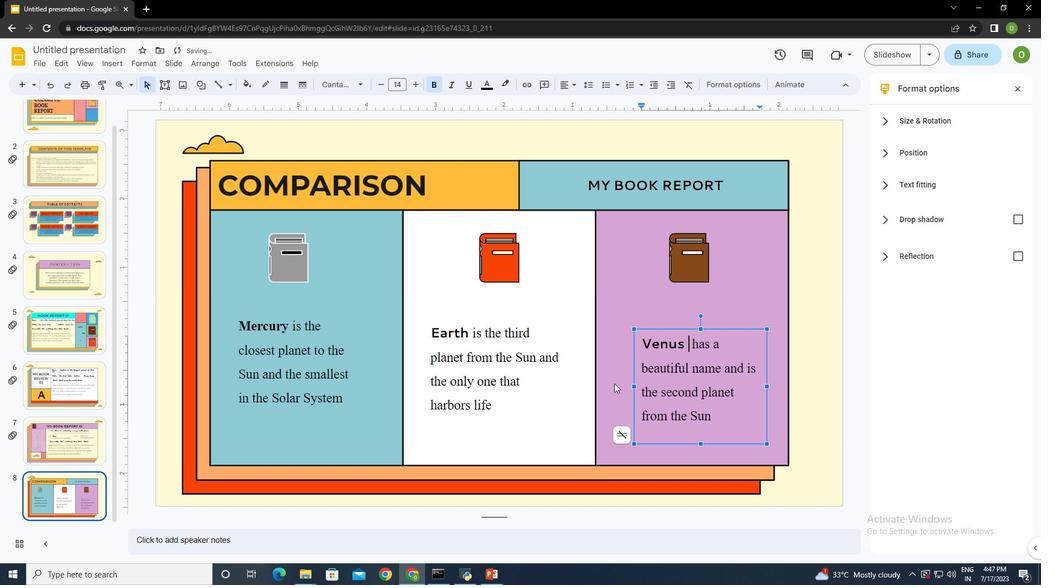 
Action: Mouse moved to (284, 260)
Screenshot: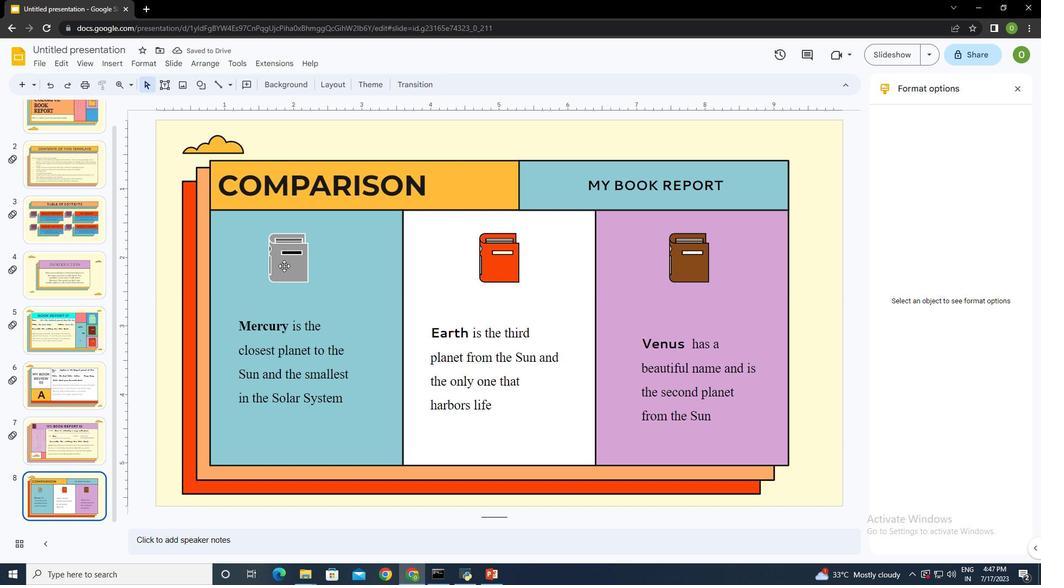 
Action: Mouse pressed left at (284, 260)
Screenshot: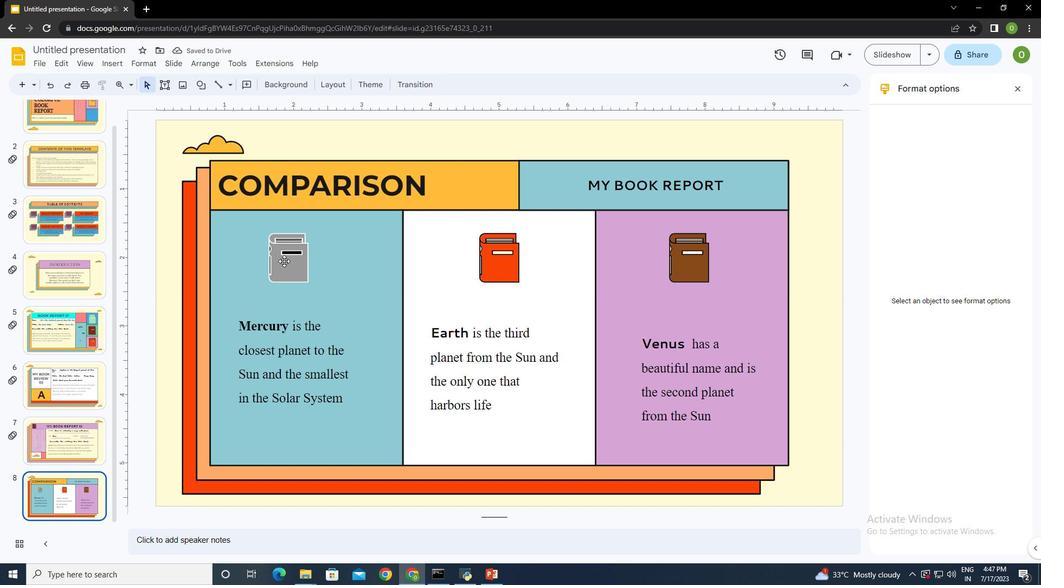 
Action: Mouse moved to (497, 263)
Screenshot: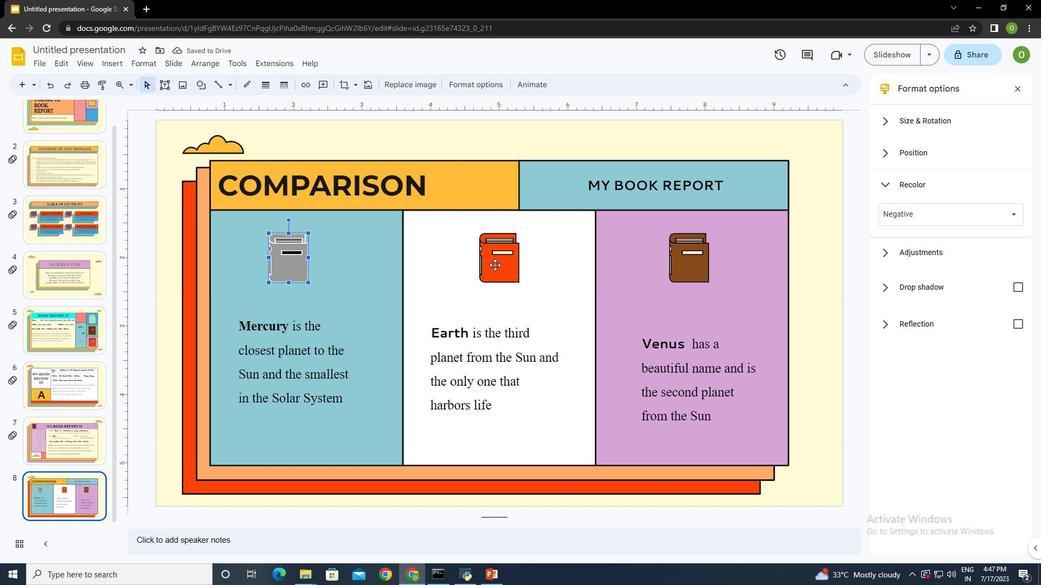
Action: Mouse pressed left at (497, 263)
Screenshot: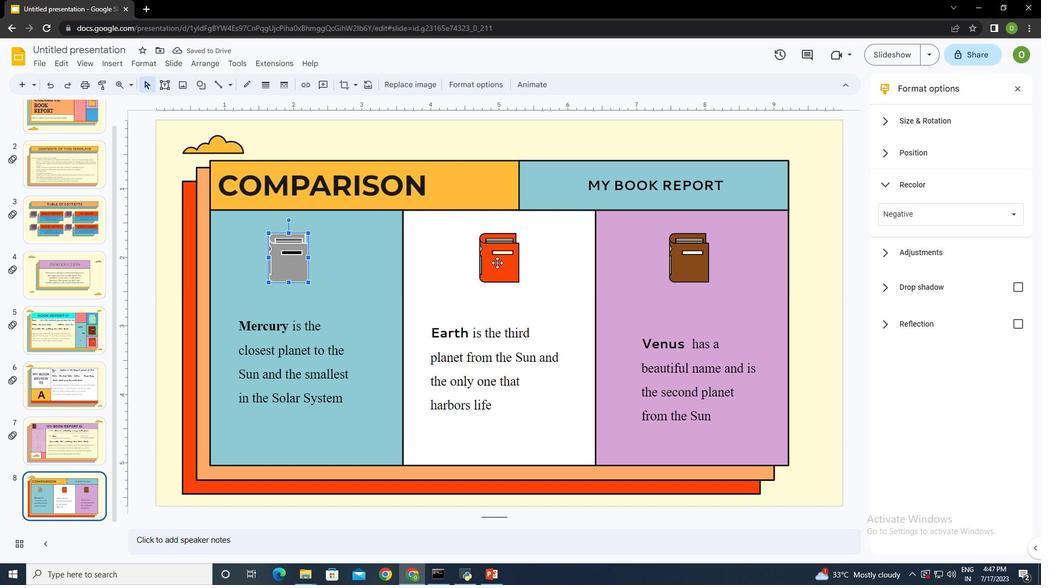 
Action: Mouse moved to (695, 262)
Screenshot: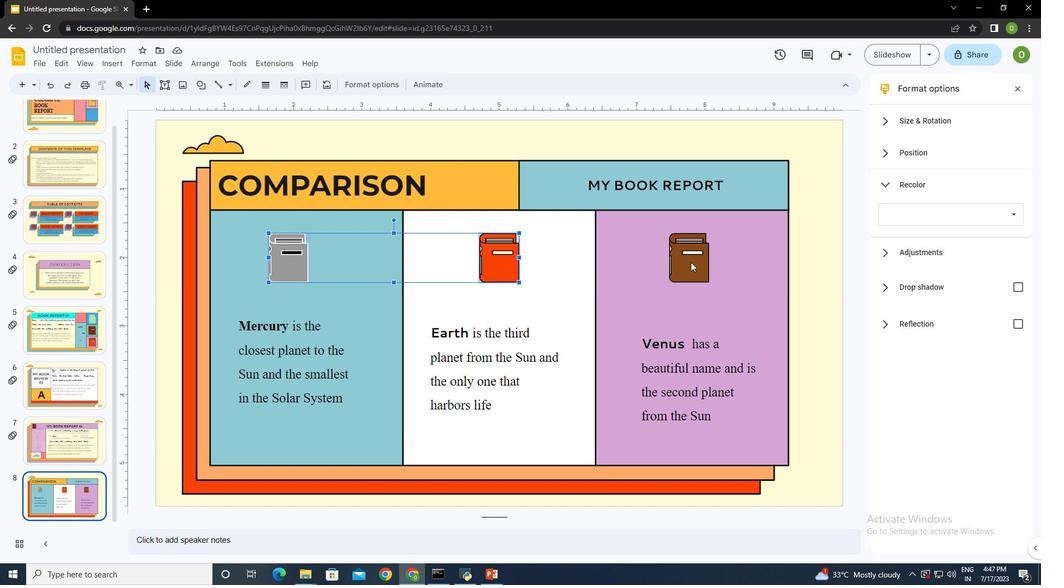 
Action: Mouse pressed left at (695, 262)
Screenshot: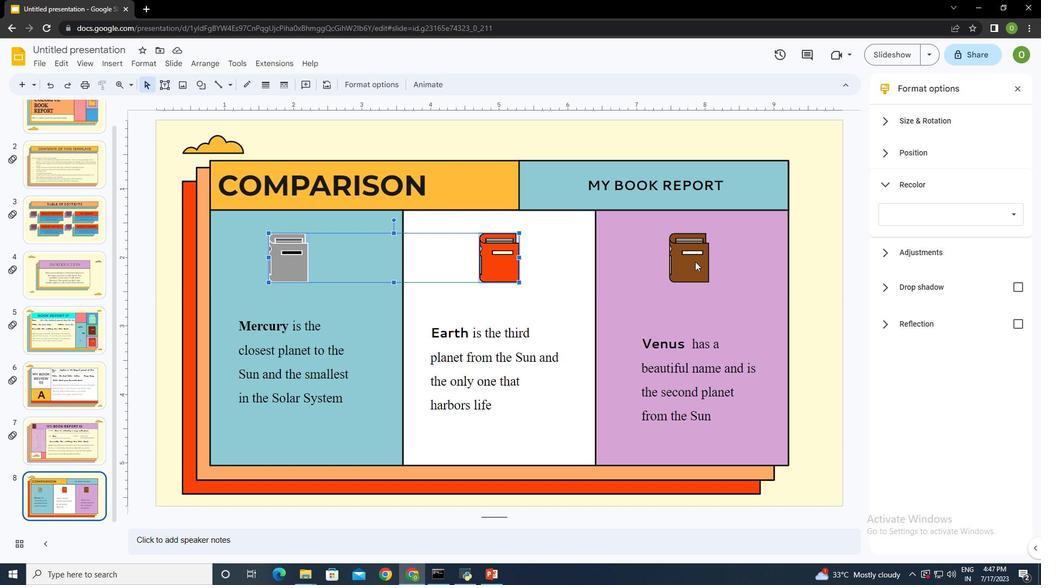 
Action: Mouse moved to (428, 84)
Screenshot: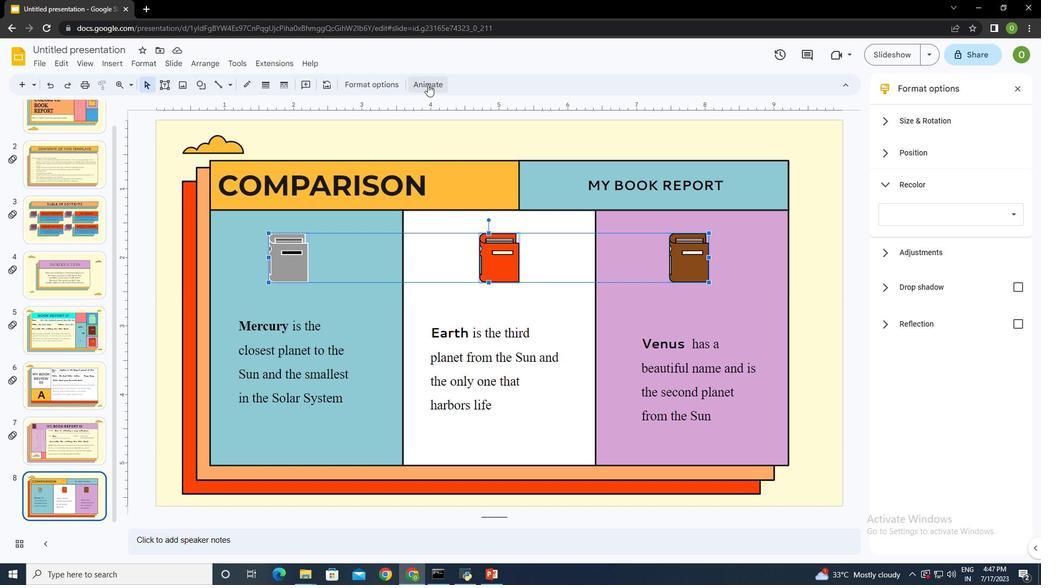 
Action: Mouse pressed left at (428, 84)
Screenshot: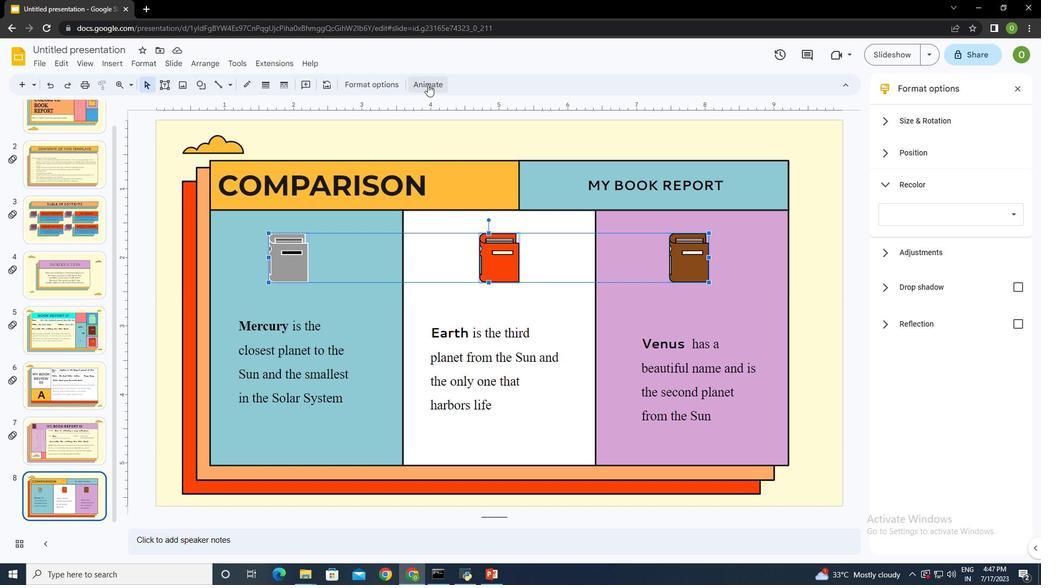 
Action: Mouse moved to (887, 211)
Screenshot: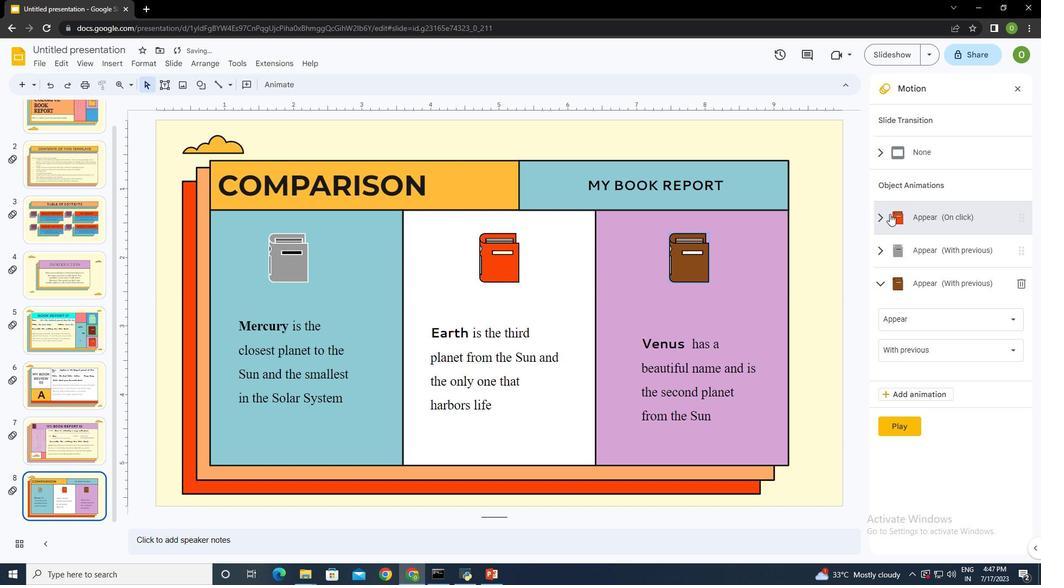 
Action: Mouse pressed left at (887, 211)
Screenshot: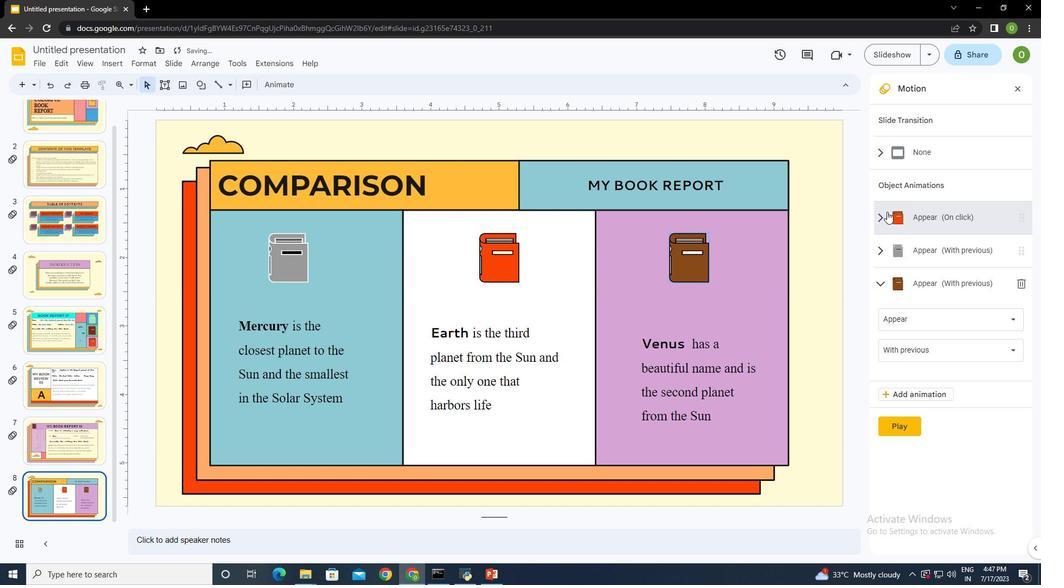 
Action: Mouse moved to (923, 256)
Screenshot: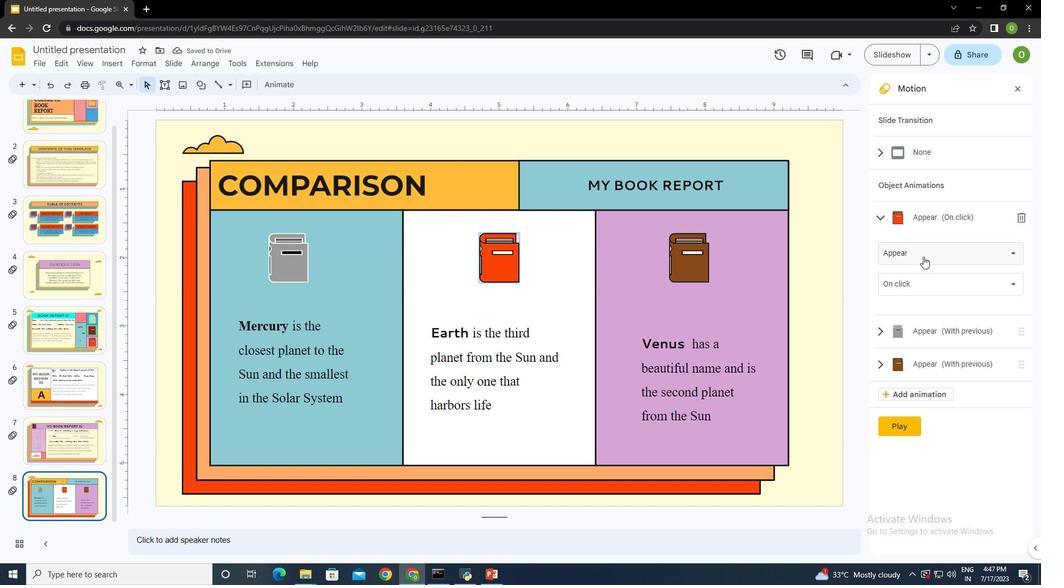 
Action: Mouse pressed left at (923, 256)
Screenshot: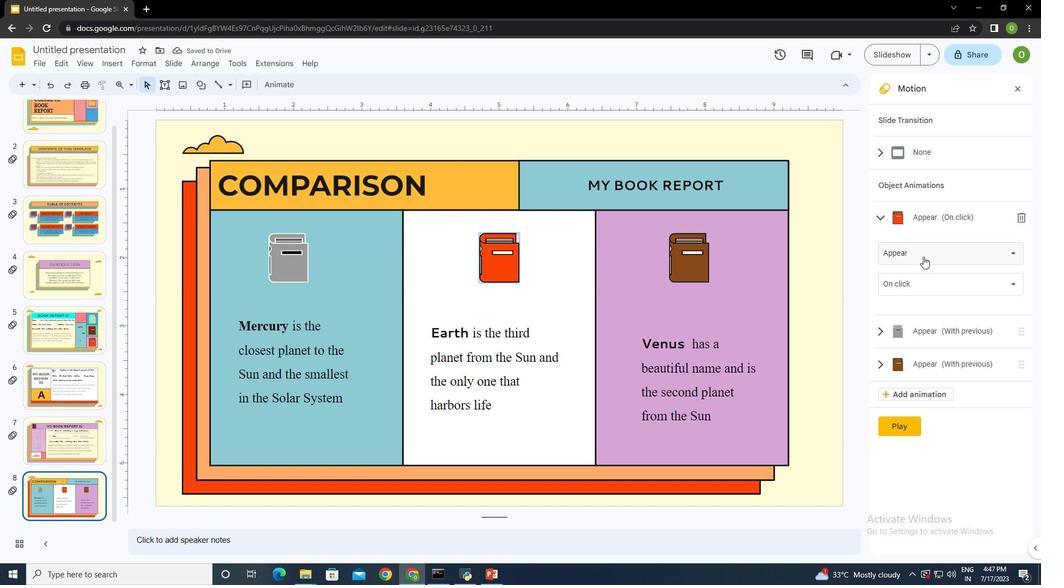 
Action: Mouse moved to (946, 401)
Screenshot: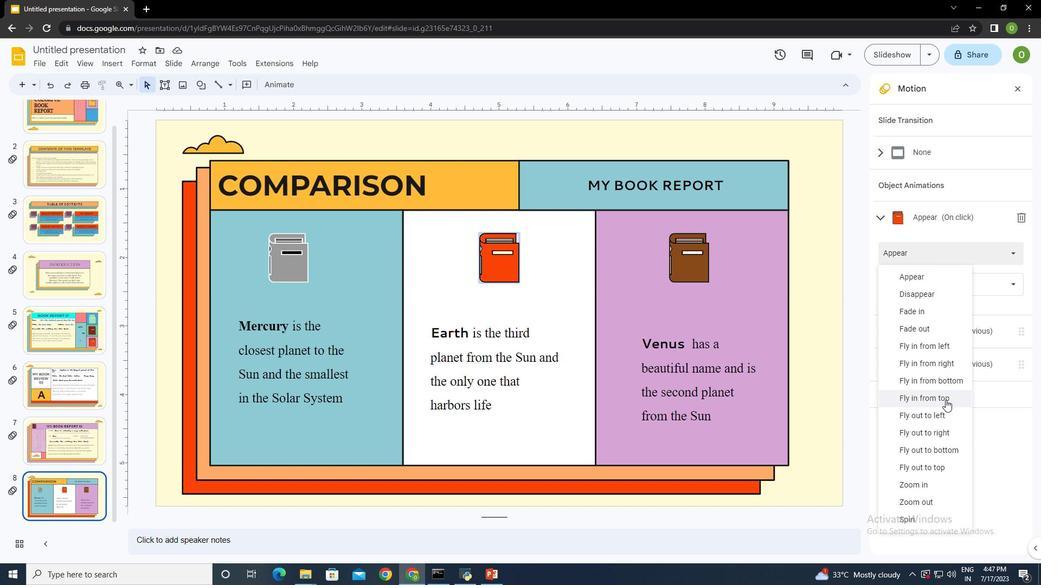
Action: Mouse pressed left at (946, 401)
Screenshot: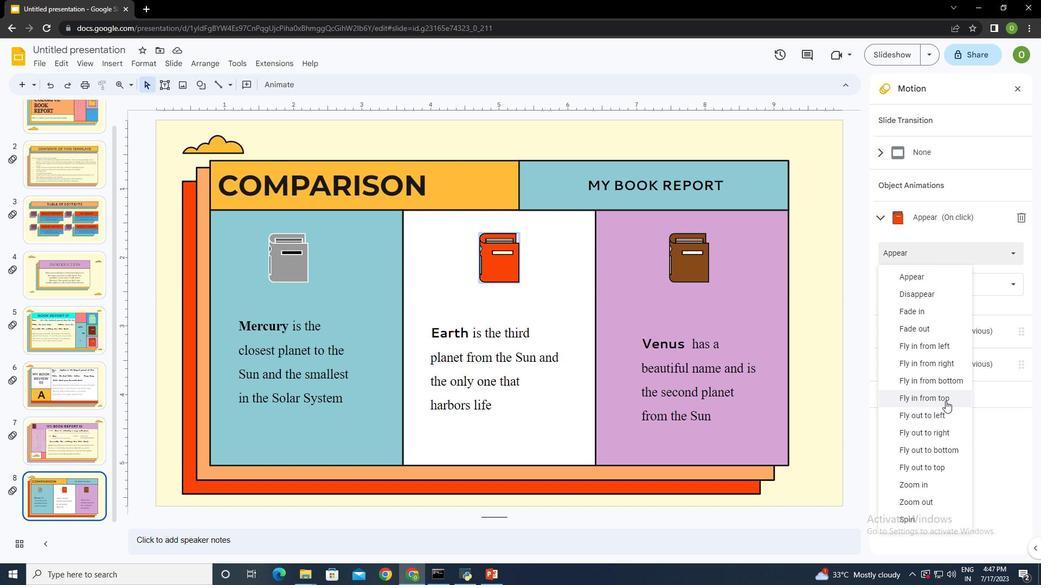 
Action: Mouse moved to (915, 282)
Screenshot: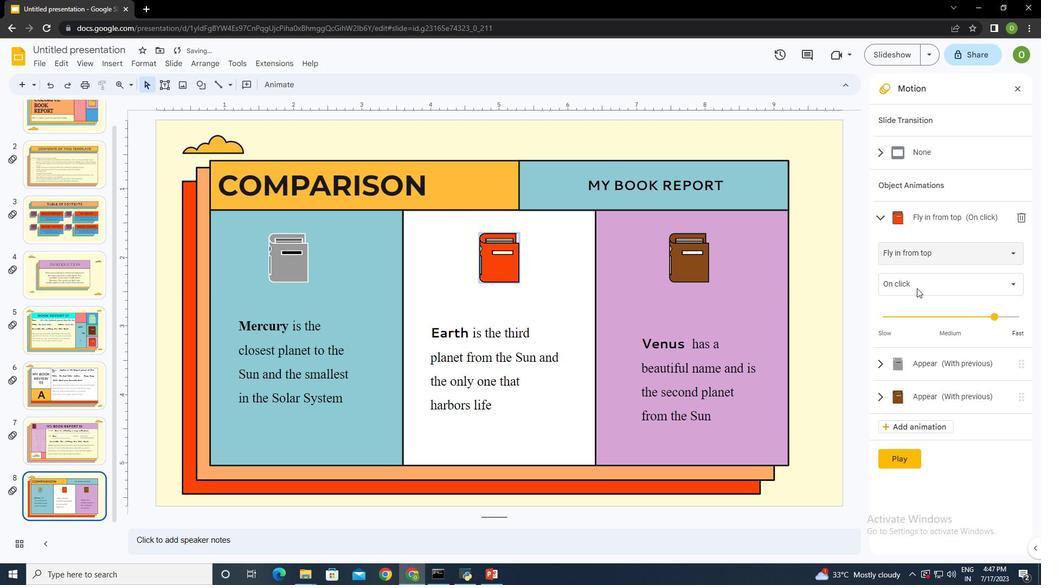 
Action: Mouse pressed left at (915, 282)
Screenshot: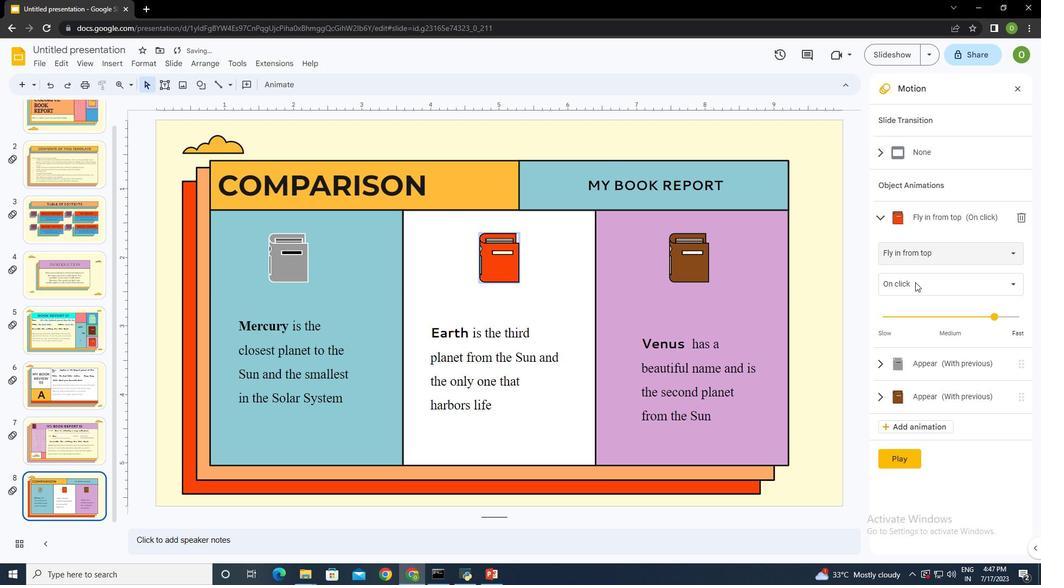 
Action: Mouse moved to (915, 283)
Screenshot: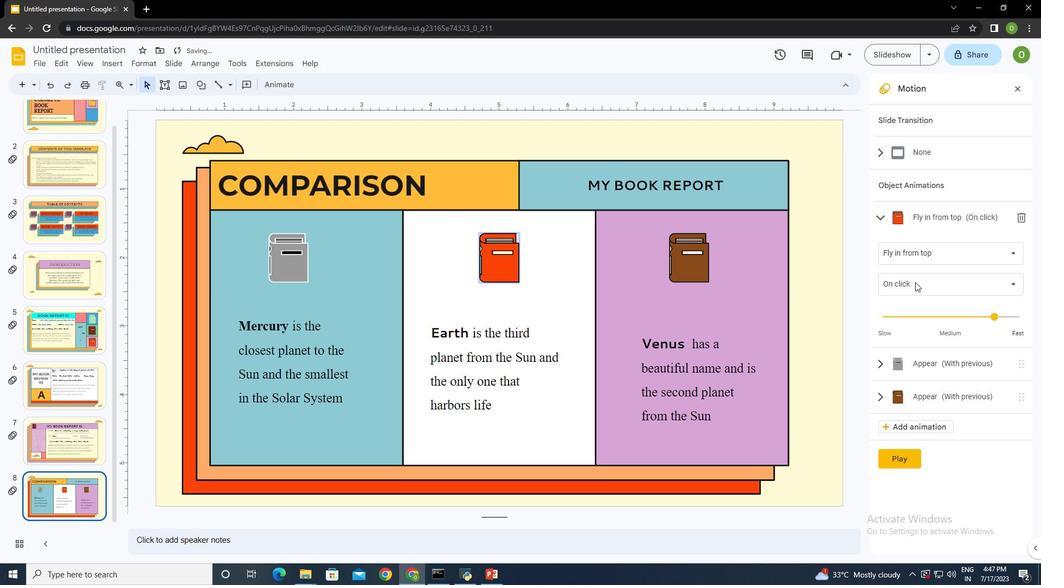 
Action: Mouse pressed left at (915, 283)
